 Task: Find the nearby outdoor swimming pool for a refreshing swim in Newyork.
Action: Mouse moved to (168, 58)
Screenshot: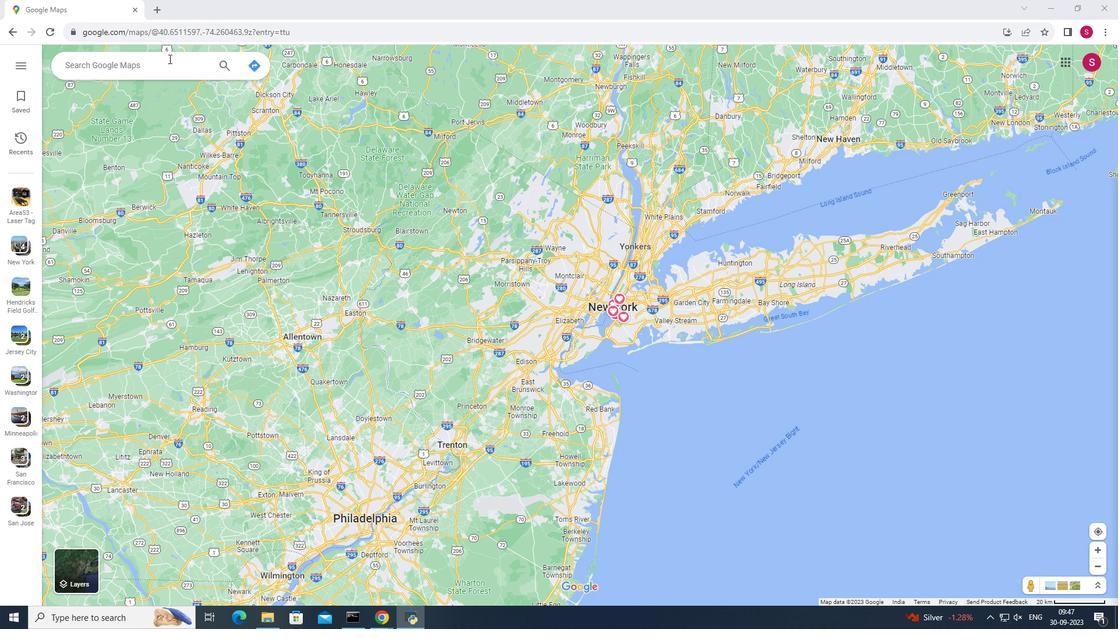 
Action: Mouse pressed left at (168, 58)
Screenshot: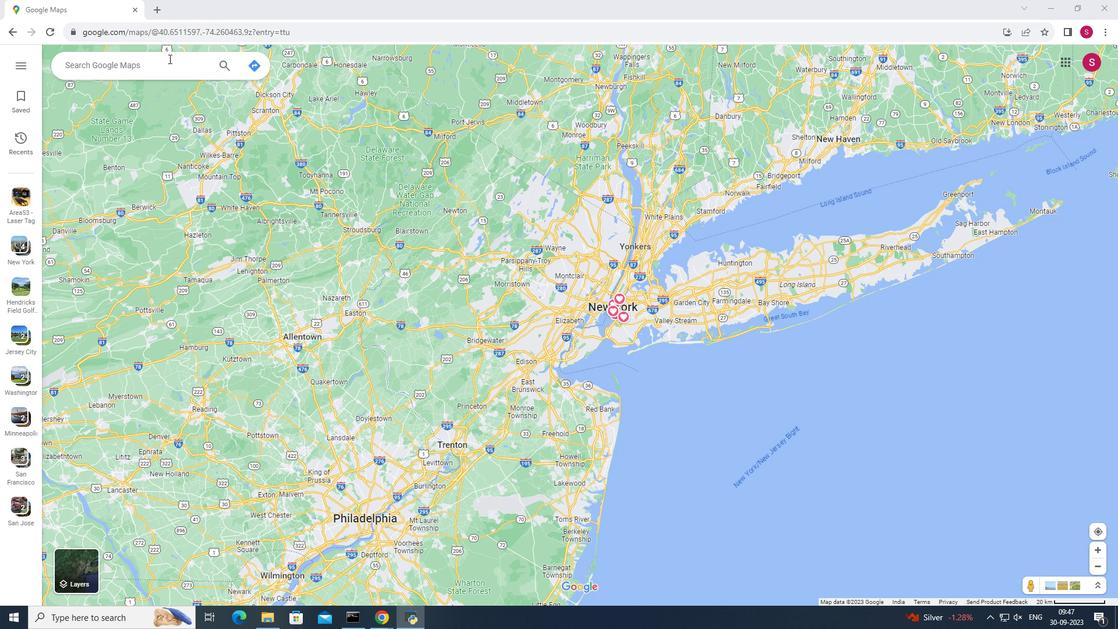 
Action: Key pressed <Key.shift>New<Key.space>york<Key.enter>
Screenshot: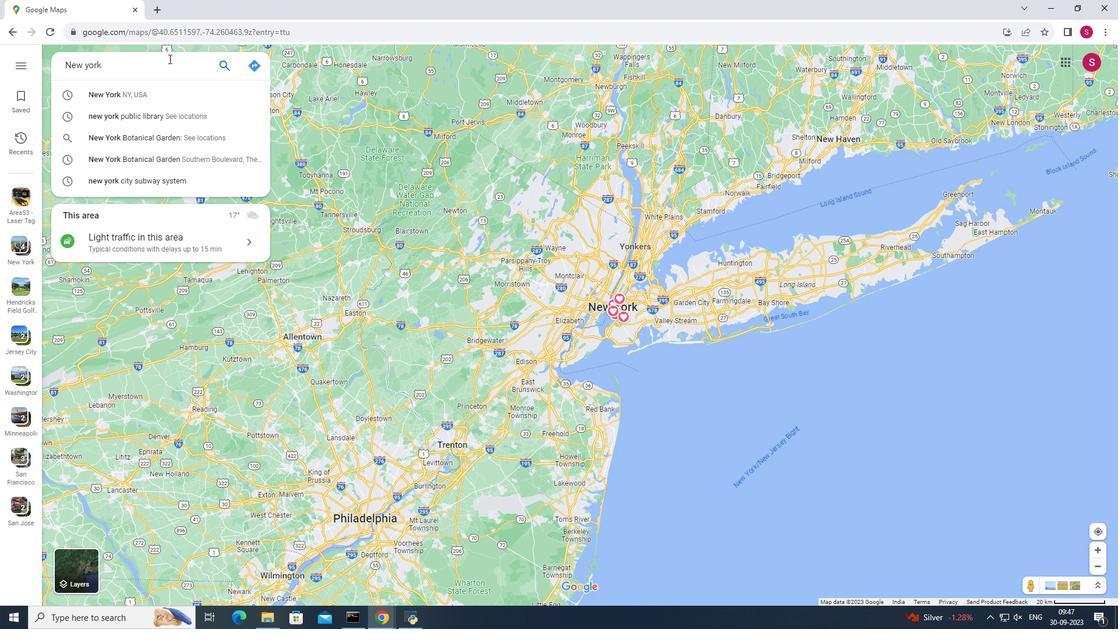 
Action: Mouse moved to (158, 262)
Screenshot: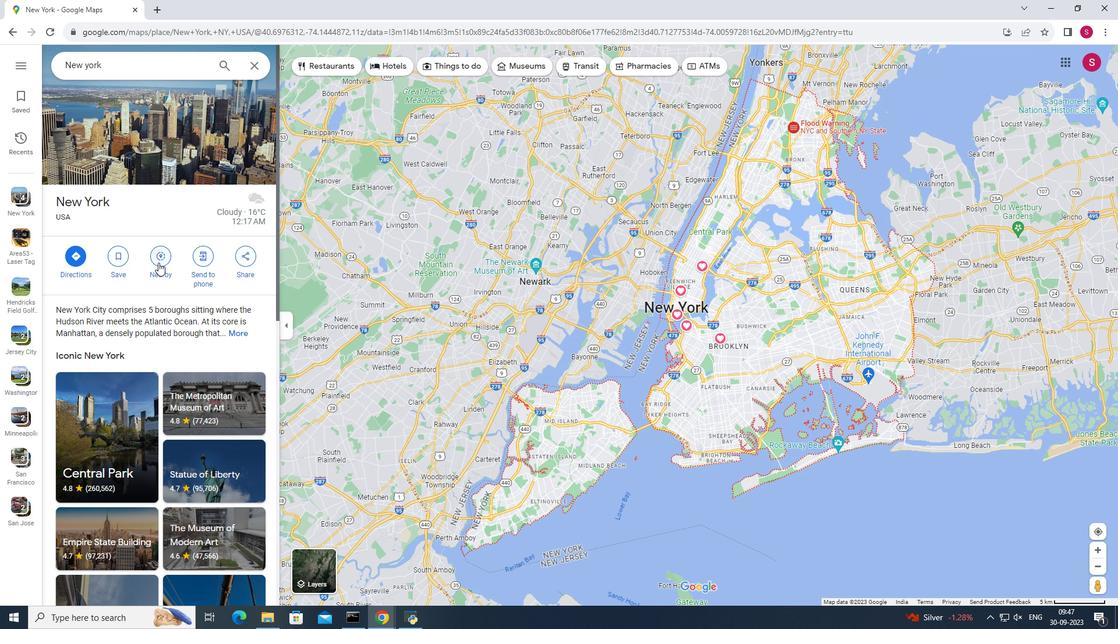 
Action: Mouse pressed left at (158, 262)
Screenshot: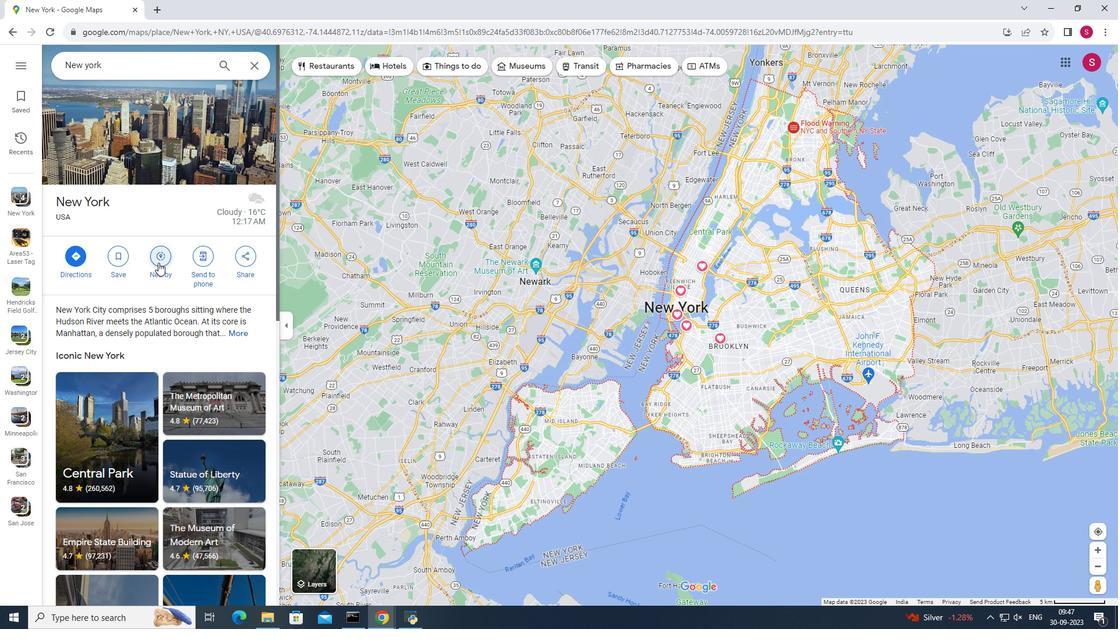 
Action: Key pressed <Key.shift>Outdoor<Key.space><Key.shift><Key.shift><Key.shift><Key.shift>Swimming<Key.space><Key.shift>Pool<Key.enter>
Screenshot: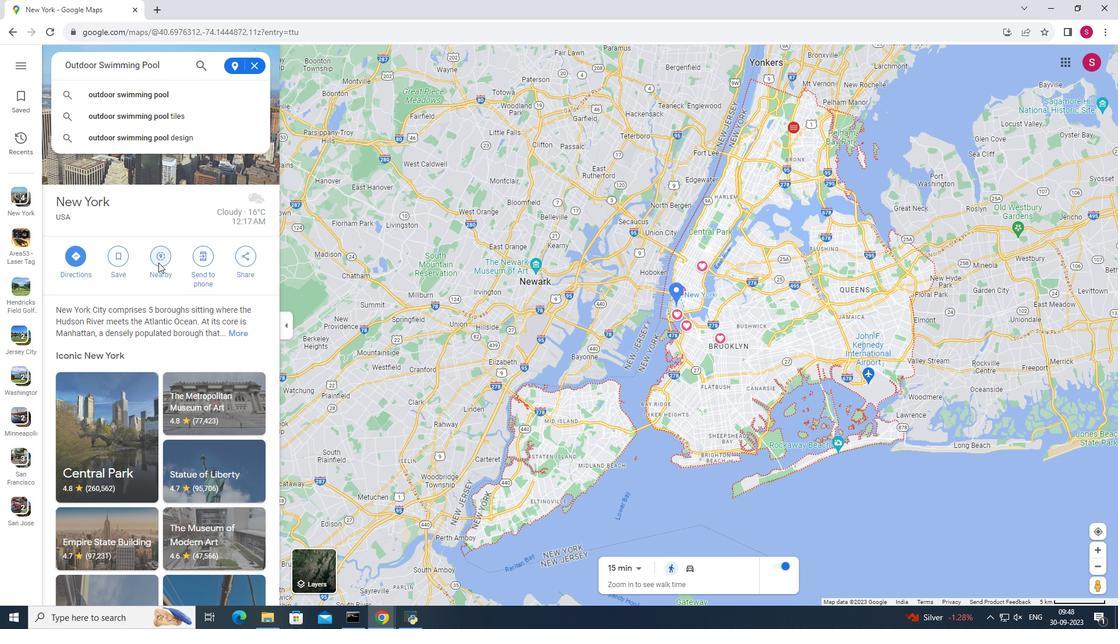 
Action: Mouse moved to (185, 301)
Screenshot: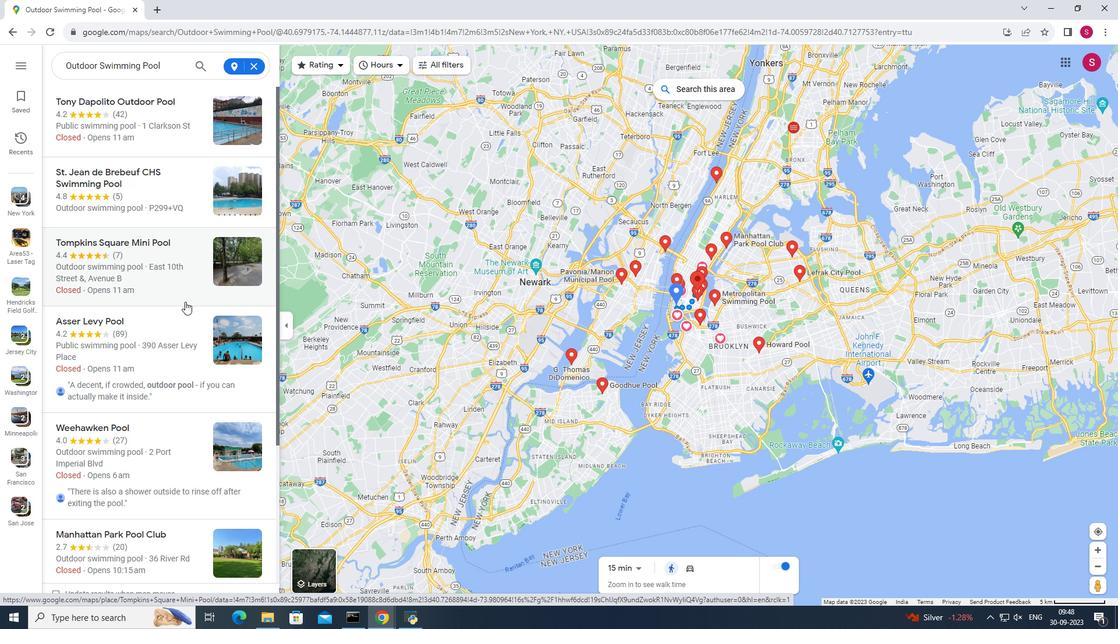 
Action: Mouse scrolled (185, 301) with delta (0, 0)
Screenshot: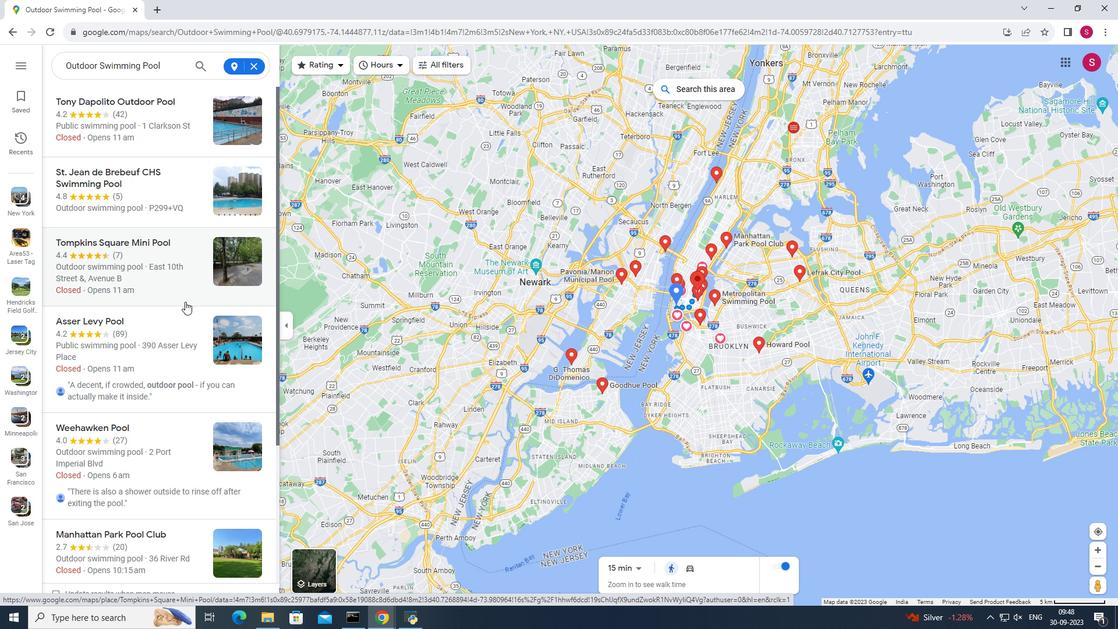 
Action: Mouse scrolled (185, 301) with delta (0, 0)
Screenshot: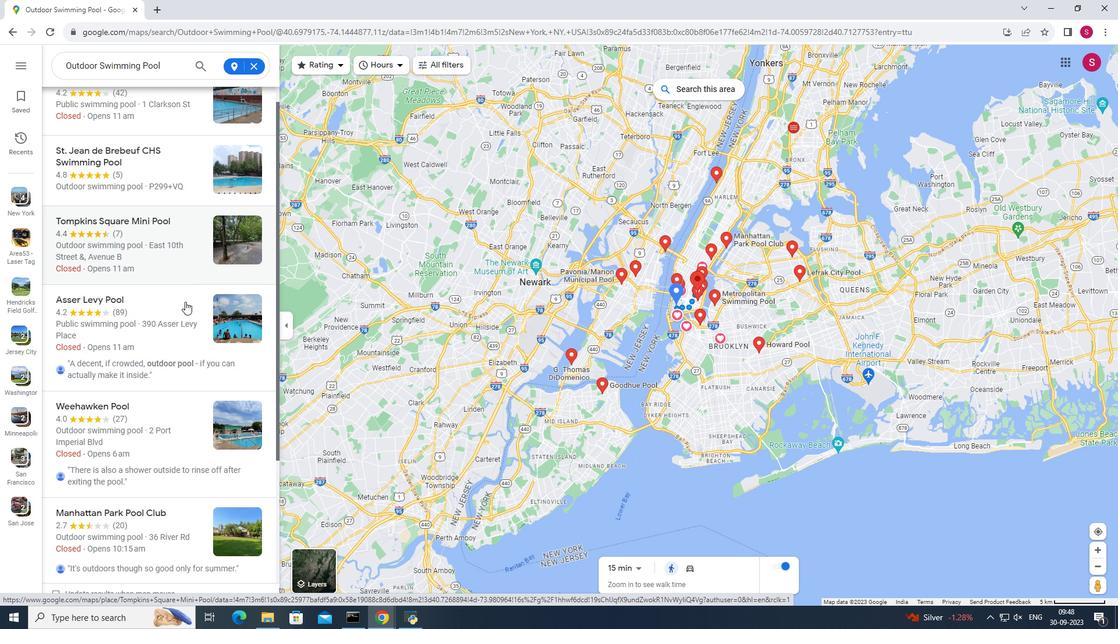 
Action: Mouse scrolled (185, 301) with delta (0, 0)
Screenshot: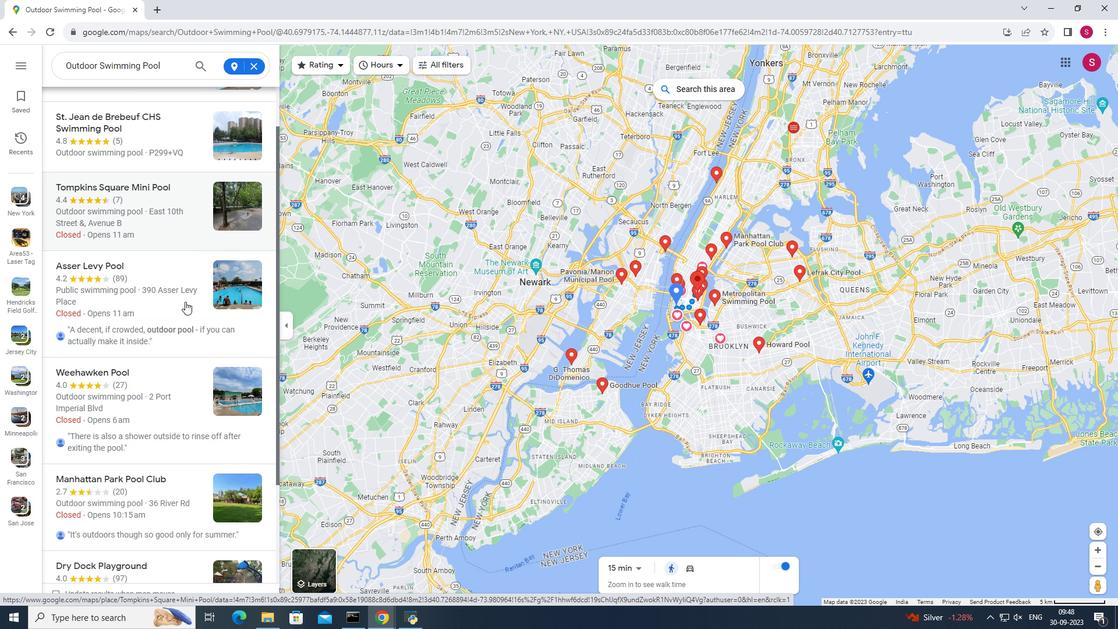 
Action: Mouse scrolled (185, 301) with delta (0, 0)
Screenshot: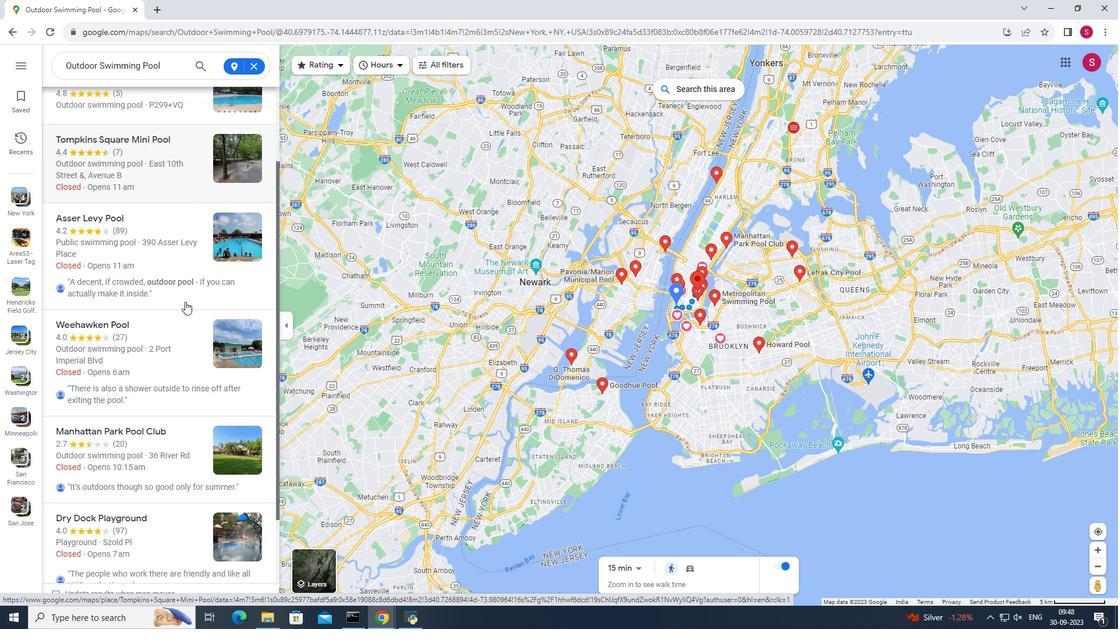 
Action: Mouse scrolled (185, 301) with delta (0, 0)
Screenshot: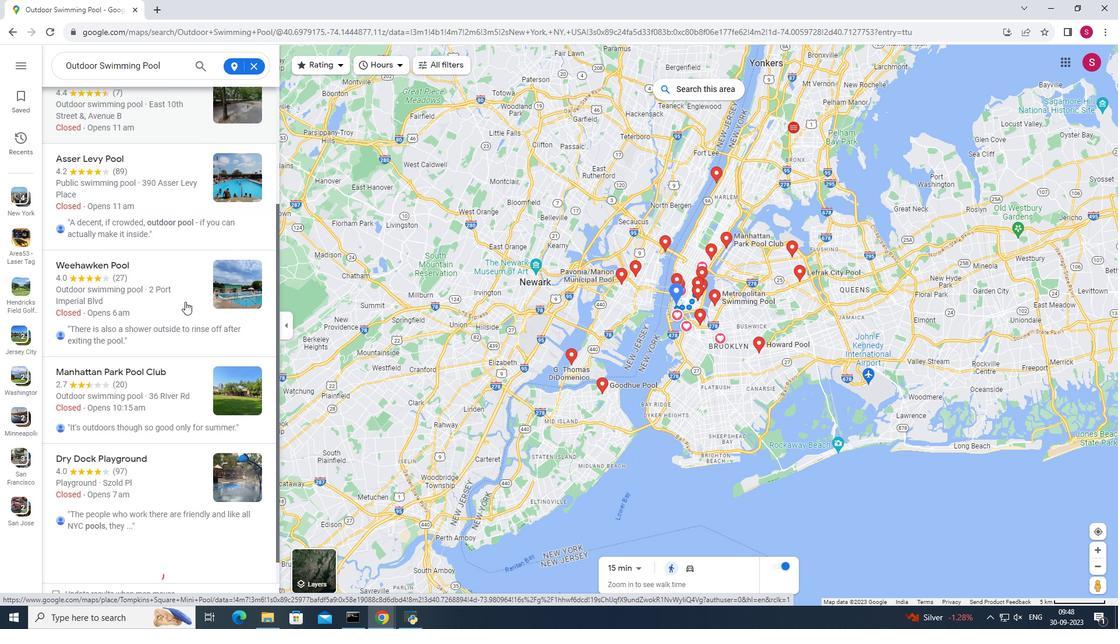 
Action: Mouse scrolled (185, 302) with delta (0, 0)
Screenshot: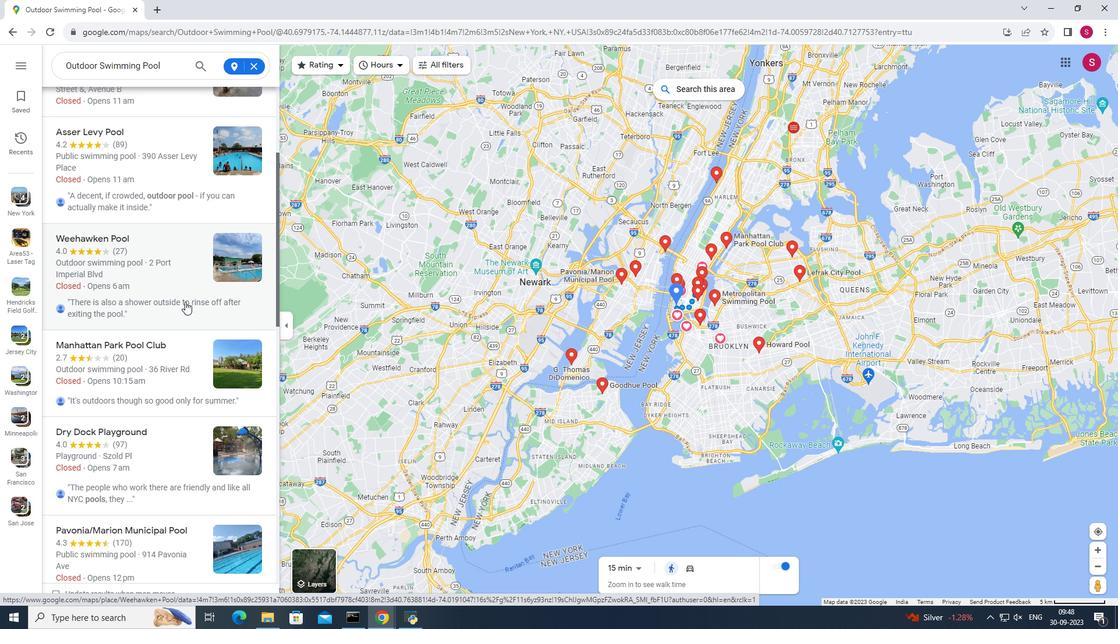 
Action: Mouse scrolled (185, 302) with delta (0, 0)
Screenshot: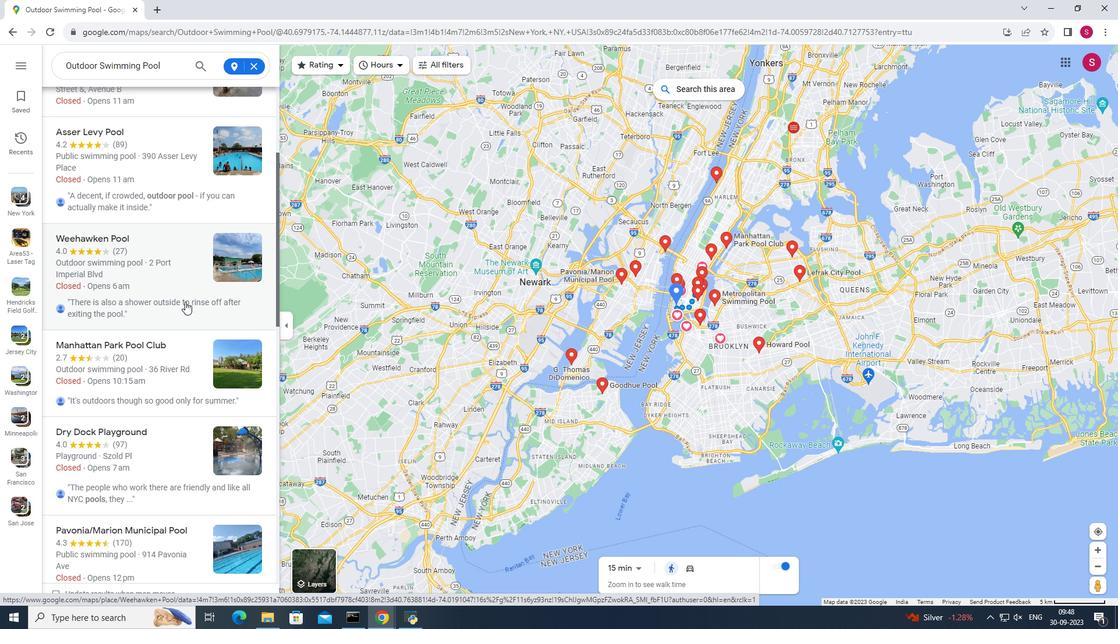 
Action: Mouse scrolled (185, 302) with delta (0, 0)
Screenshot: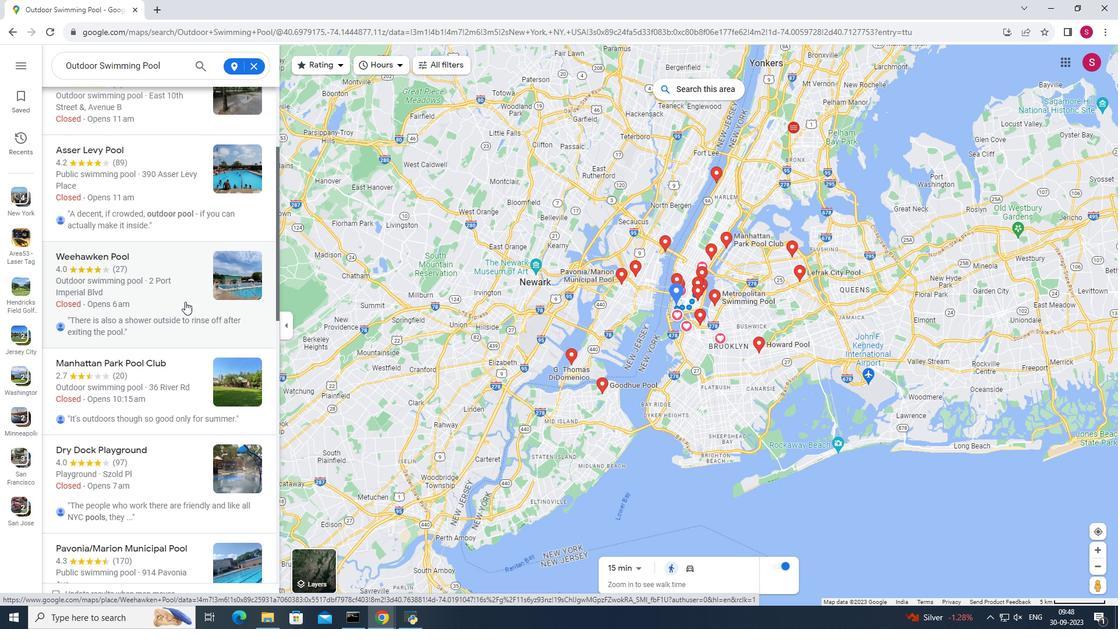 
Action: Mouse scrolled (185, 302) with delta (0, 0)
Screenshot: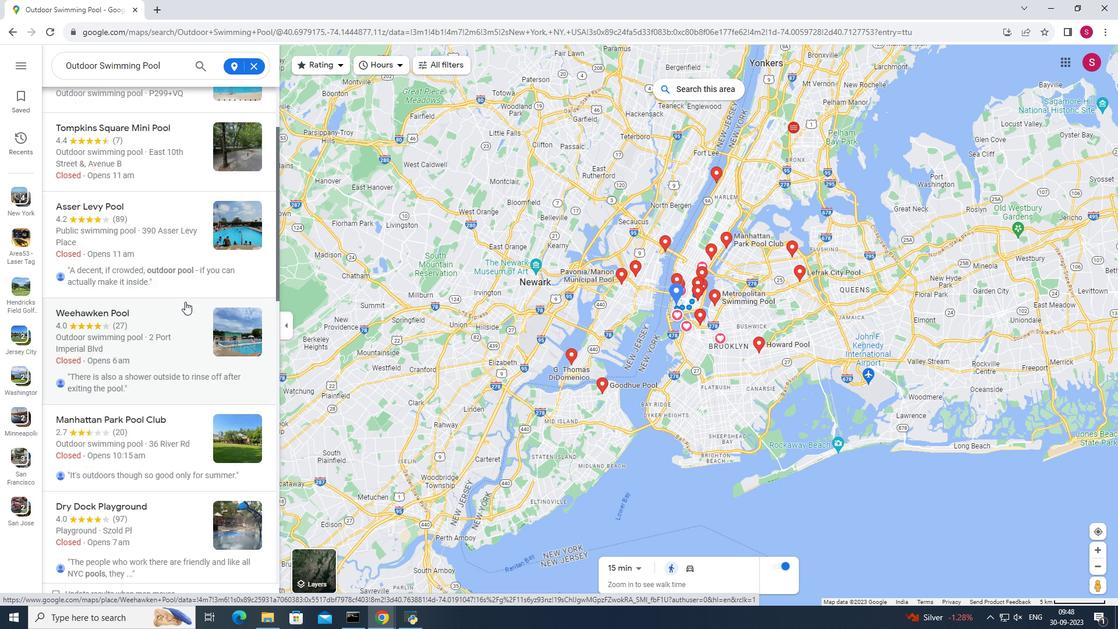 
Action: Mouse scrolled (185, 302) with delta (0, 0)
Screenshot: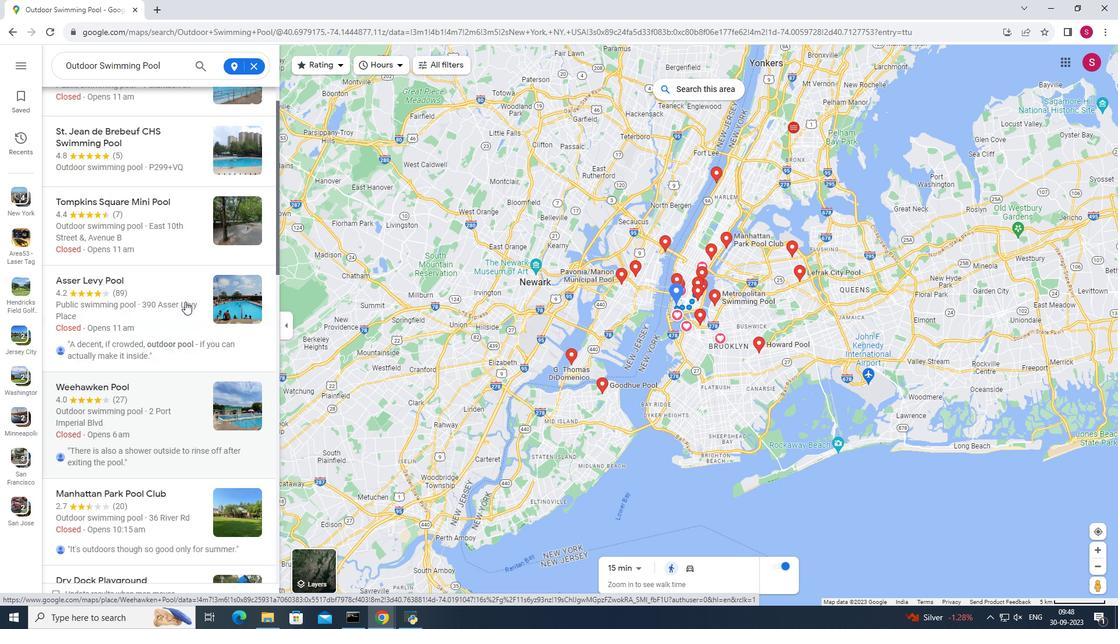 
Action: Mouse moved to (177, 296)
Screenshot: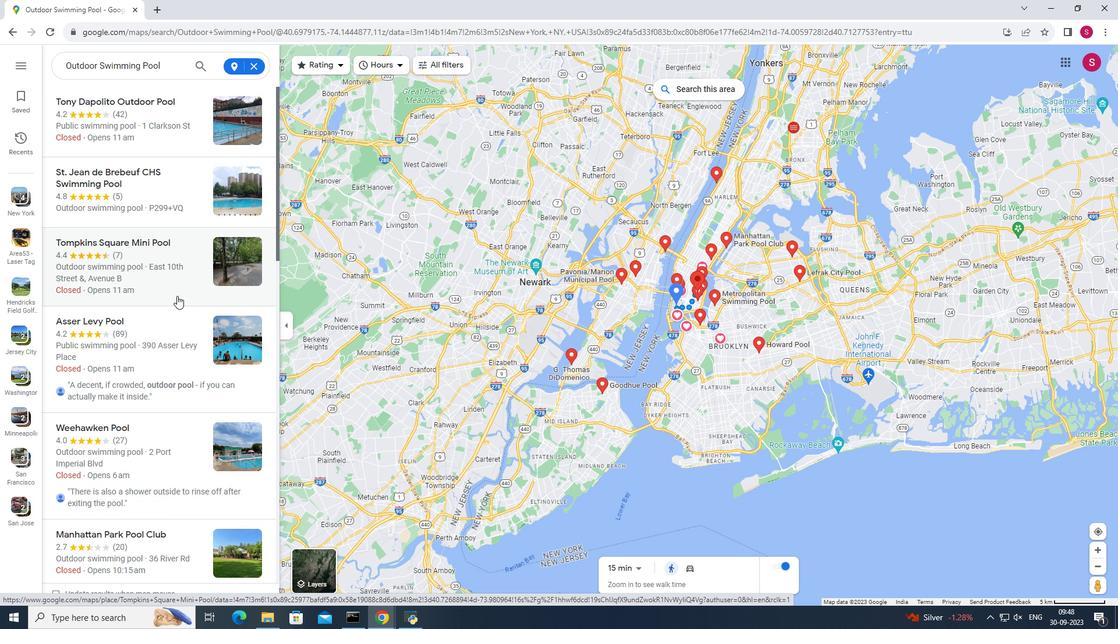 
Action: Mouse scrolled (177, 296) with delta (0, 0)
Screenshot: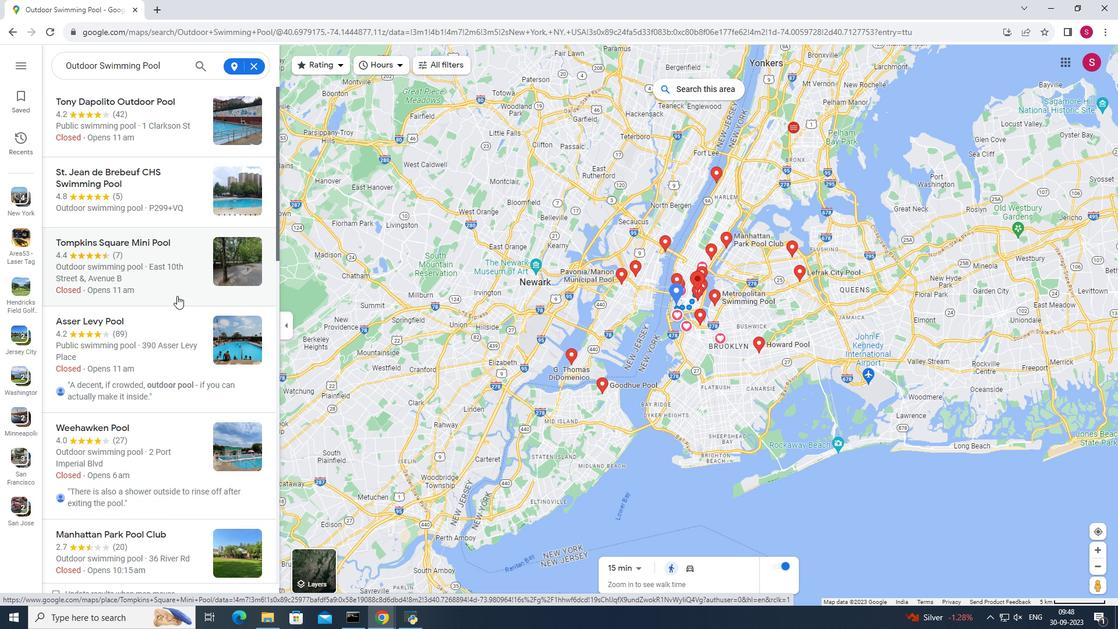 
Action: Mouse scrolled (177, 296) with delta (0, 0)
Screenshot: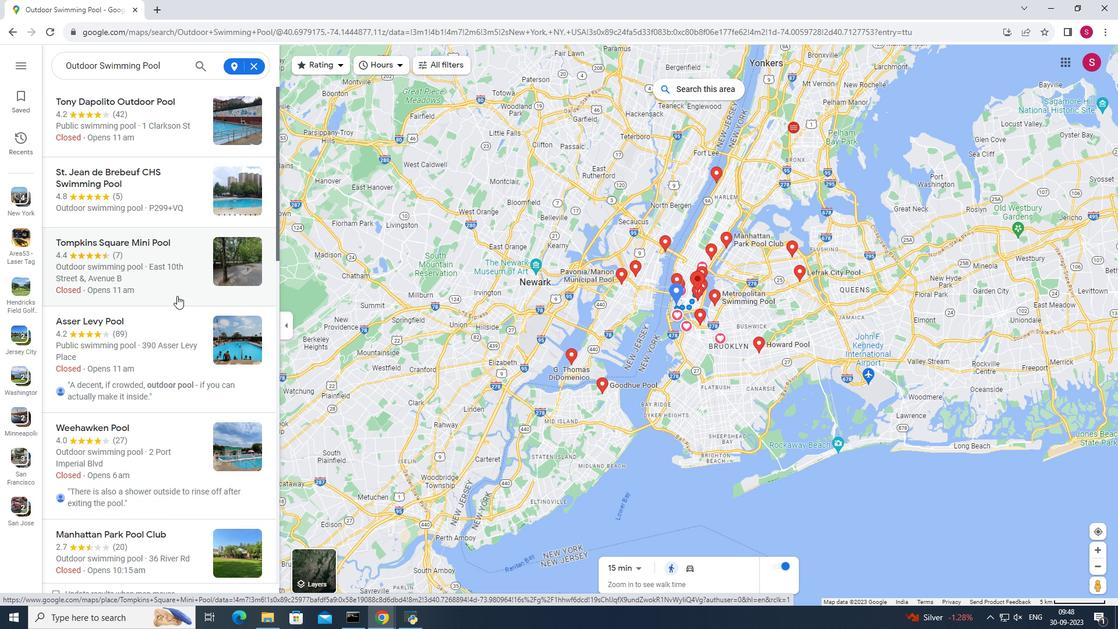 
Action: Mouse scrolled (177, 296) with delta (0, 0)
Screenshot: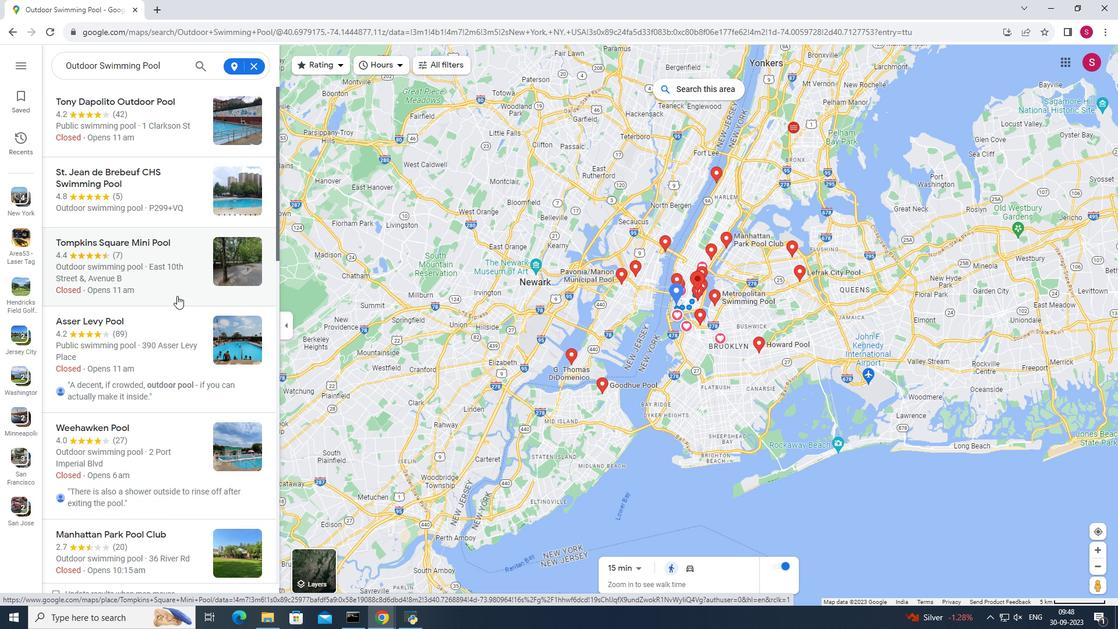 
Action: Mouse scrolled (177, 296) with delta (0, 0)
Screenshot: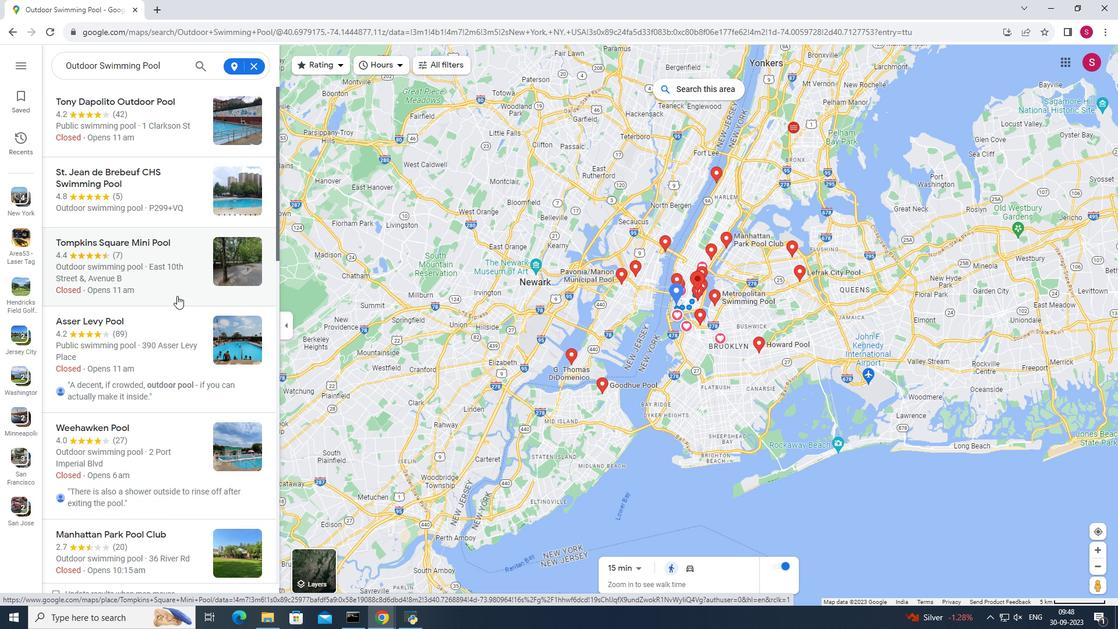 
Action: Mouse scrolled (177, 296) with delta (0, 0)
Screenshot: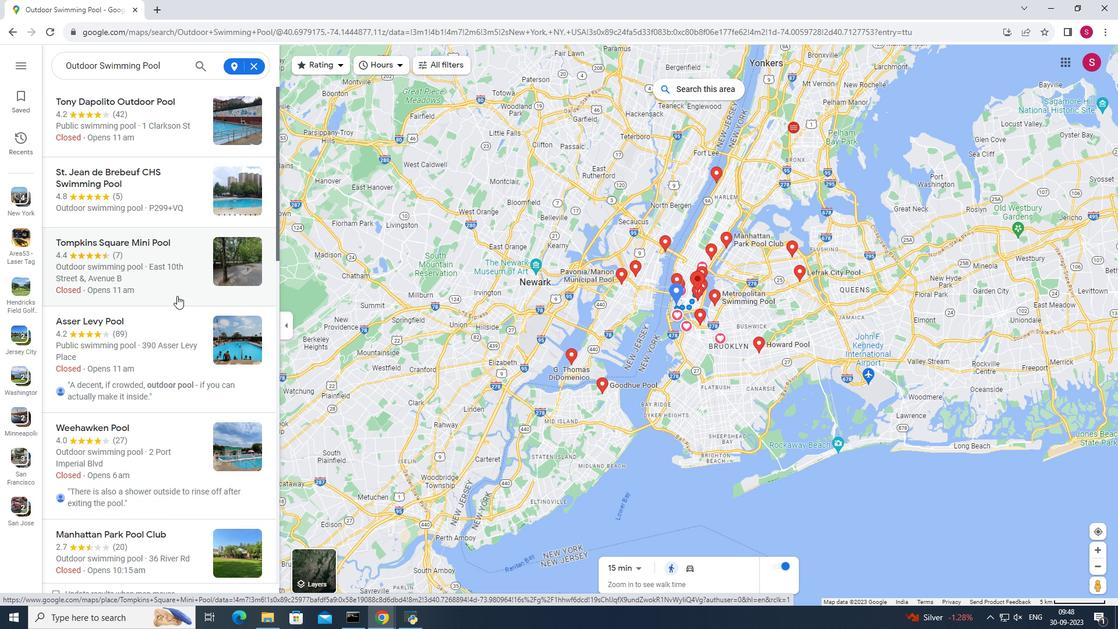 
Action: Mouse moved to (157, 107)
Screenshot: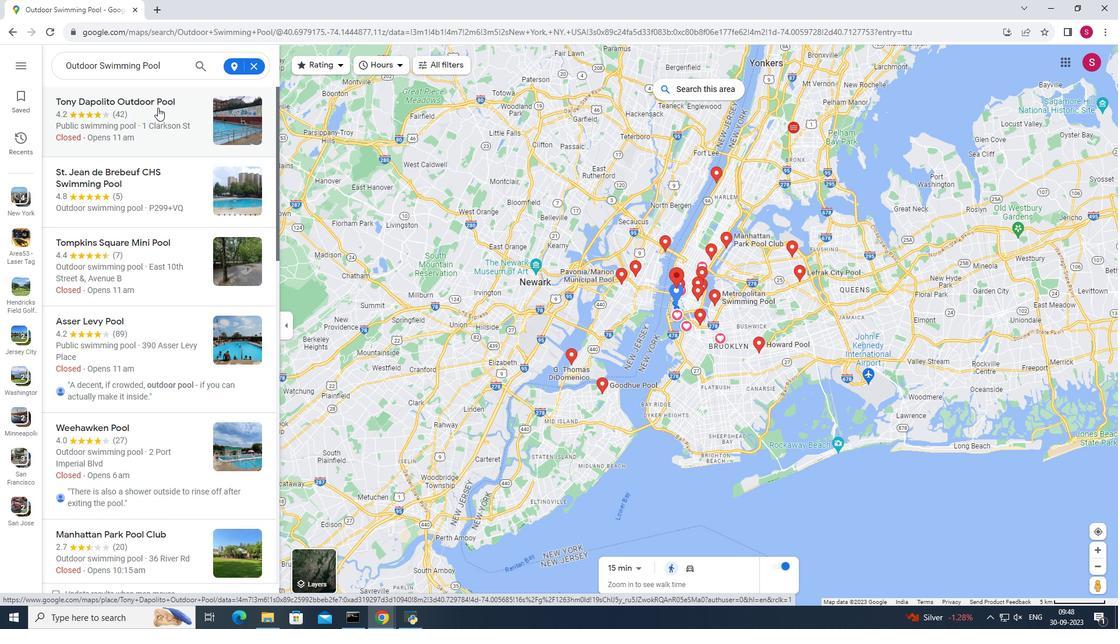 
Action: Mouse pressed left at (157, 107)
Screenshot: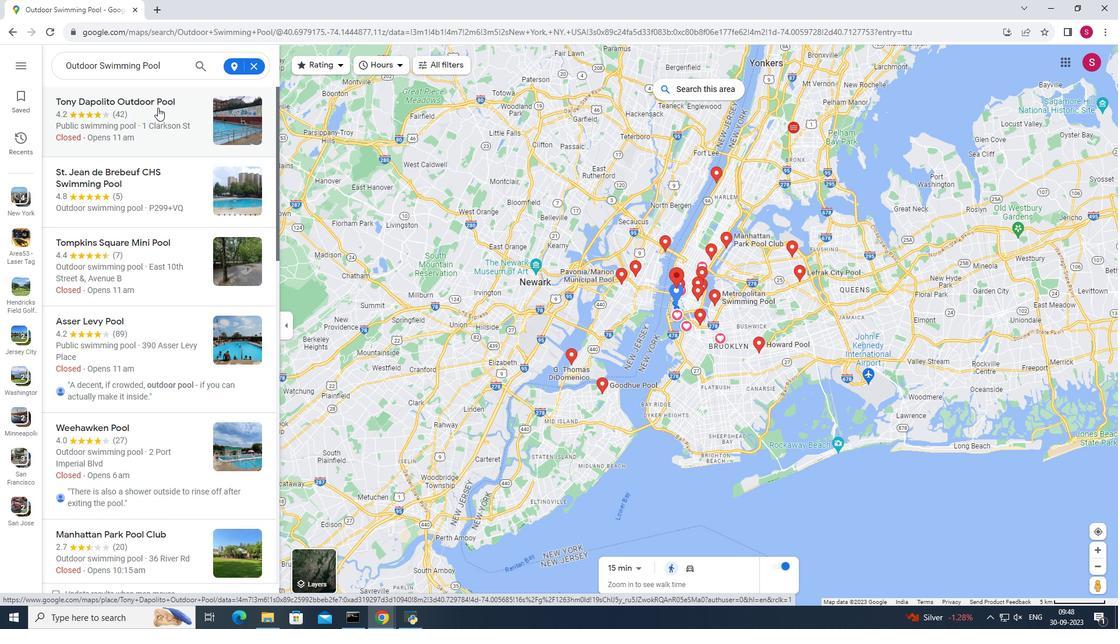 
Action: Mouse moved to (449, 430)
Screenshot: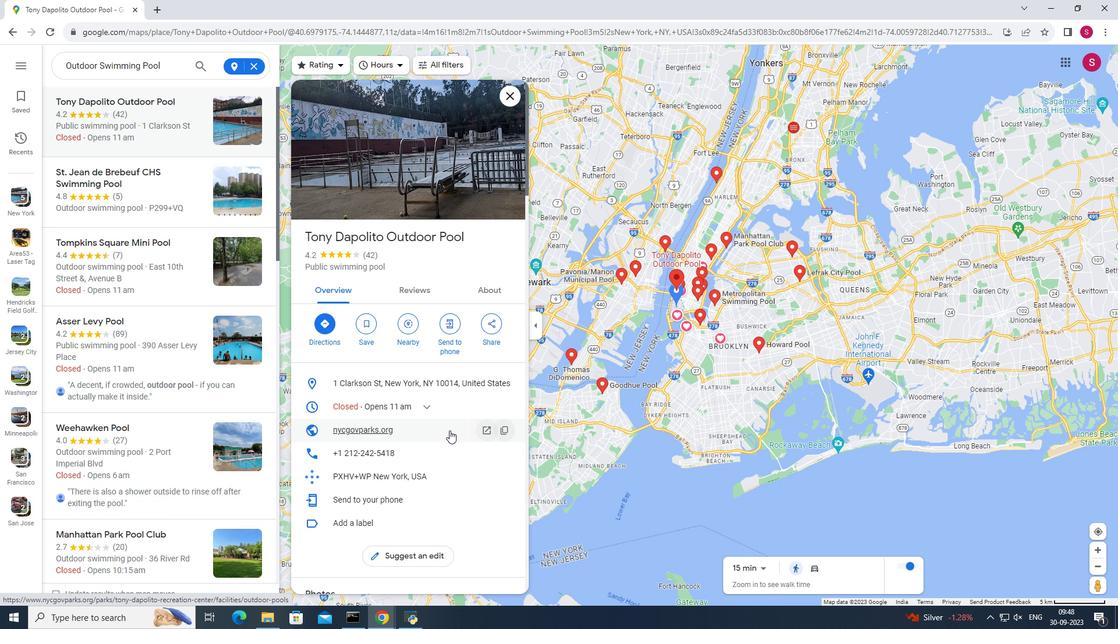 
Action: Mouse scrolled (449, 430) with delta (0, 0)
Screenshot: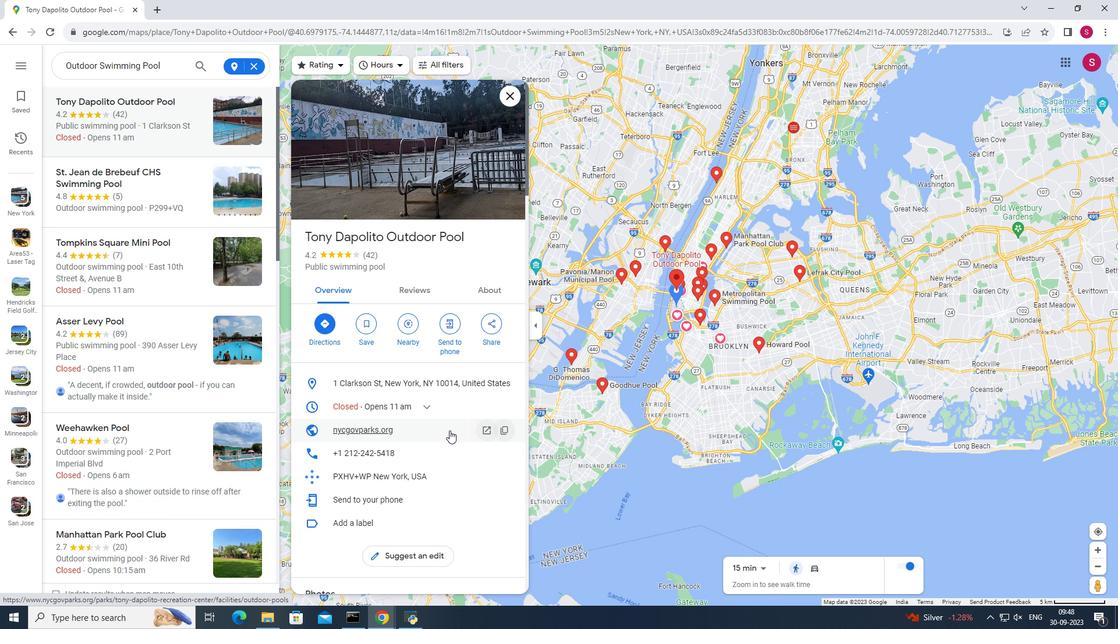 
Action: Mouse scrolled (449, 430) with delta (0, 0)
Screenshot: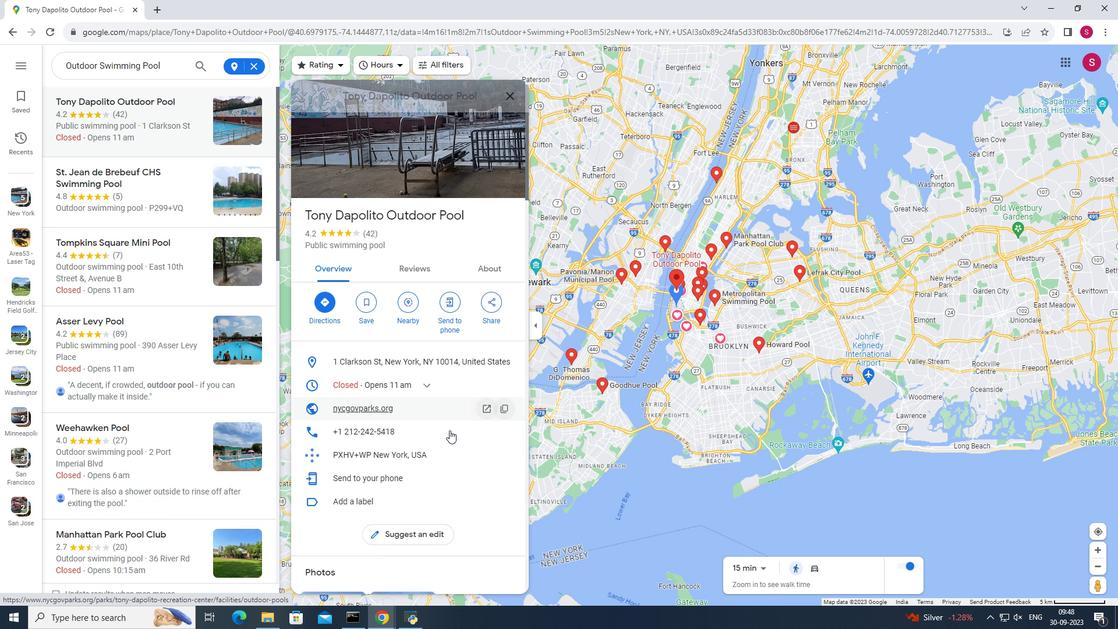 
Action: Mouse scrolled (449, 430) with delta (0, 0)
Screenshot: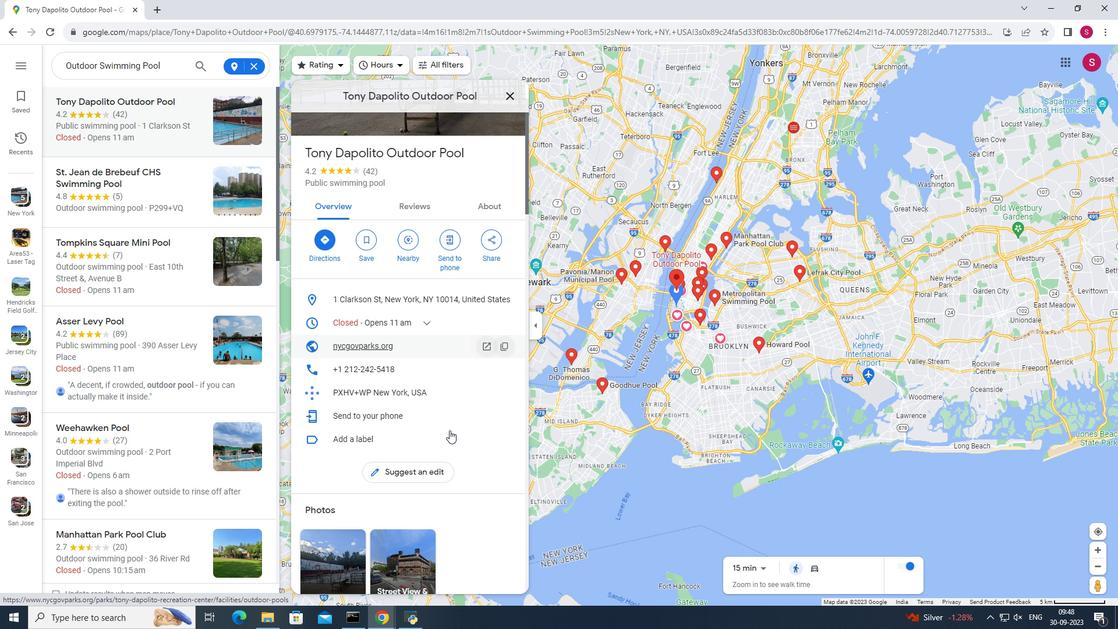 
Action: Mouse scrolled (449, 430) with delta (0, 0)
Screenshot: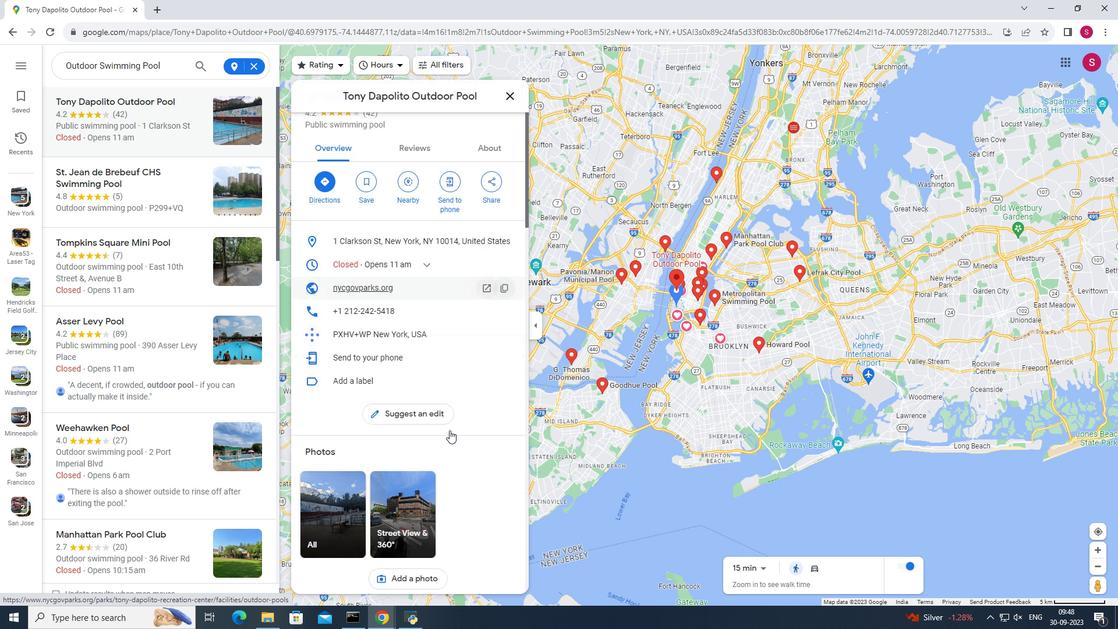 
Action: Mouse scrolled (449, 430) with delta (0, 0)
Screenshot: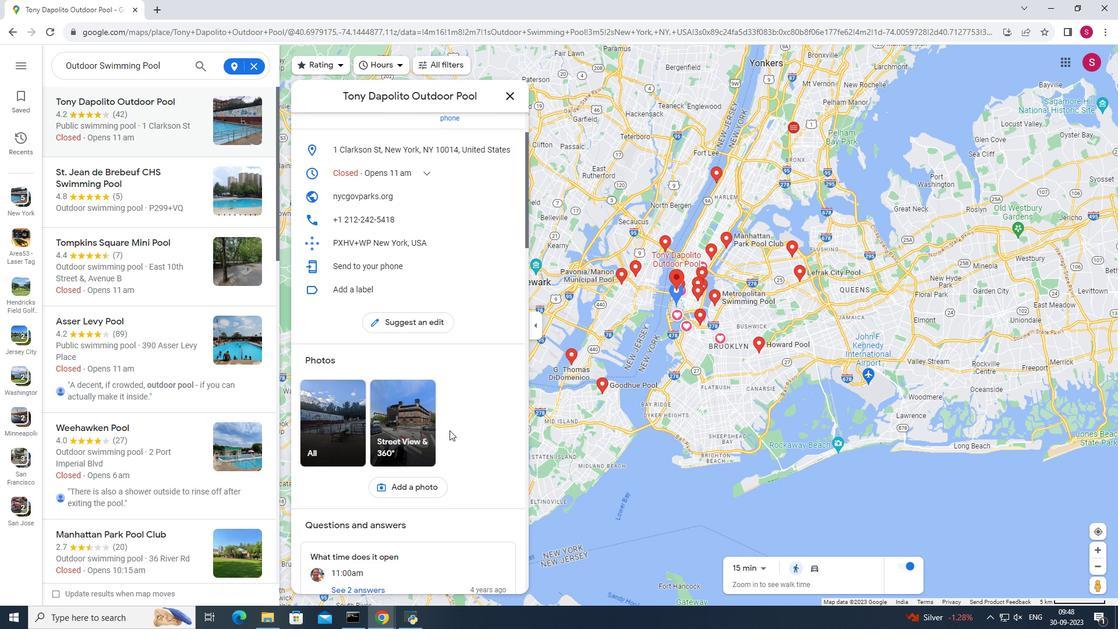 
Action: Mouse scrolled (449, 430) with delta (0, 0)
Screenshot: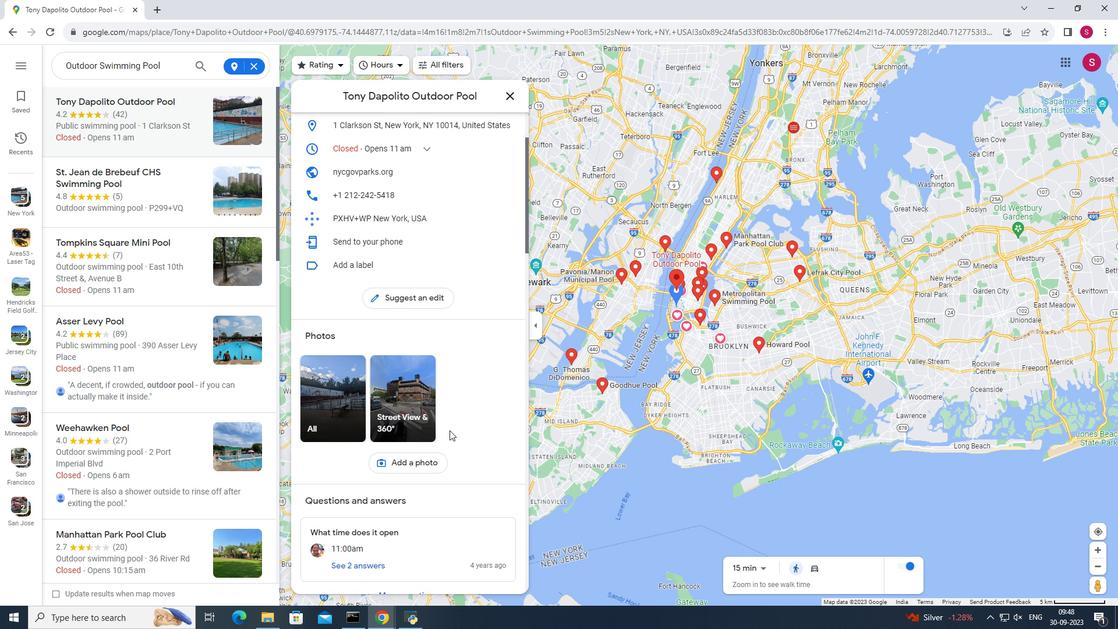 
Action: Mouse scrolled (449, 430) with delta (0, 0)
Screenshot: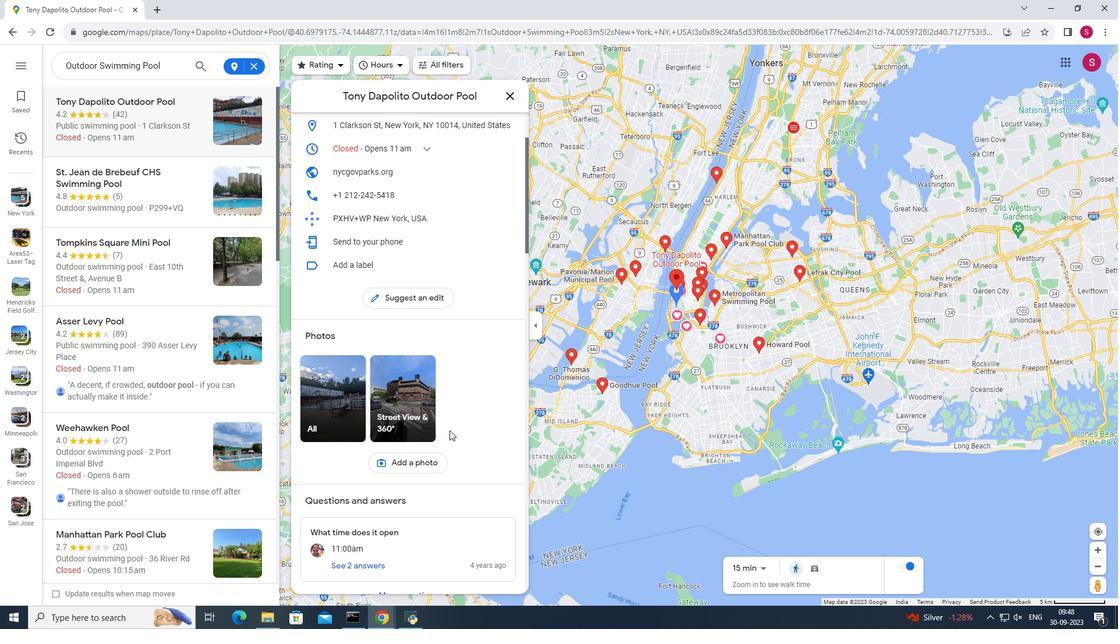
Action: Mouse scrolled (449, 430) with delta (0, 0)
Screenshot: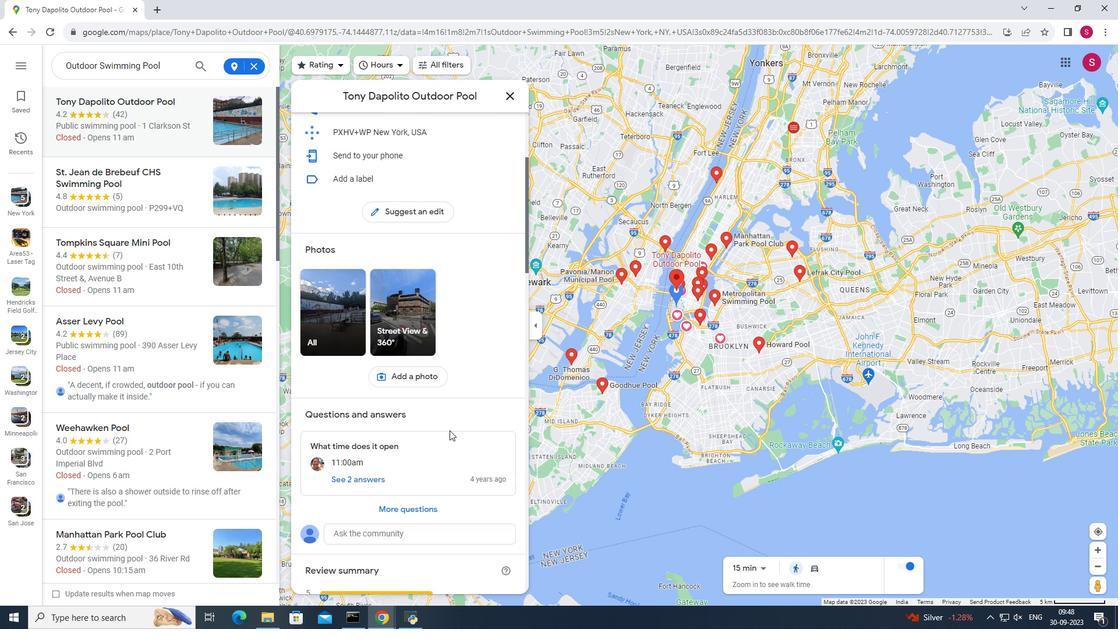 
Action: Mouse scrolled (449, 430) with delta (0, 0)
Screenshot: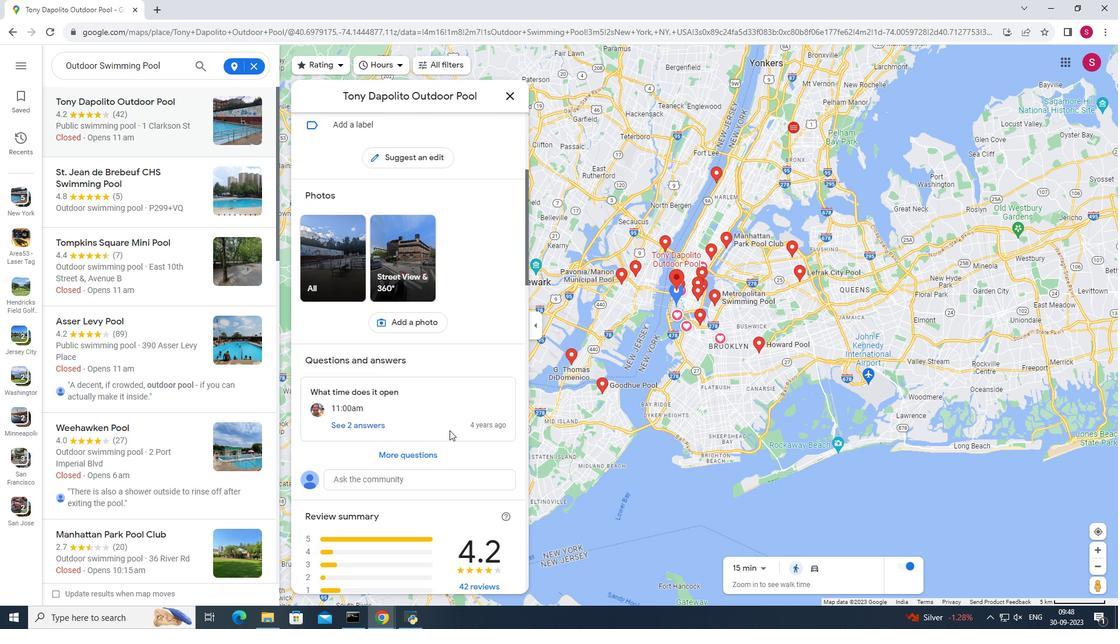 
Action: Mouse scrolled (449, 431) with delta (0, 0)
Screenshot: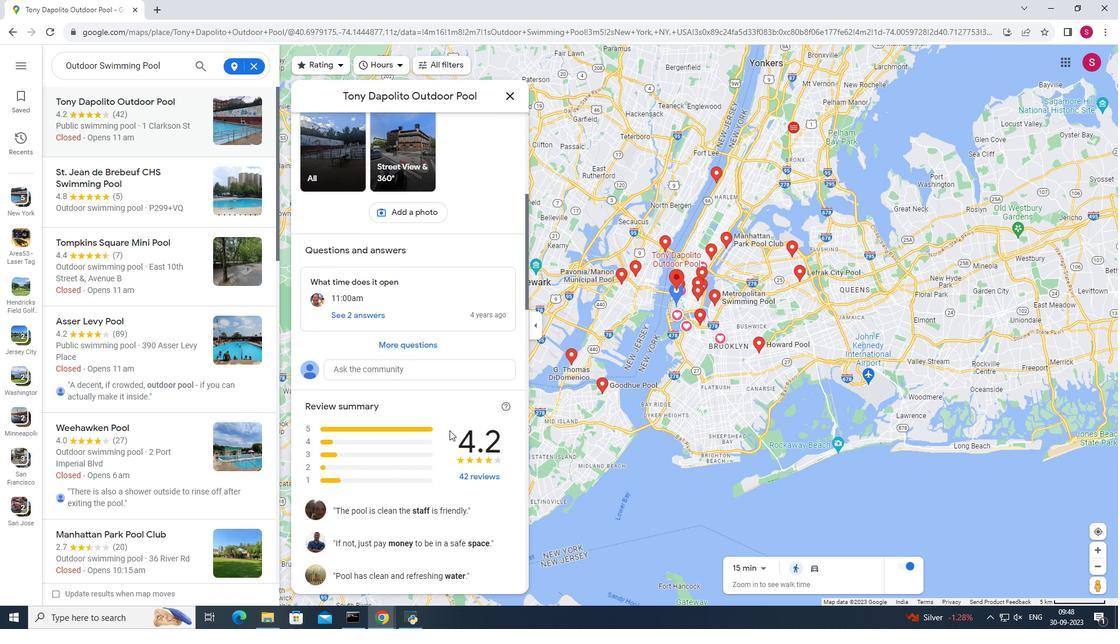 
Action: Mouse scrolled (449, 431) with delta (0, 0)
Screenshot: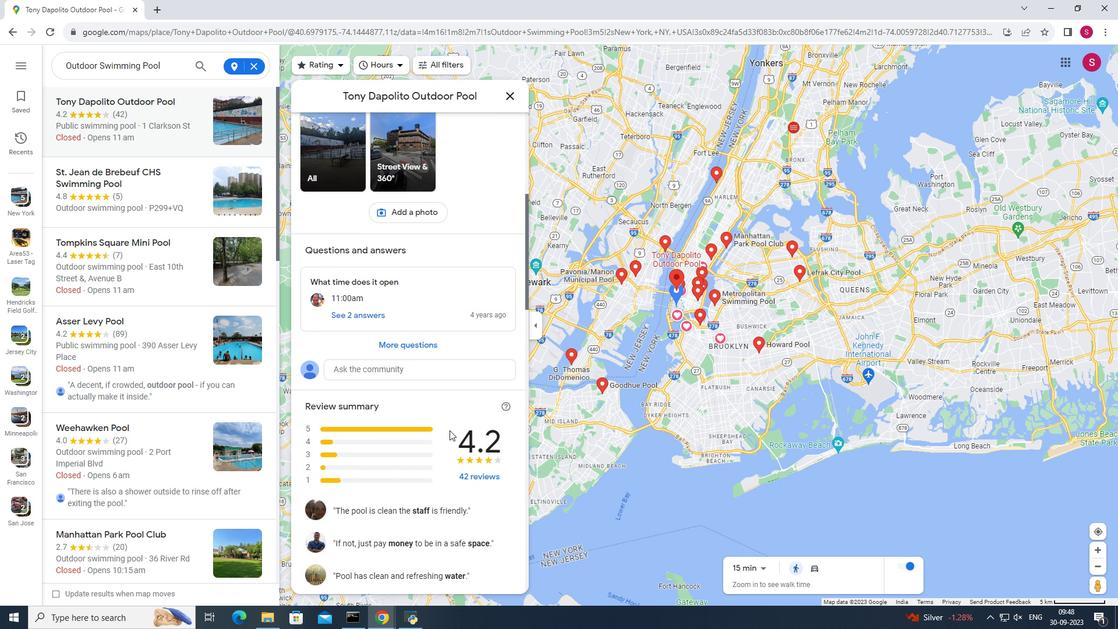 
Action: Mouse scrolled (449, 431) with delta (0, 0)
Screenshot: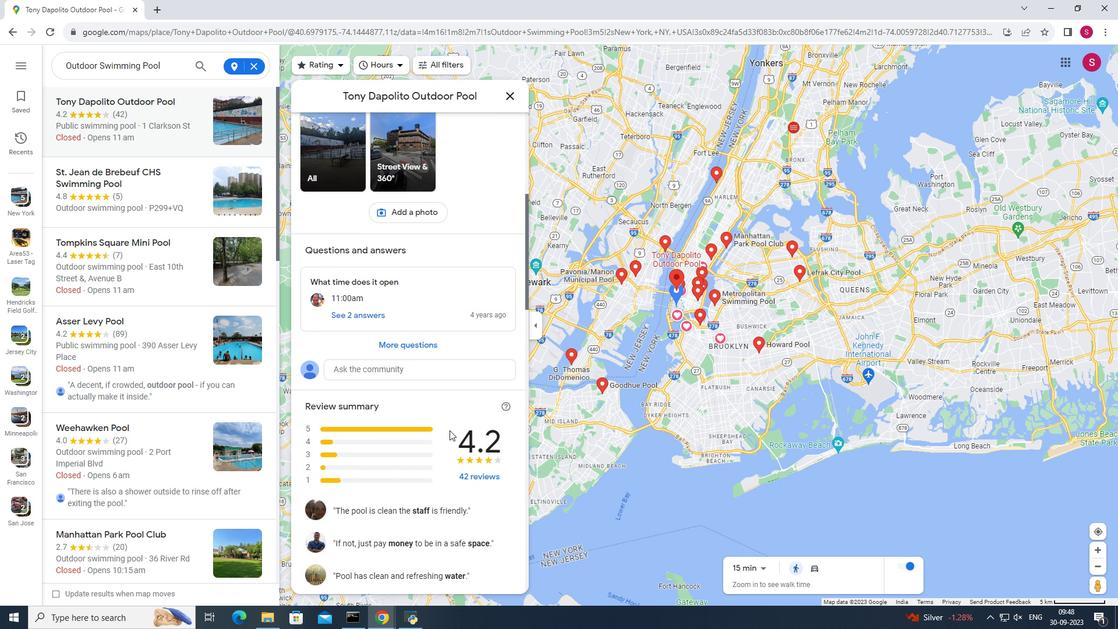 
Action: Mouse scrolled (449, 431) with delta (0, 0)
Screenshot: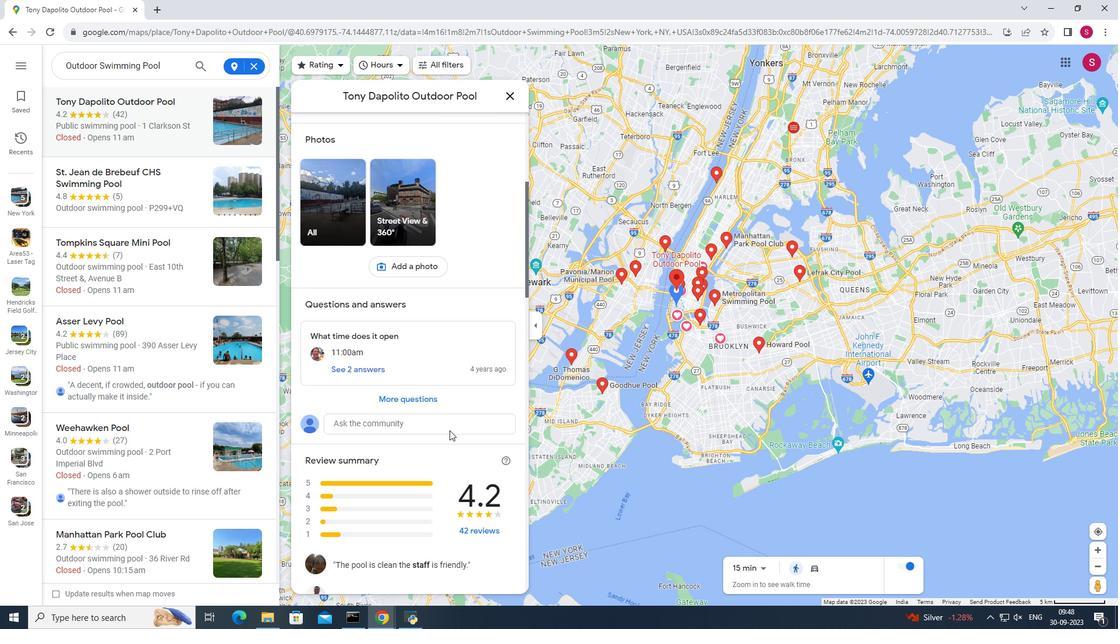
Action: Mouse scrolled (449, 431) with delta (0, 0)
Screenshot: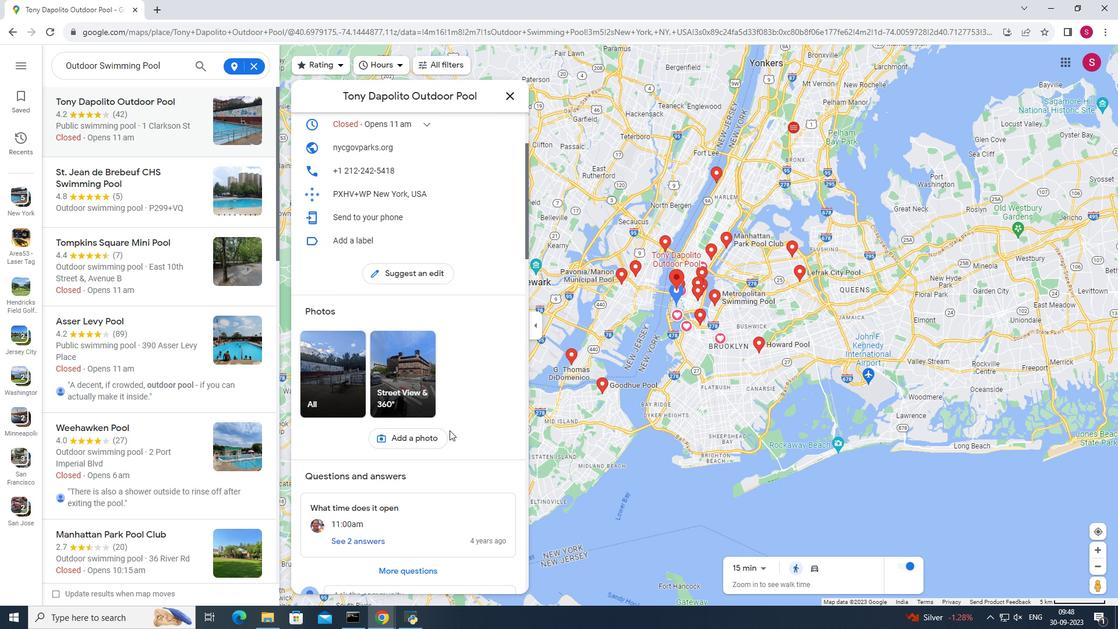 
Action: Mouse scrolled (449, 431) with delta (0, 0)
Screenshot: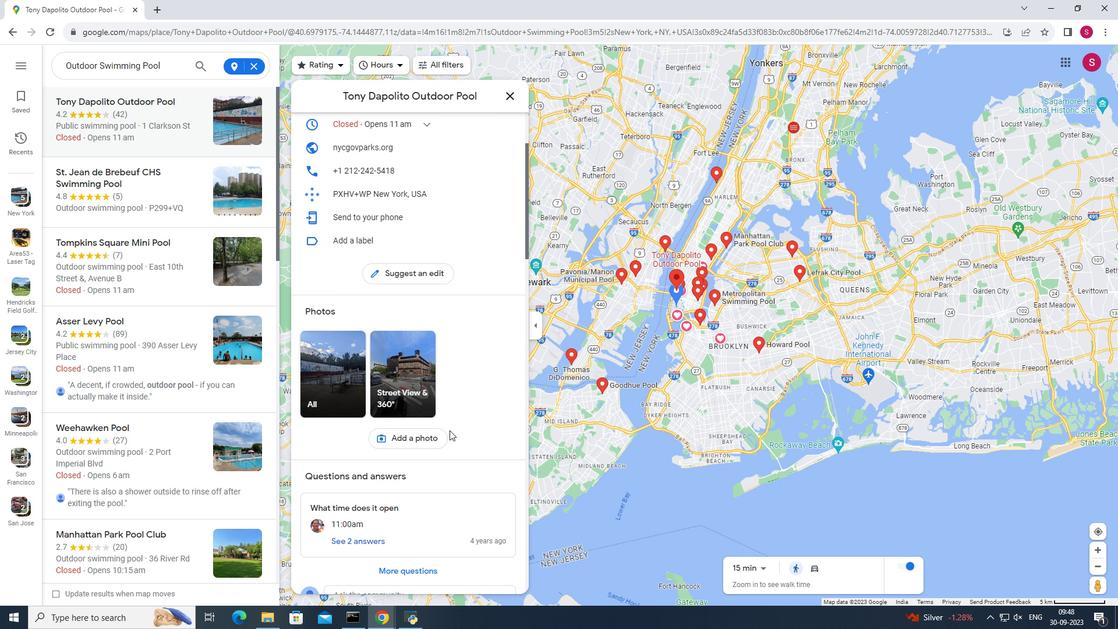 
Action: Mouse scrolled (449, 431) with delta (0, 0)
Screenshot: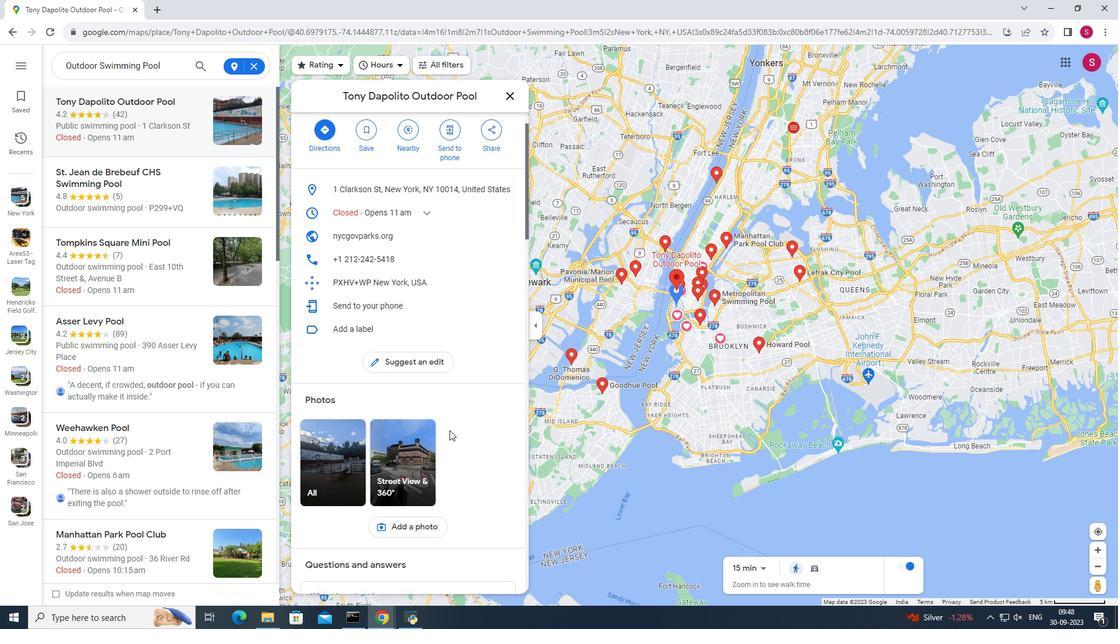 
Action: Mouse scrolled (449, 431) with delta (0, 0)
Screenshot: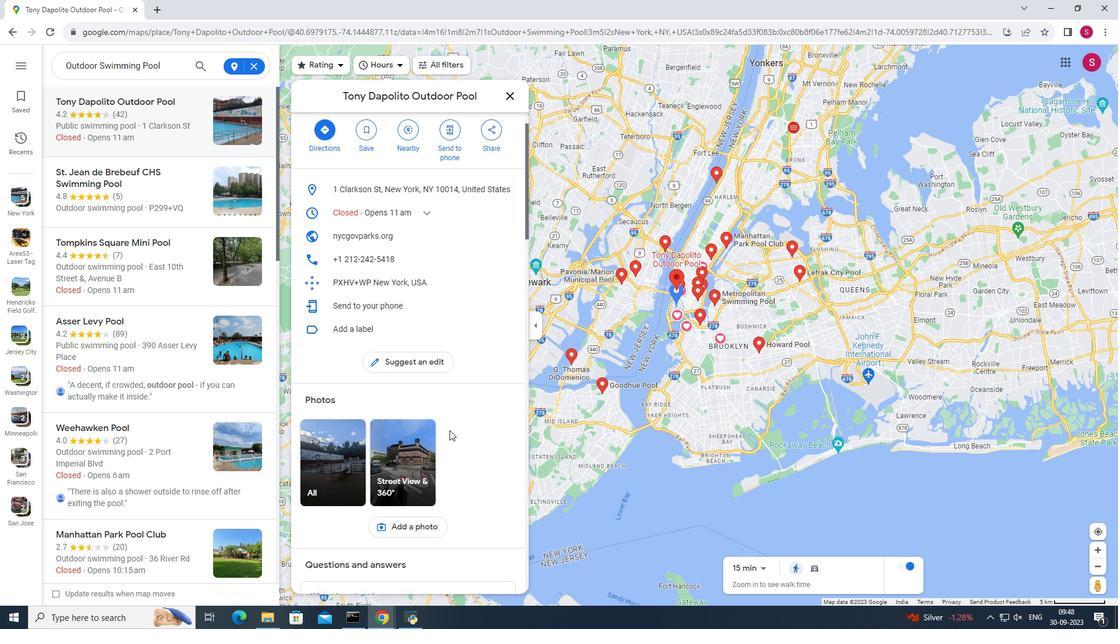 
Action: Mouse scrolled (449, 431) with delta (0, 0)
Screenshot: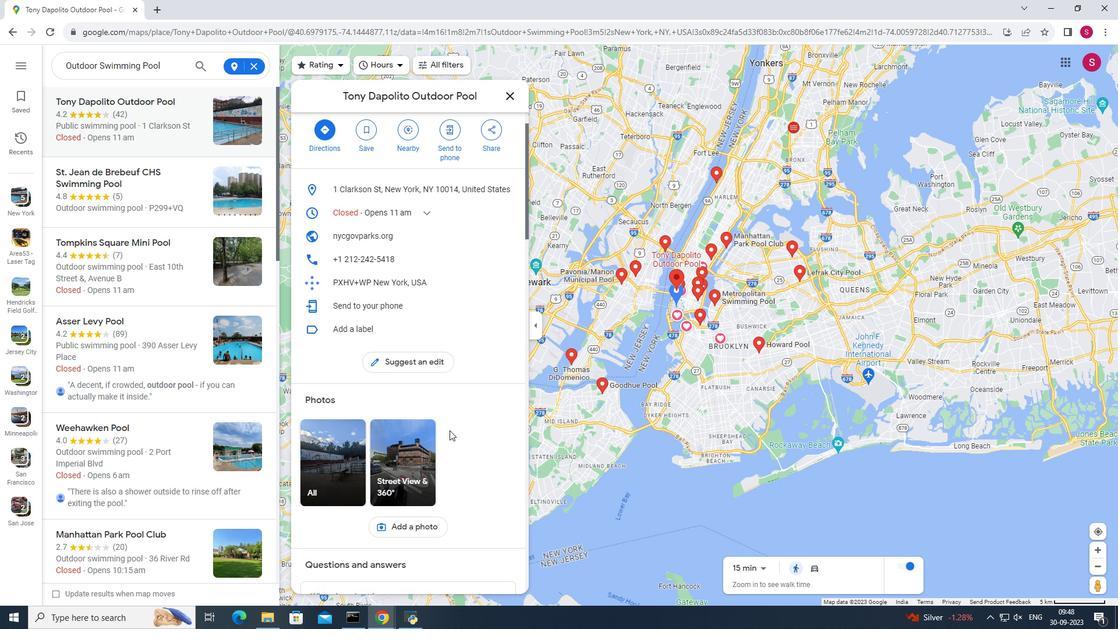 
Action: Mouse scrolled (449, 431) with delta (0, 0)
Screenshot: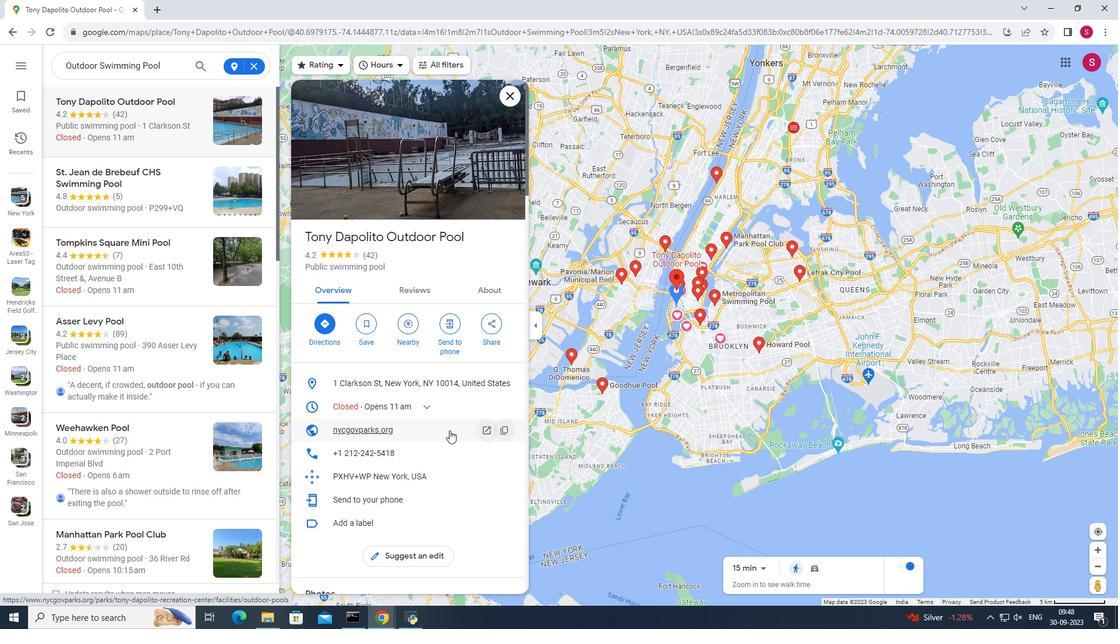 
Action: Mouse moved to (508, 97)
Screenshot: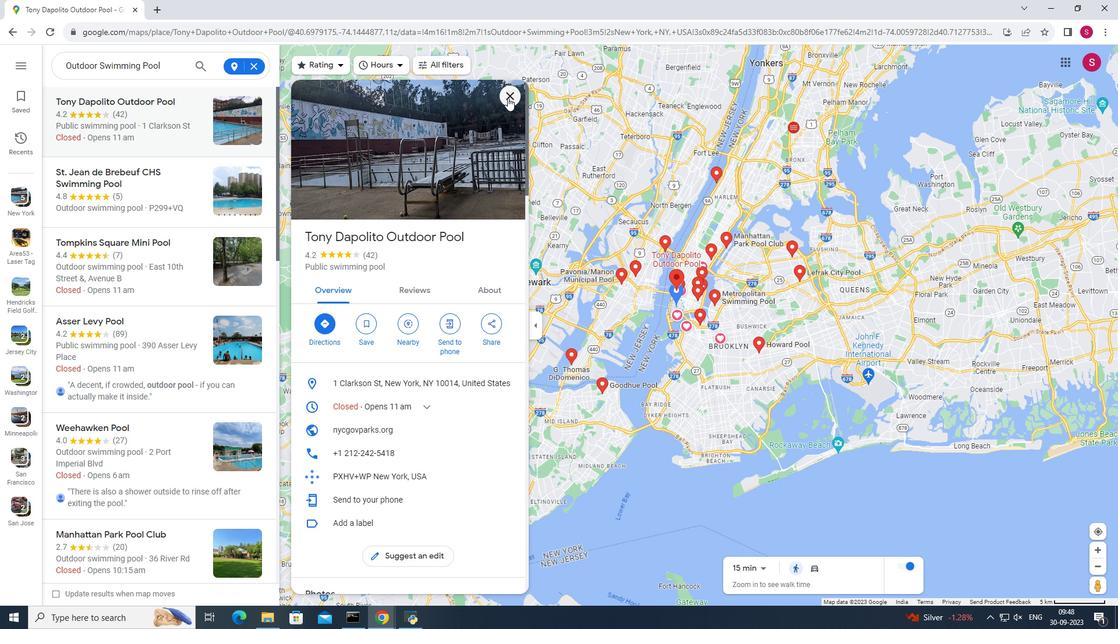 
Action: Mouse pressed left at (508, 97)
Screenshot: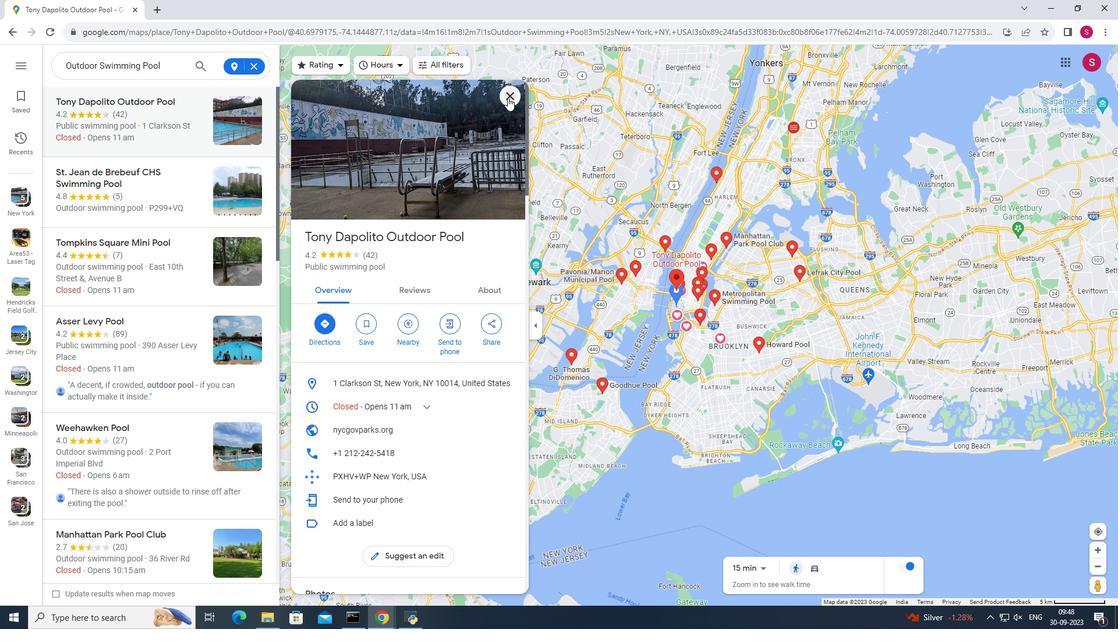
Action: Mouse moved to (163, 178)
Screenshot: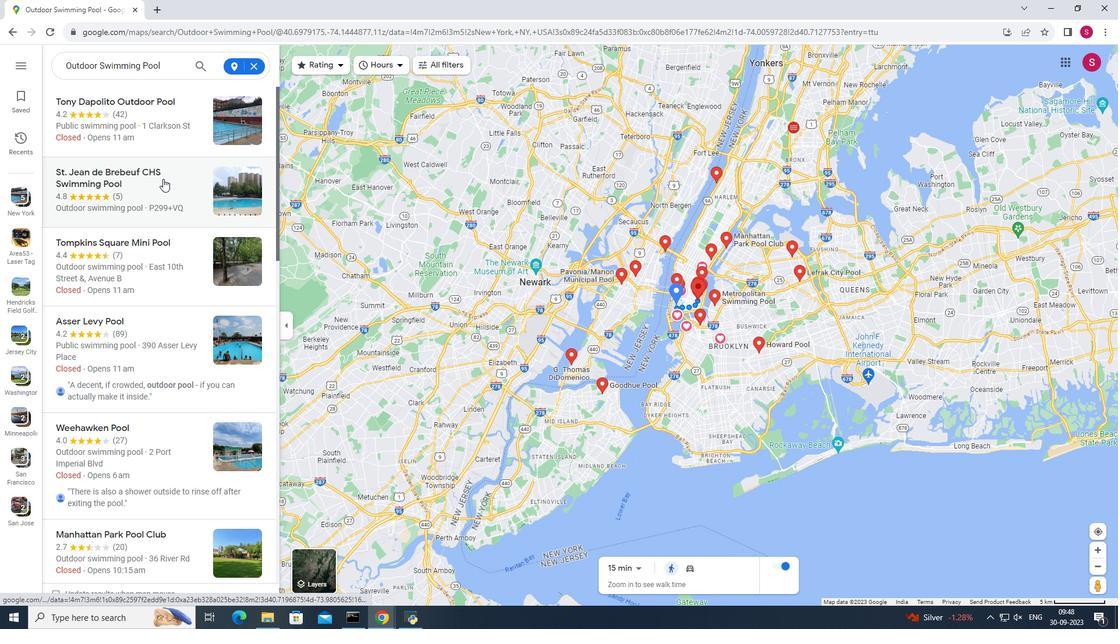 
Action: Mouse pressed left at (163, 178)
Screenshot: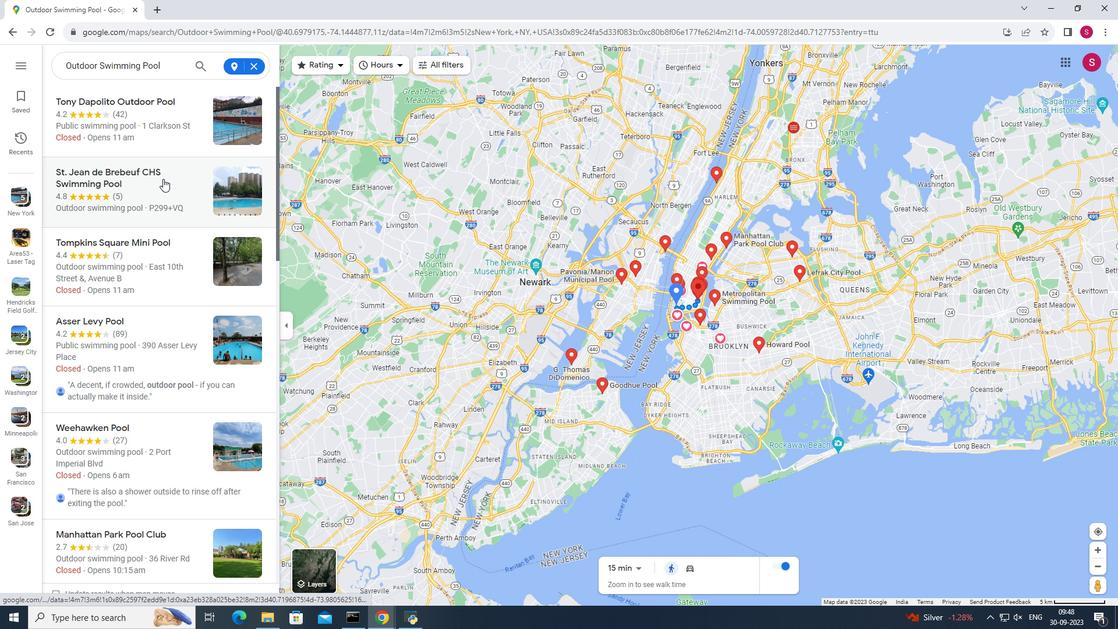 
Action: Mouse moved to (437, 367)
Screenshot: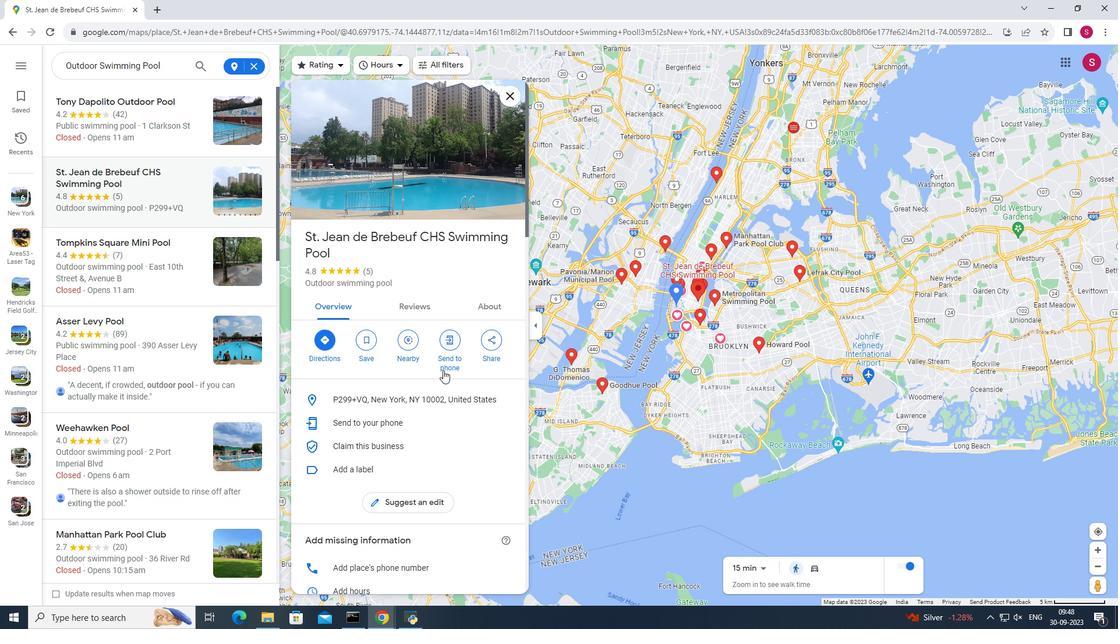 
Action: Mouse scrolled (437, 367) with delta (0, 0)
Screenshot: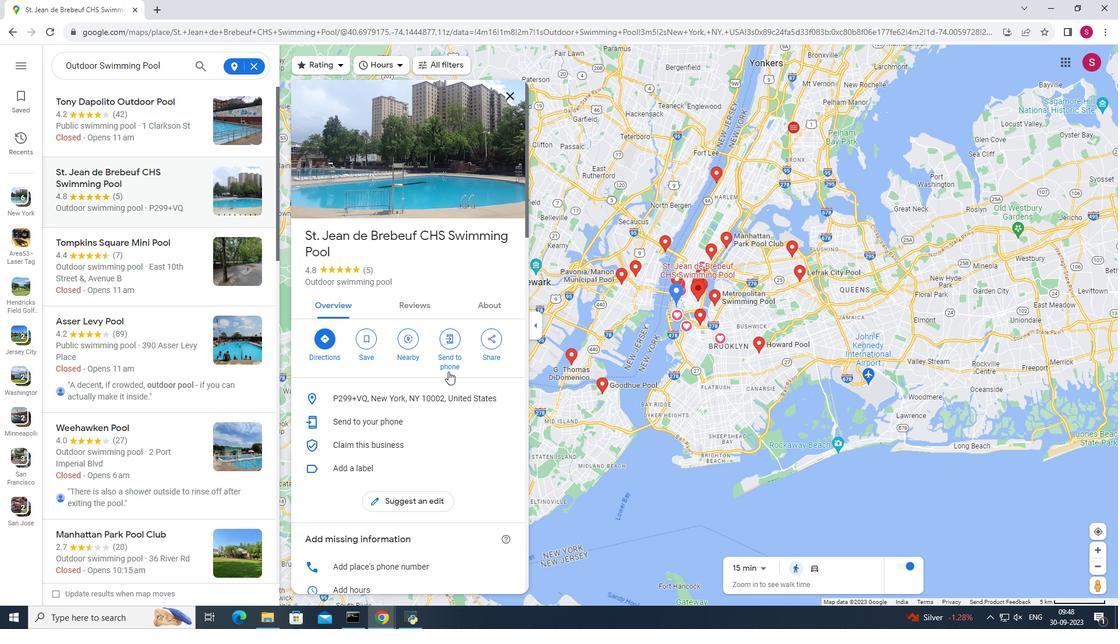 
Action: Mouse moved to (448, 371)
Screenshot: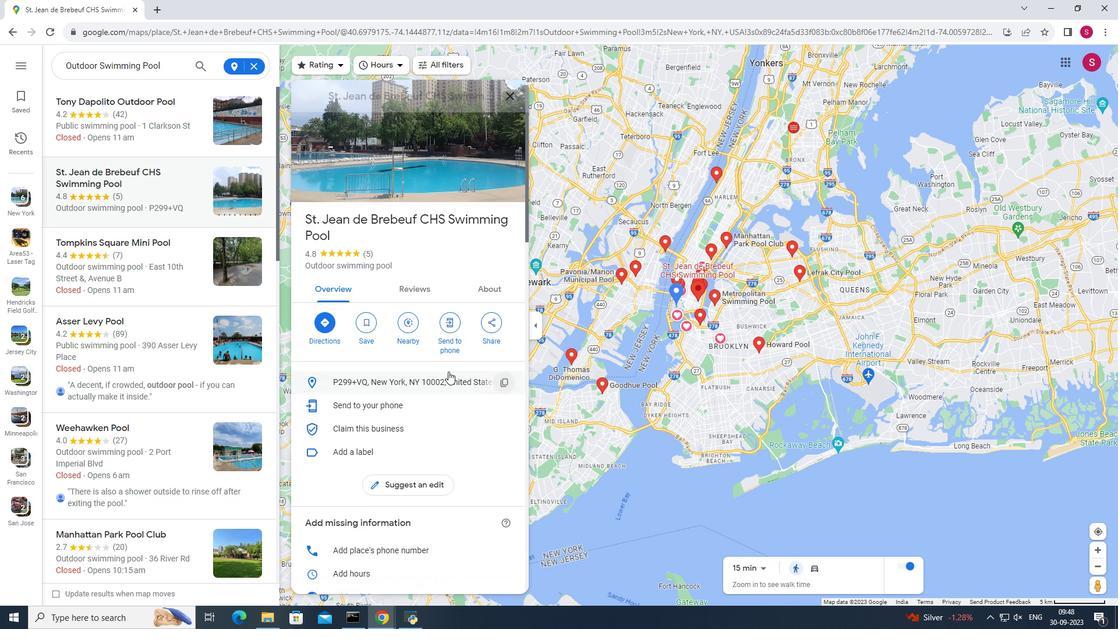 
Action: Mouse scrolled (448, 371) with delta (0, 0)
Screenshot: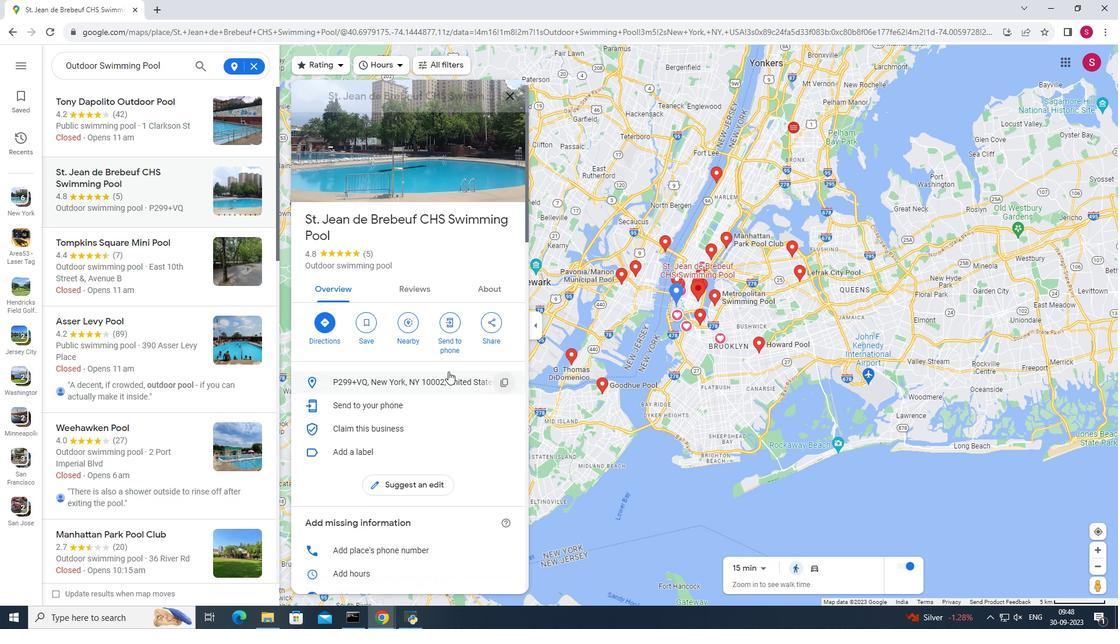 
Action: Mouse moved to (449, 371)
Screenshot: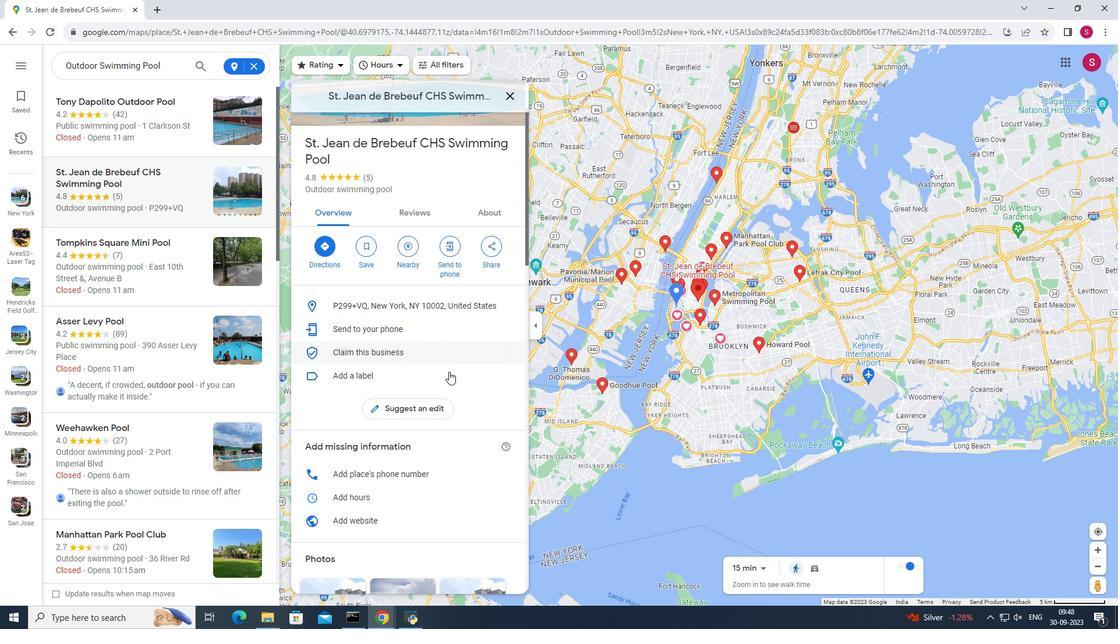 
Action: Mouse scrolled (449, 371) with delta (0, 0)
Screenshot: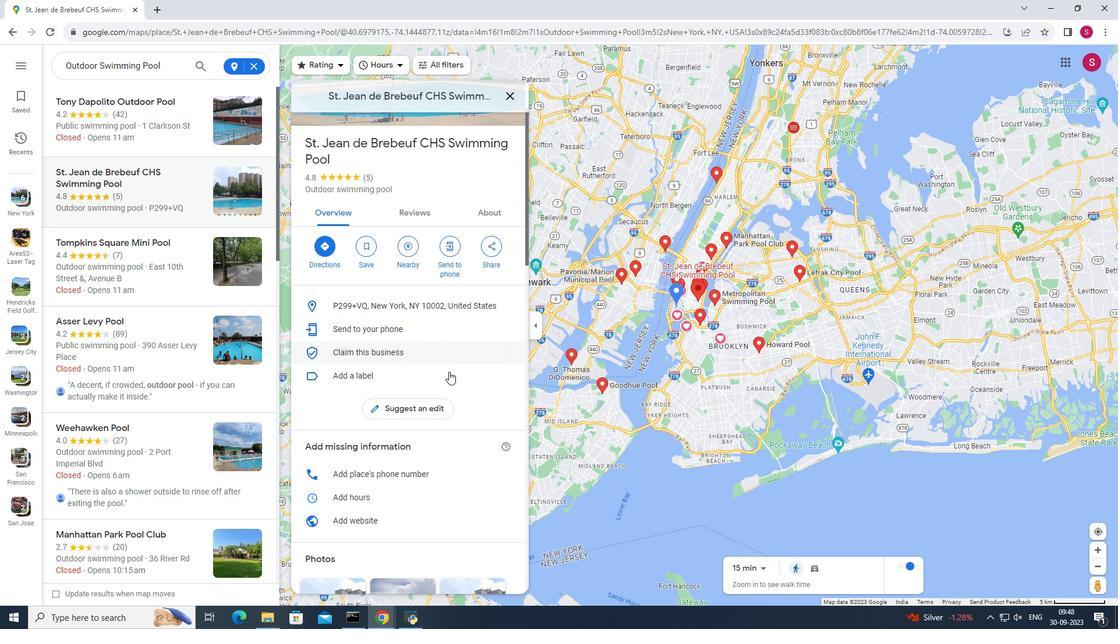 
Action: Mouse moved to (452, 369)
Screenshot: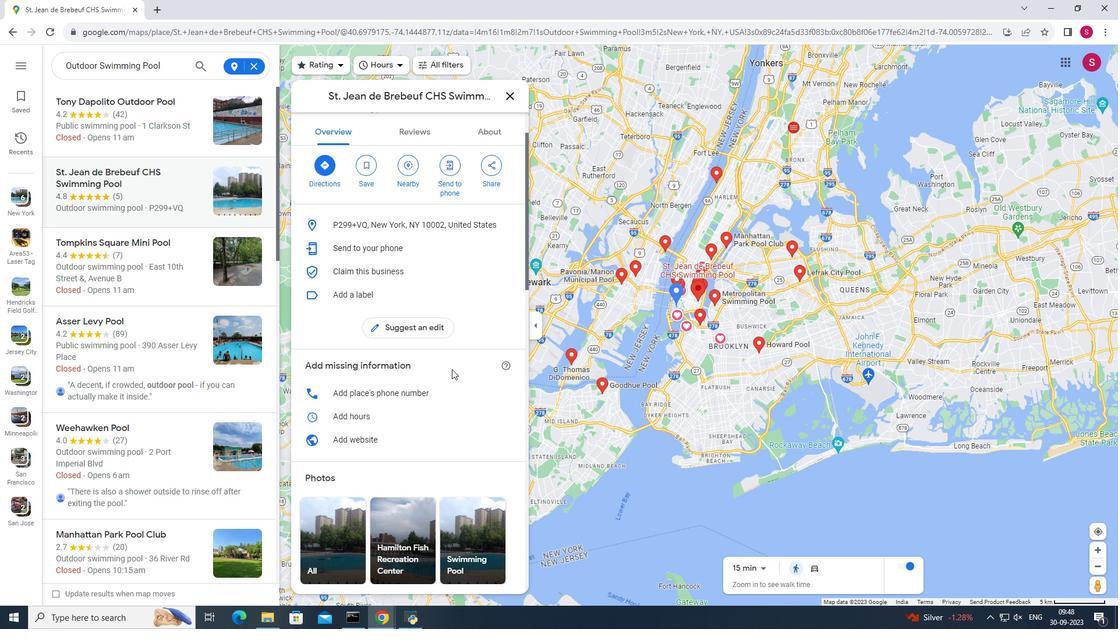 
Action: Mouse scrolled (452, 368) with delta (0, 0)
Screenshot: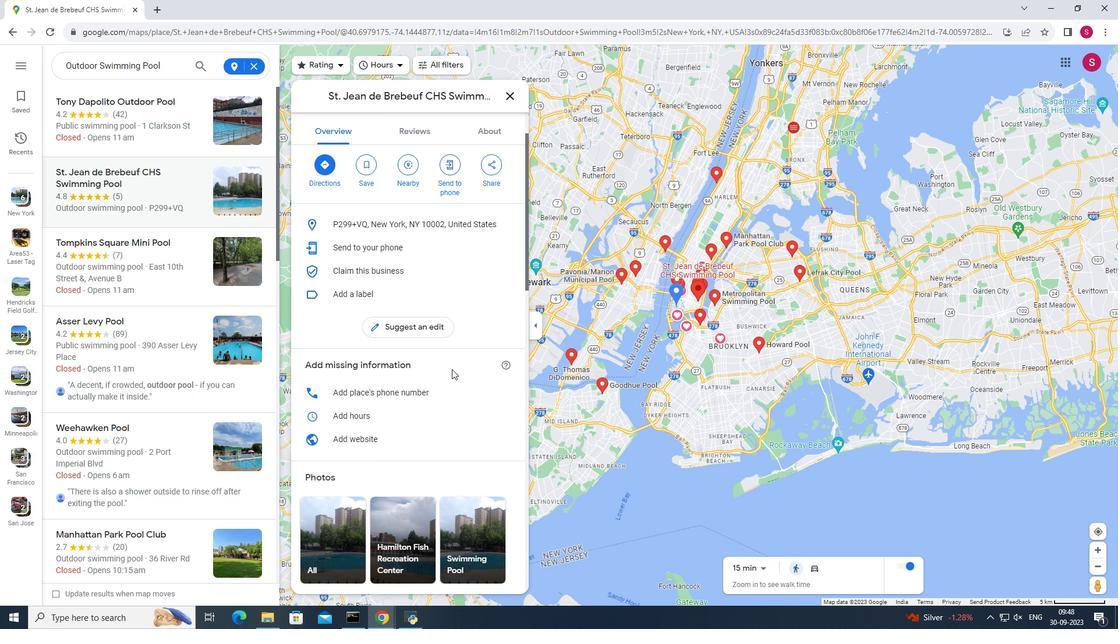 
Action: Mouse scrolled (452, 368) with delta (0, 0)
Screenshot: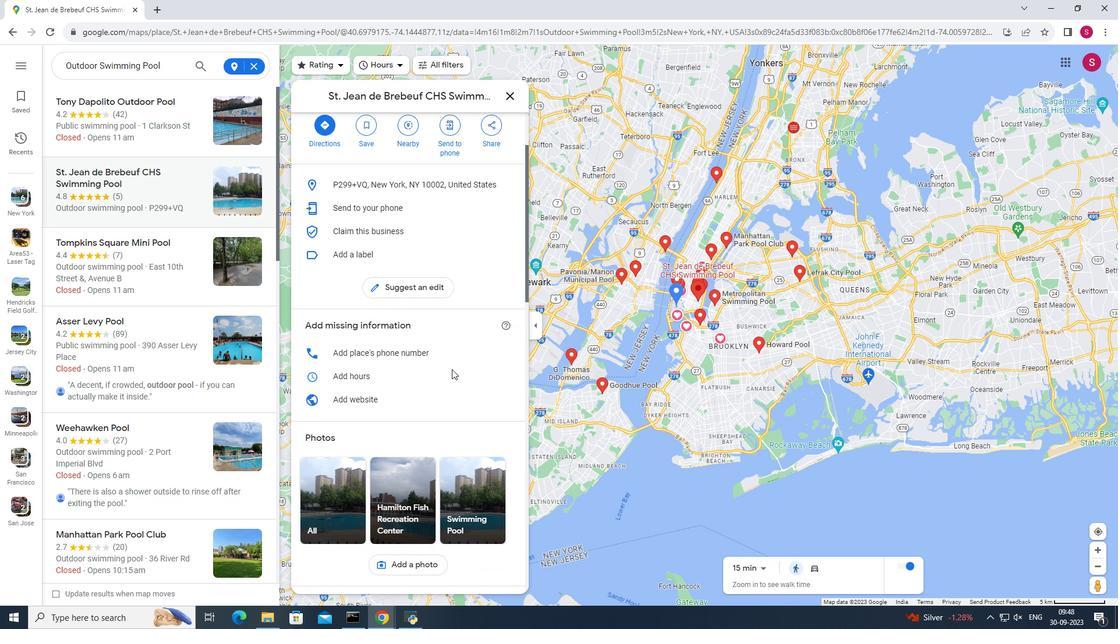 
Action: Mouse scrolled (452, 368) with delta (0, 0)
Screenshot: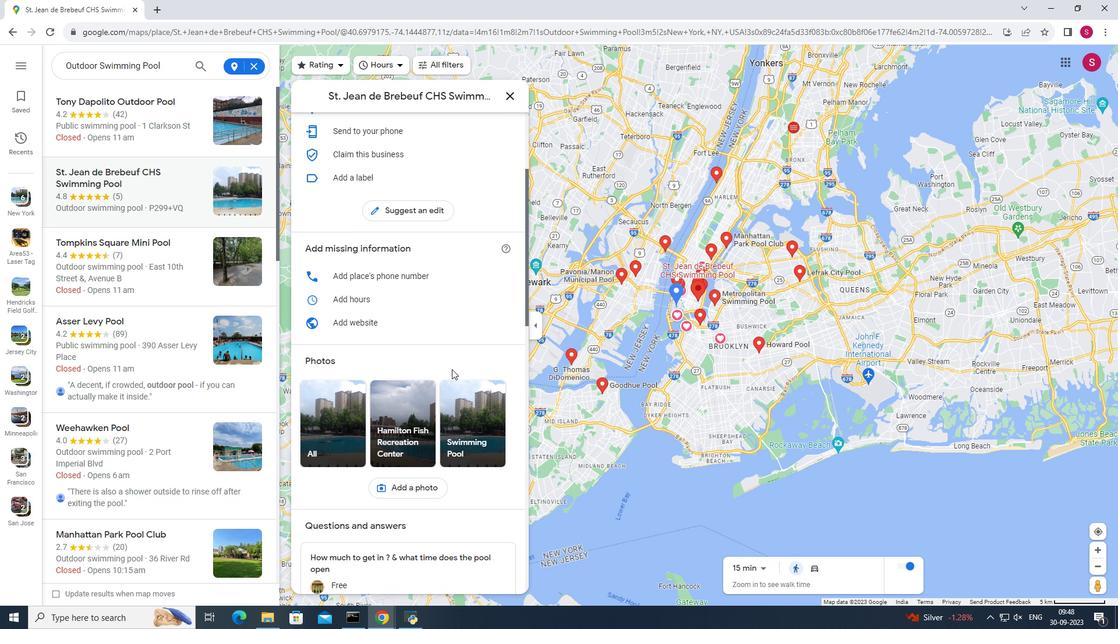 
Action: Mouse scrolled (452, 368) with delta (0, 0)
Screenshot: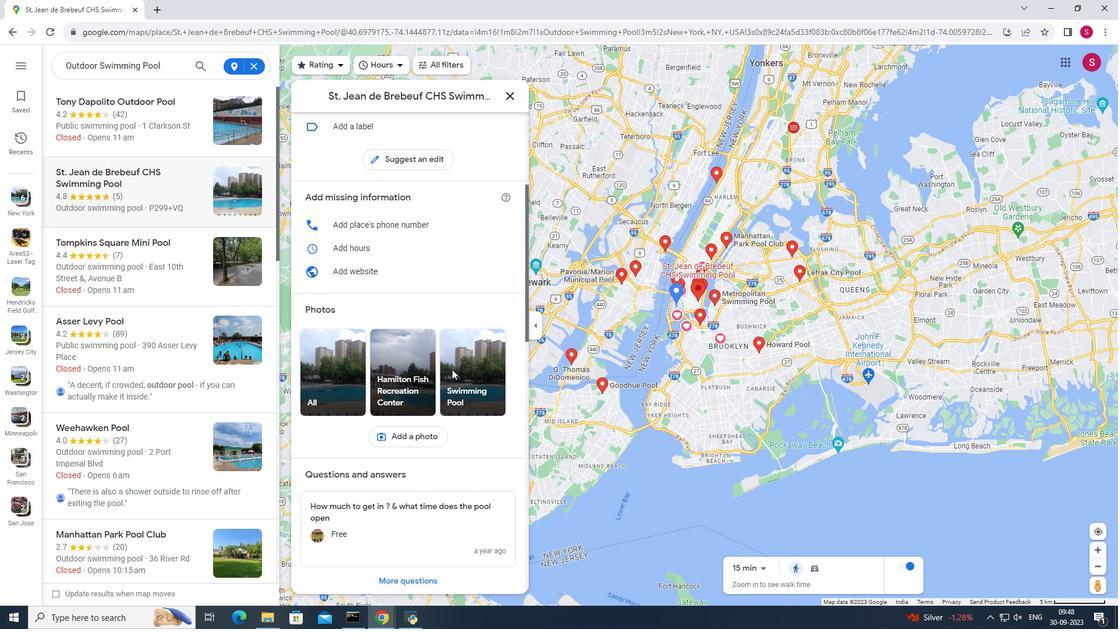 
Action: Mouse moved to (452, 369)
Screenshot: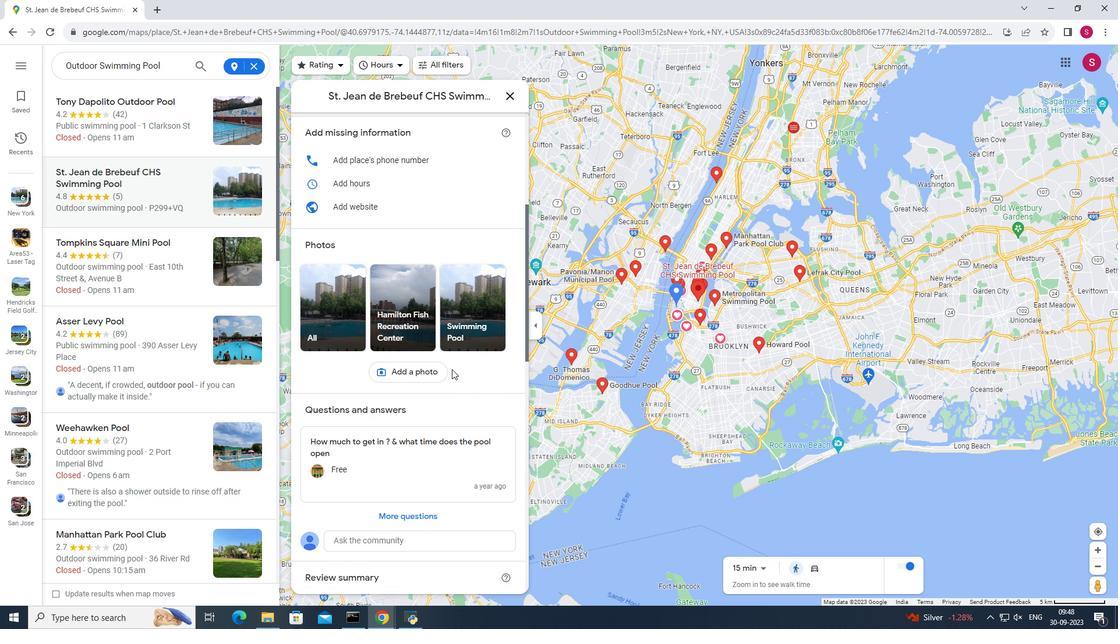 
Action: Mouse scrolled (452, 368) with delta (0, 0)
Screenshot: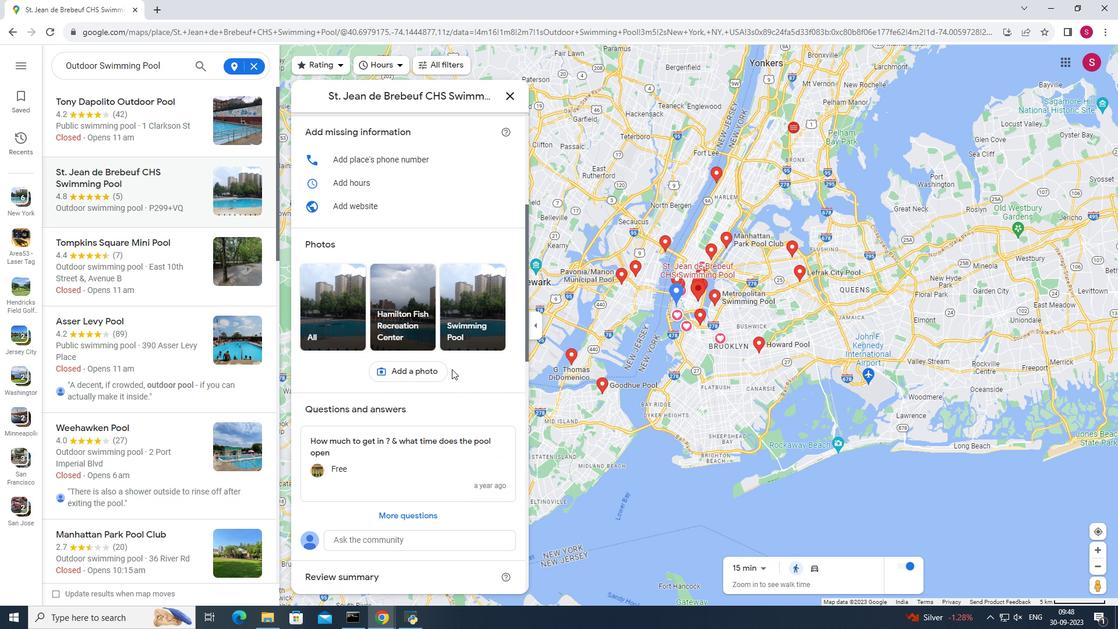 
Action: Mouse scrolled (452, 368) with delta (0, 0)
Screenshot: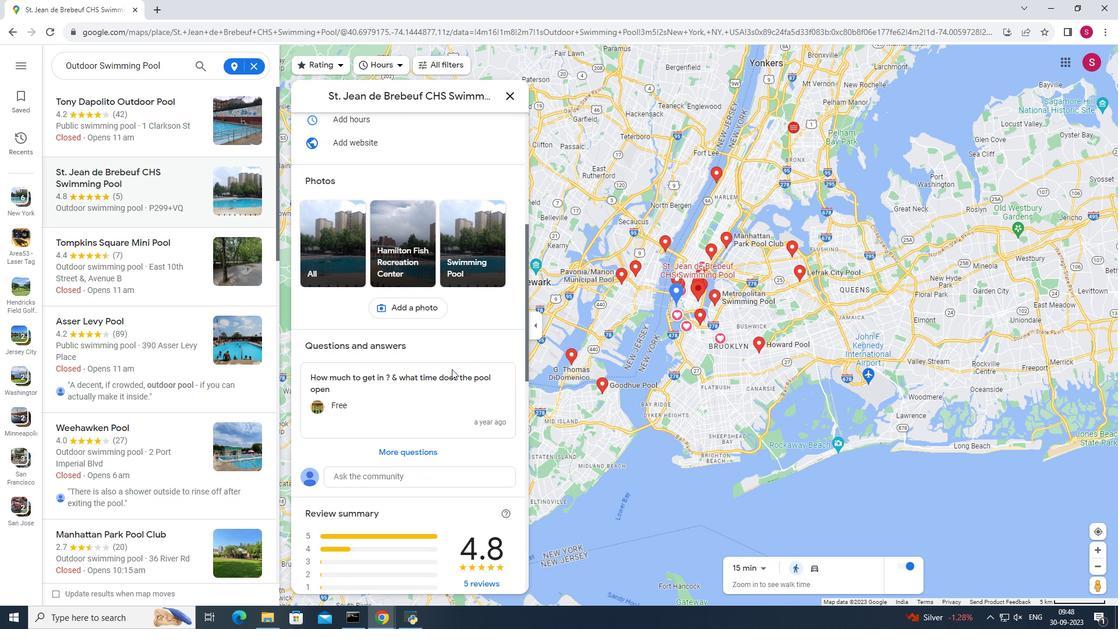 
Action: Mouse moved to (452, 368)
Screenshot: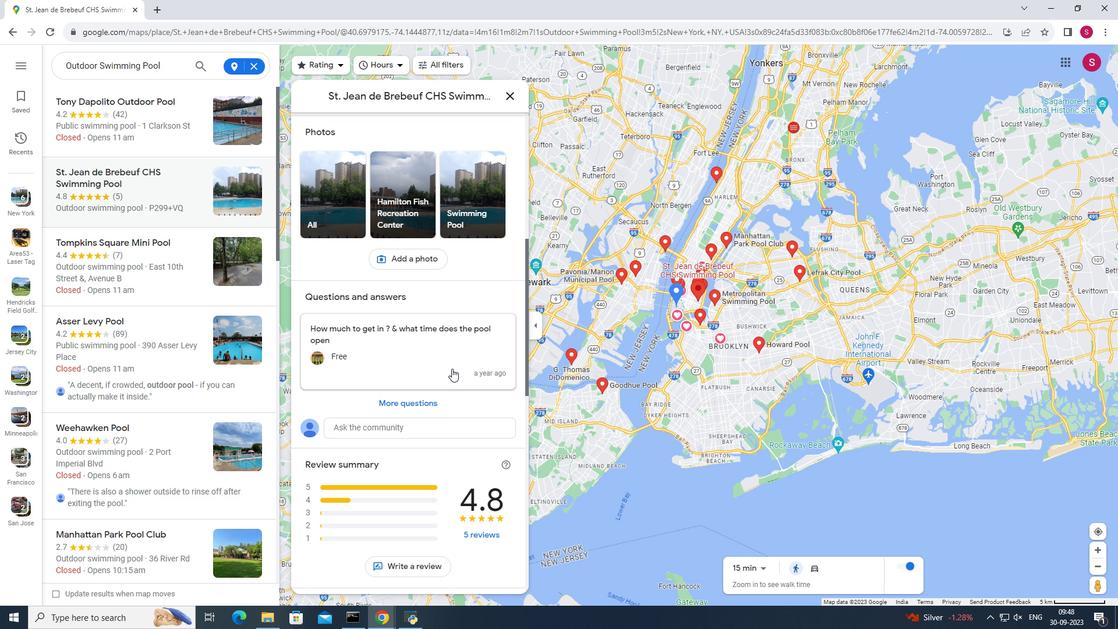 
Action: Mouse scrolled (452, 369) with delta (0, 0)
Screenshot: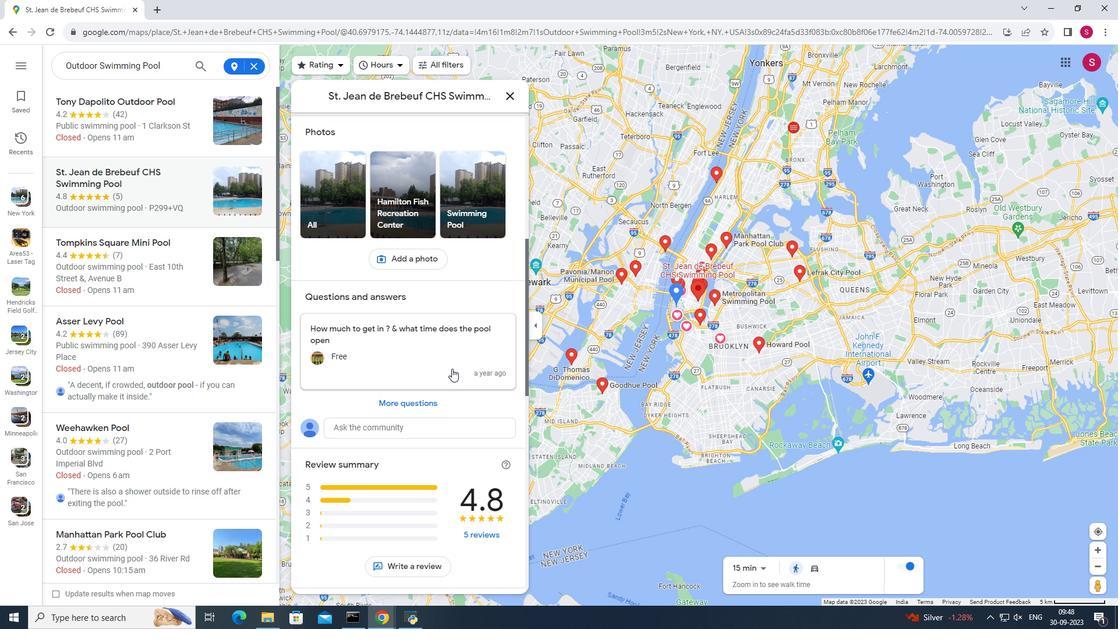 
Action: Mouse scrolled (452, 369) with delta (0, 0)
Screenshot: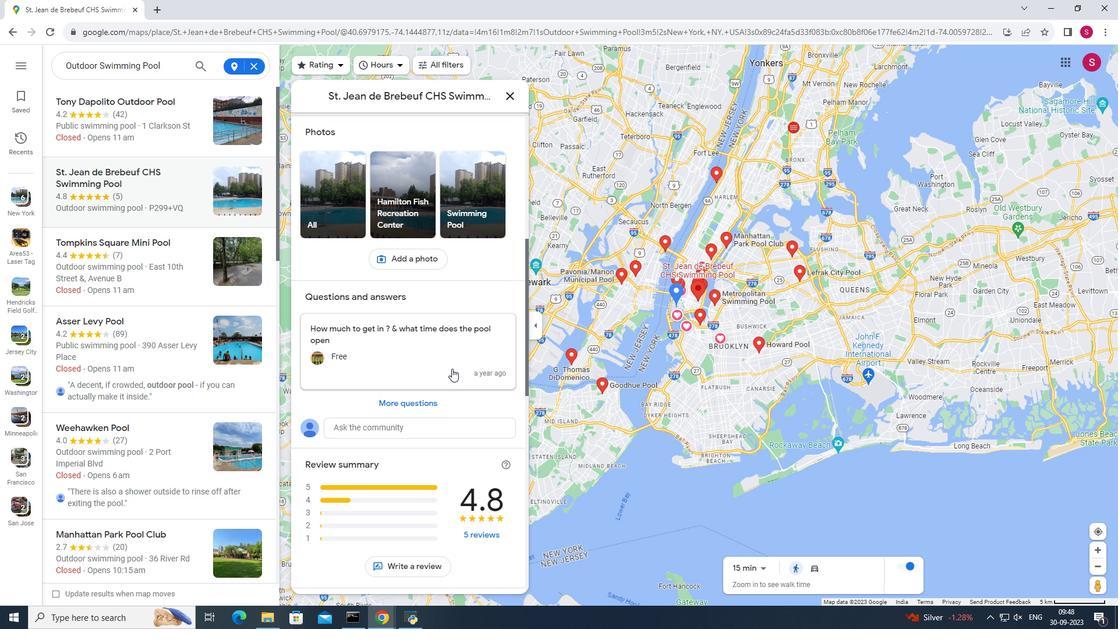 
Action: Mouse scrolled (452, 369) with delta (0, 0)
Screenshot: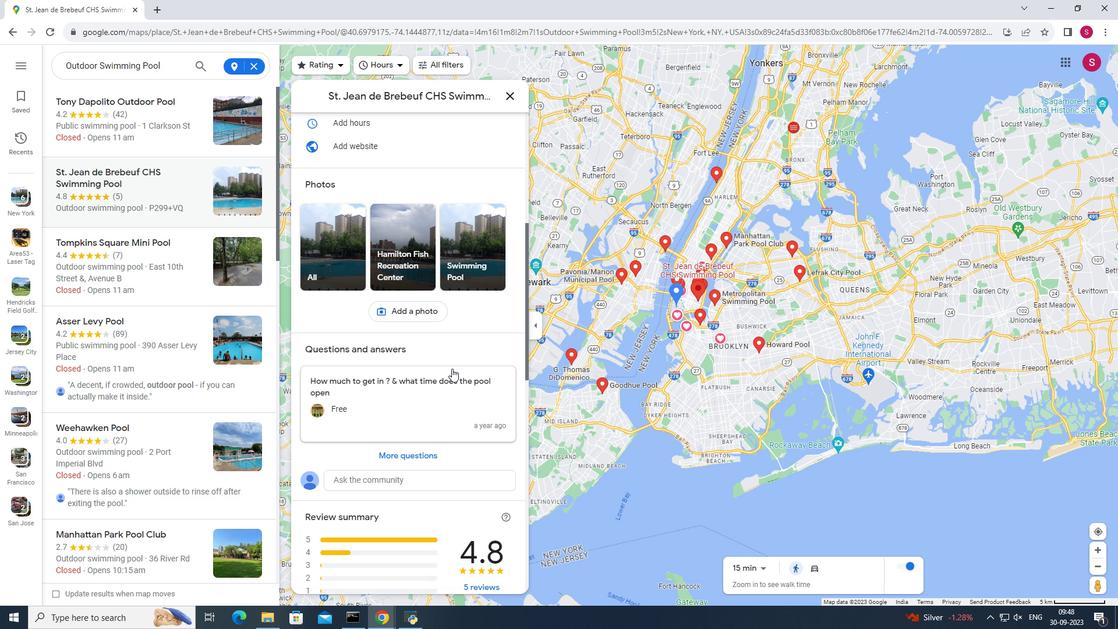 
Action: Mouse moved to (452, 367)
Screenshot: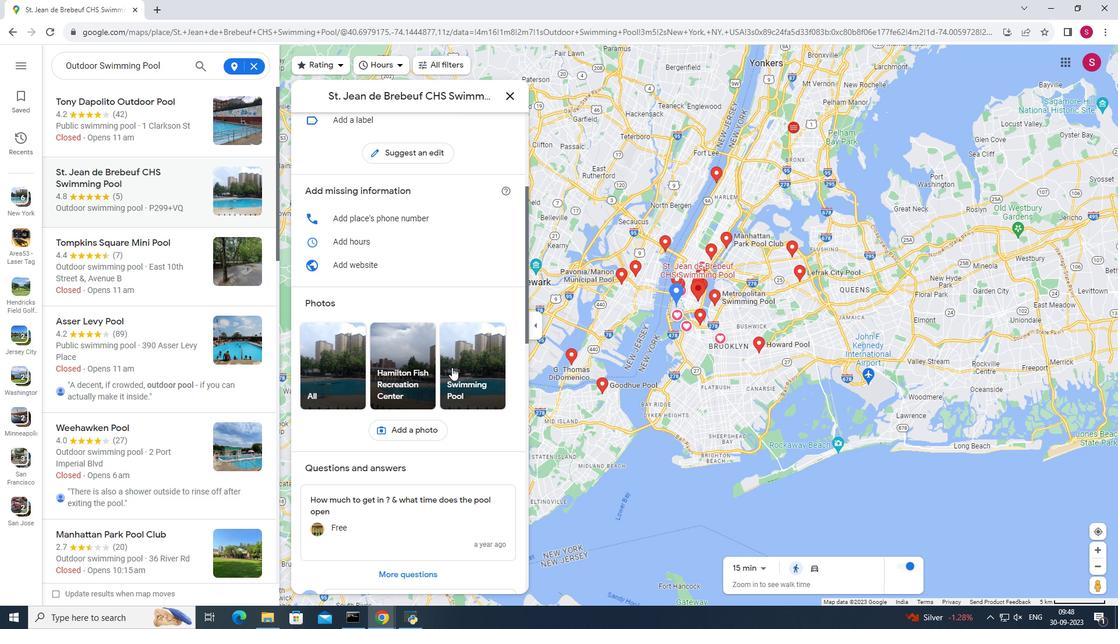 
Action: Mouse scrolled (452, 368) with delta (0, 0)
Screenshot: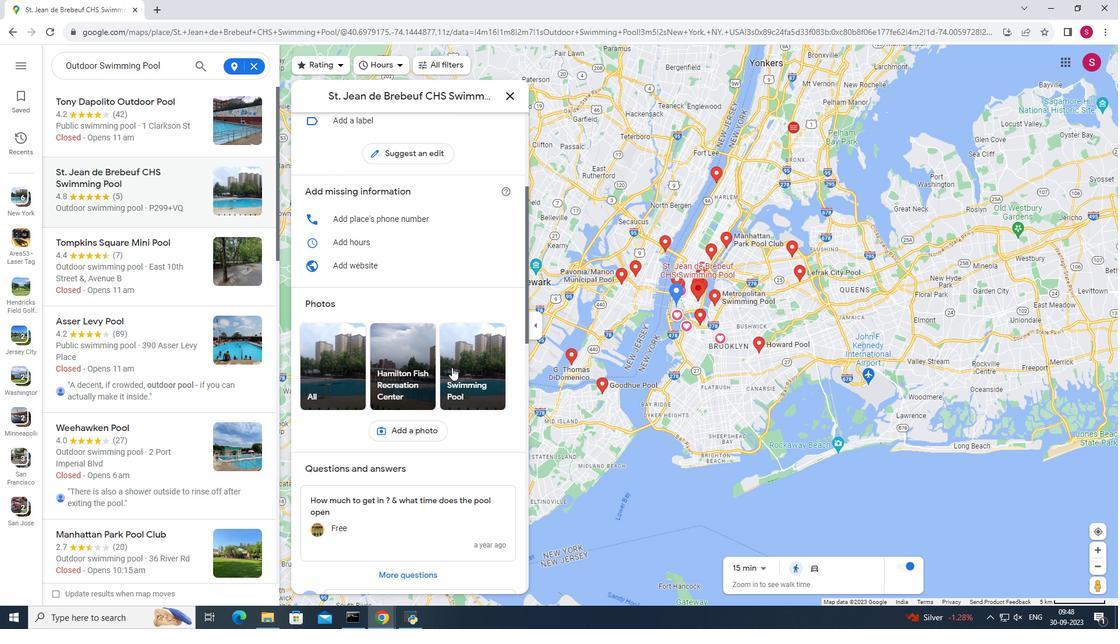 
Action: Mouse scrolled (452, 368) with delta (0, 0)
Screenshot: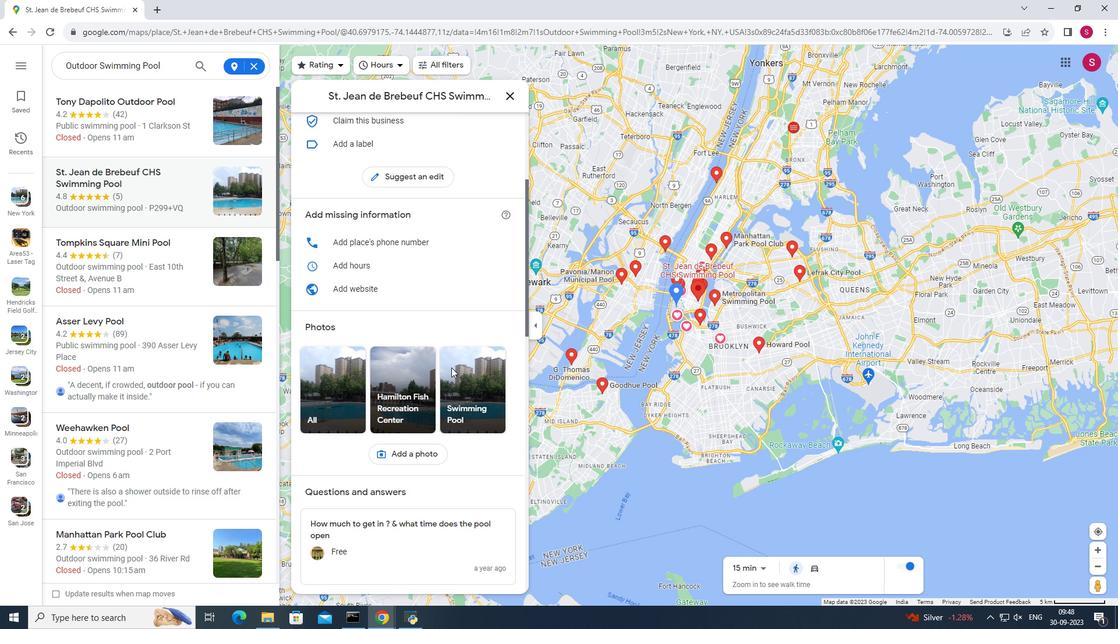 
Action: Mouse scrolled (452, 368) with delta (0, 0)
Screenshot: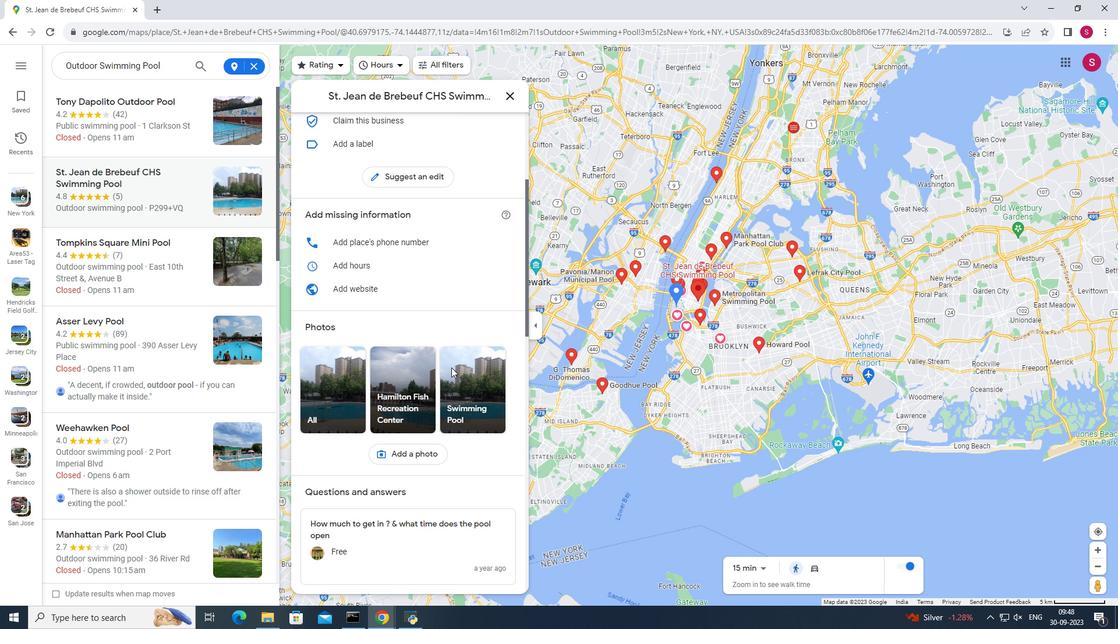 
Action: Mouse scrolled (452, 368) with delta (0, 0)
Screenshot: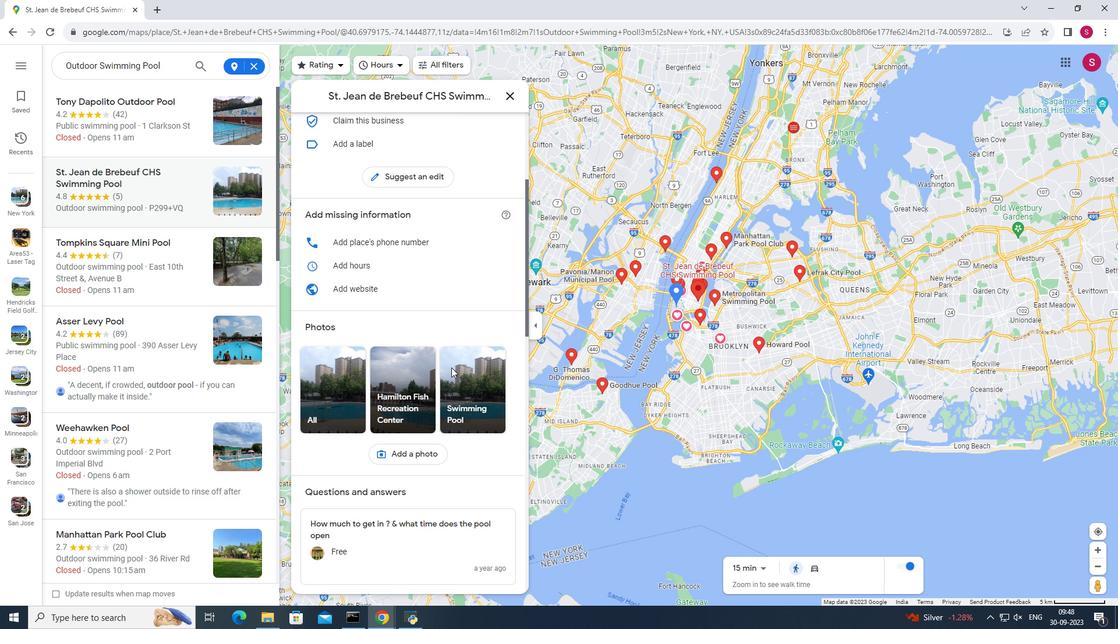 
Action: Mouse moved to (451, 367)
Screenshot: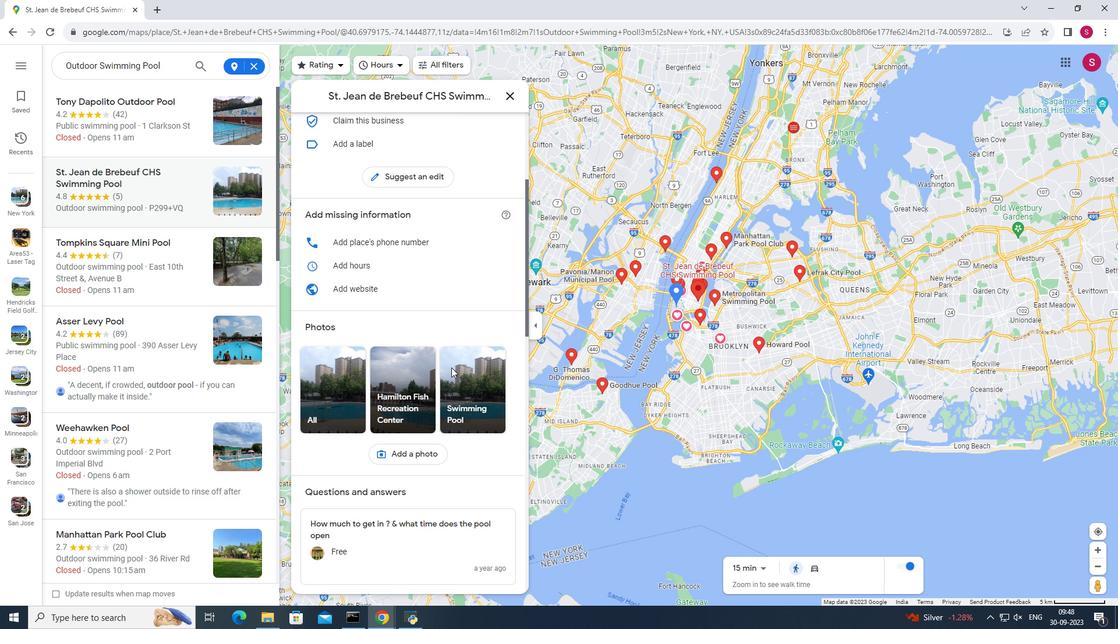 
Action: Mouse scrolled (451, 368) with delta (0, 0)
Screenshot: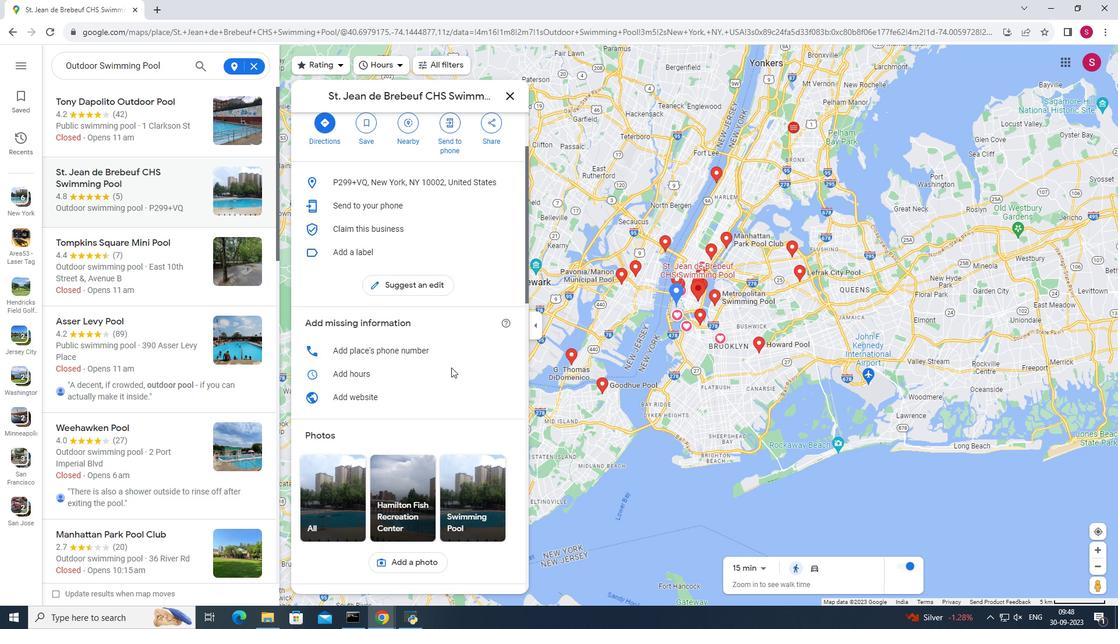 
Action: Mouse scrolled (451, 368) with delta (0, 0)
Screenshot: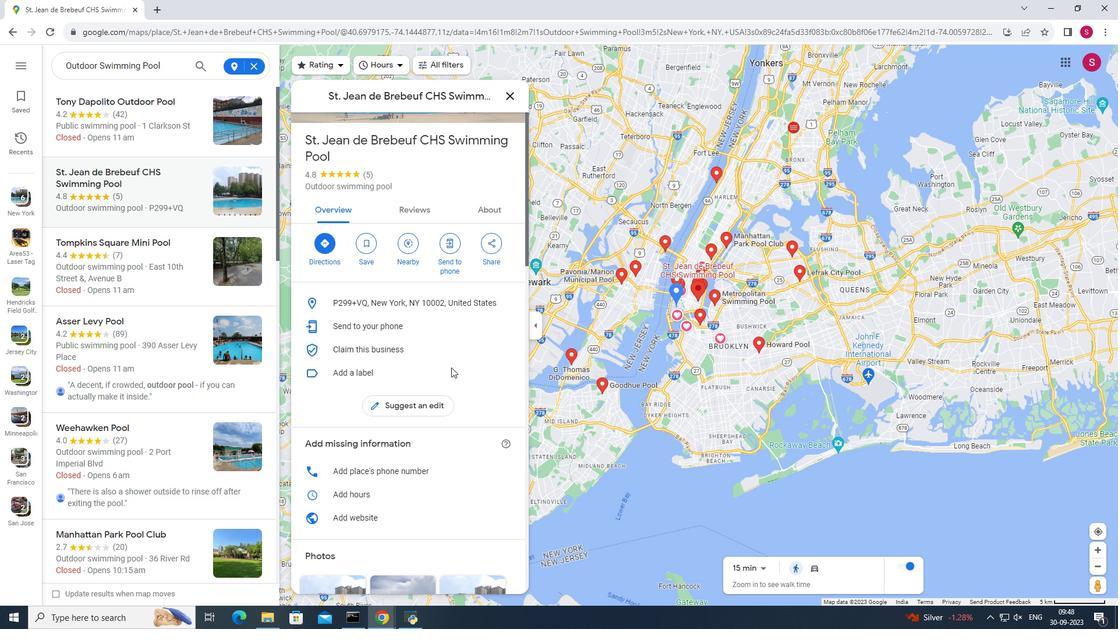 
Action: Mouse moved to (484, 306)
Screenshot: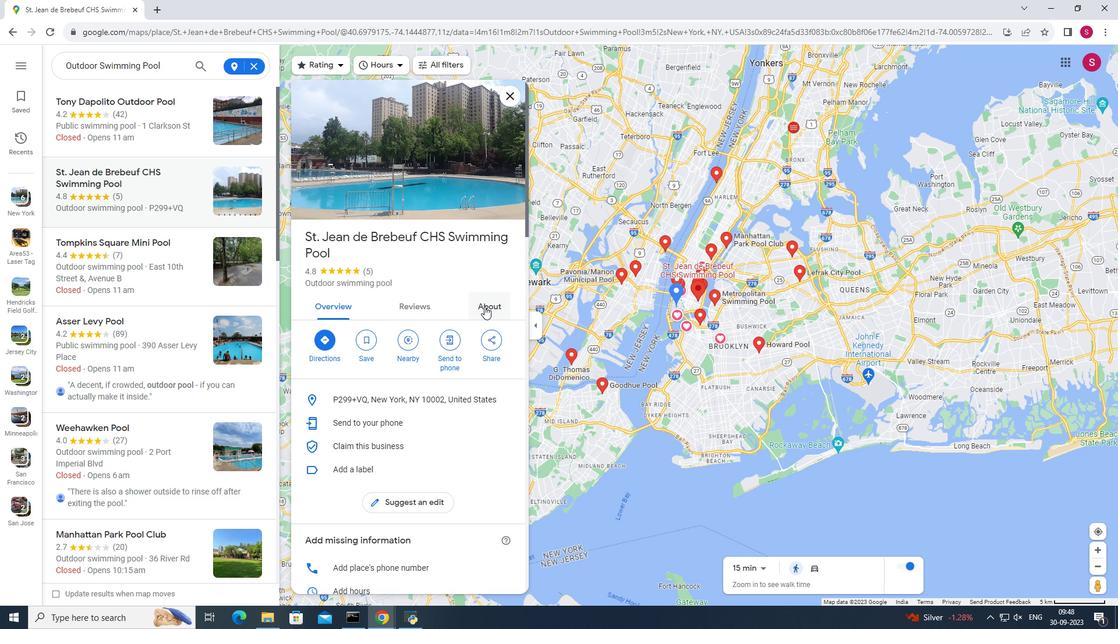 
Action: Mouse pressed left at (484, 306)
Screenshot: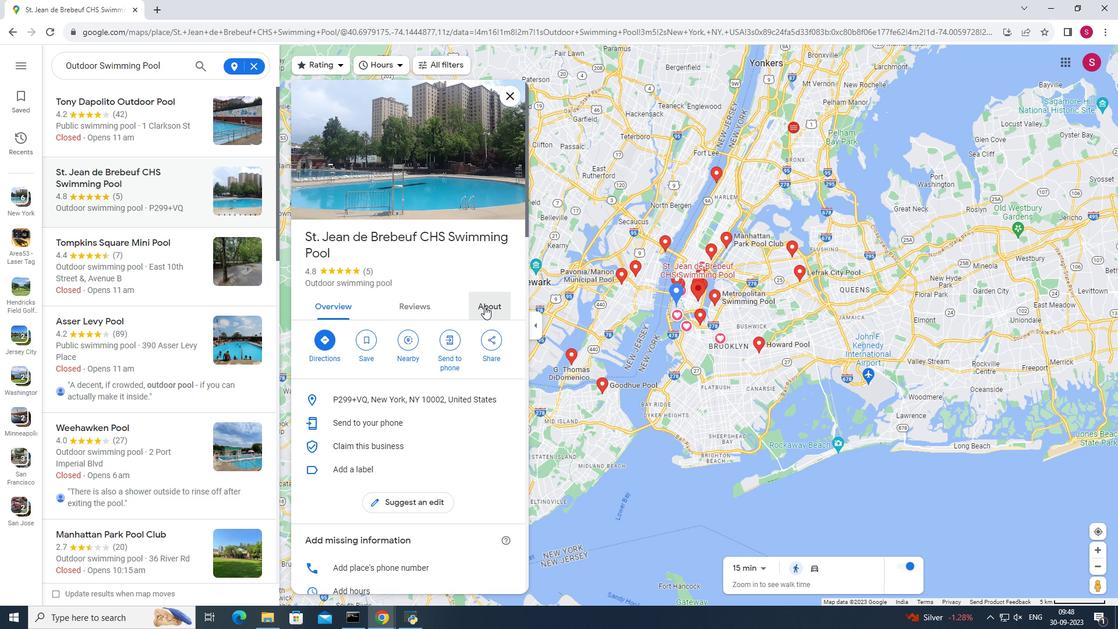 
Action: Mouse moved to (513, 103)
Screenshot: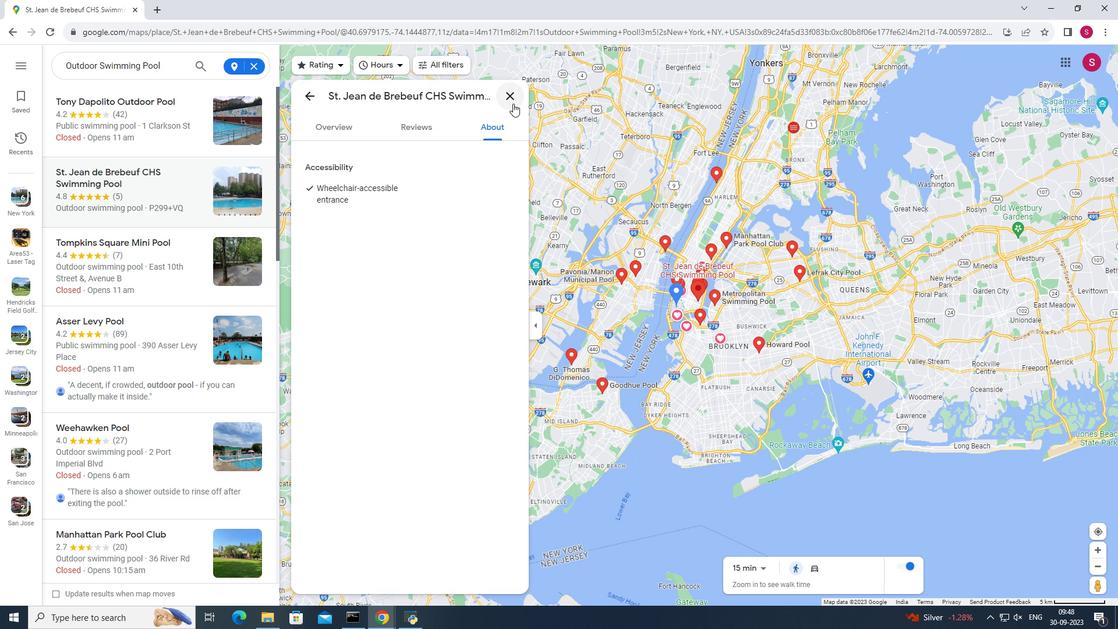 
Action: Mouse pressed left at (513, 103)
Screenshot: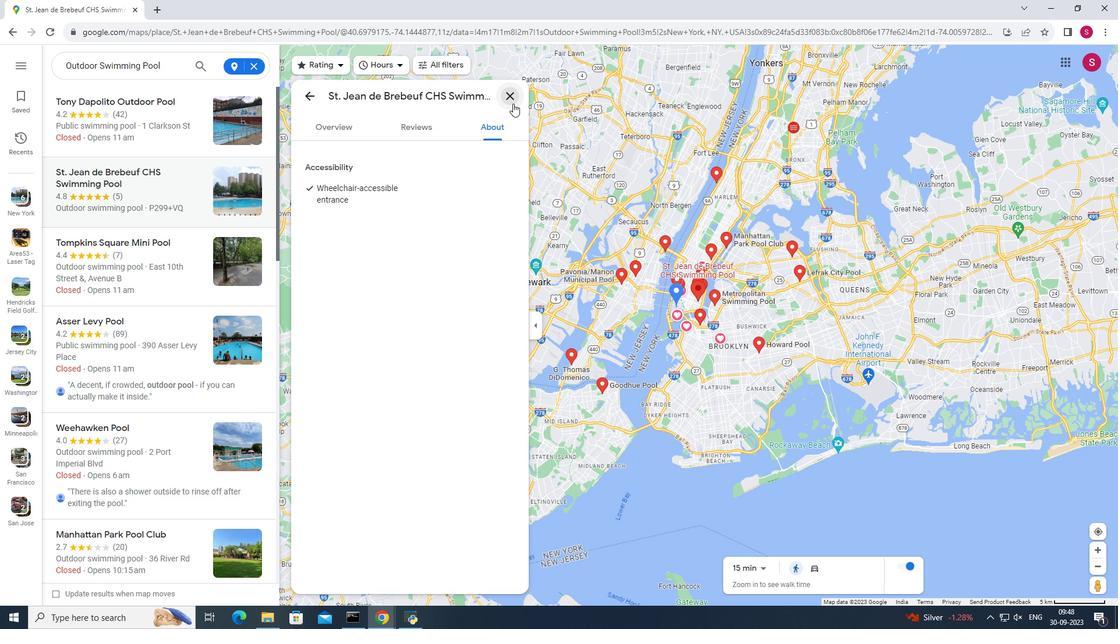 
Action: Mouse moved to (156, 266)
Screenshot: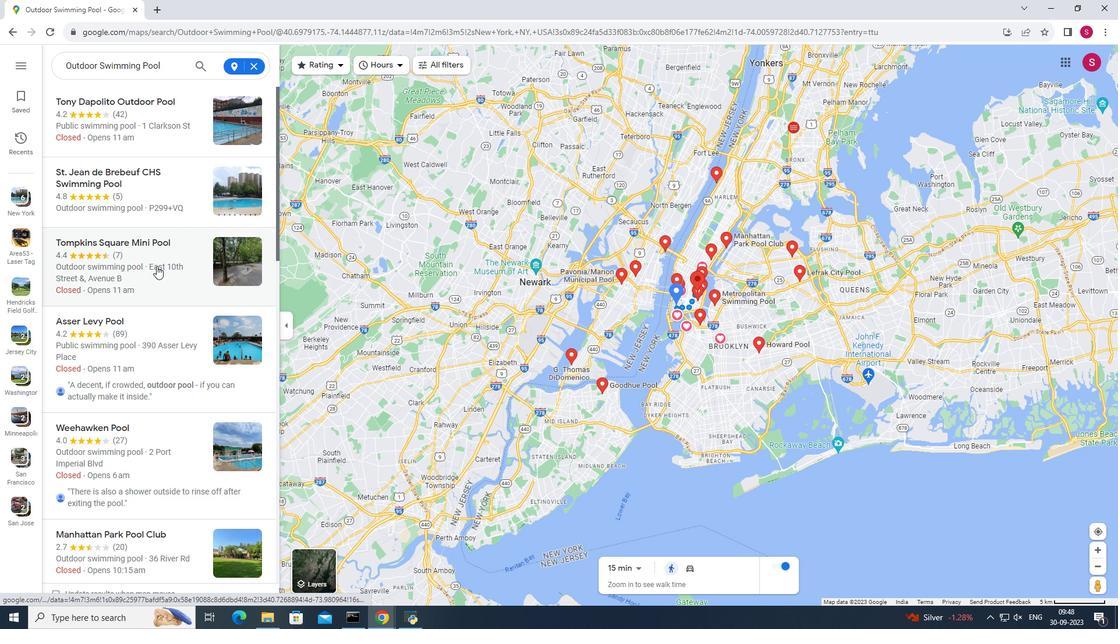 
Action: Mouse pressed left at (156, 266)
Screenshot: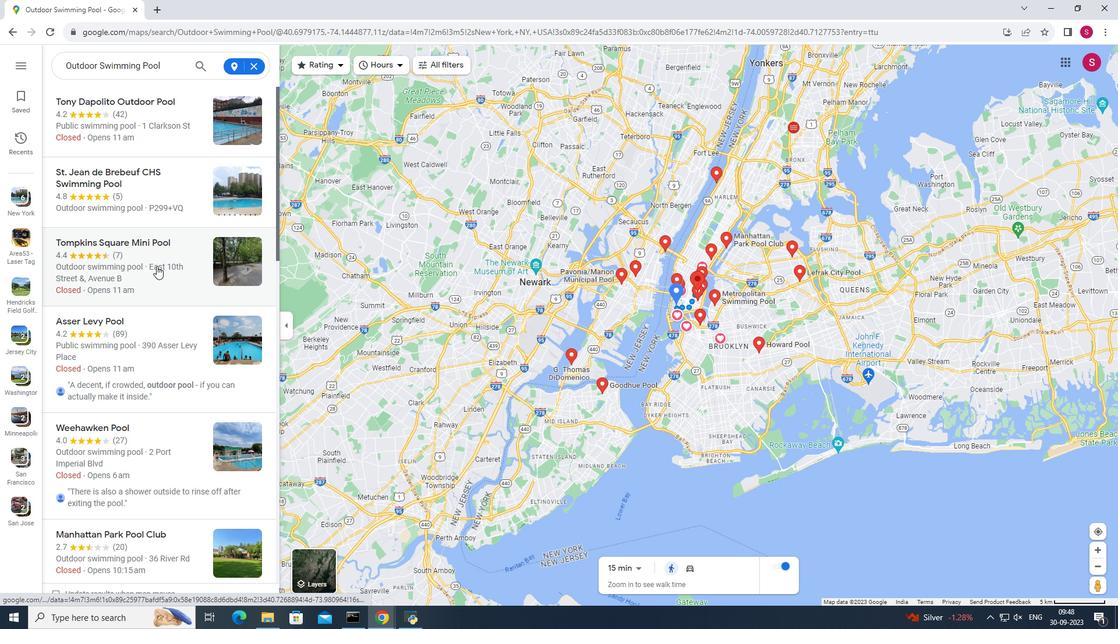 
Action: Mouse moved to (460, 443)
Screenshot: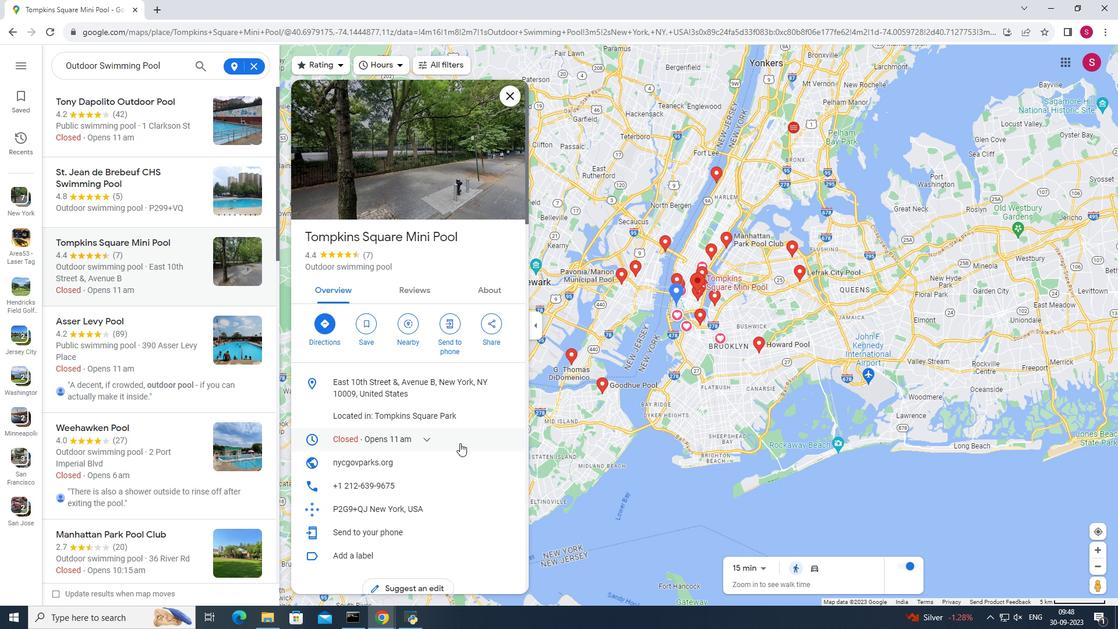 
Action: Mouse scrolled (460, 442) with delta (0, 0)
Screenshot: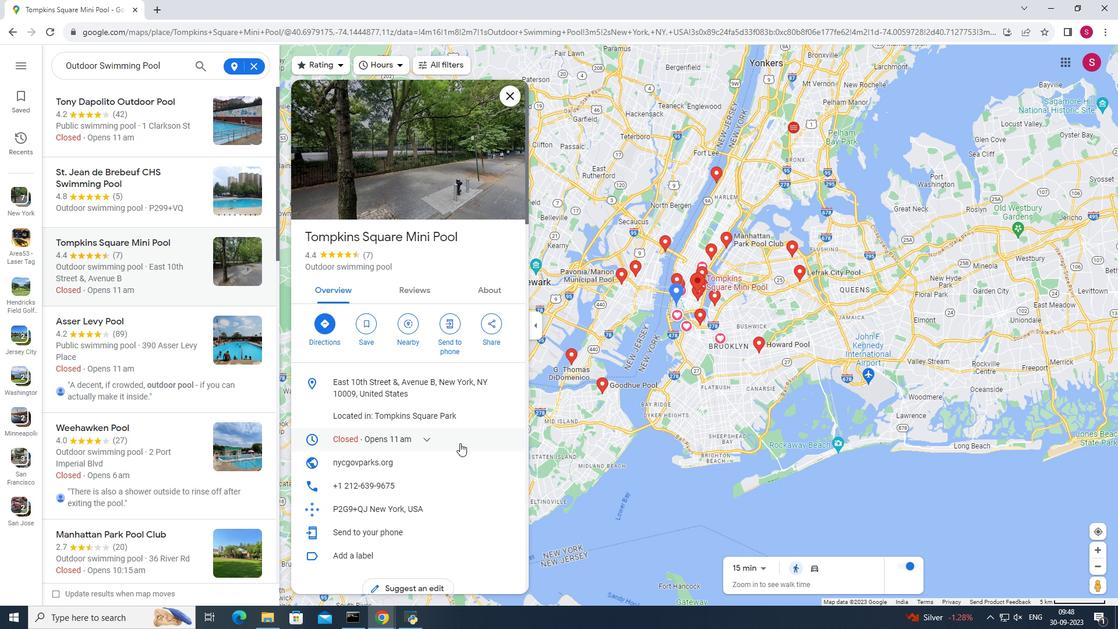 
Action: Mouse scrolled (460, 442) with delta (0, 0)
Screenshot: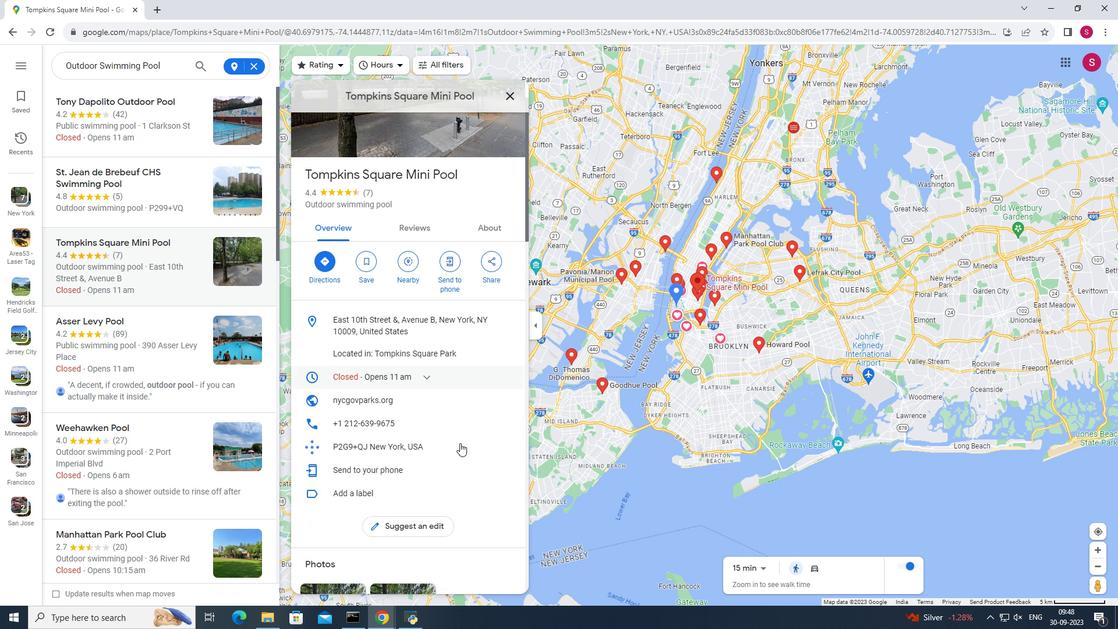 
Action: Mouse scrolled (460, 442) with delta (0, 0)
Screenshot: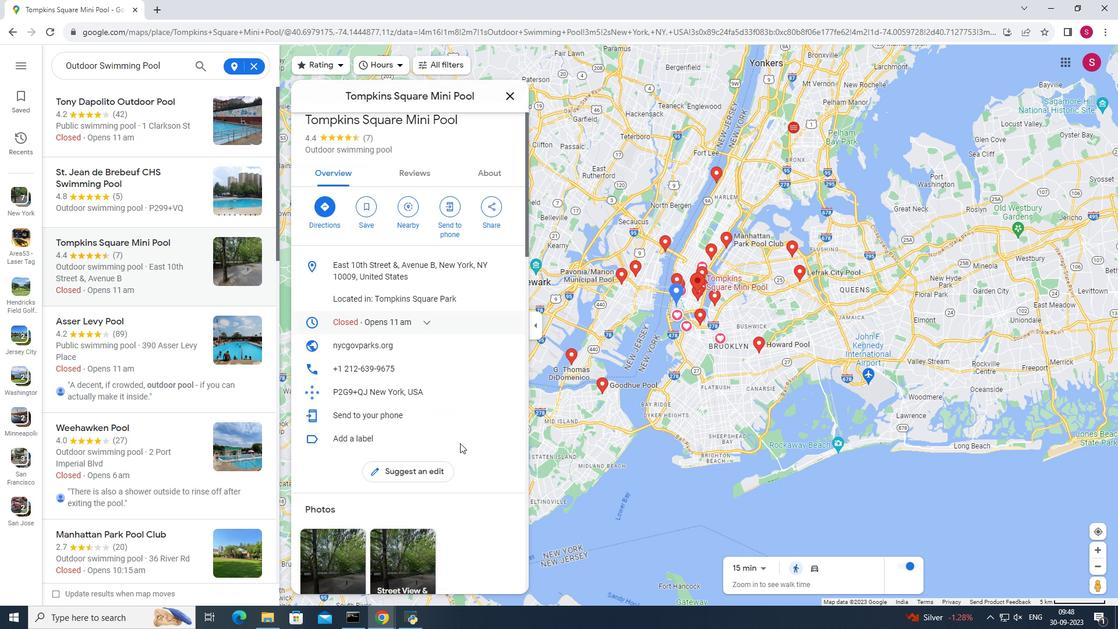 
Action: Mouse scrolled (460, 442) with delta (0, 0)
Screenshot: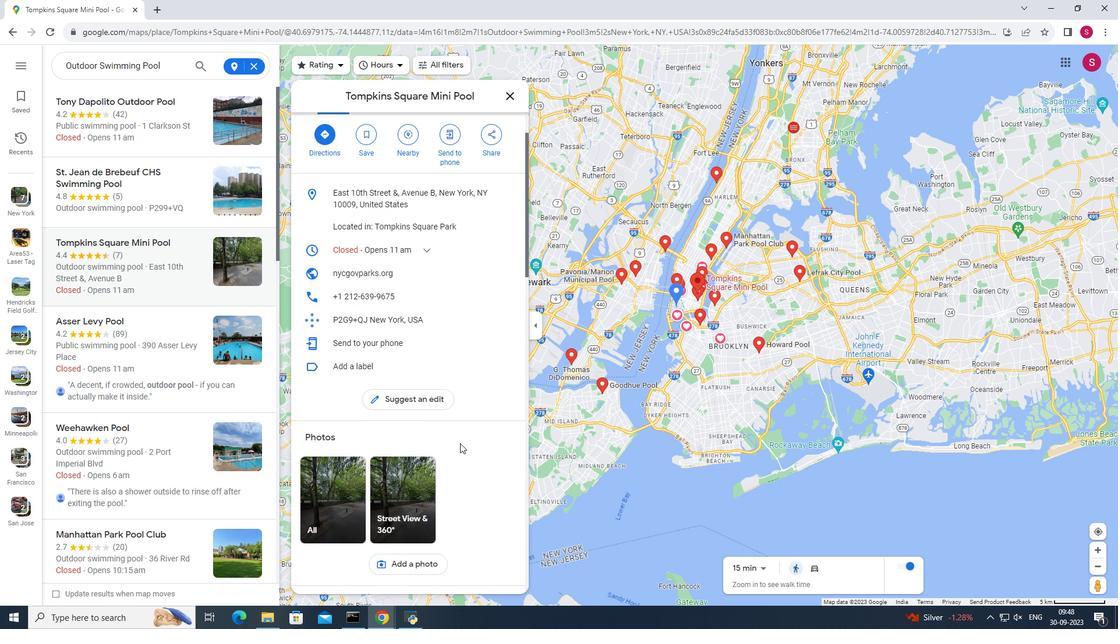 
Action: Mouse scrolled (460, 442) with delta (0, 0)
Screenshot: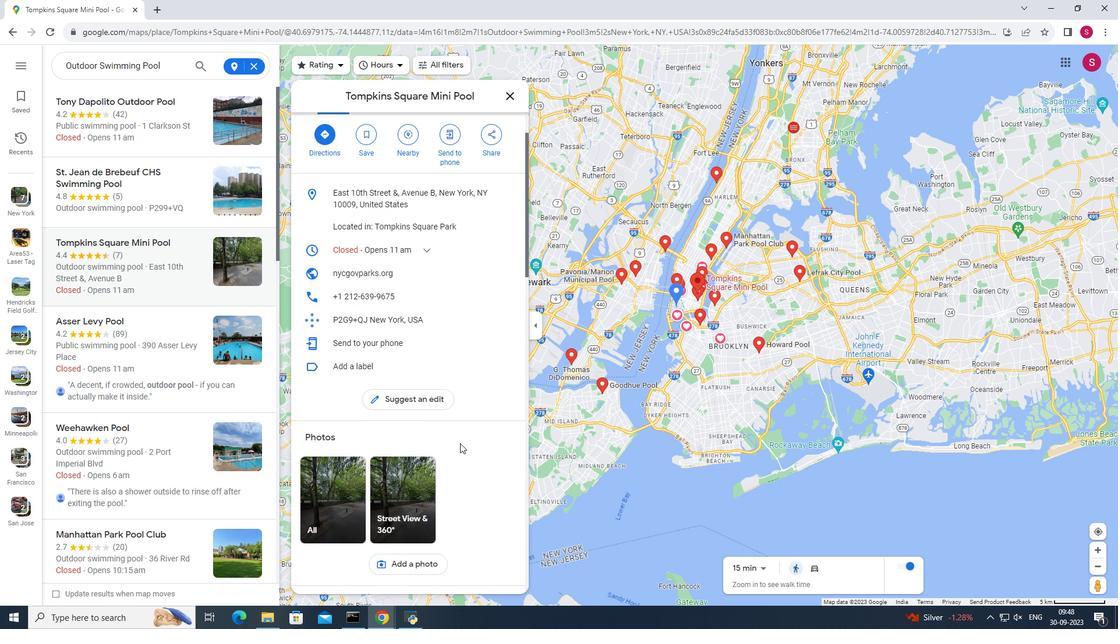 
Action: Mouse scrolled (460, 442) with delta (0, 0)
Screenshot: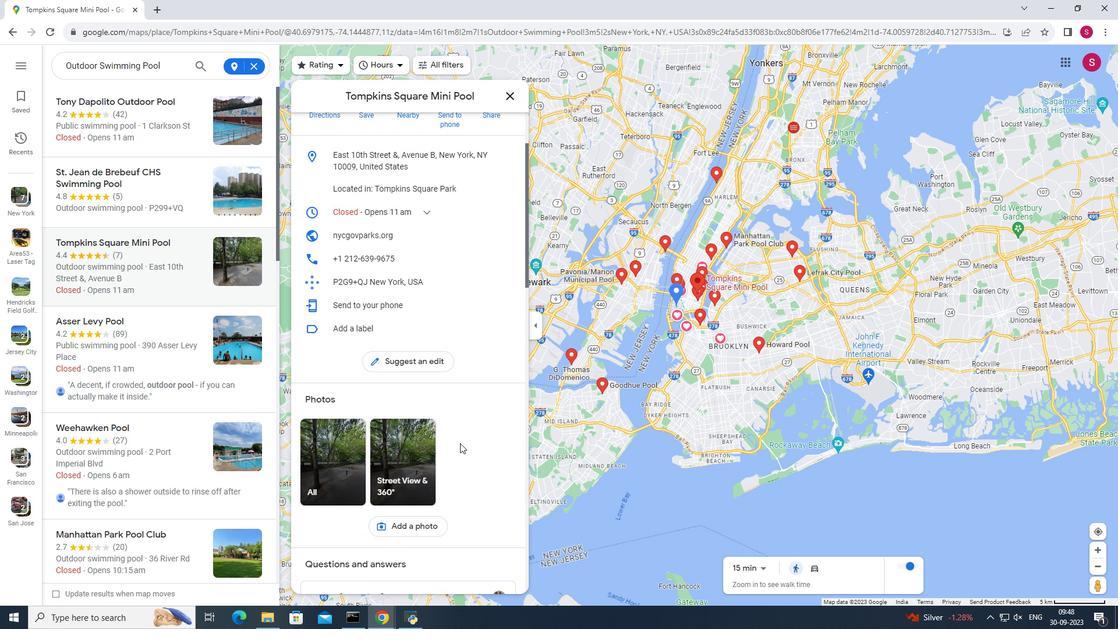 
Action: Mouse scrolled (460, 442) with delta (0, 0)
Screenshot: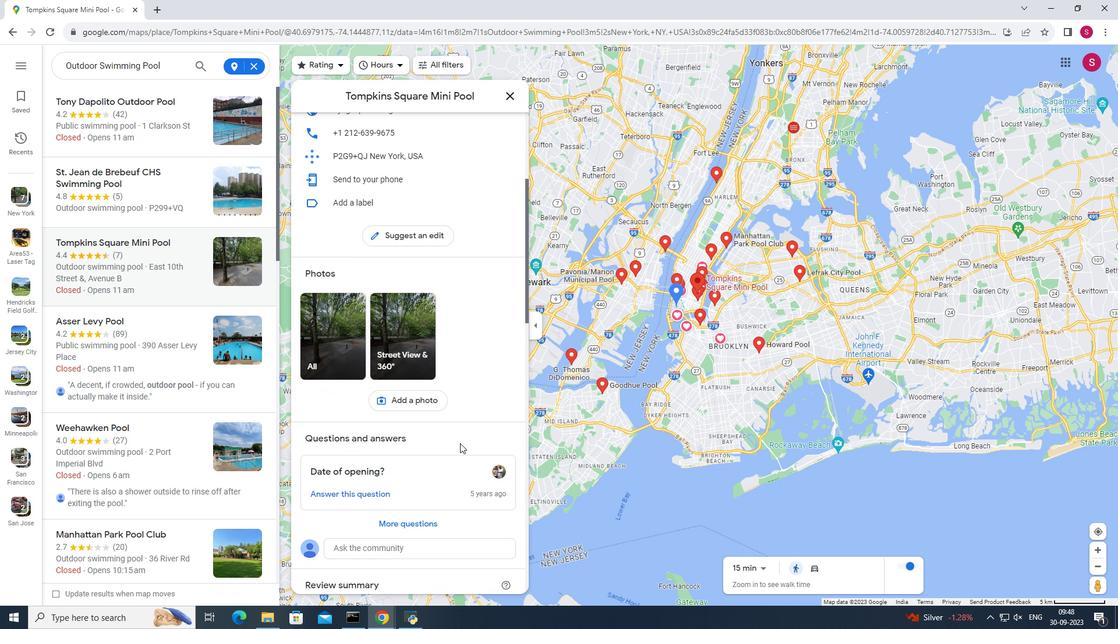 
Action: Mouse scrolled (460, 442) with delta (0, 0)
Screenshot: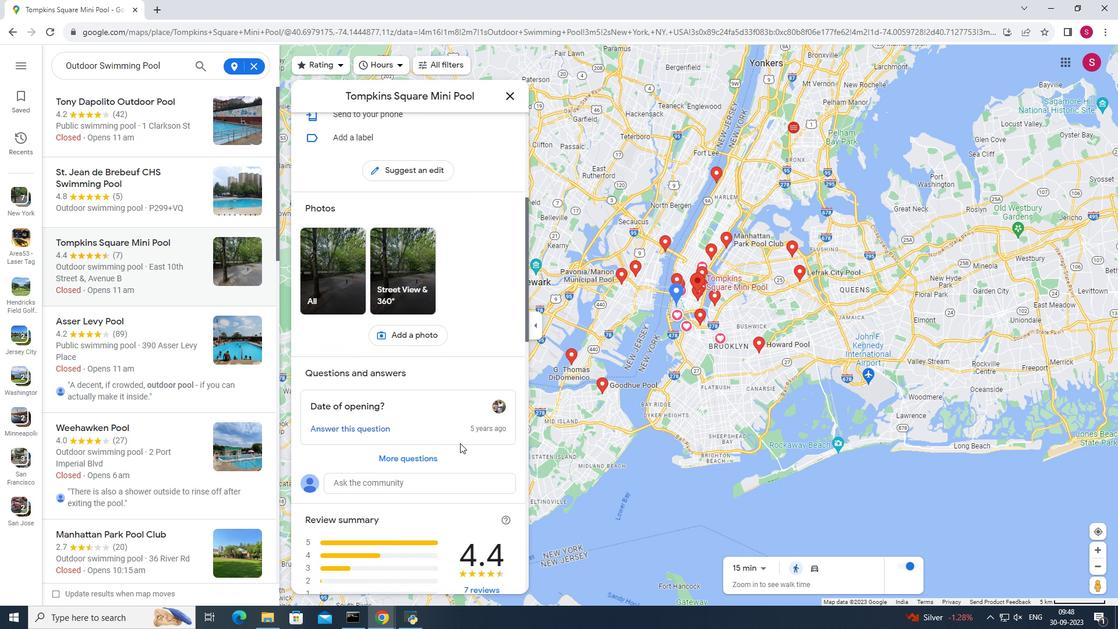 
Action: Mouse scrolled (460, 442) with delta (0, 0)
Screenshot: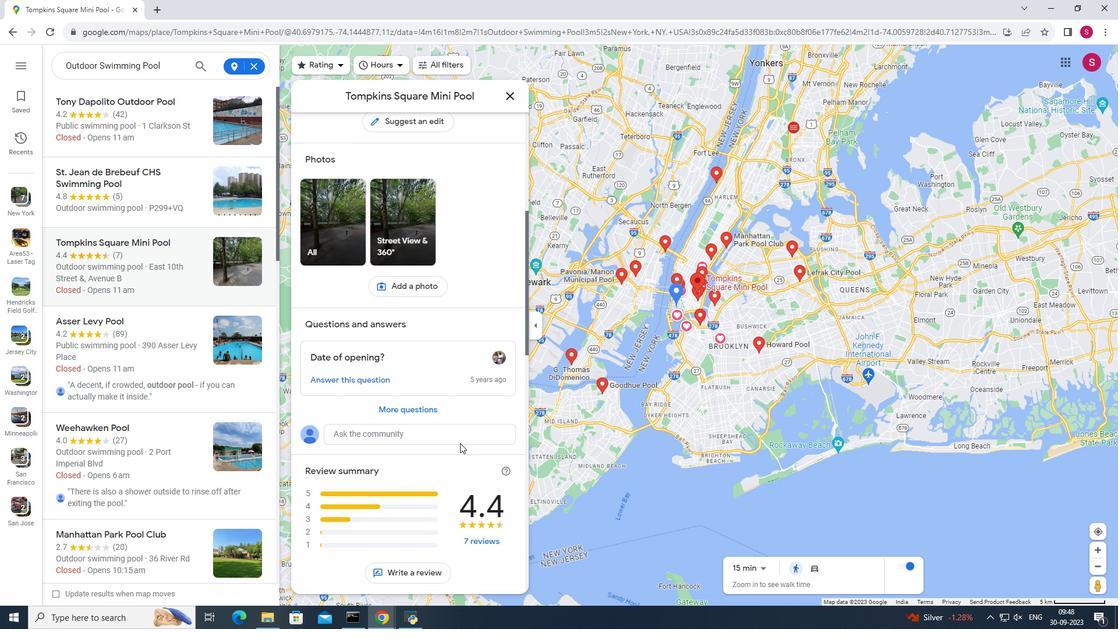 
Action: Mouse scrolled (460, 442) with delta (0, 0)
Screenshot: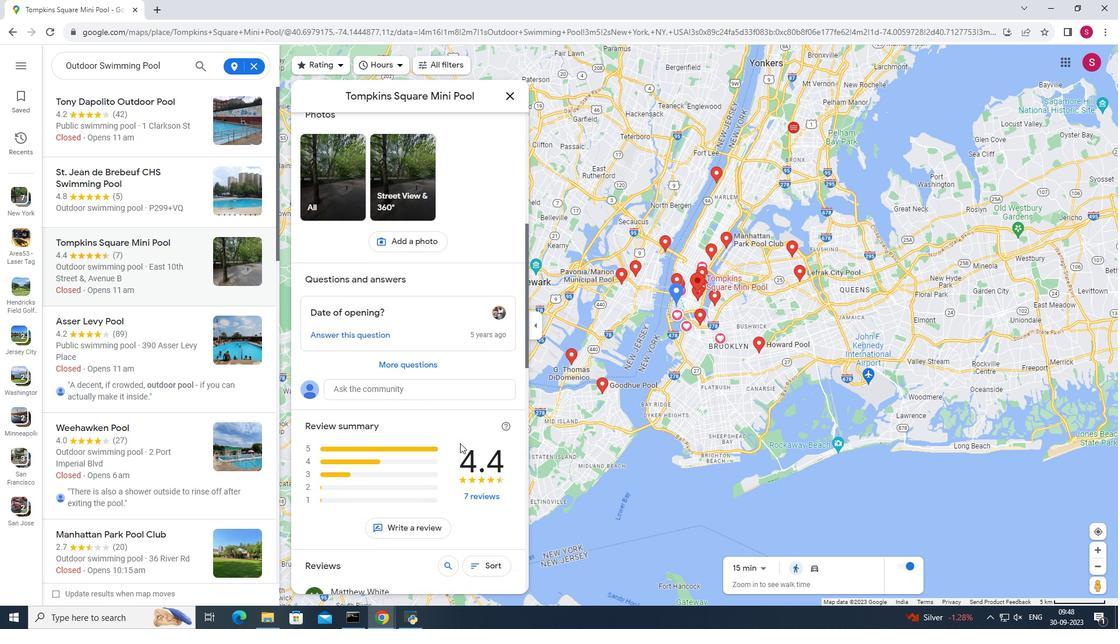 
Action: Mouse scrolled (460, 442) with delta (0, 0)
Screenshot: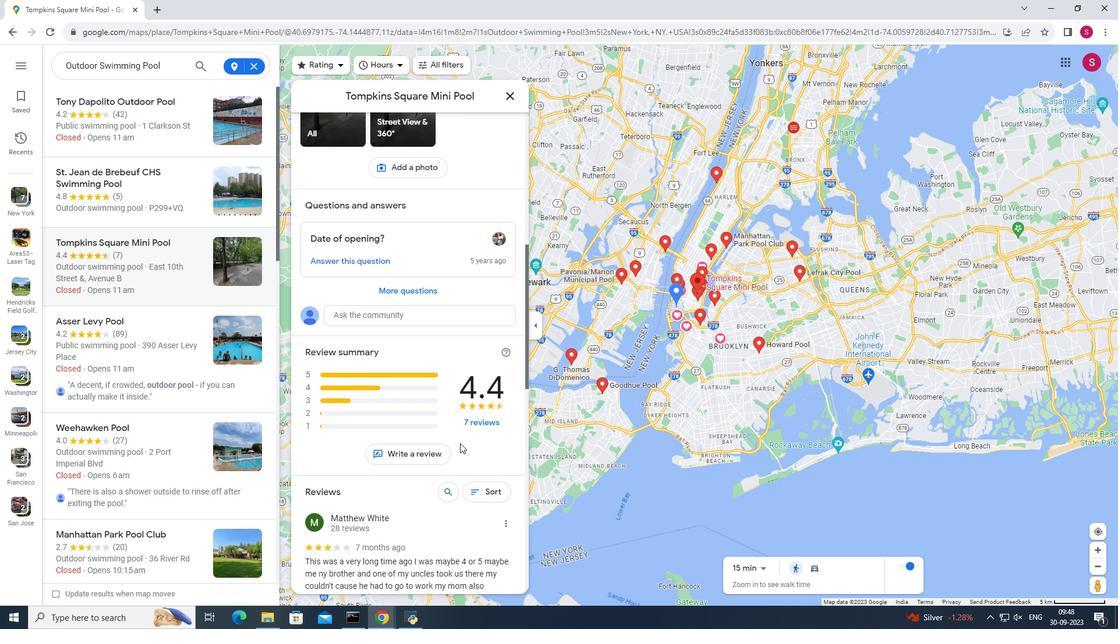 
Action: Mouse scrolled (460, 444) with delta (0, 0)
Screenshot: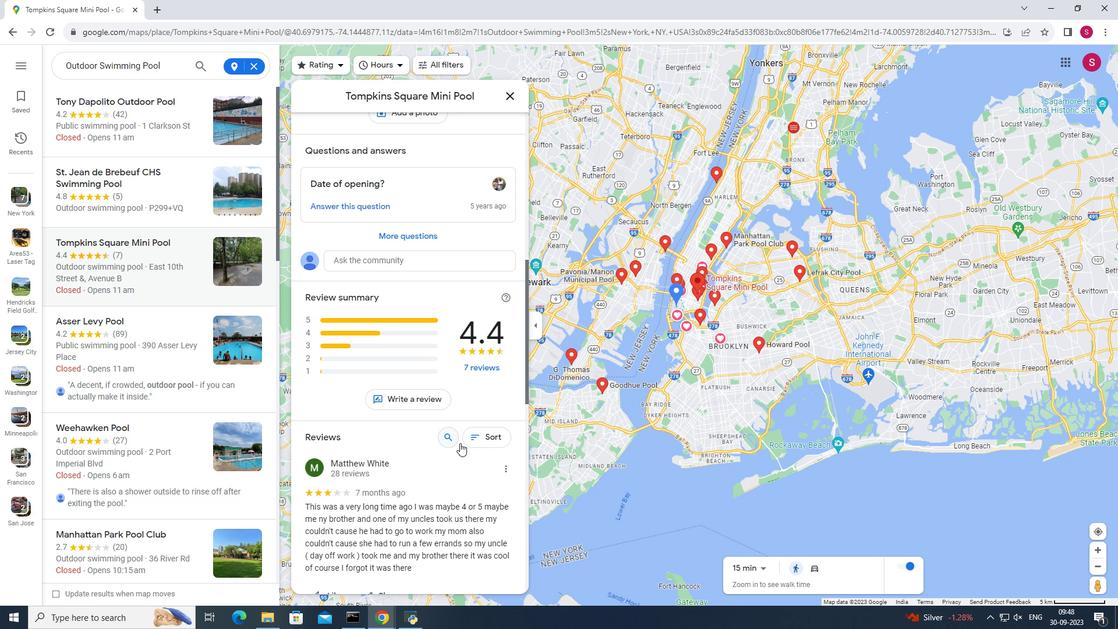 
Action: Mouse scrolled (460, 444) with delta (0, 0)
Screenshot: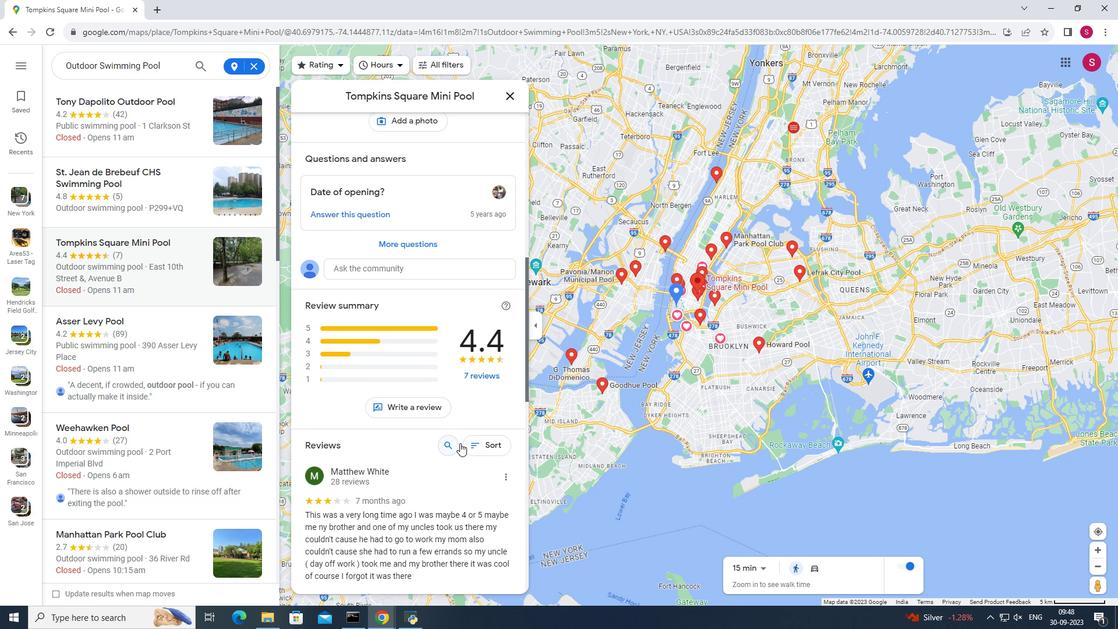 
Action: Mouse scrolled (460, 444) with delta (0, 0)
Screenshot: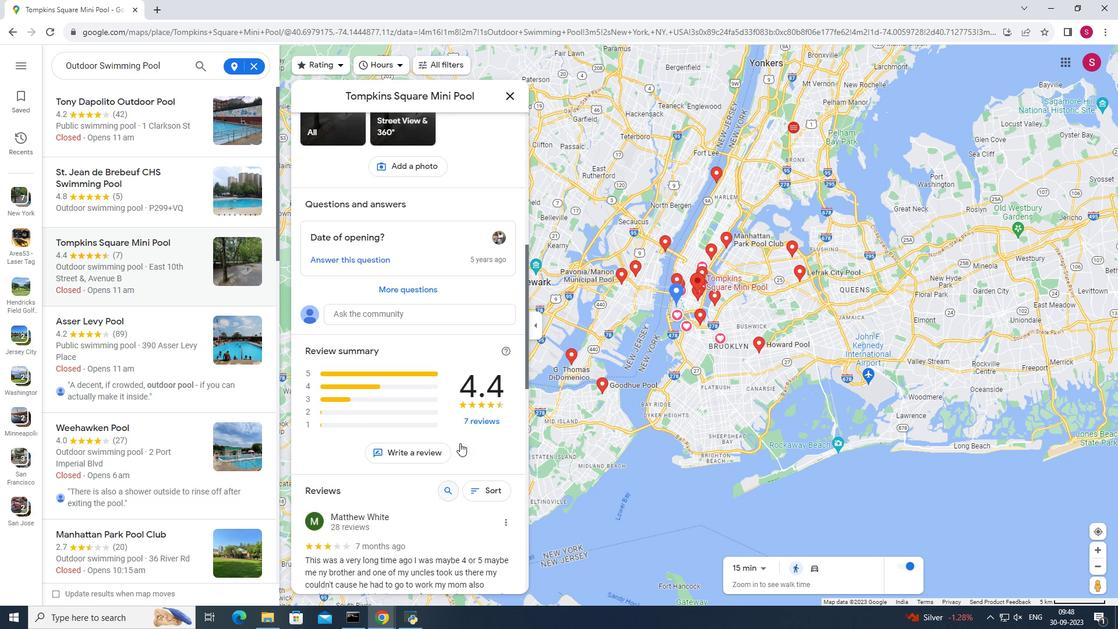 
Action: Mouse scrolled (460, 444) with delta (0, 0)
Screenshot: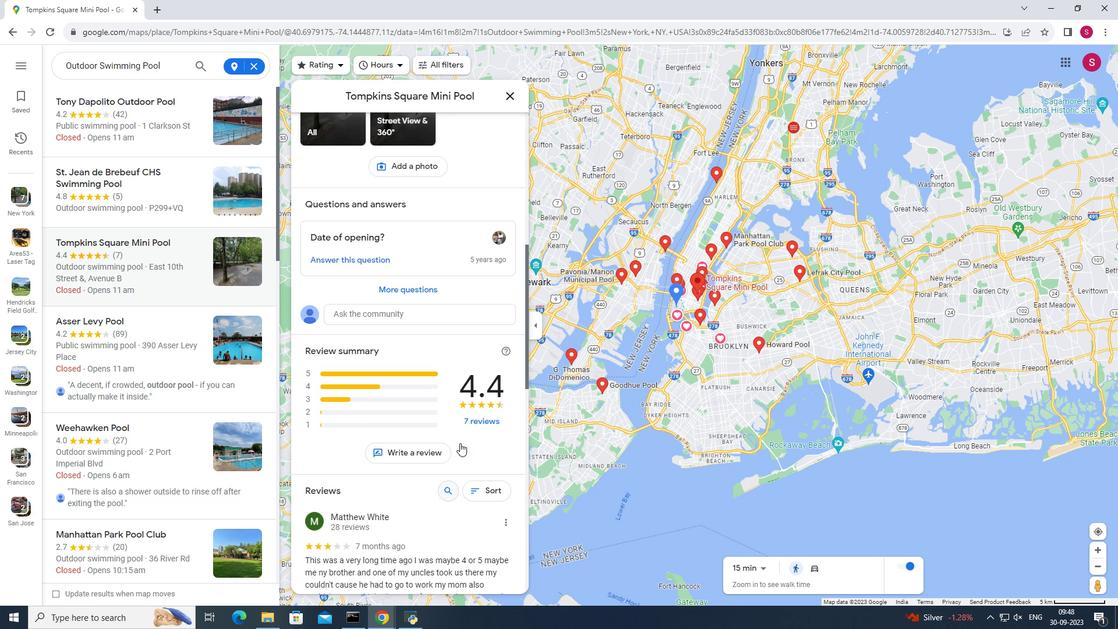 
Action: Mouse scrolled (460, 444) with delta (0, 0)
Screenshot: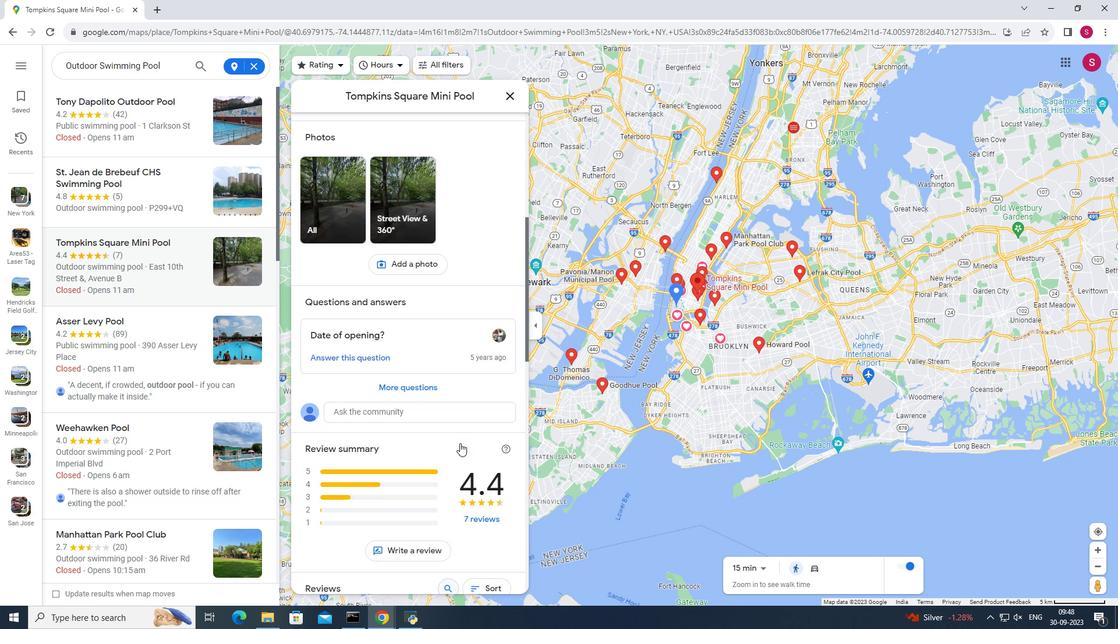 
Action: Mouse scrolled (460, 444) with delta (0, 0)
Screenshot: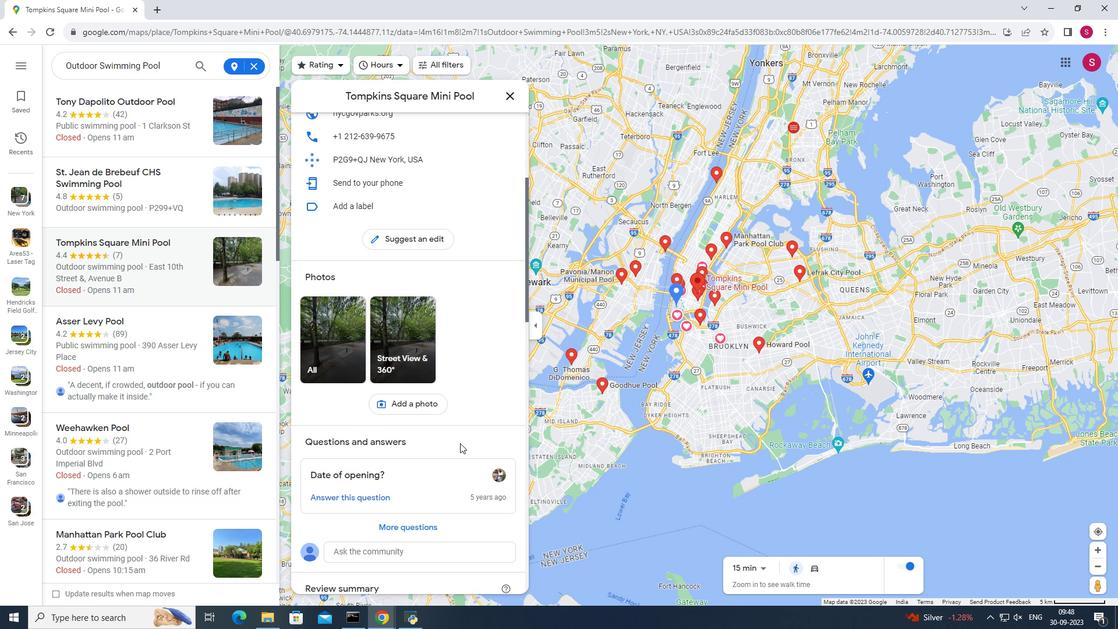 
Action: Mouse scrolled (460, 444) with delta (0, 0)
Screenshot: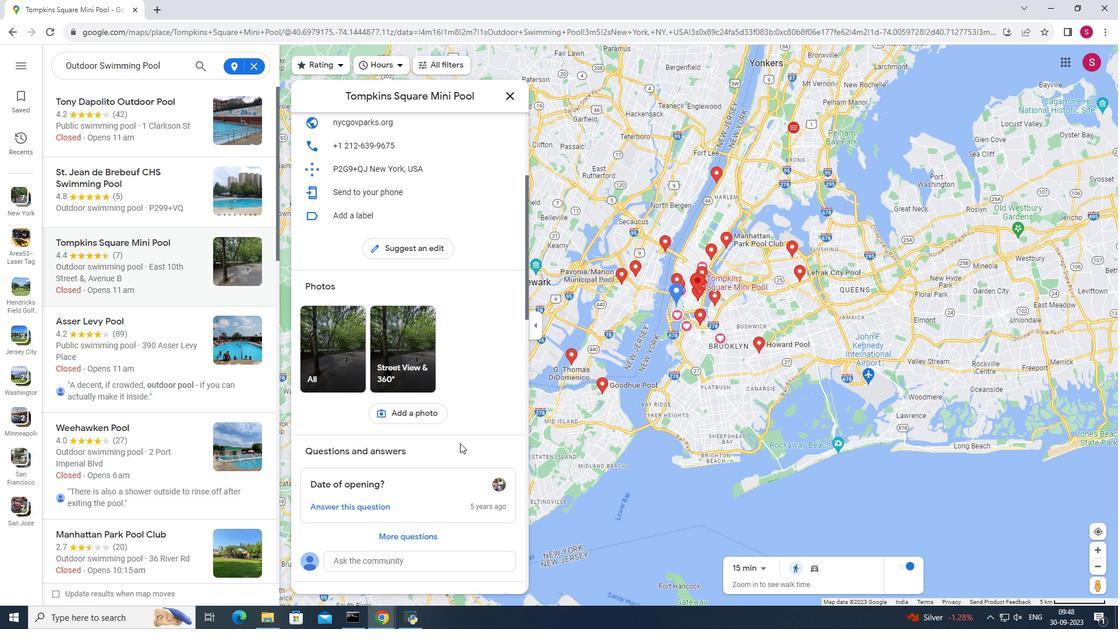 
Action: Mouse scrolled (460, 444) with delta (0, 0)
Screenshot: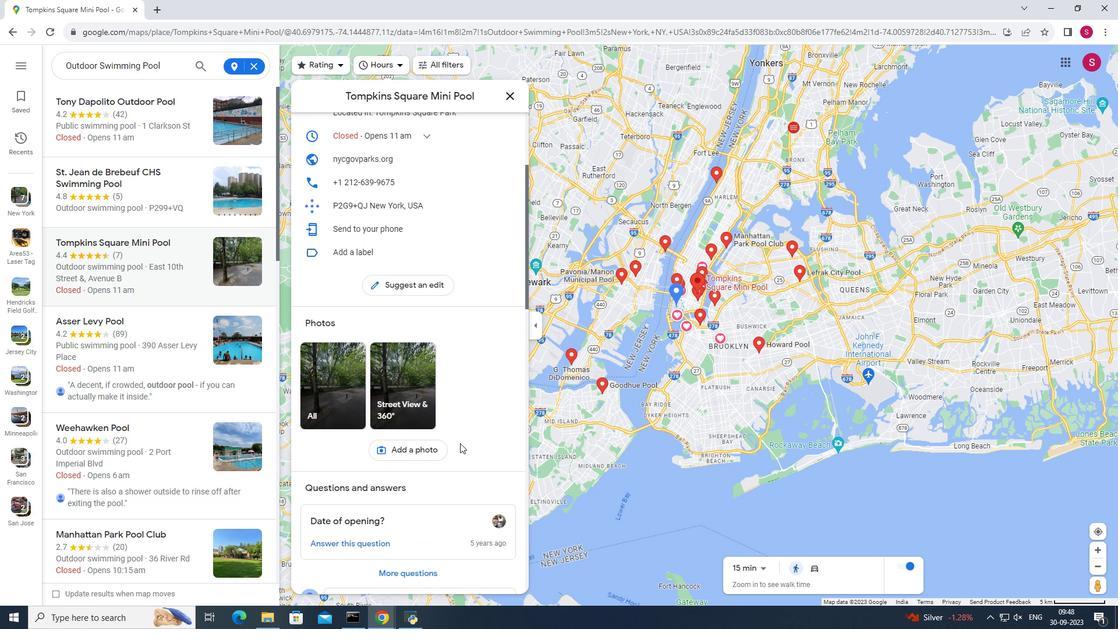 
Action: Mouse scrolled (460, 444) with delta (0, 0)
Screenshot: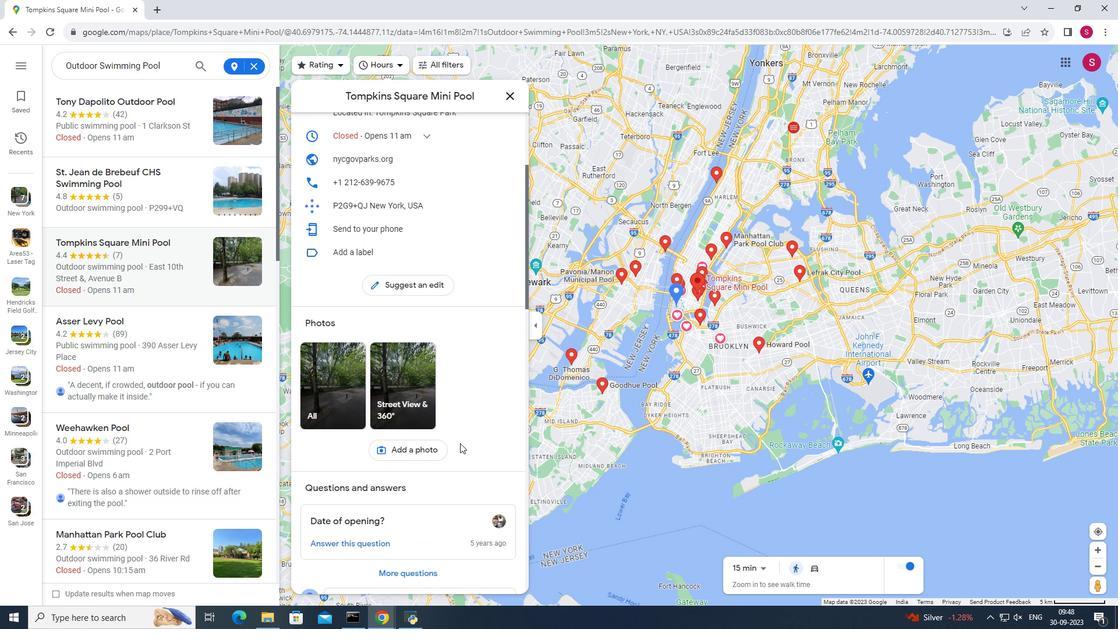 
Action: Mouse scrolled (460, 444) with delta (0, 0)
Screenshot: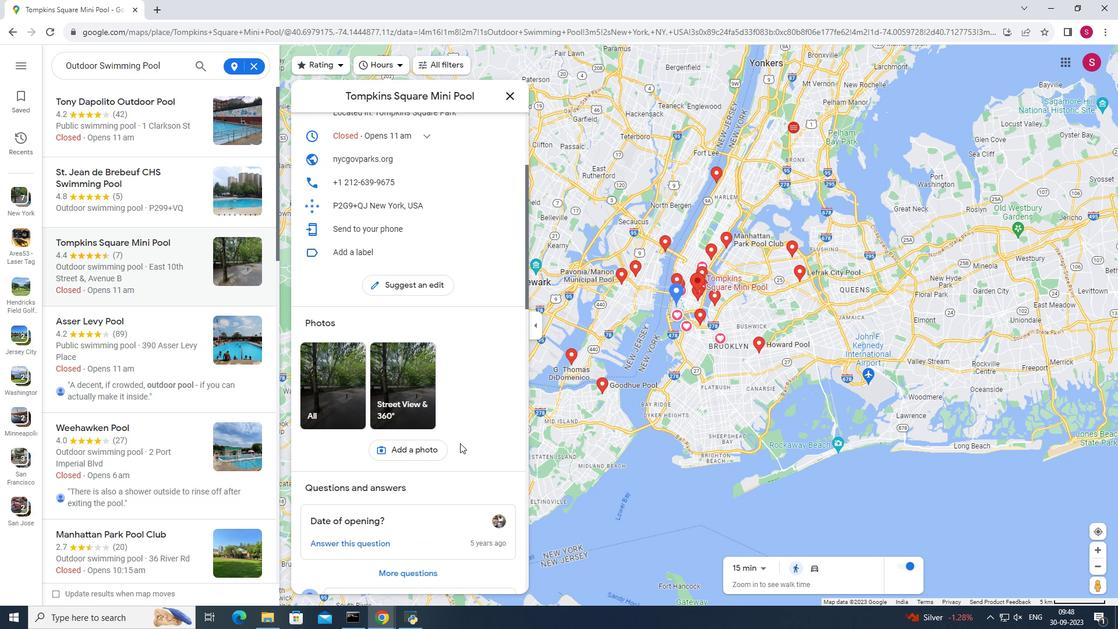 
Action: Mouse moved to (410, 231)
Screenshot: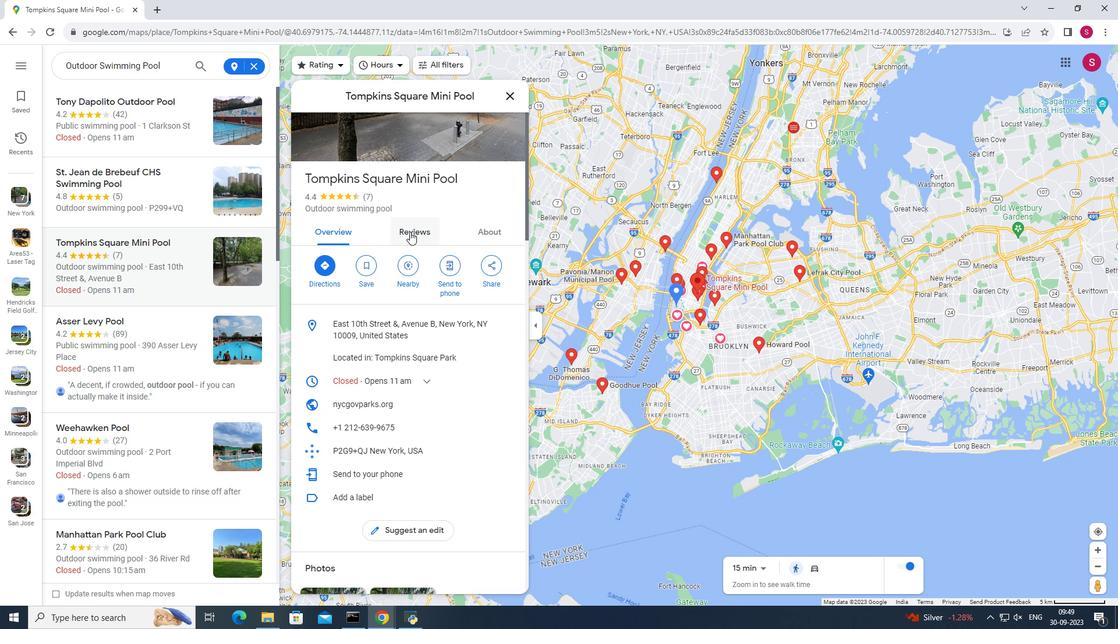 
Action: Mouse pressed left at (410, 231)
Screenshot: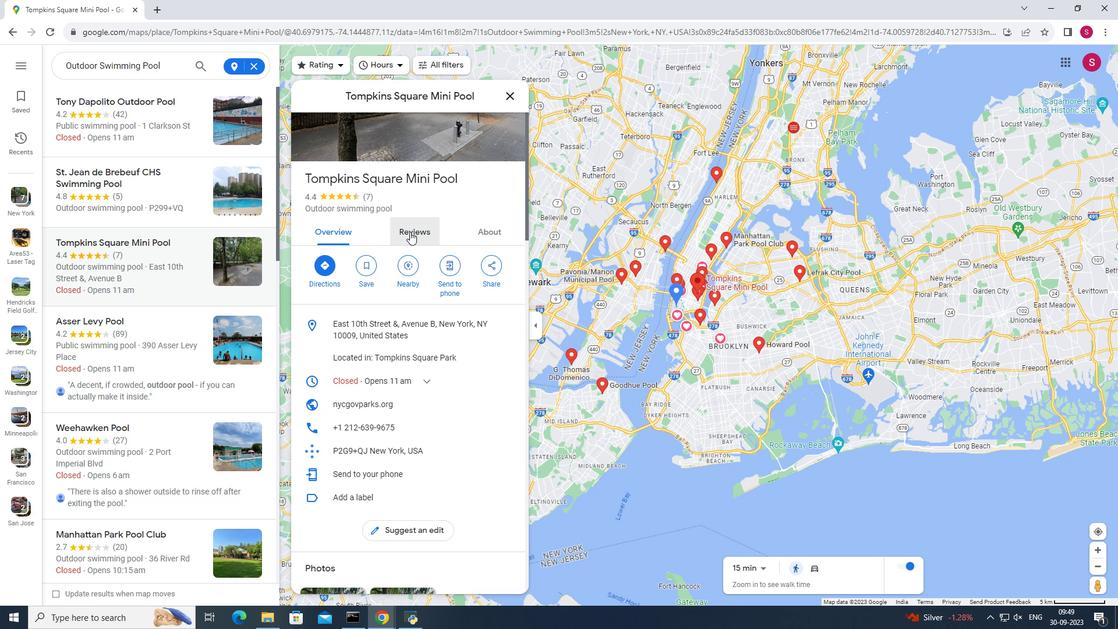 
Action: Mouse moved to (436, 362)
Screenshot: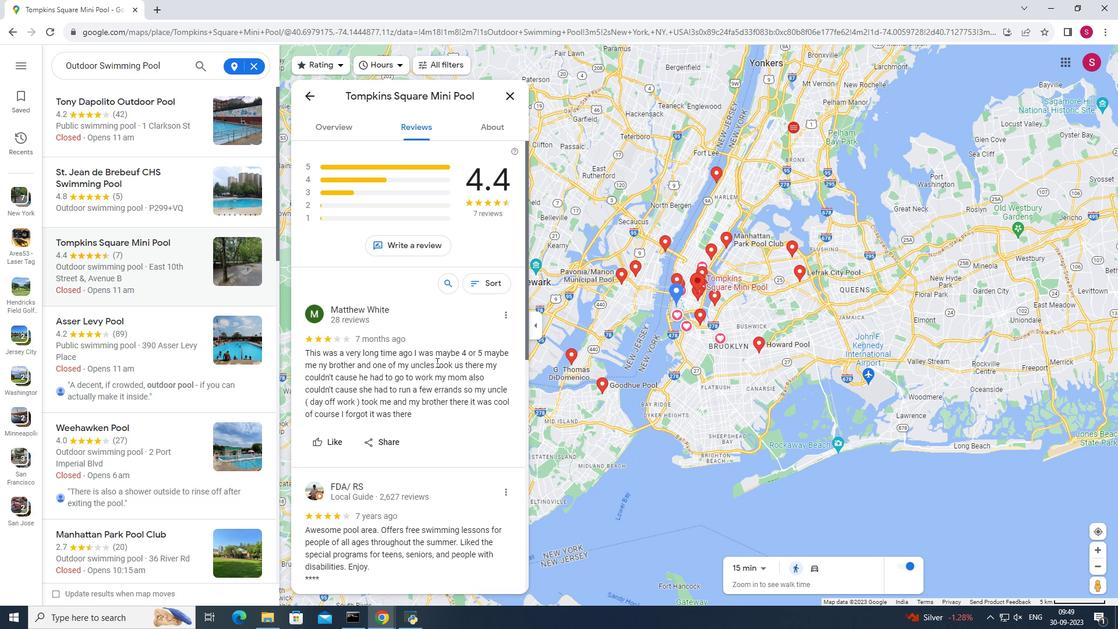 
Action: Mouse scrolled (436, 361) with delta (0, 0)
Screenshot: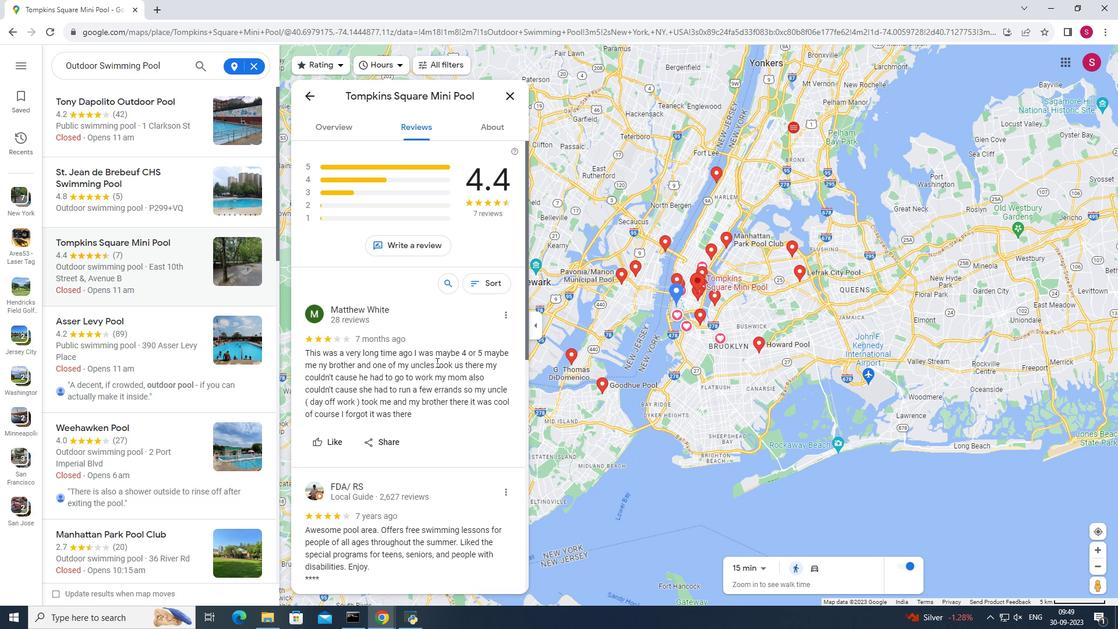 
Action: Mouse scrolled (436, 361) with delta (0, 0)
Screenshot: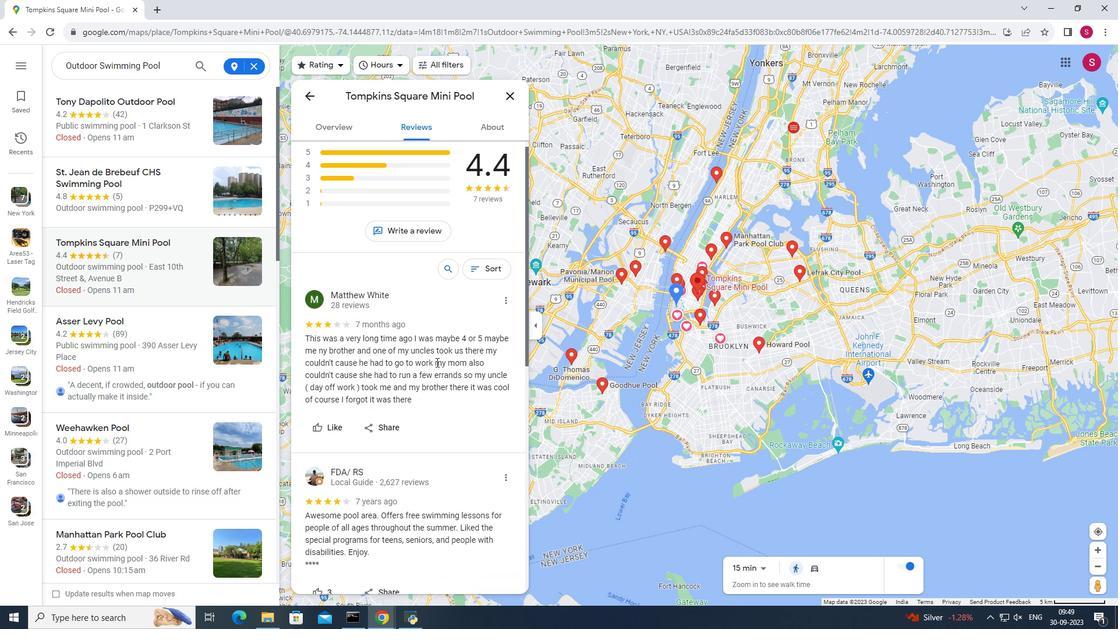 
Action: Mouse scrolled (436, 361) with delta (0, 0)
Screenshot: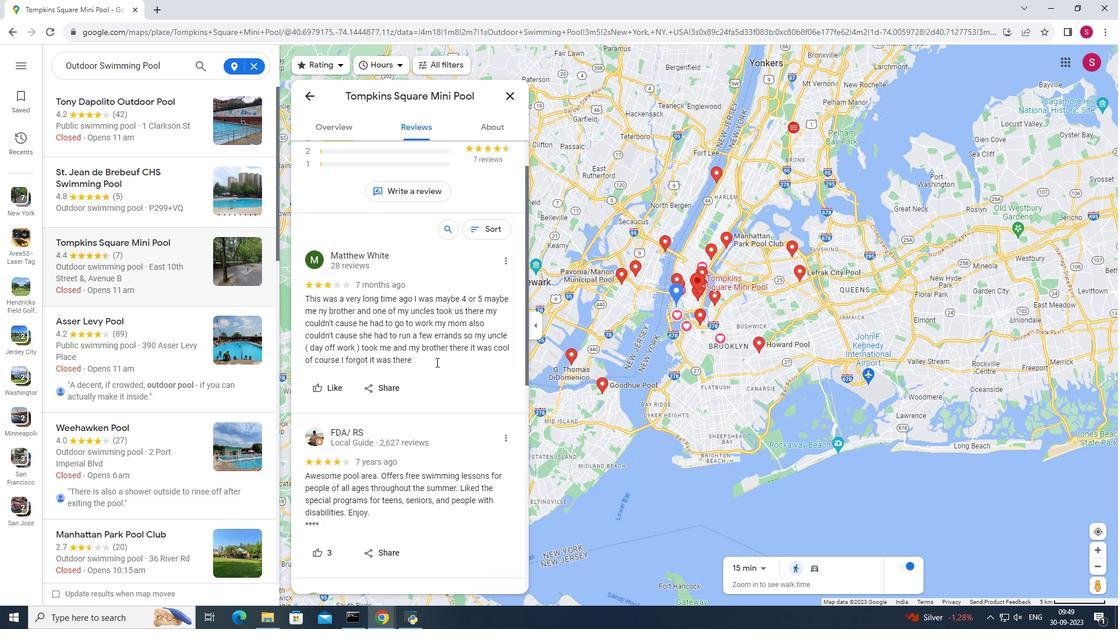 
Action: Mouse scrolled (436, 363) with delta (0, 0)
Screenshot: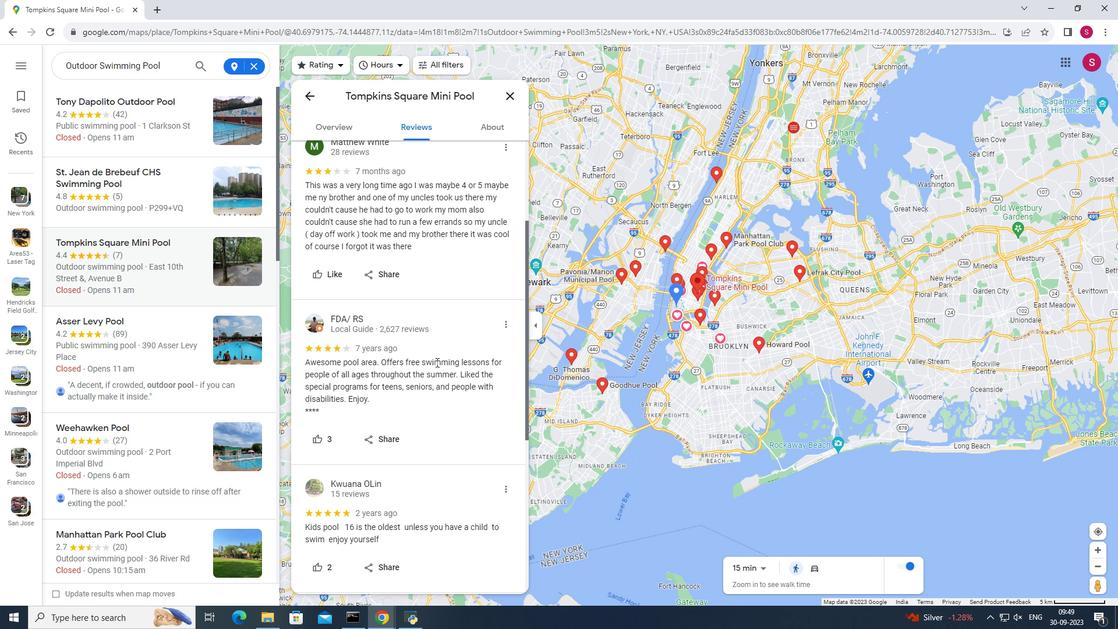 
Action: Mouse scrolled (436, 363) with delta (0, 0)
Screenshot: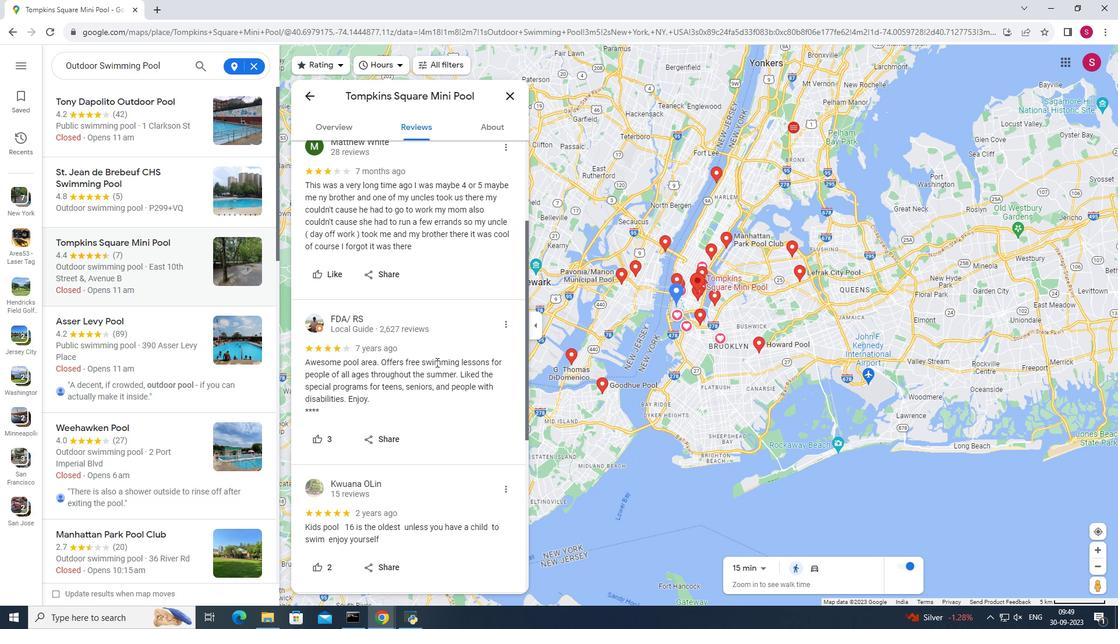 
Action: Mouse scrolled (436, 363) with delta (0, 0)
Screenshot: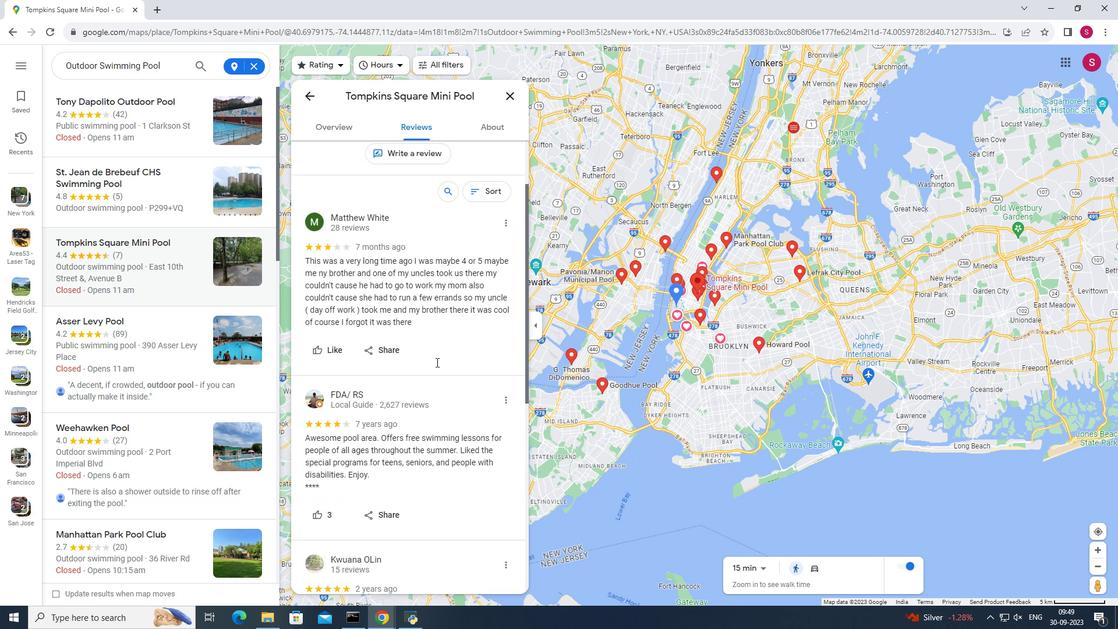 
Action: Mouse scrolled (436, 363) with delta (0, 0)
Screenshot: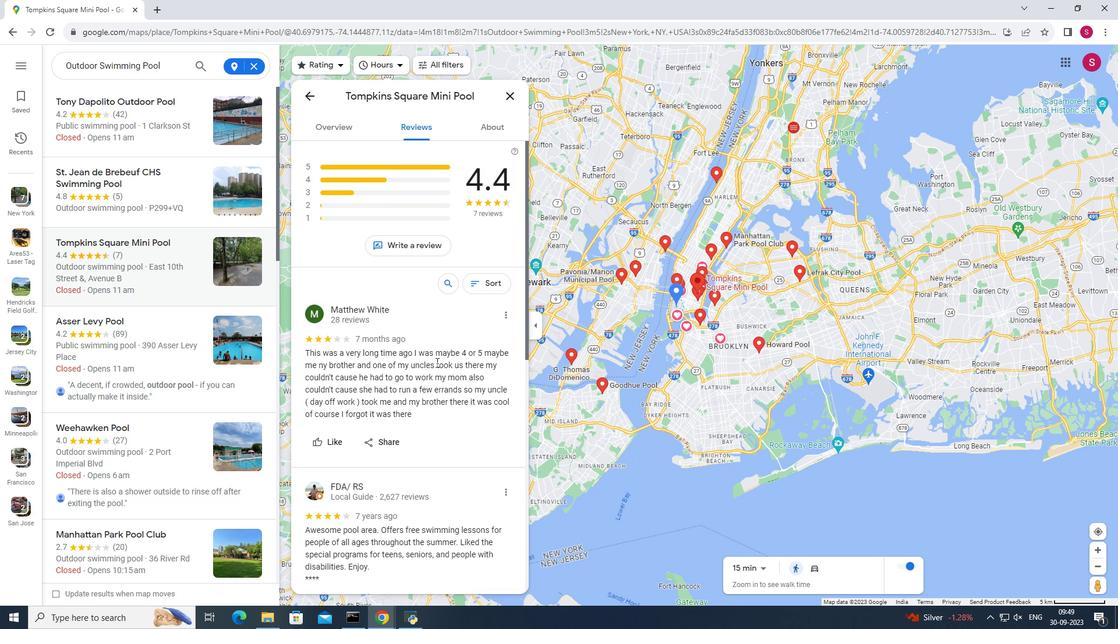 
Action: Mouse scrolled (436, 363) with delta (0, 0)
Screenshot: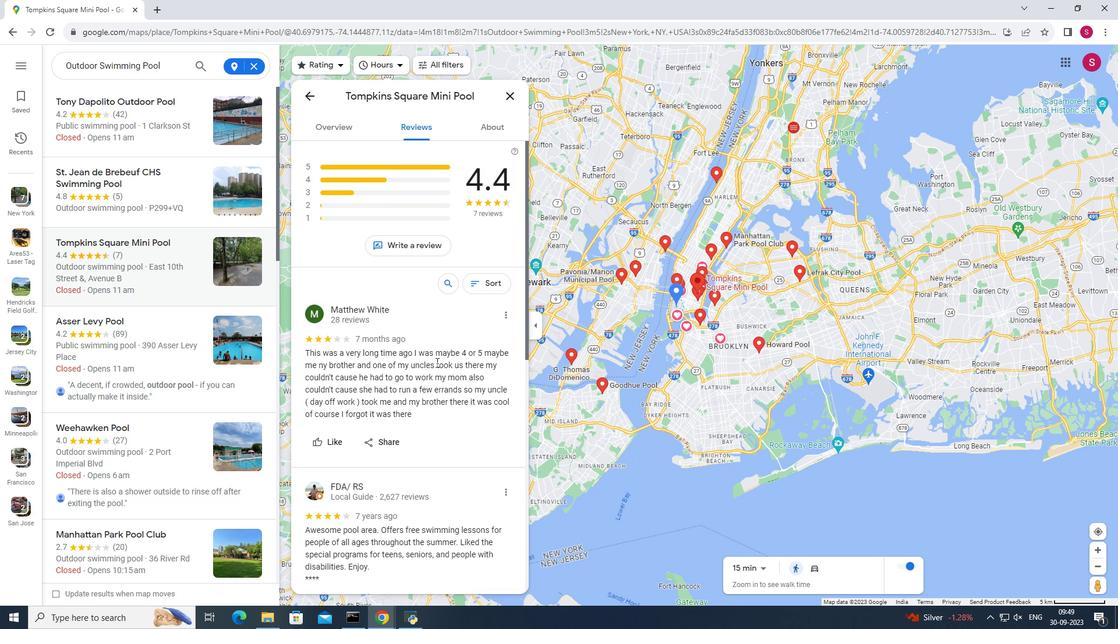 
Action: Mouse scrolled (436, 363) with delta (0, 0)
Screenshot: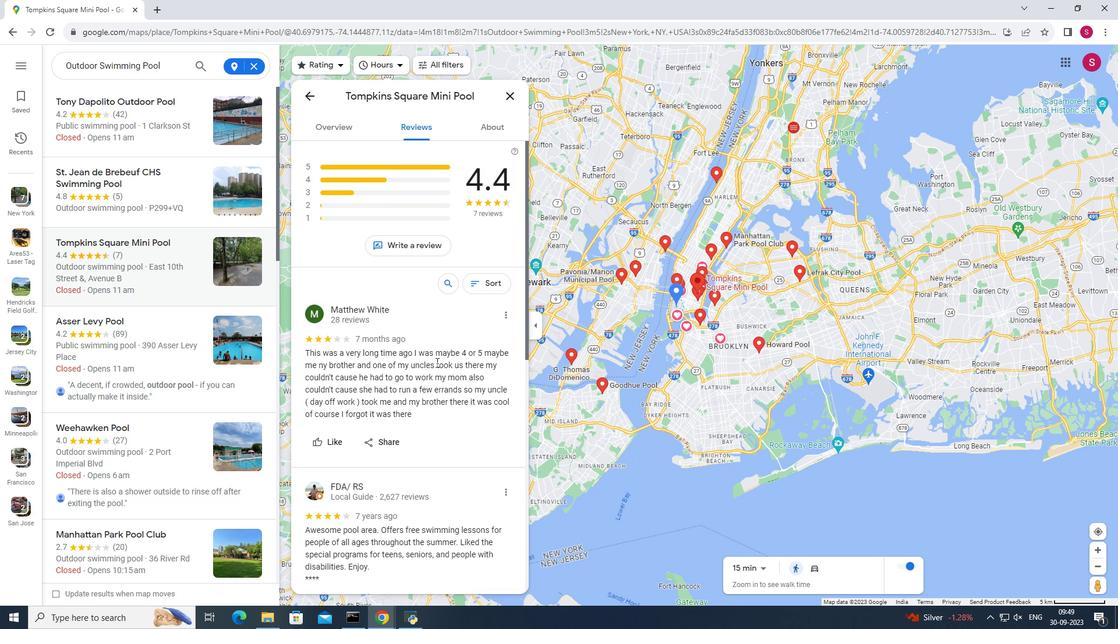 
Action: Mouse scrolled (436, 363) with delta (0, 0)
Screenshot: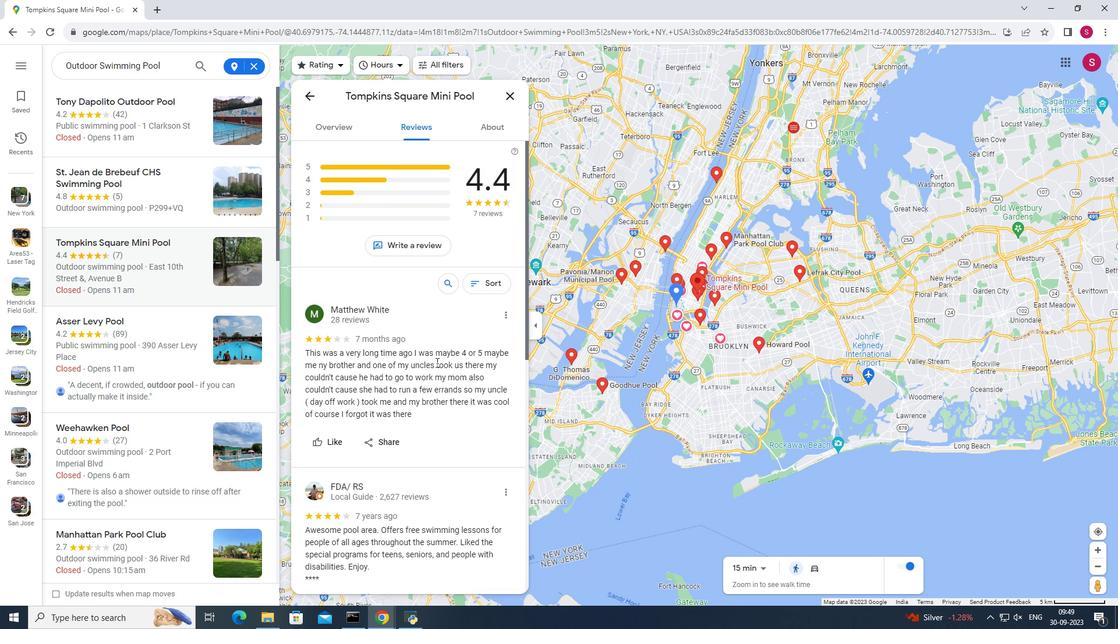 
Action: Mouse moved to (492, 121)
Screenshot: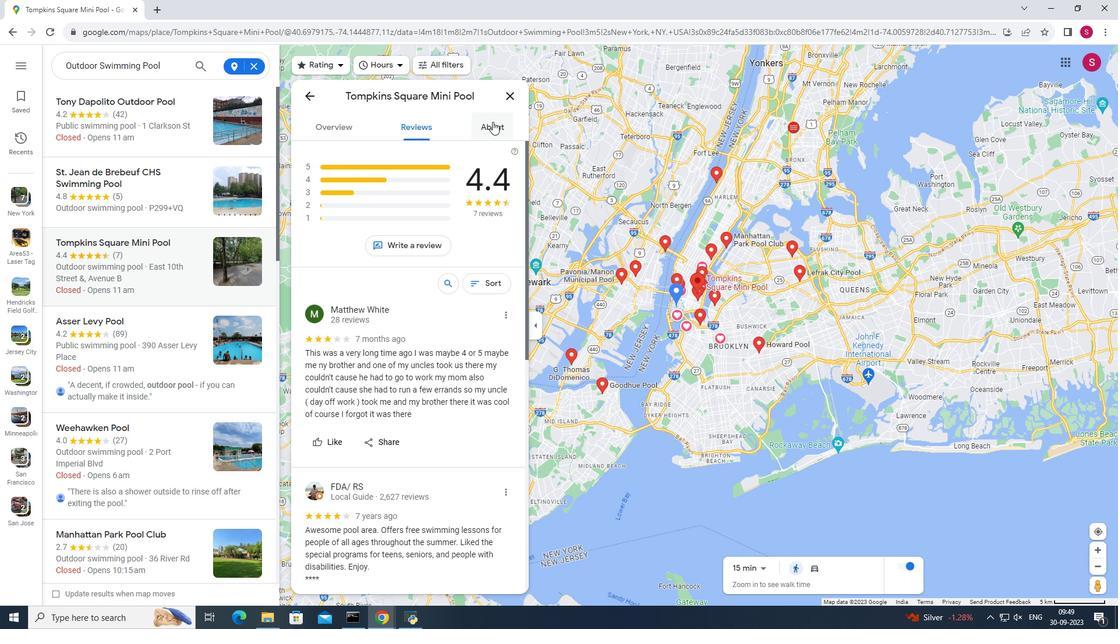 
Action: Mouse pressed left at (492, 121)
Screenshot: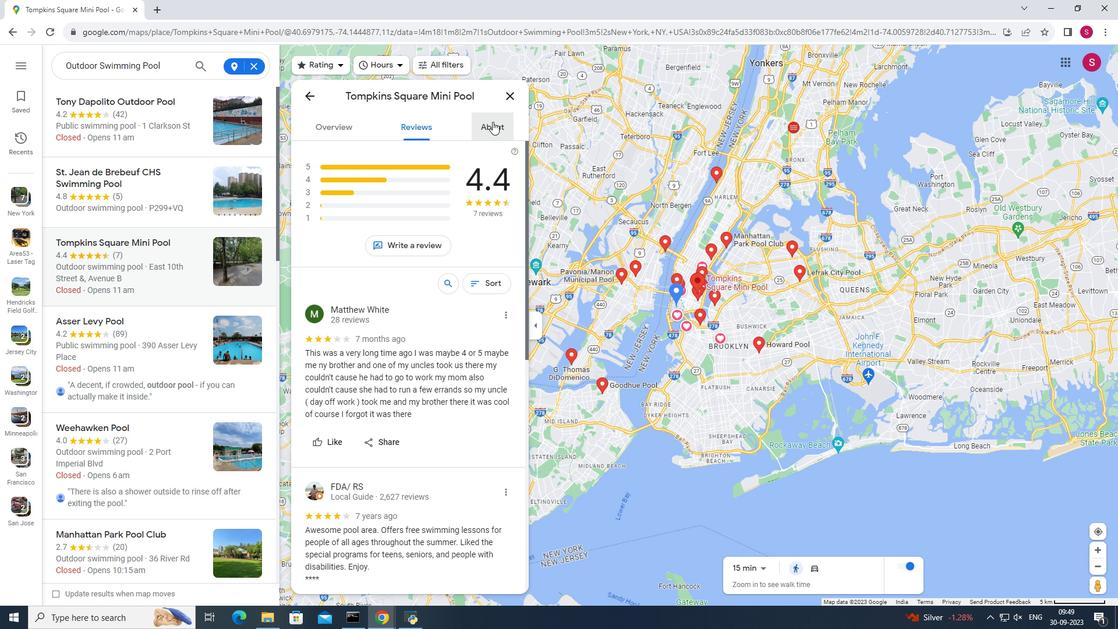 
Action: Mouse moved to (512, 97)
Screenshot: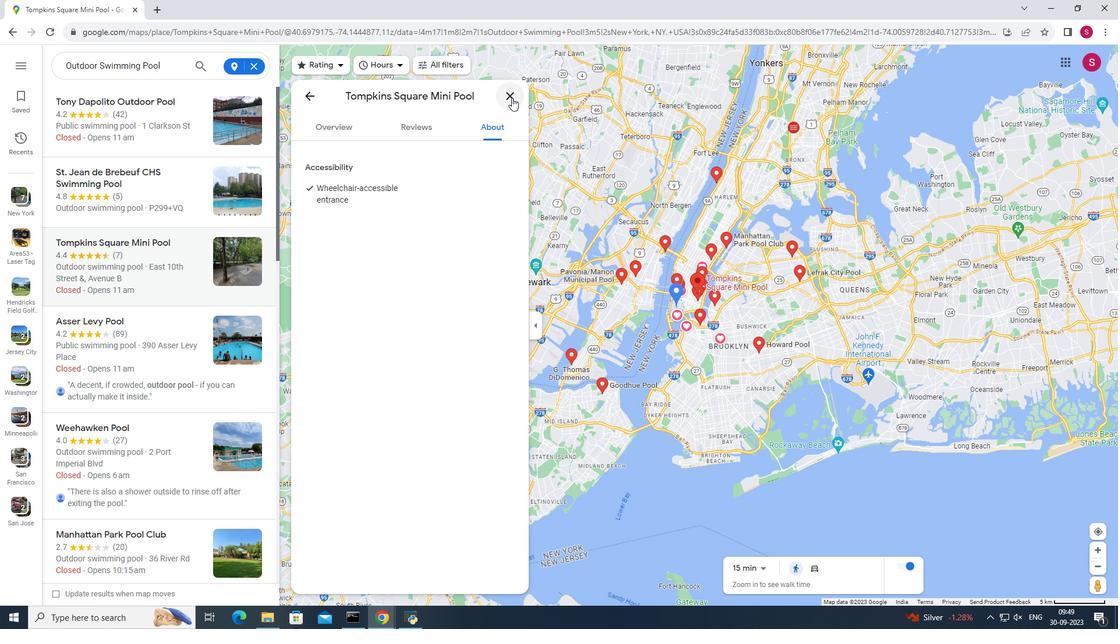 
Action: Mouse pressed left at (512, 97)
Screenshot: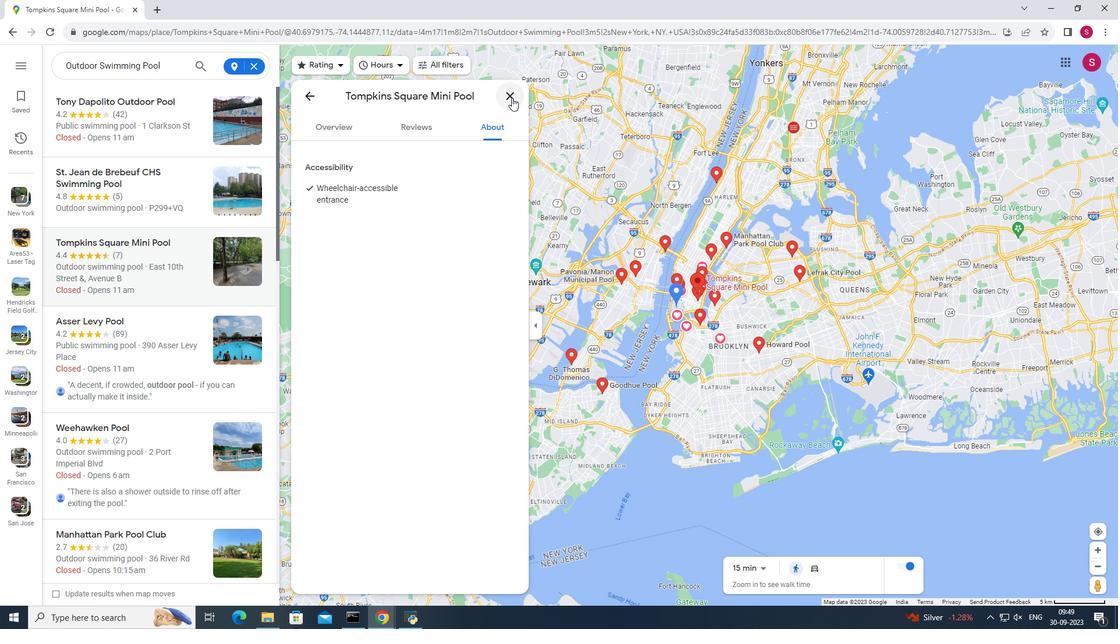 
Action: Mouse moved to (242, 290)
Screenshot: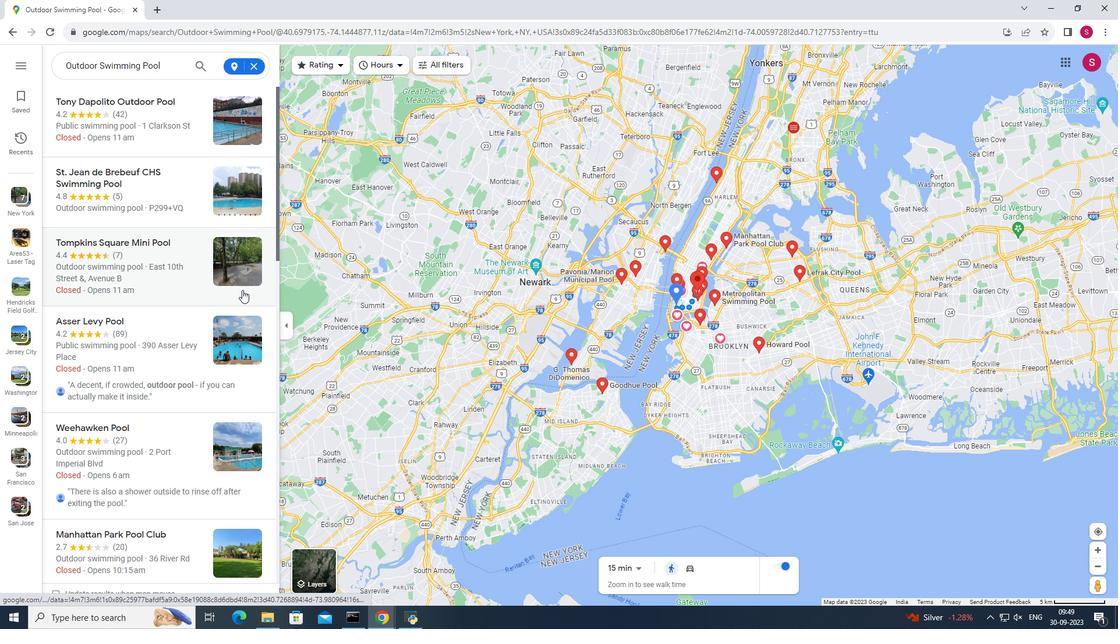 
Action: Mouse scrolled (242, 289) with delta (0, 0)
Screenshot: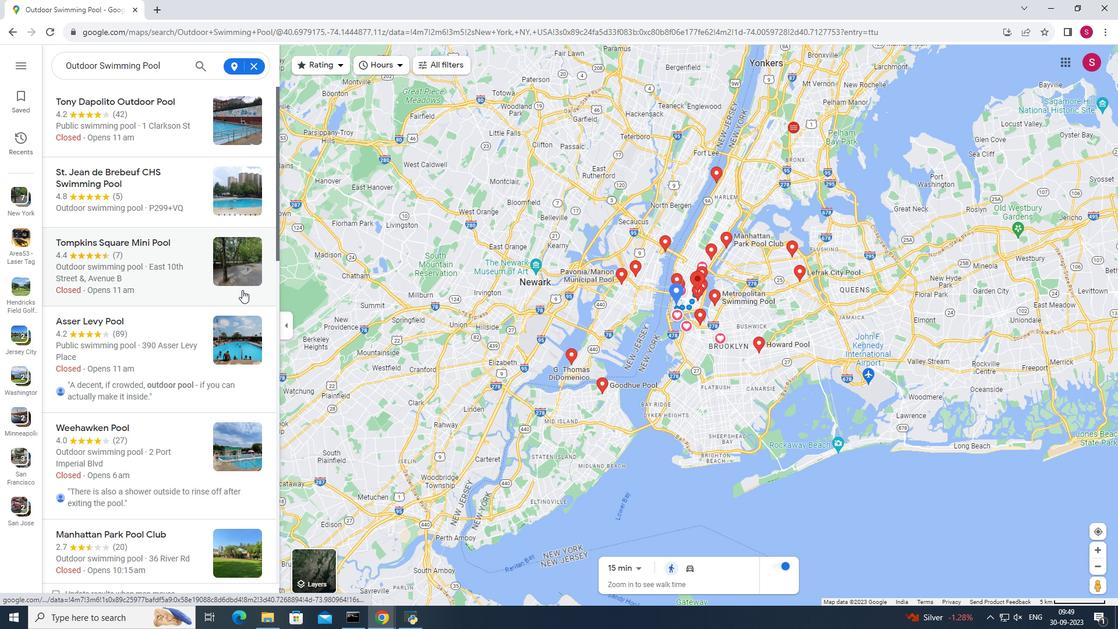 
Action: Mouse scrolled (242, 289) with delta (0, 0)
Screenshot: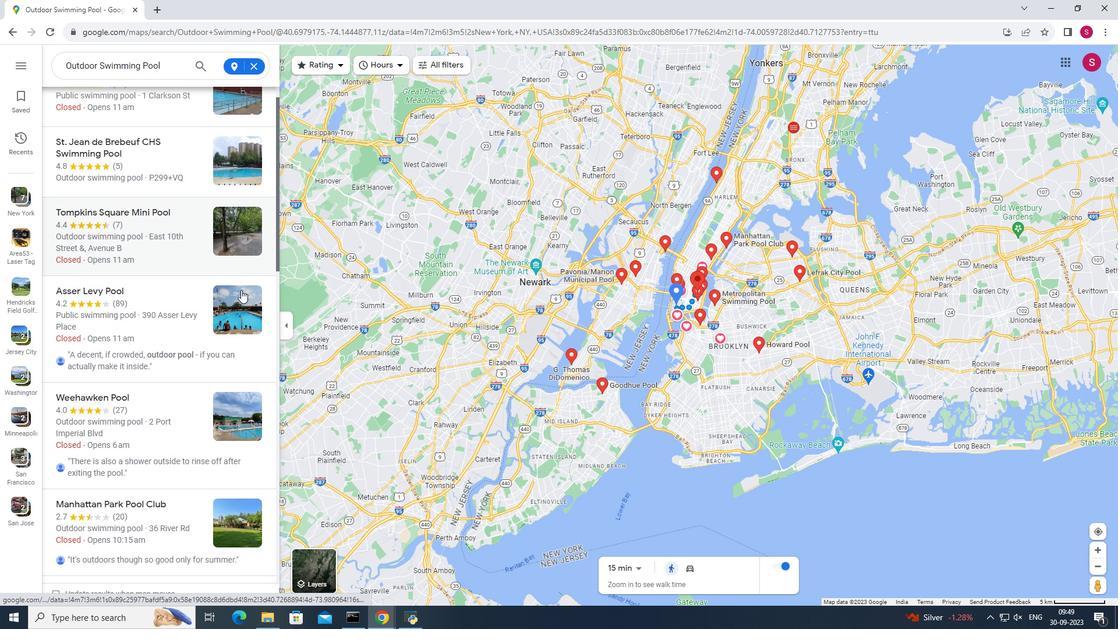 
Action: Mouse moved to (182, 224)
Screenshot: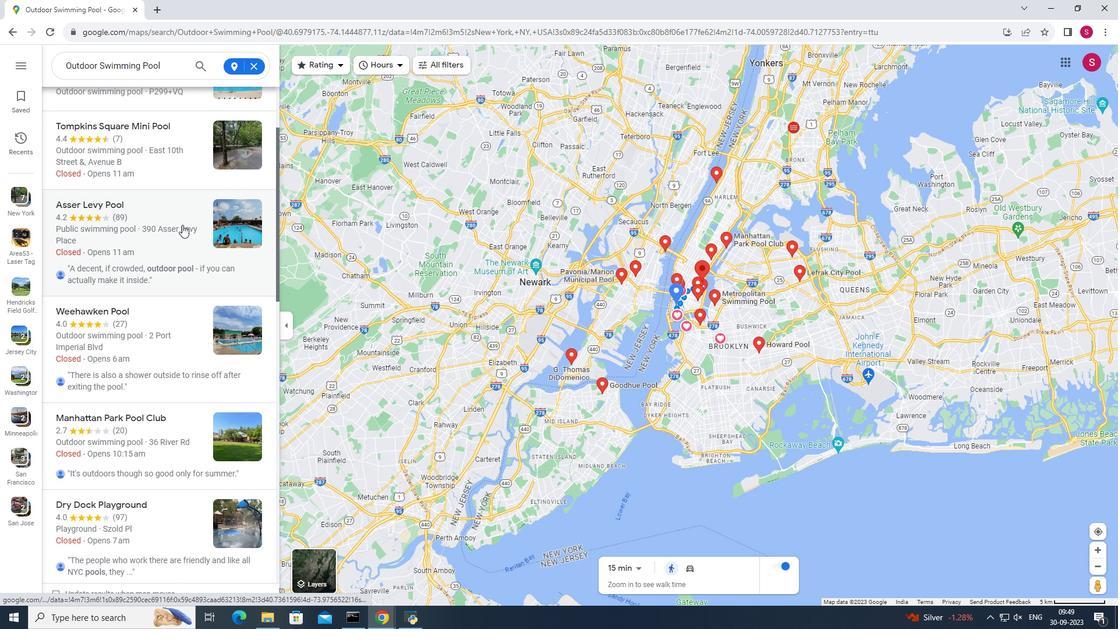 
Action: Mouse pressed left at (182, 224)
Screenshot: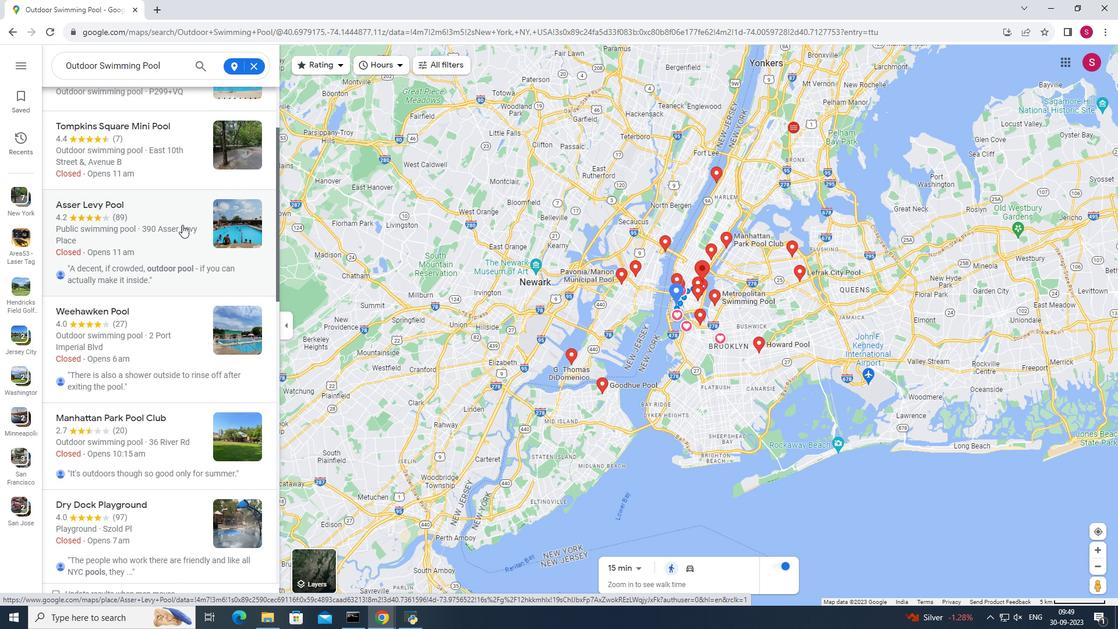 
Action: Mouse moved to (458, 265)
Screenshot: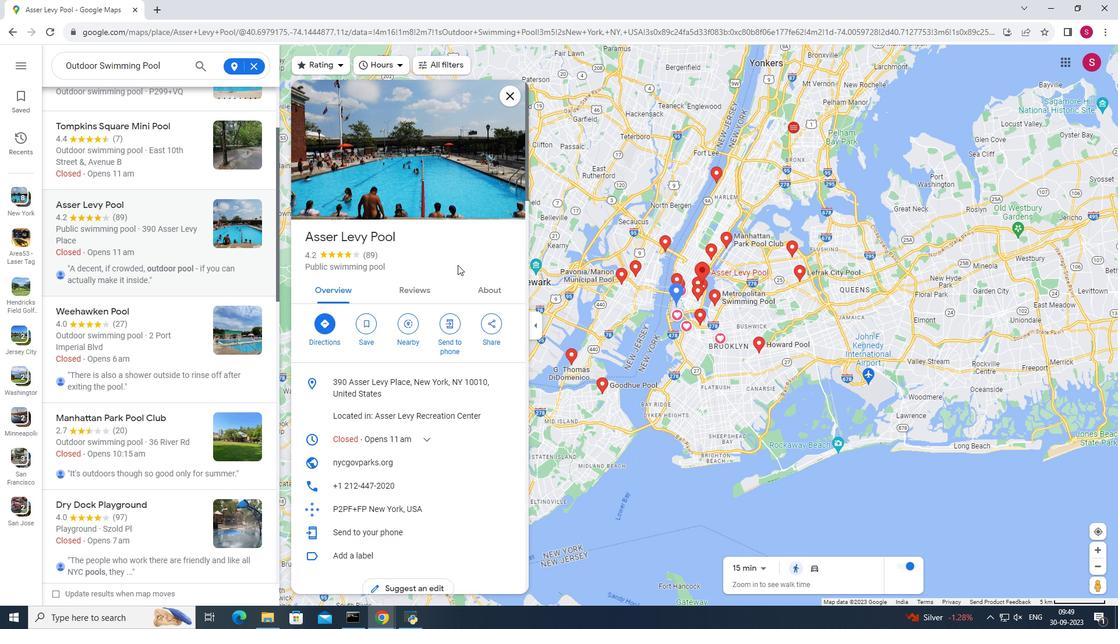 
Action: Mouse scrolled (458, 264) with delta (0, 0)
Screenshot: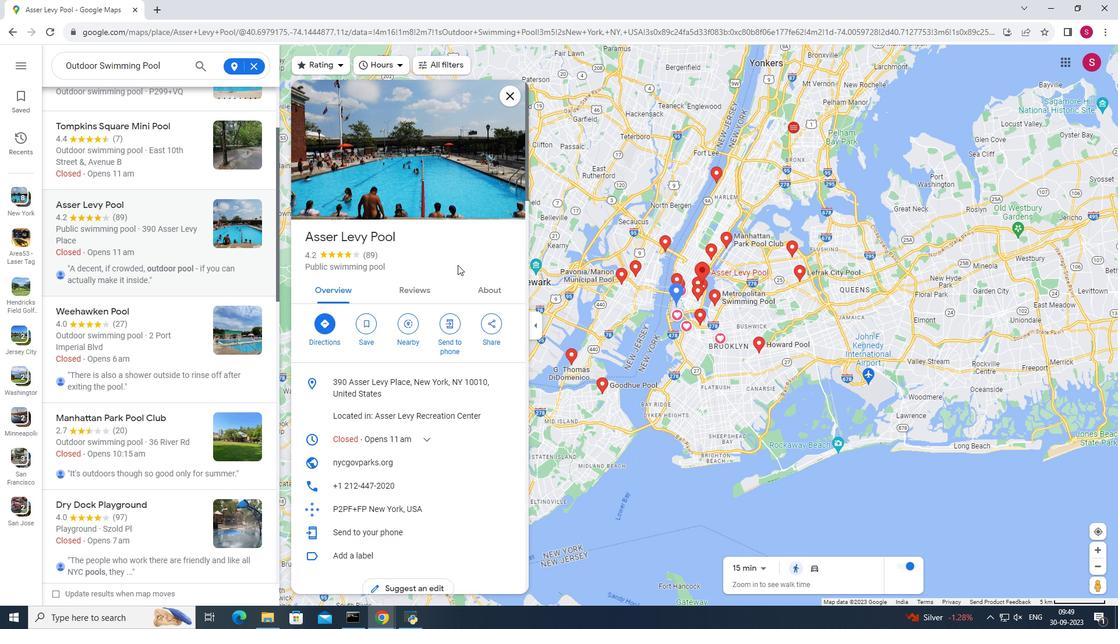 
Action: Mouse scrolled (458, 264) with delta (0, 0)
Screenshot: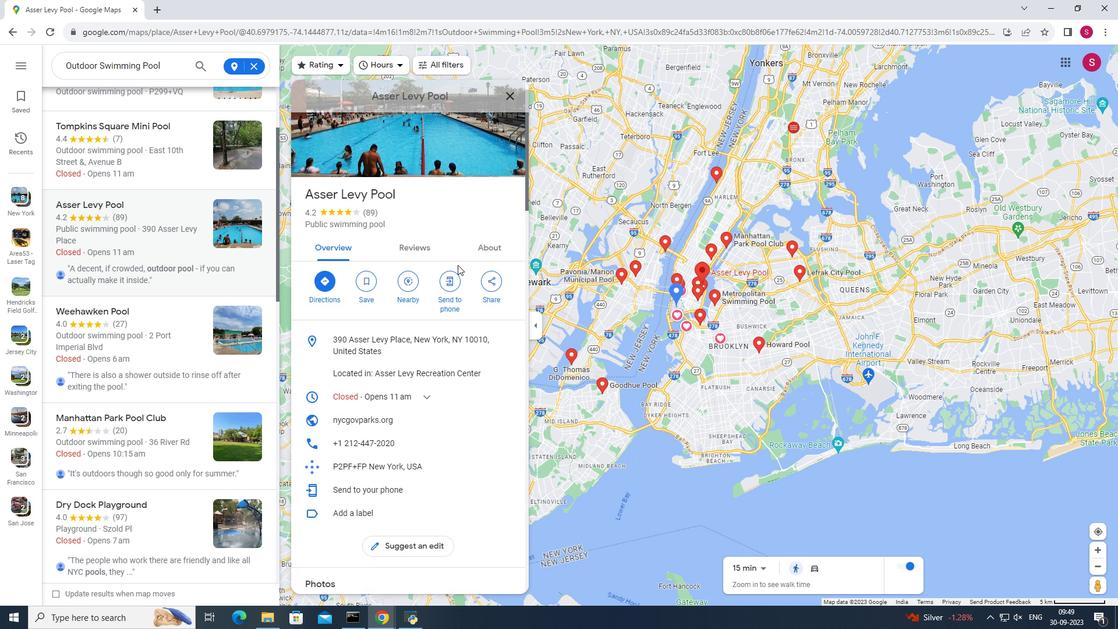 
Action: Mouse scrolled (458, 264) with delta (0, 0)
Screenshot: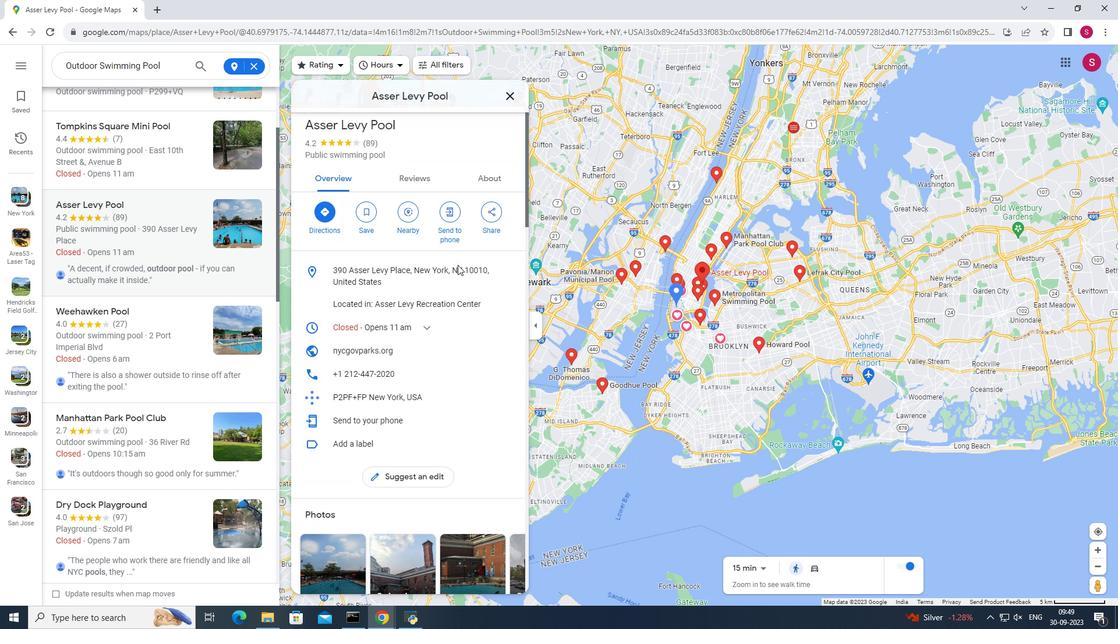 
Action: Mouse scrolled (458, 264) with delta (0, 0)
Screenshot: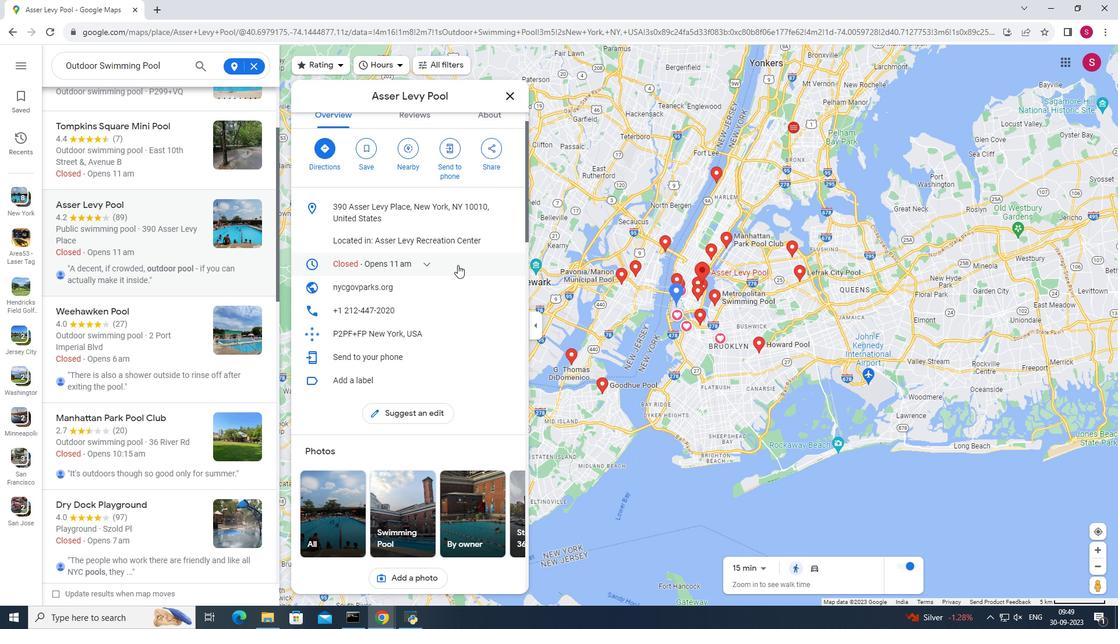 
Action: Mouse scrolled (458, 264) with delta (0, 0)
Screenshot: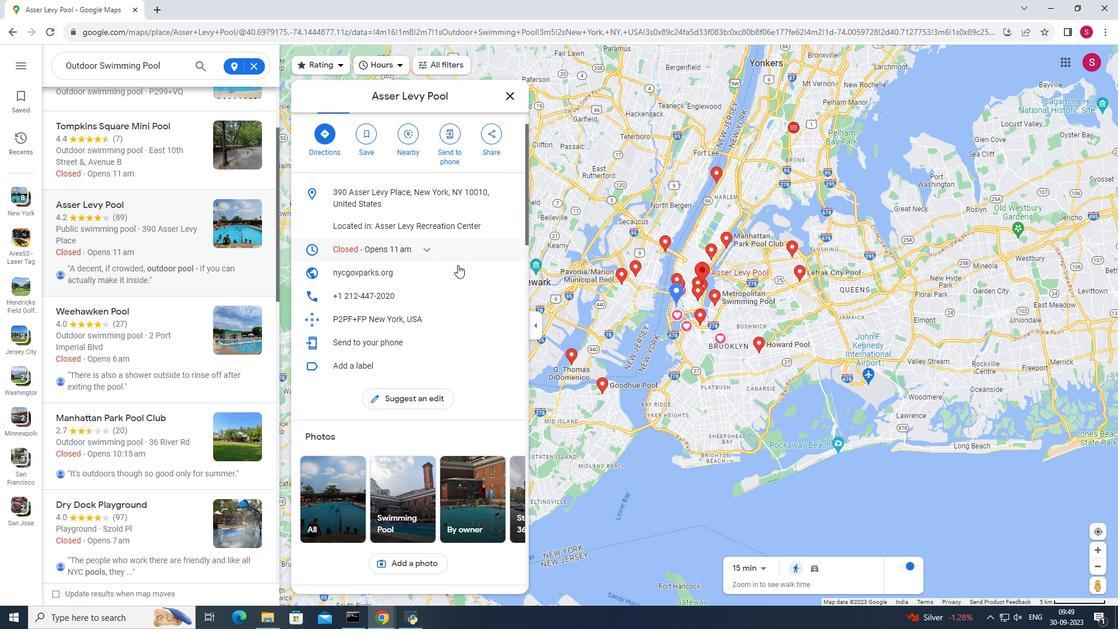 
Action: Mouse scrolled (458, 264) with delta (0, 0)
Screenshot: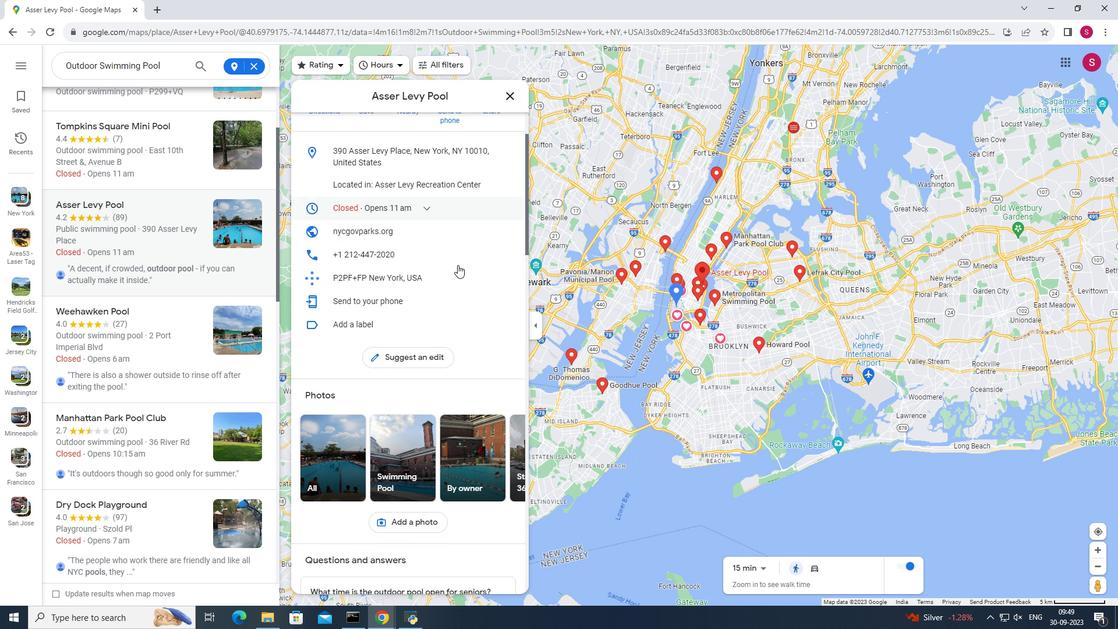 
Action: Mouse scrolled (458, 264) with delta (0, 0)
Screenshot: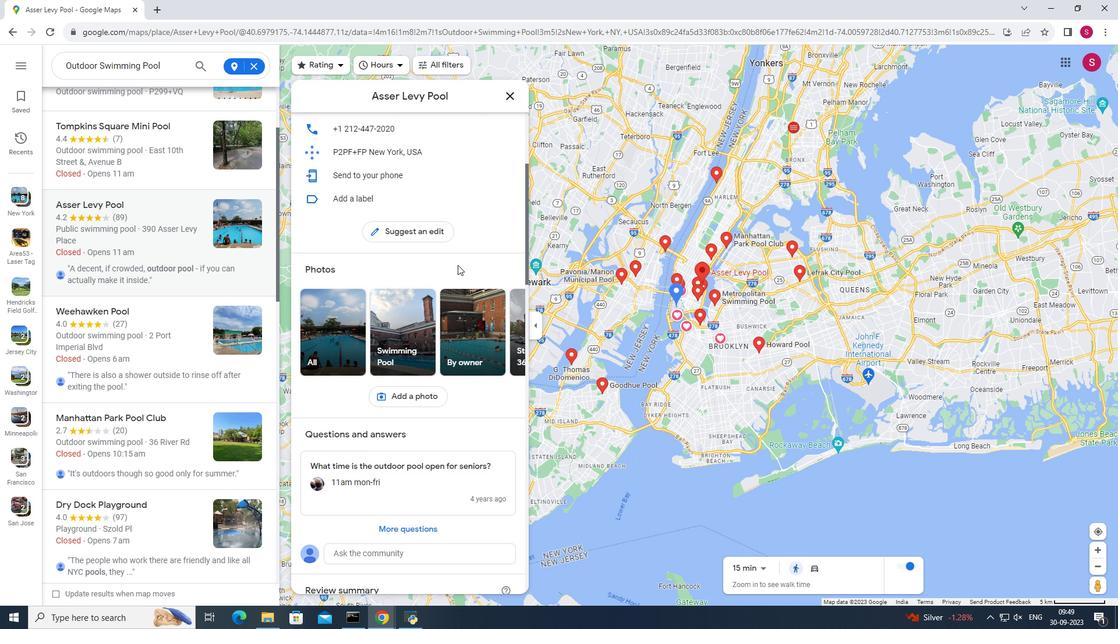 
Action: Mouse moved to (458, 266)
Screenshot: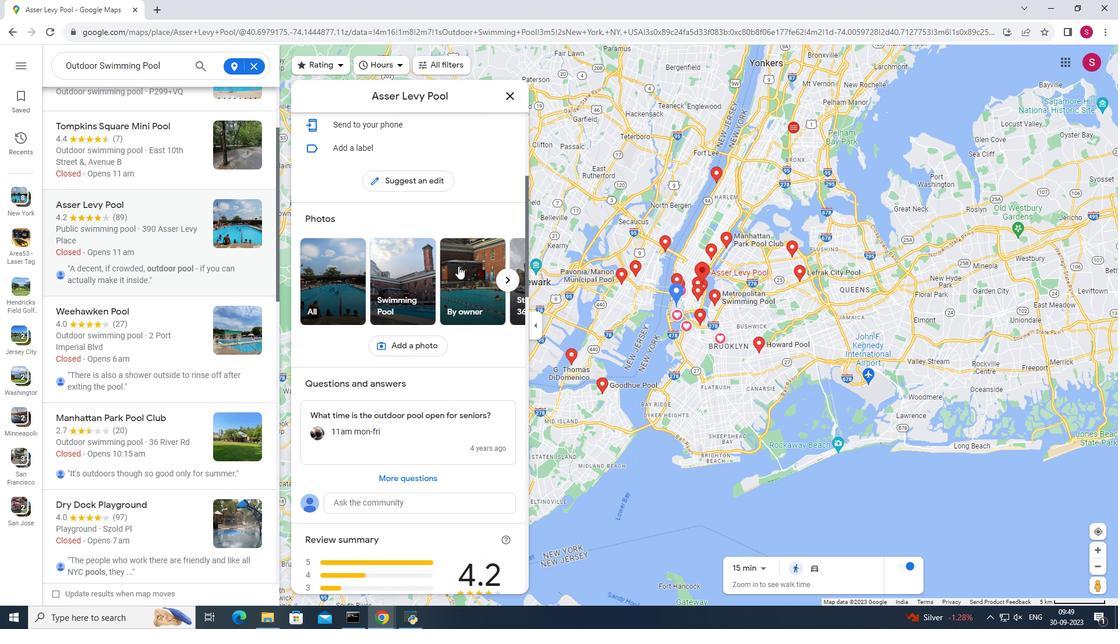 
Action: Mouse scrolled (458, 265) with delta (0, 0)
Screenshot: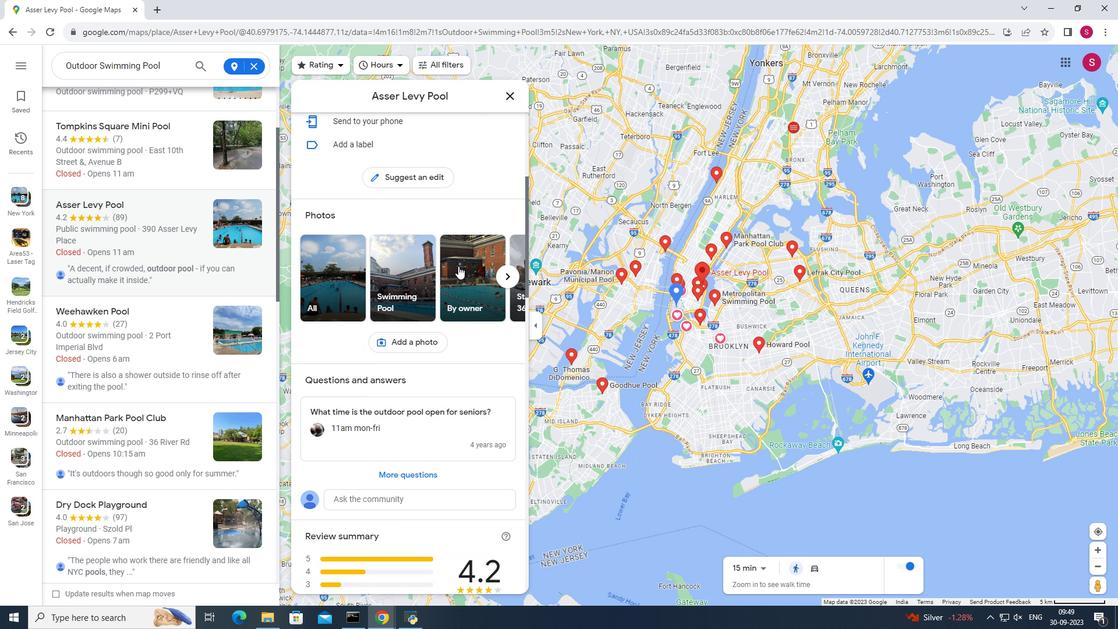 
Action: Mouse scrolled (458, 265) with delta (0, 0)
Screenshot: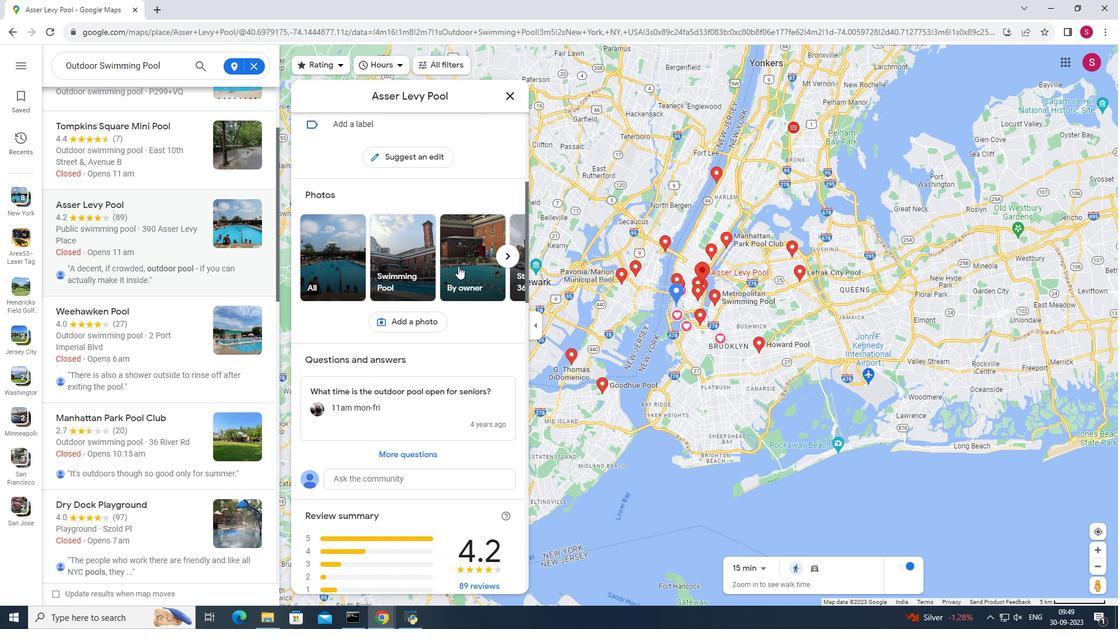 
Action: Mouse scrolled (458, 265) with delta (0, 0)
Screenshot: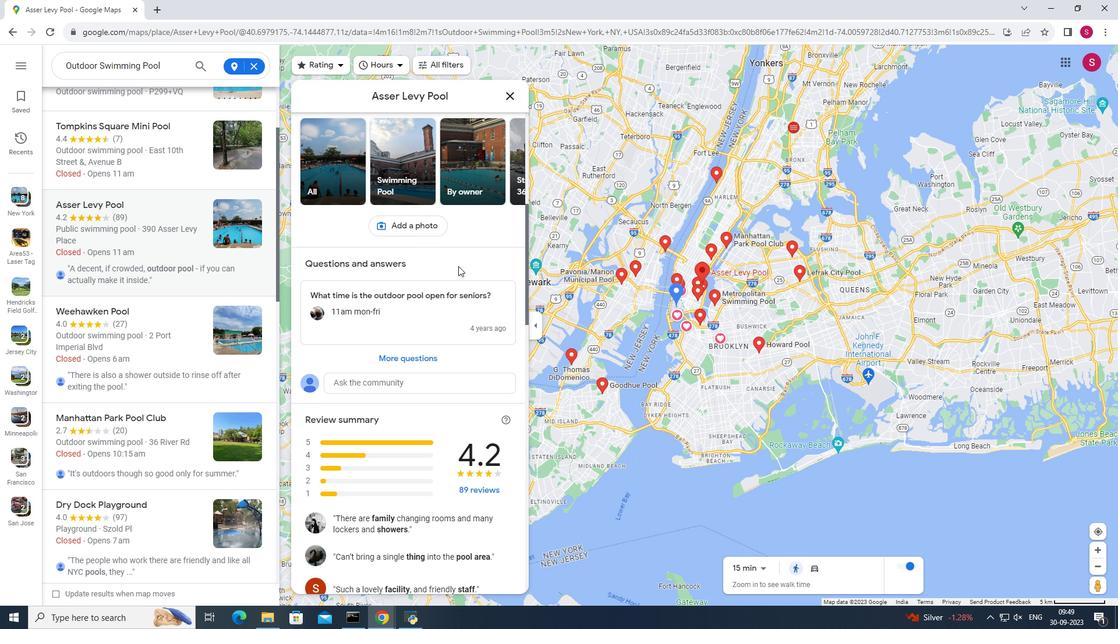 
Action: Mouse scrolled (458, 265) with delta (0, 0)
Screenshot: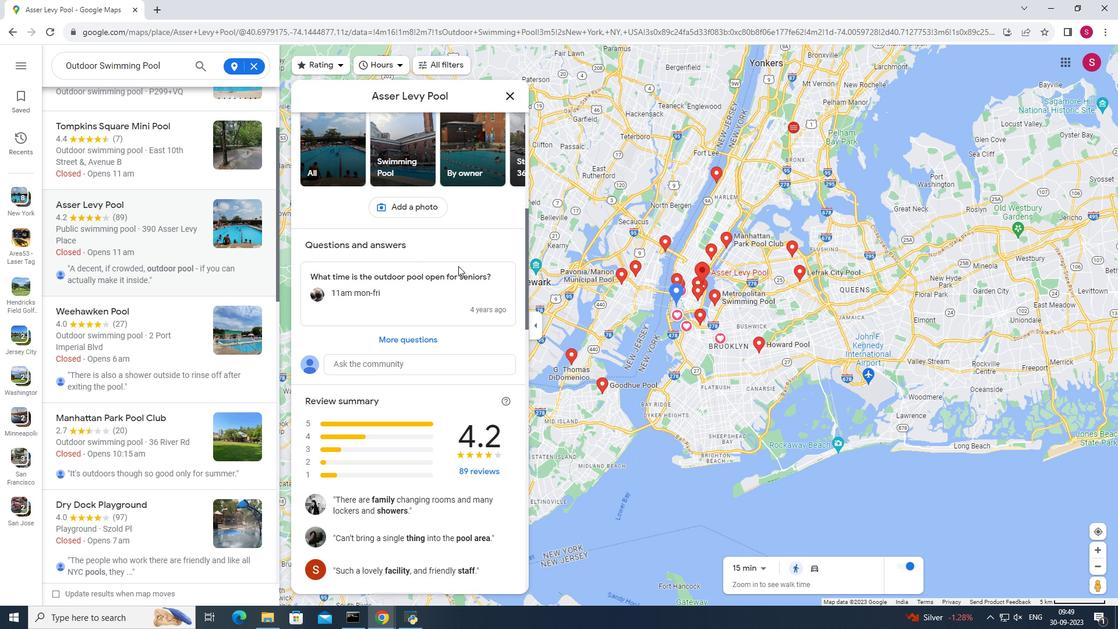 
Action: Mouse scrolled (458, 265) with delta (0, 0)
Screenshot: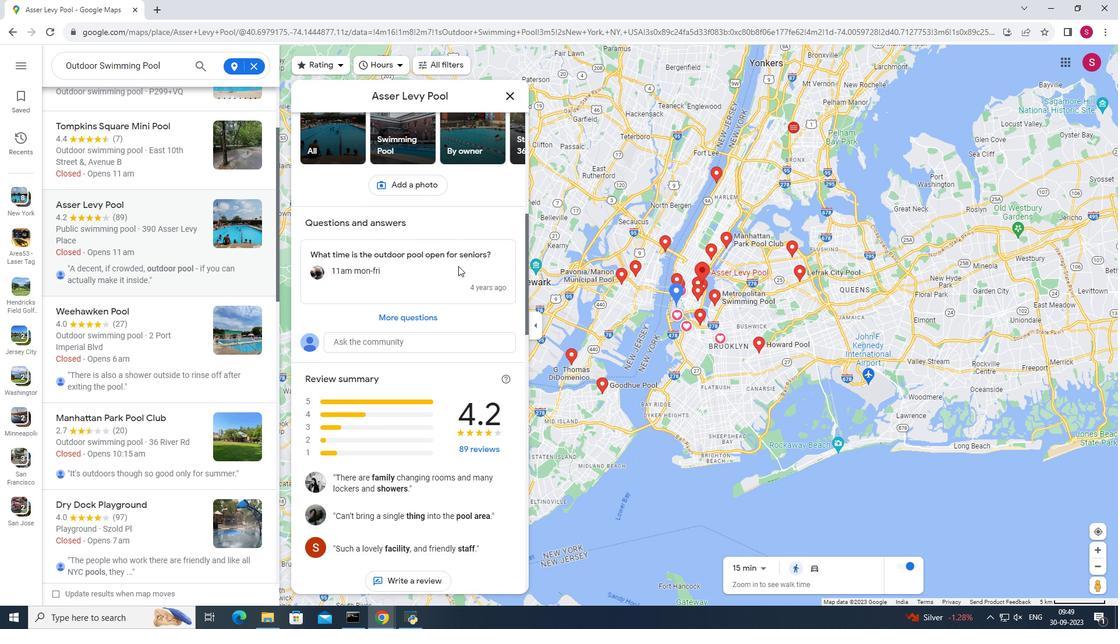 
Action: Mouse scrolled (458, 266) with delta (0, 0)
Screenshot: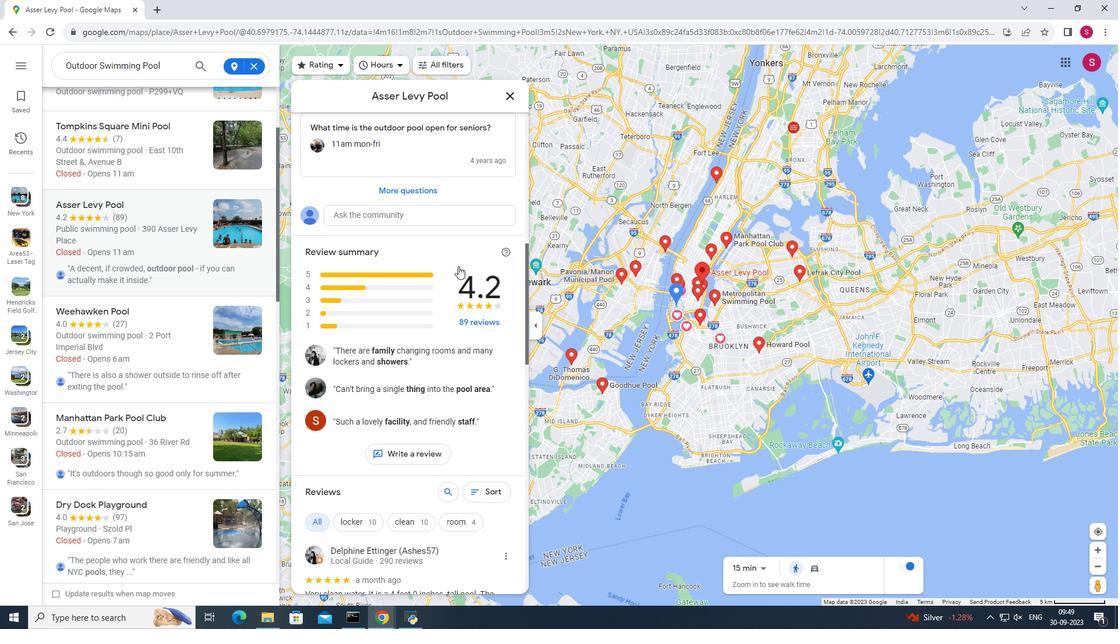 
Action: Mouse scrolled (458, 266) with delta (0, 0)
Screenshot: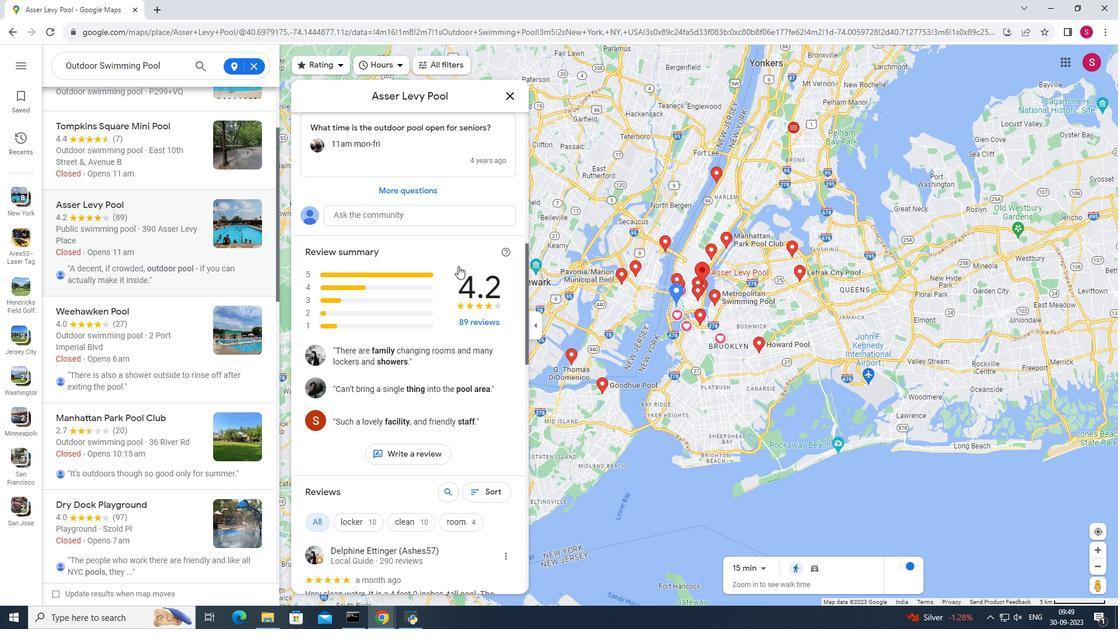 
Action: Mouse scrolled (458, 266) with delta (0, 0)
Screenshot: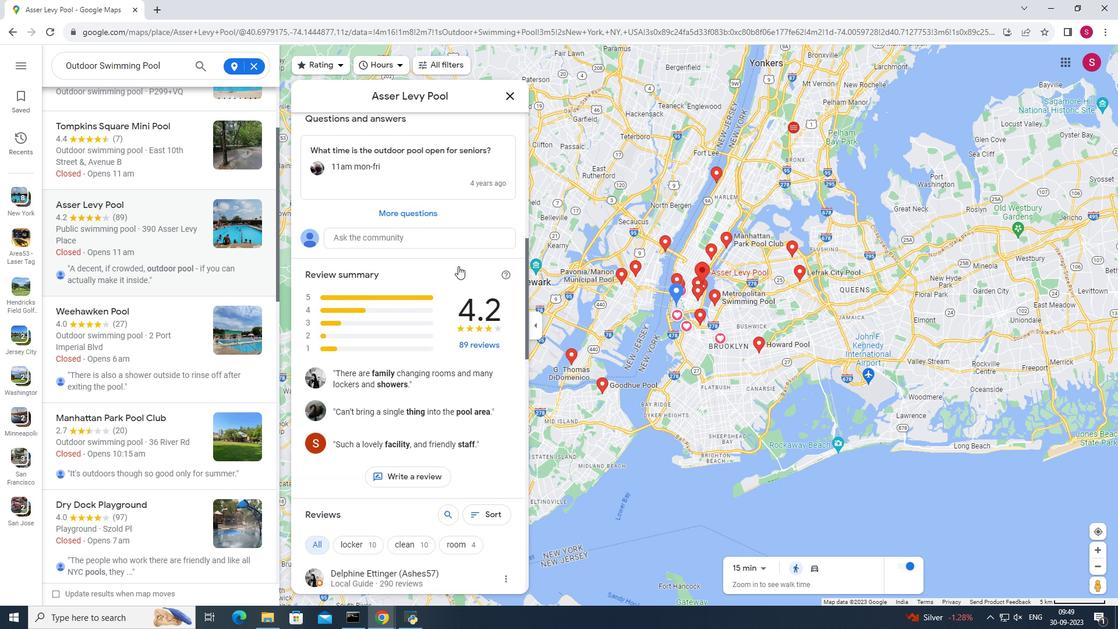 
Action: Mouse scrolled (458, 266) with delta (0, 0)
Screenshot: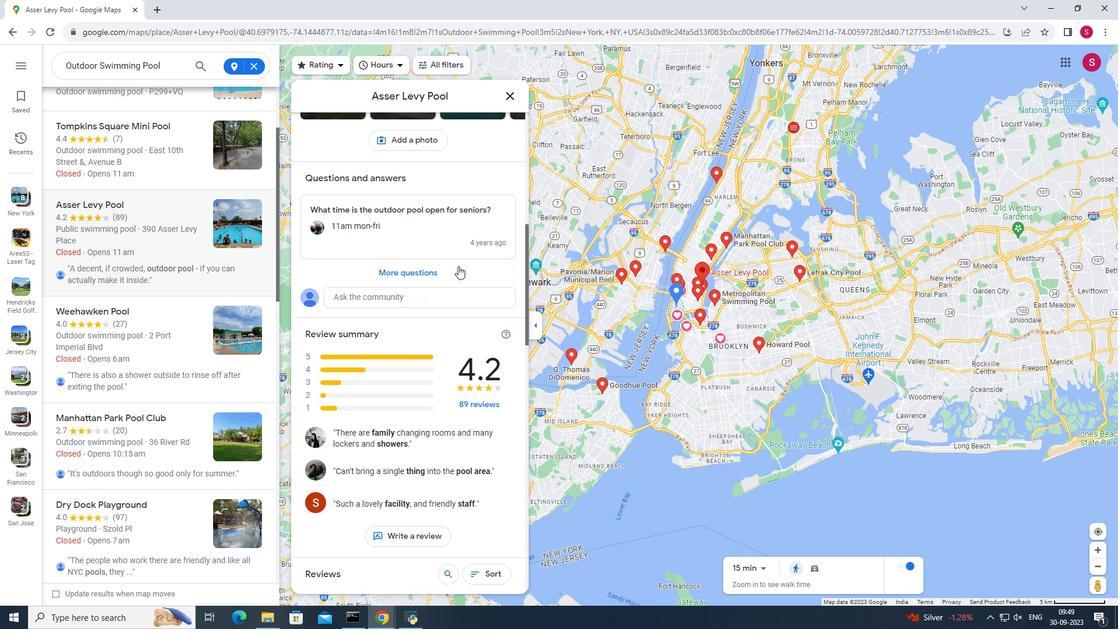 
Action: Mouse scrolled (458, 266) with delta (0, 0)
Screenshot: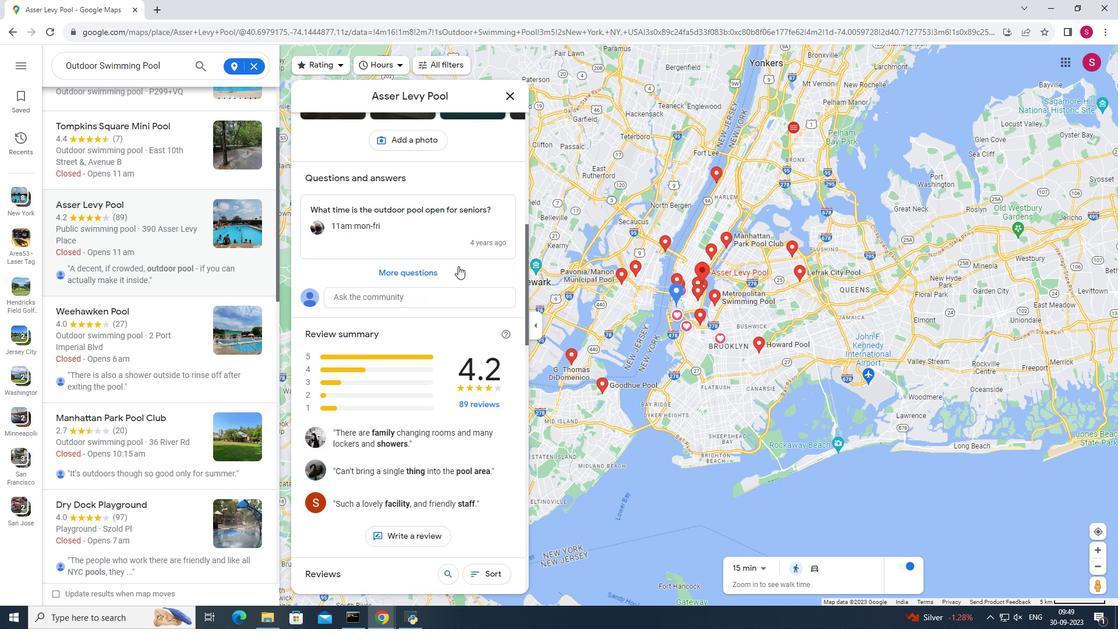 
Action: Mouse scrolled (458, 266) with delta (0, 0)
Screenshot: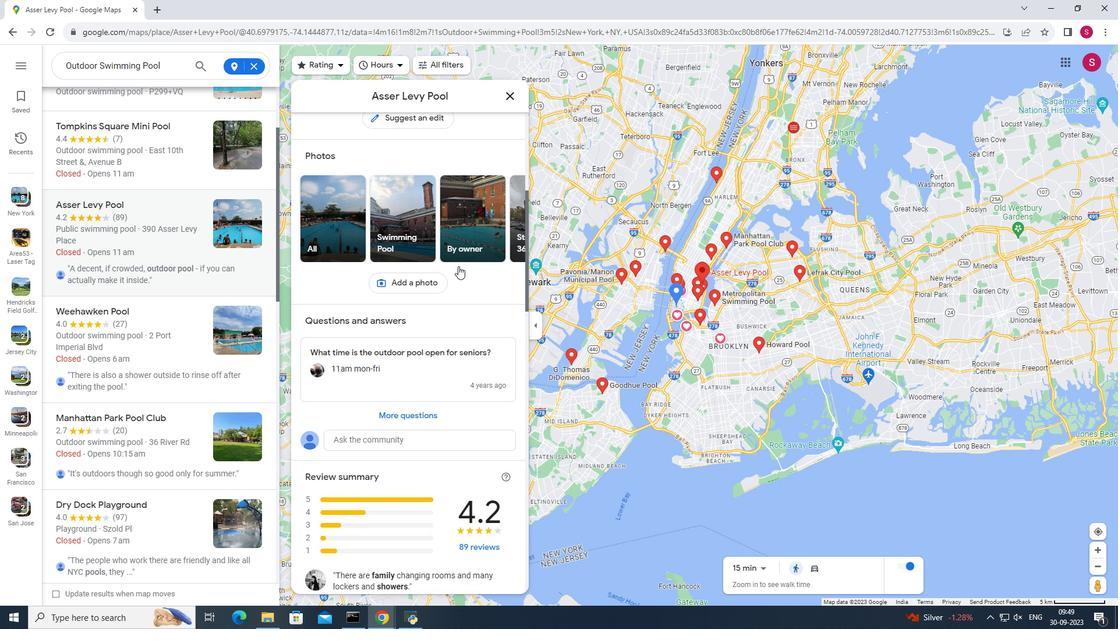 
Action: Mouse scrolled (458, 266) with delta (0, 0)
Screenshot: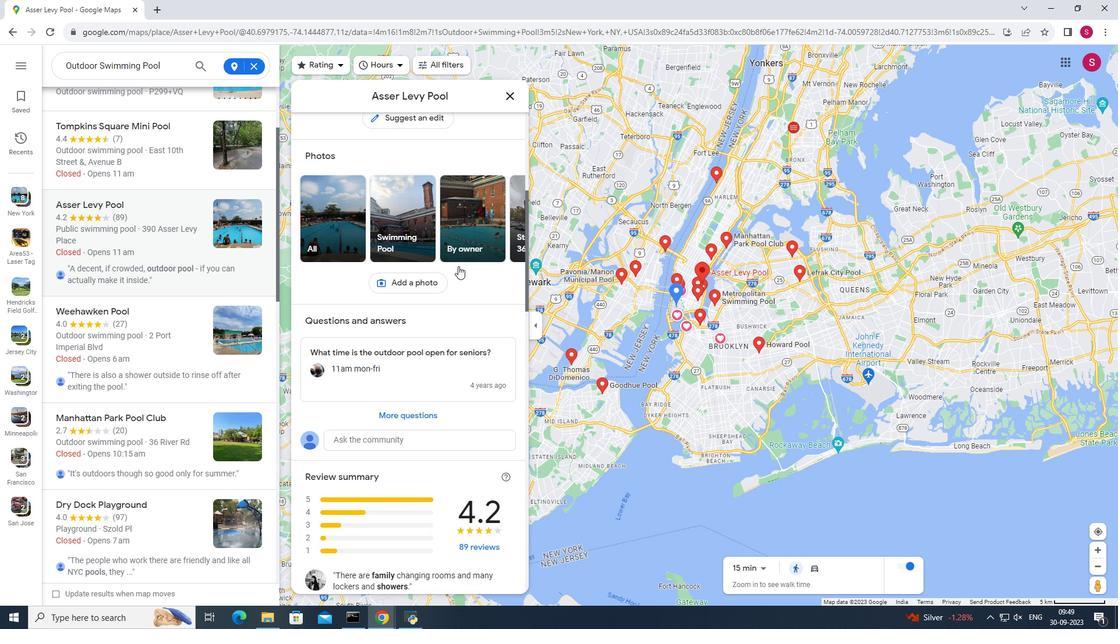 
Action: Mouse scrolled (458, 266) with delta (0, 0)
Screenshot: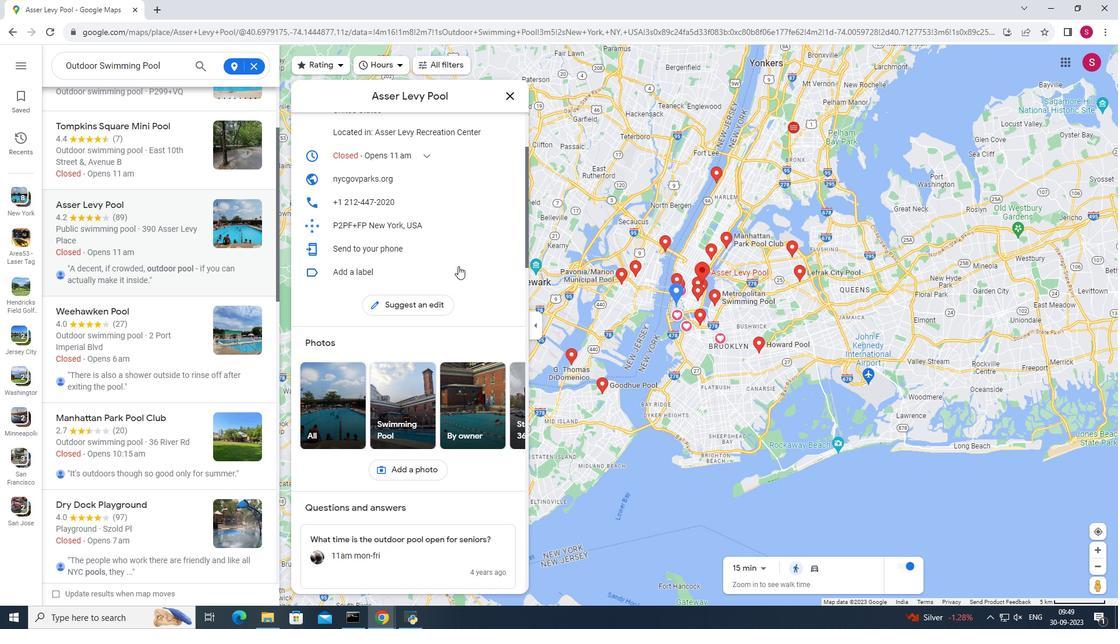 
Action: Mouse scrolled (458, 266) with delta (0, 0)
Screenshot: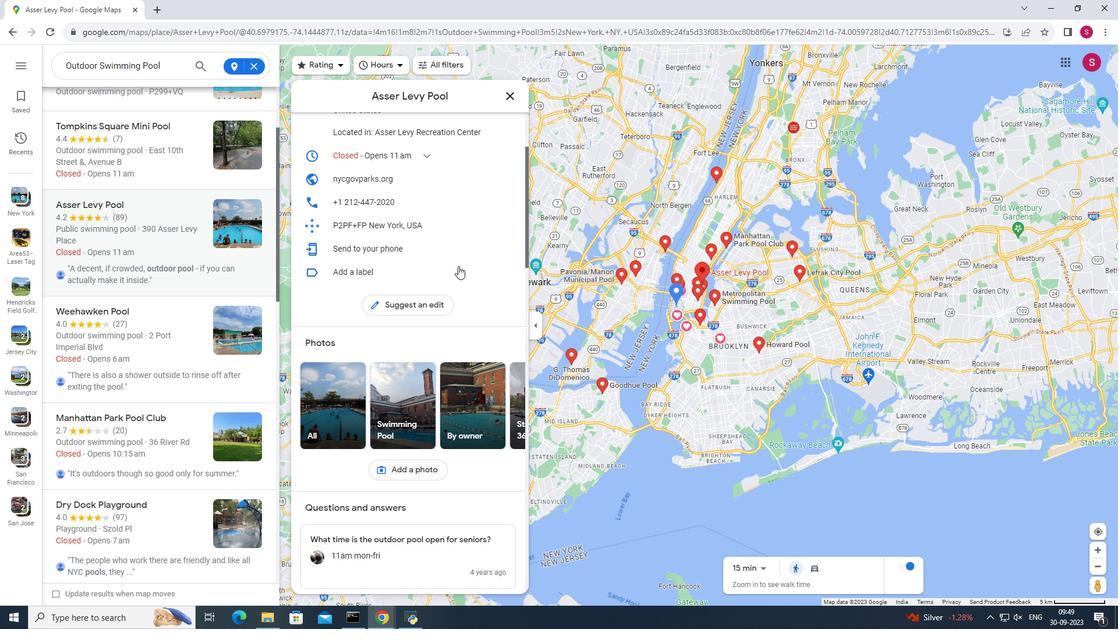 
Action: Mouse scrolled (458, 266) with delta (0, 0)
Screenshot: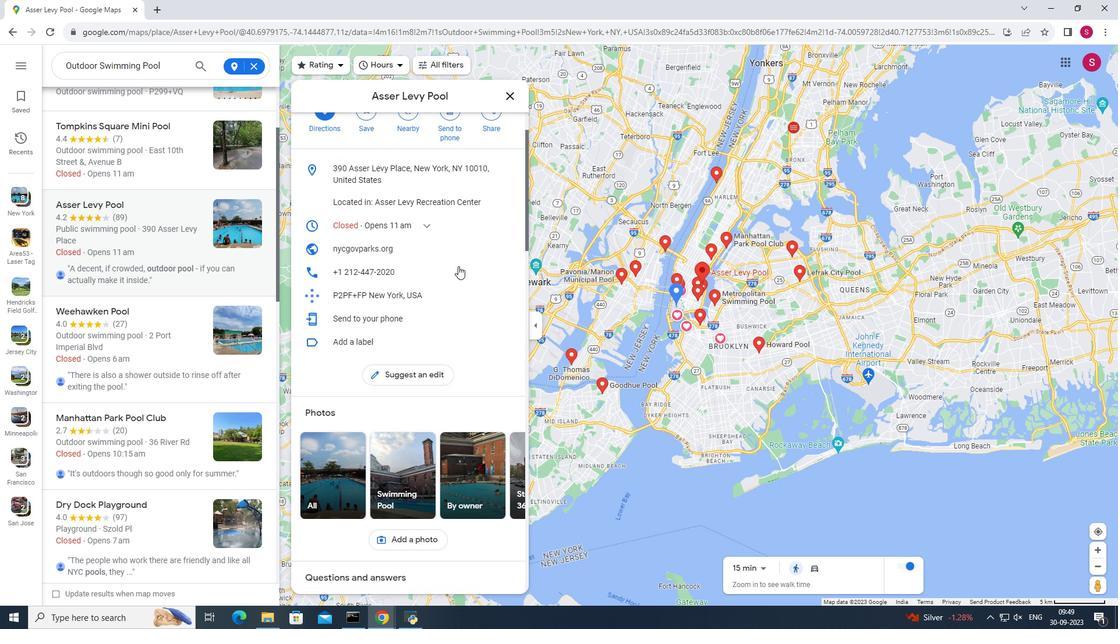 
Action: Mouse scrolled (458, 266) with delta (0, 0)
Screenshot: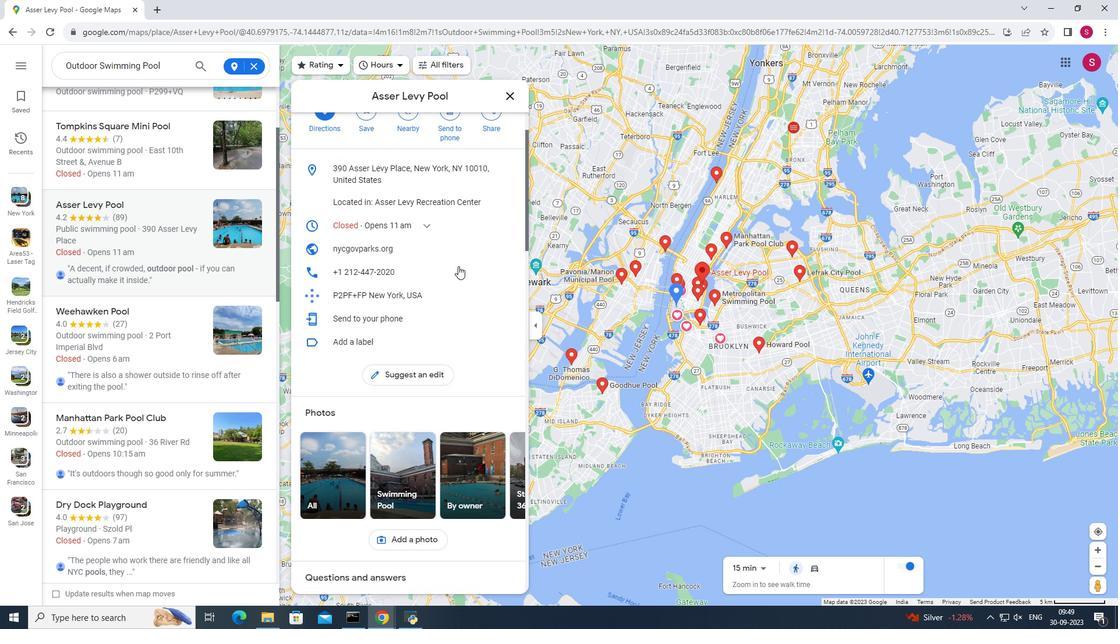 
Action: Mouse scrolled (458, 266) with delta (0, 0)
Screenshot: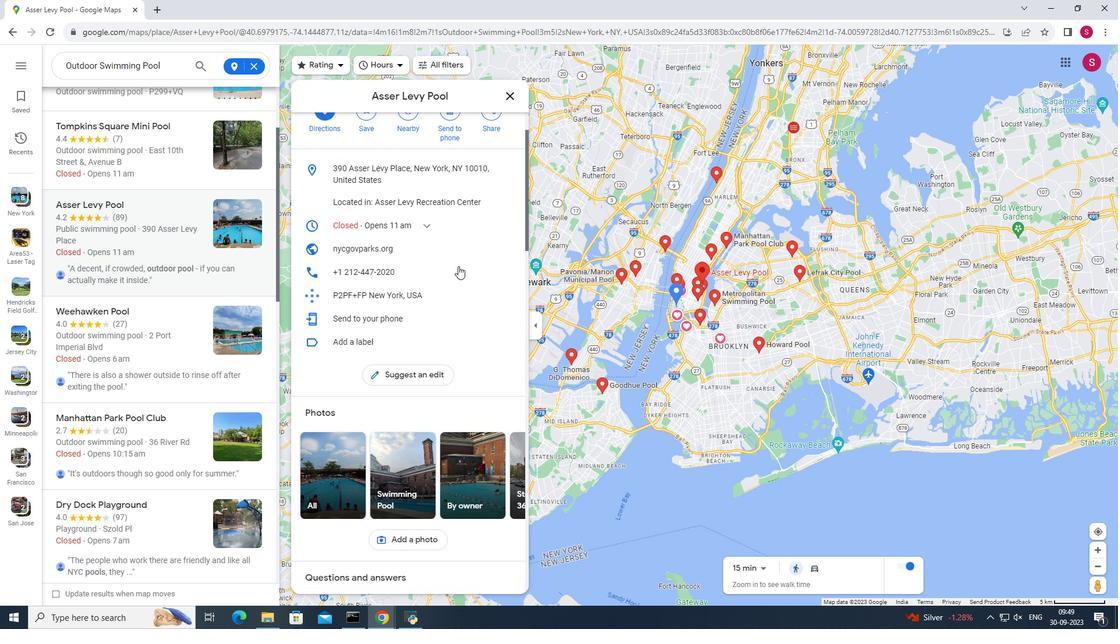 
Action: Mouse scrolled (458, 266) with delta (0, 0)
Screenshot: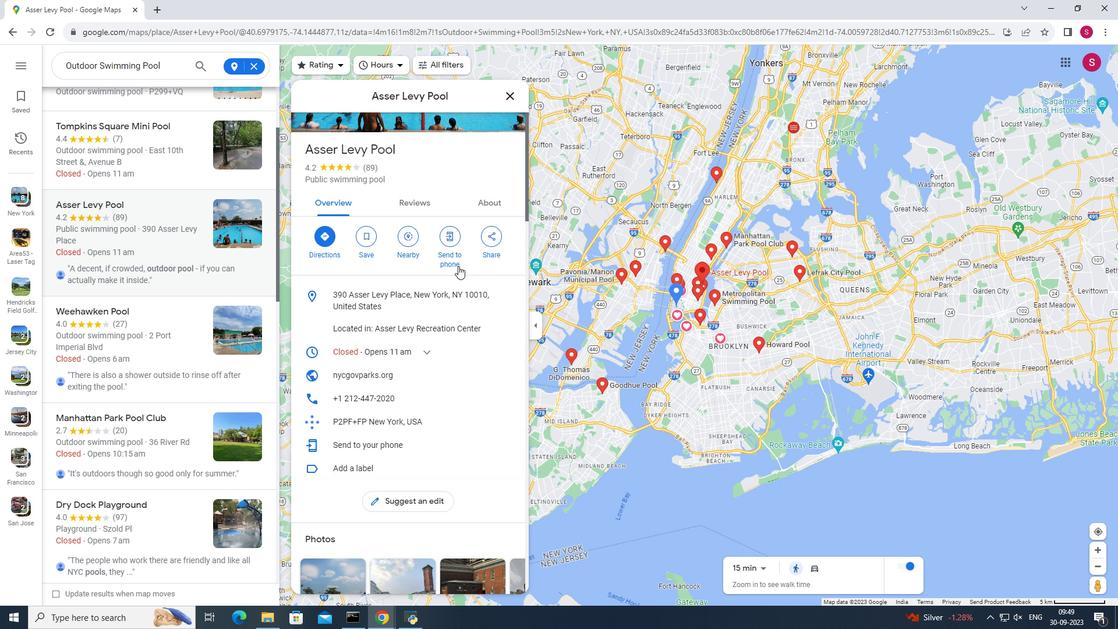 
Action: Mouse scrolled (458, 266) with delta (0, 0)
Screenshot: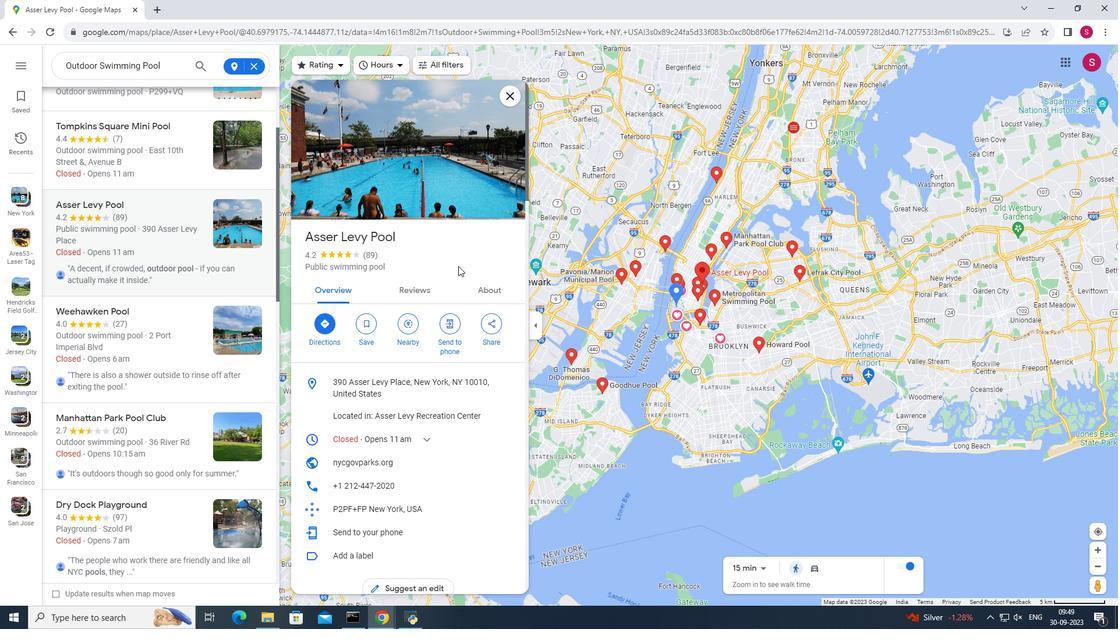 
Action: Mouse scrolled (458, 266) with delta (0, 0)
Screenshot: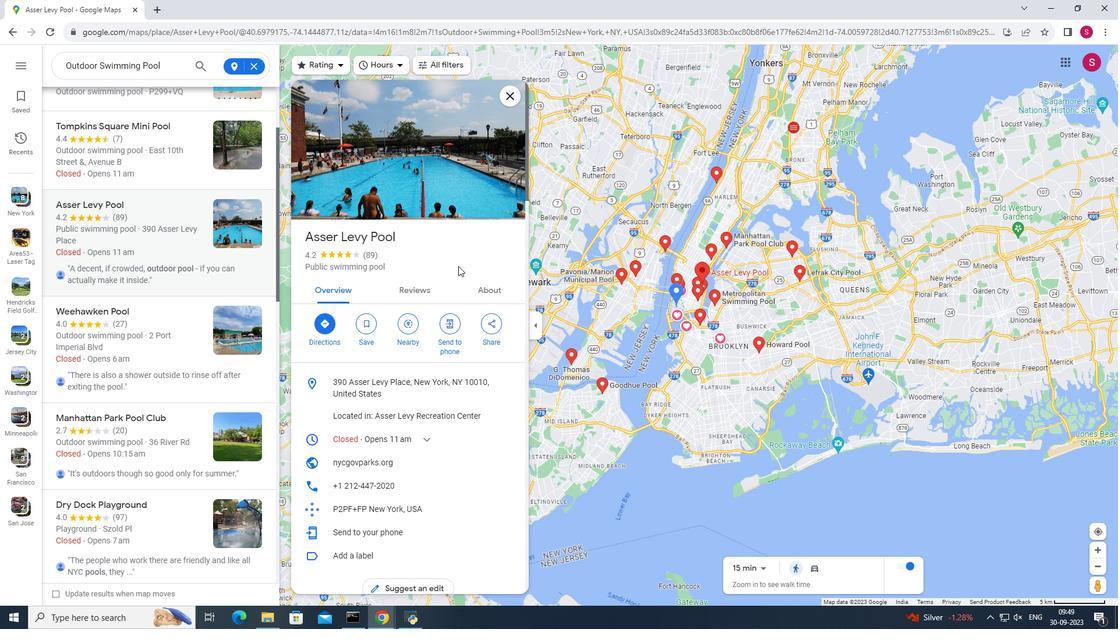 
Action: Mouse scrolled (458, 266) with delta (0, 0)
Screenshot: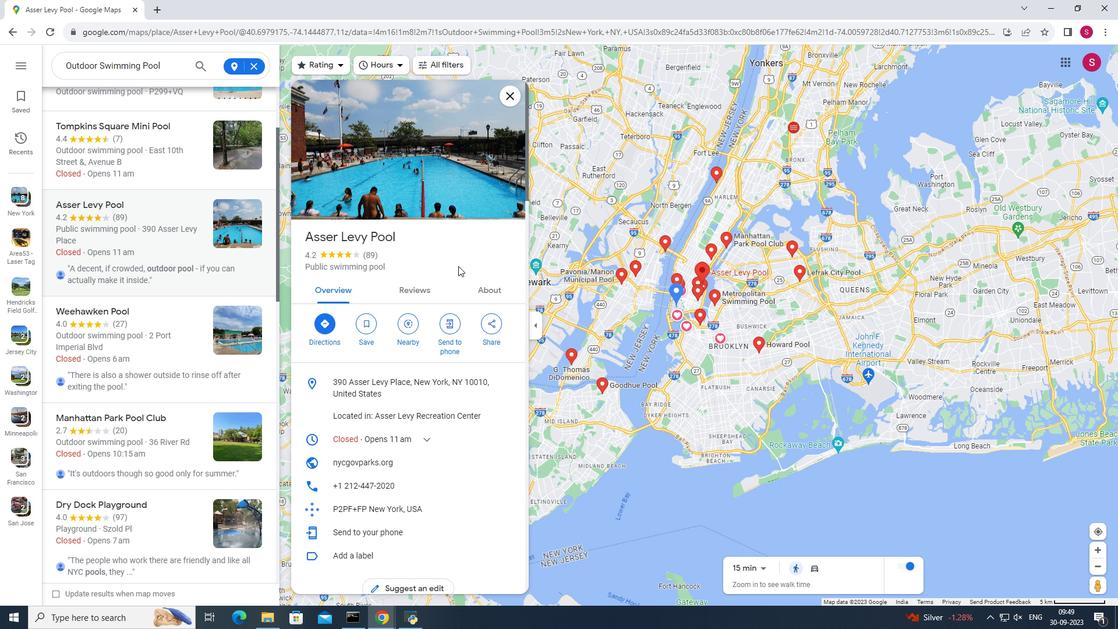 
Action: Mouse scrolled (458, 266) with delta (0, 0)
Screenshot: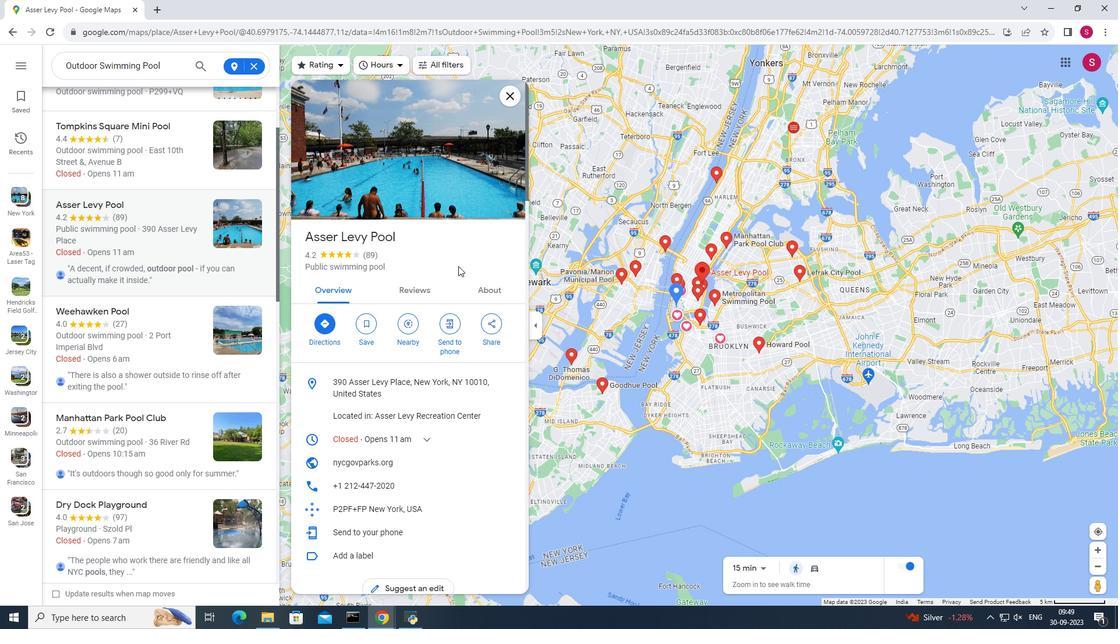 
Action: Mouse moved to (420, 294)
Screenshot: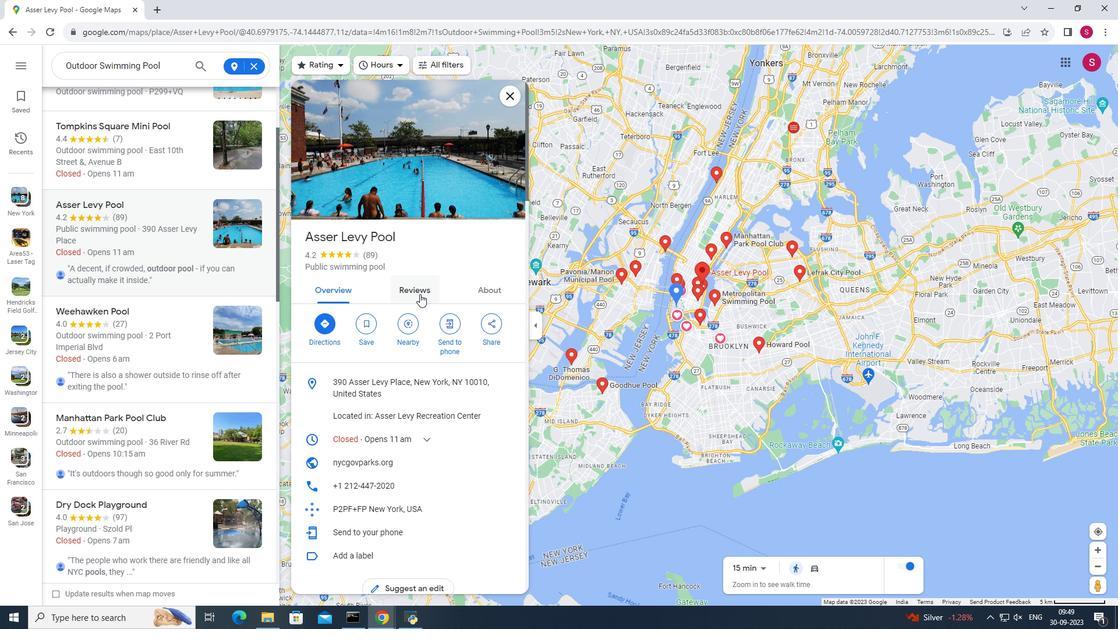 
Action: Mouse pressed left at (420, 294)
Screenshot: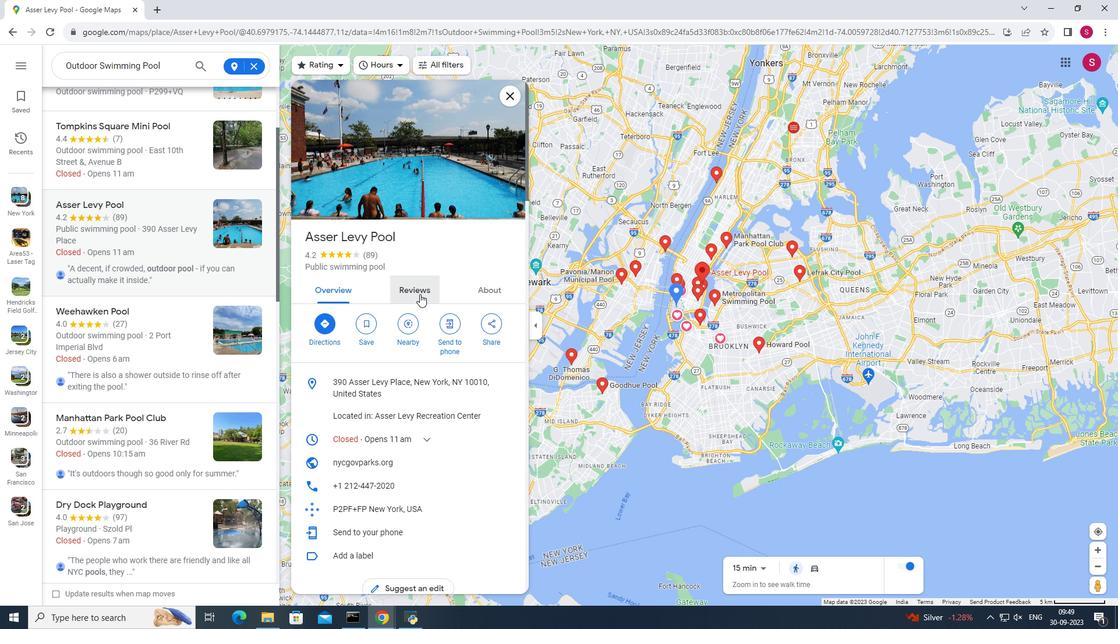 
Action: Mouse pressed left at (420, 294)
Screenshot: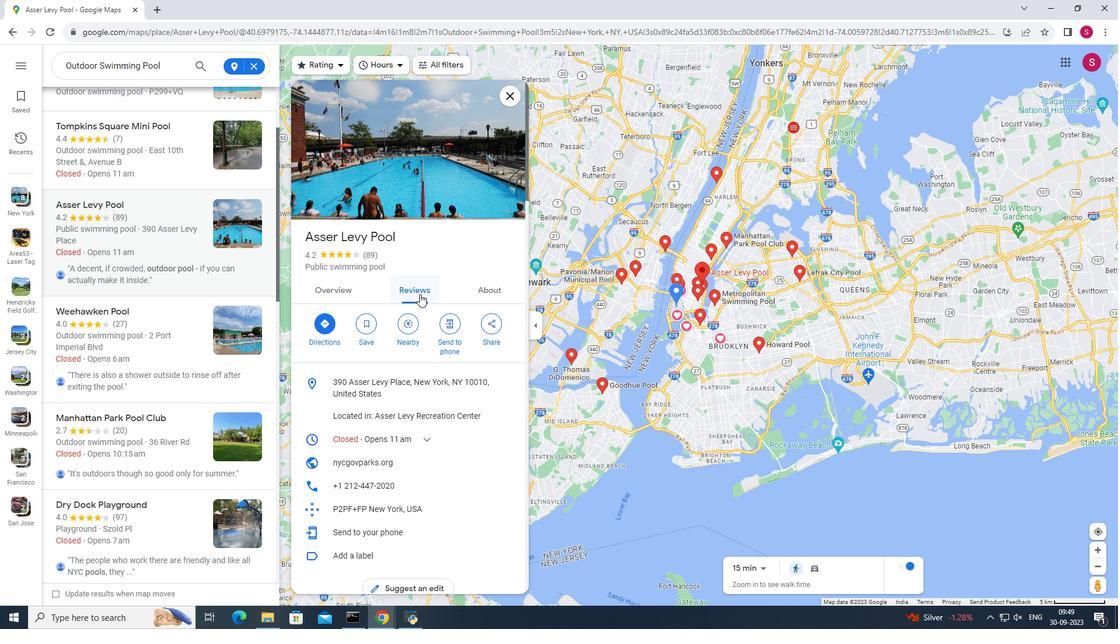 
Action: Mouse moved to (509, 95)
Screenshot: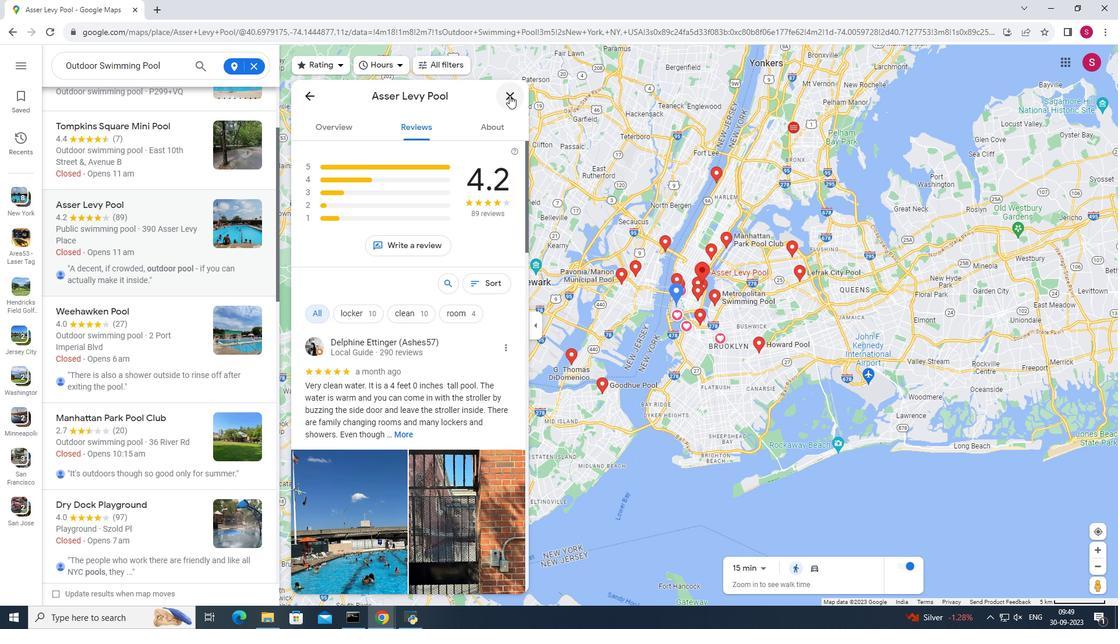 
Action: Mouse pressed left at (509, 95)
Screenshot: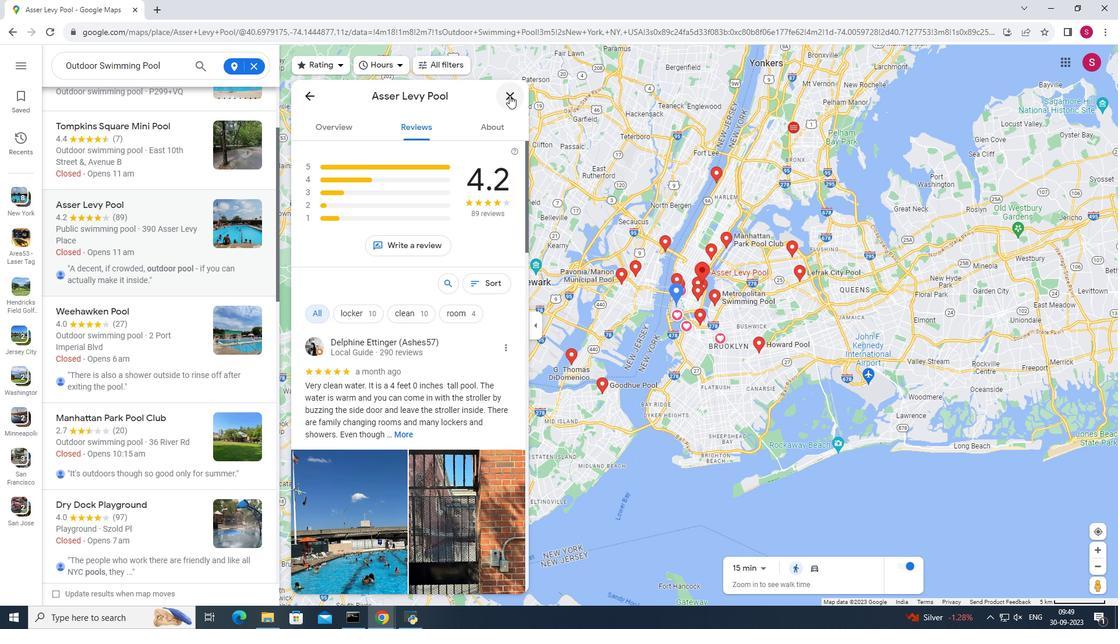 
Action: Mouse moved to (172, 314)
Screenshot: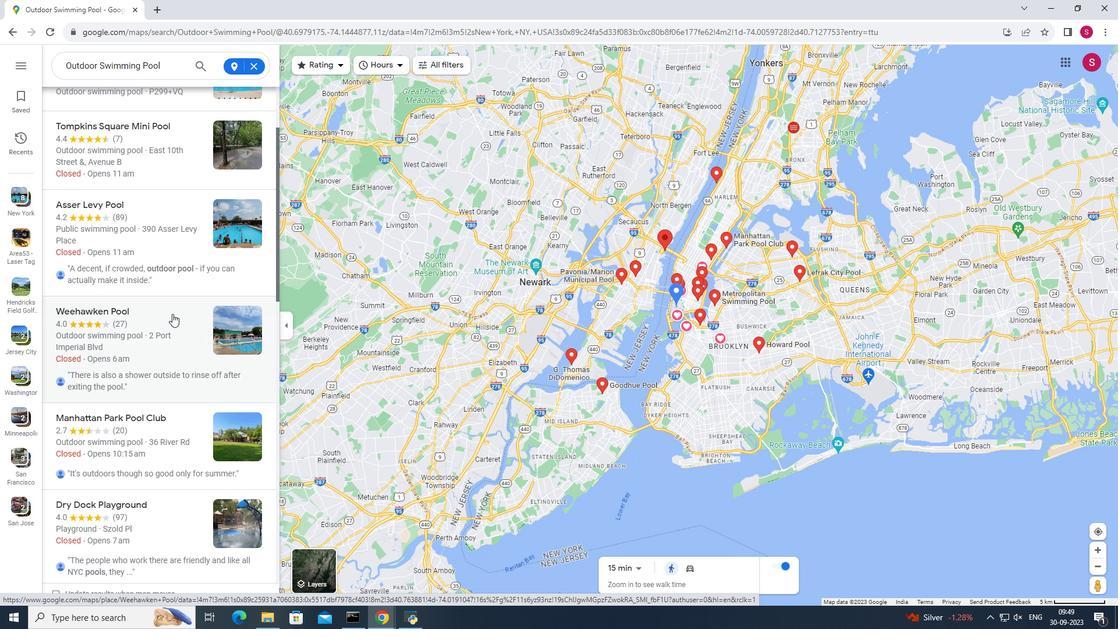 
Action: Mouse scrolled (172, 313) with delta (0, 0)
Screenshot: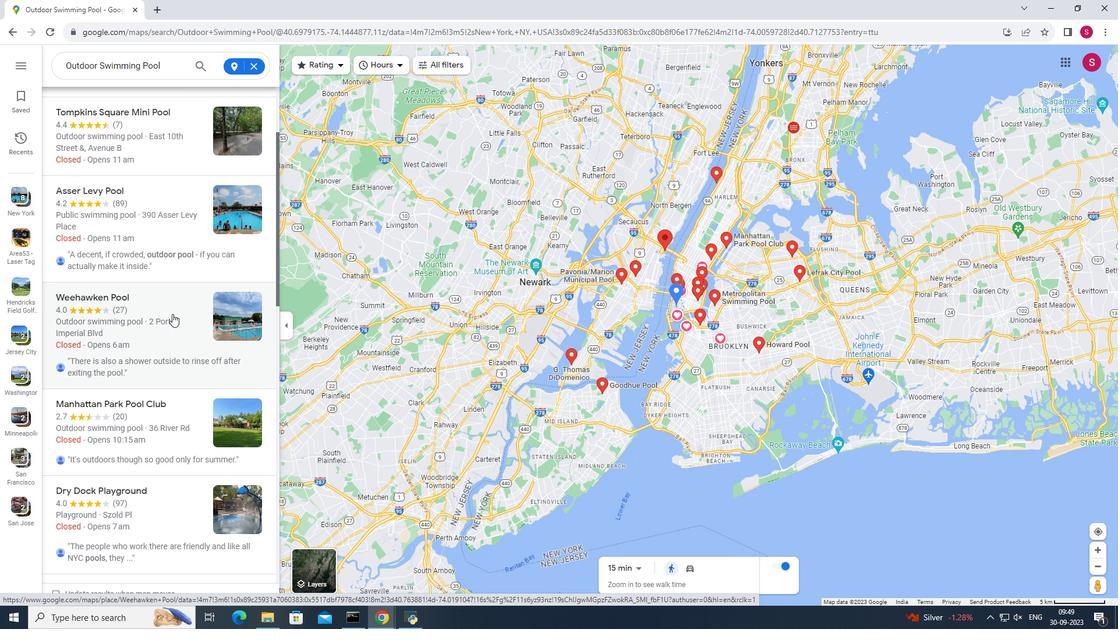
Action: Mouse scrolled (172, 313) with delta (0, 0)
Screenshot: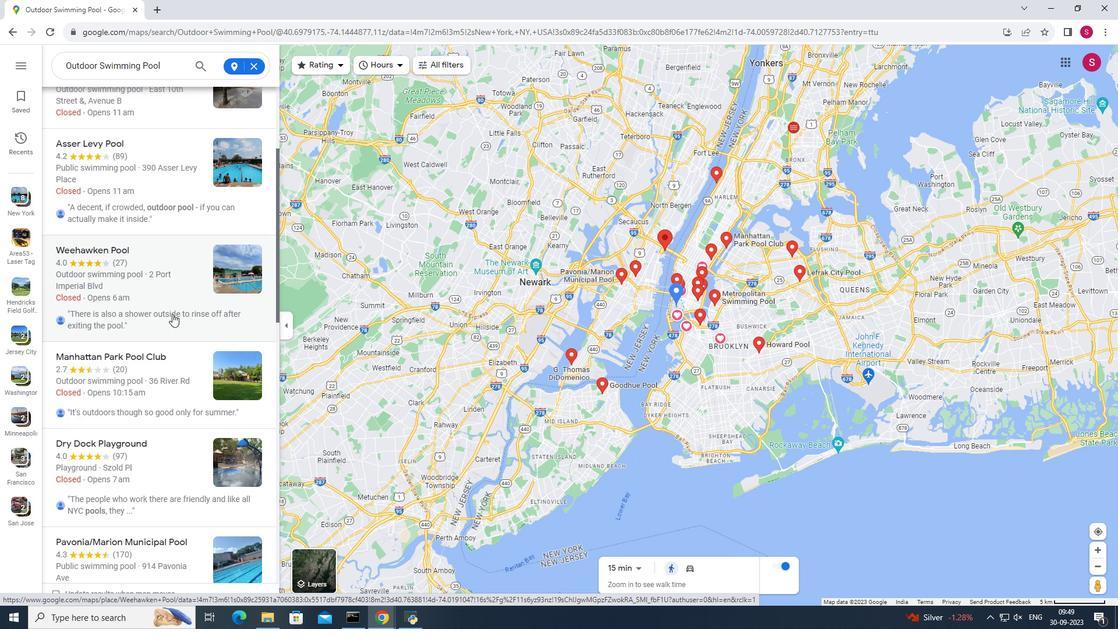 
Action: Mouse scrolled (172, 313) with delta (0, 0)
Screenshot: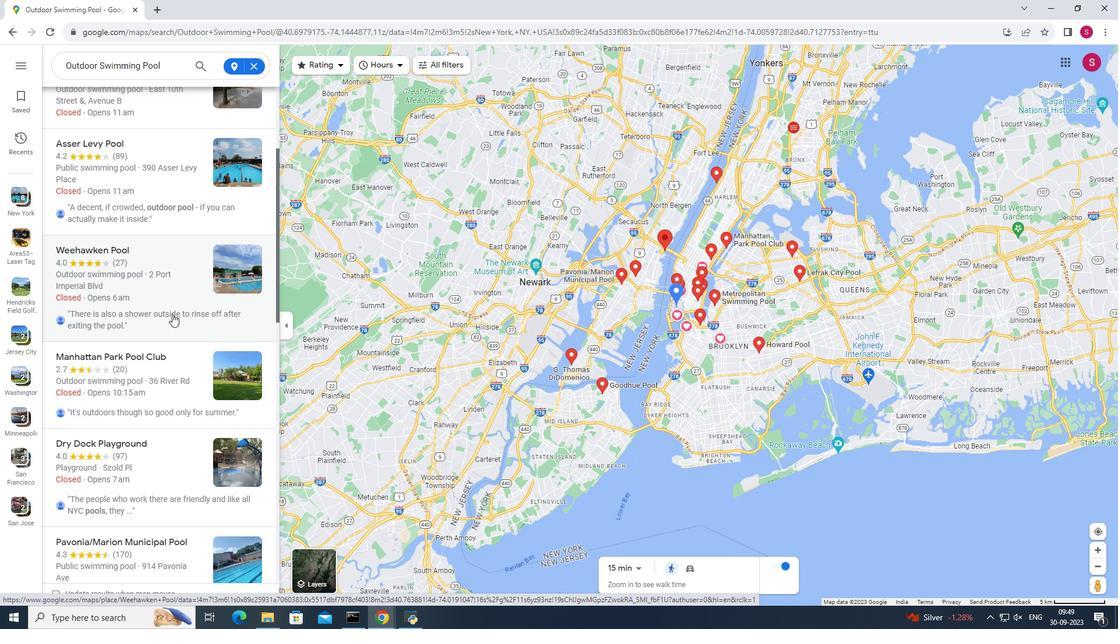 
Action: Mouse scrolled (172, 313) with delta (0, 0)
Screenshot: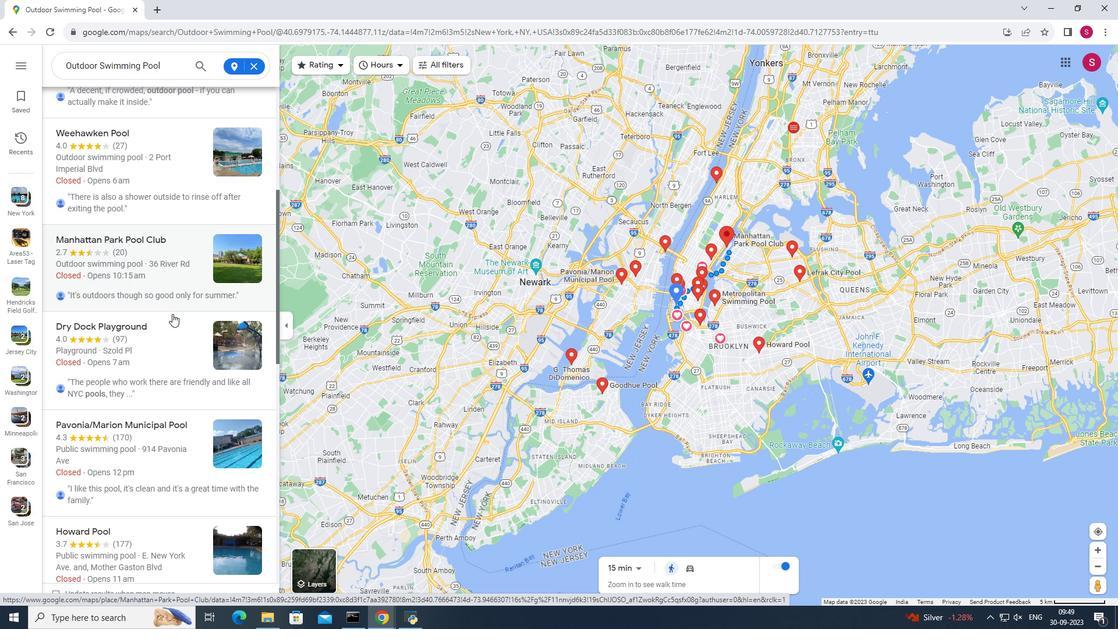 
Action: Mouse scrolled (172, 313) with delta (0, 0)
Screenshot: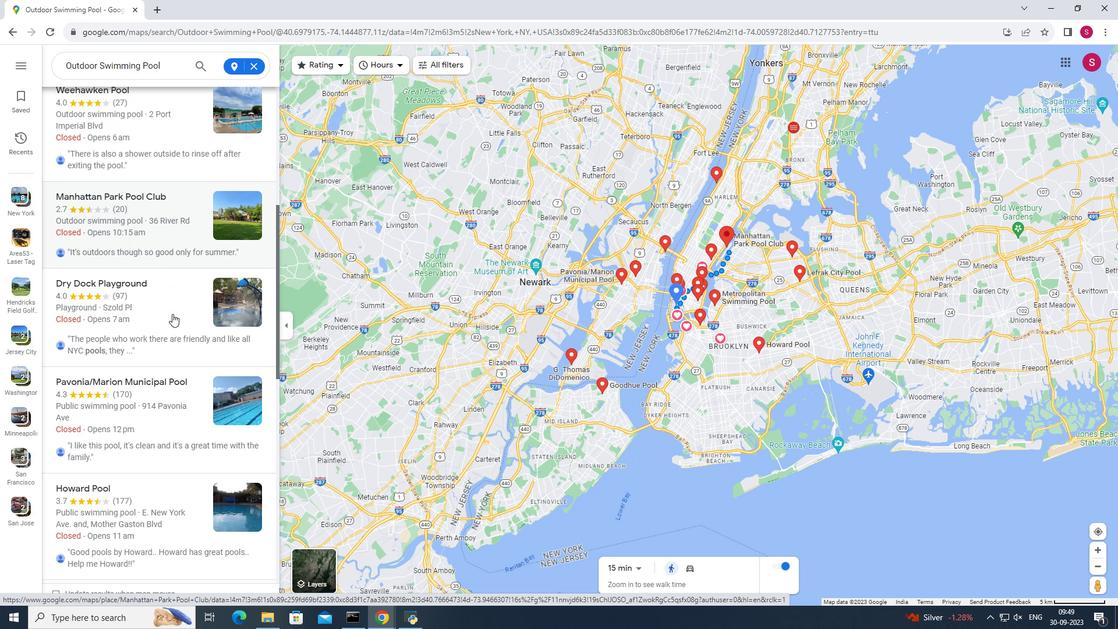 
Action: Mouse moved to (161, 336)
Screenshot: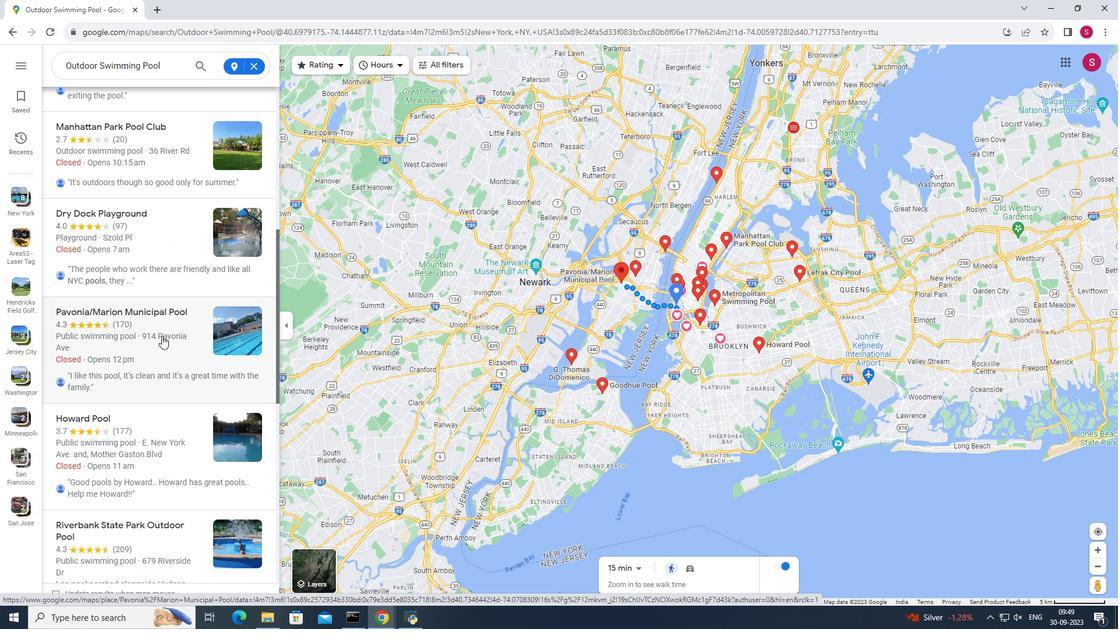 
Action: Mouse scrolled (161, 335) with delta (0, 0)
Screenshot: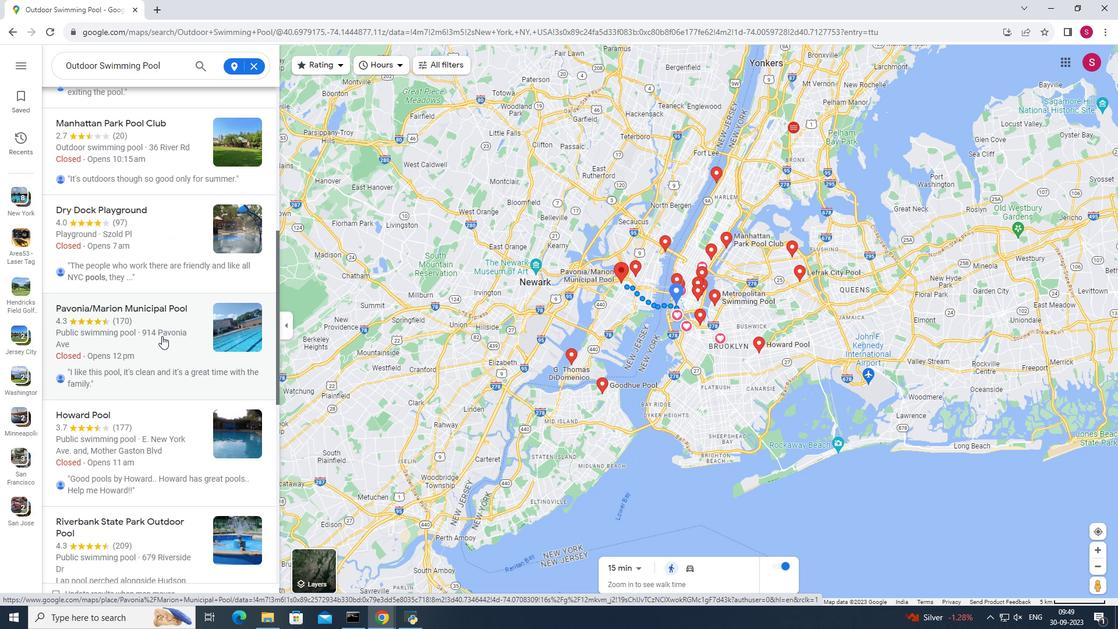 
Action: Mouse moved to (165, 390)
Screenshot: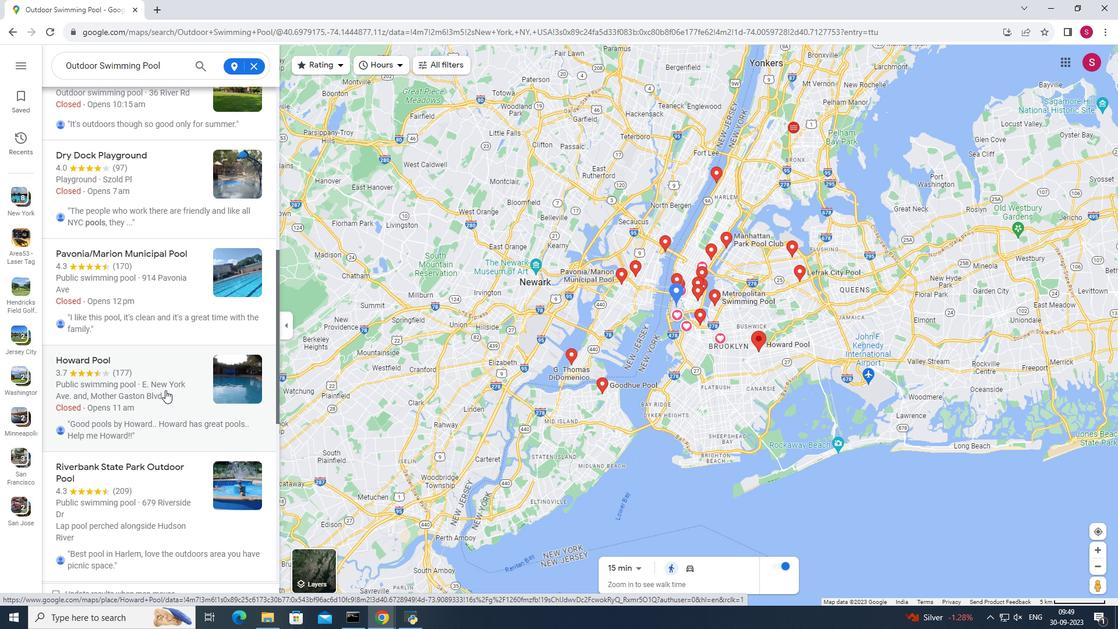 
Action: Mouse pressed left at (165, 390)
Screenshot: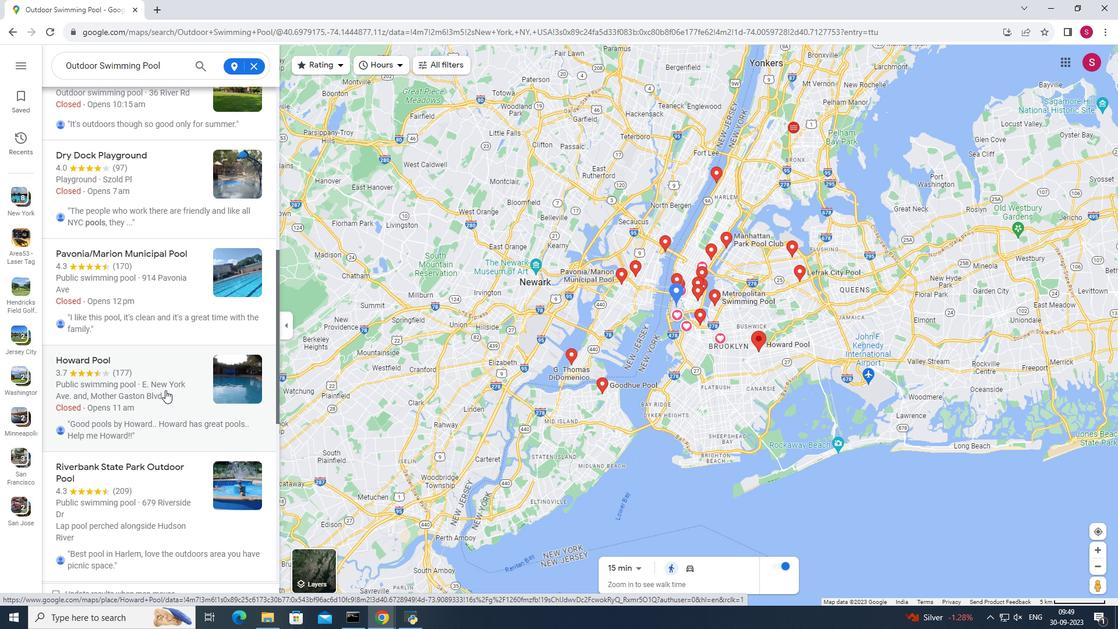 
Action: Mouse moved to (451, 417)
Screenshot: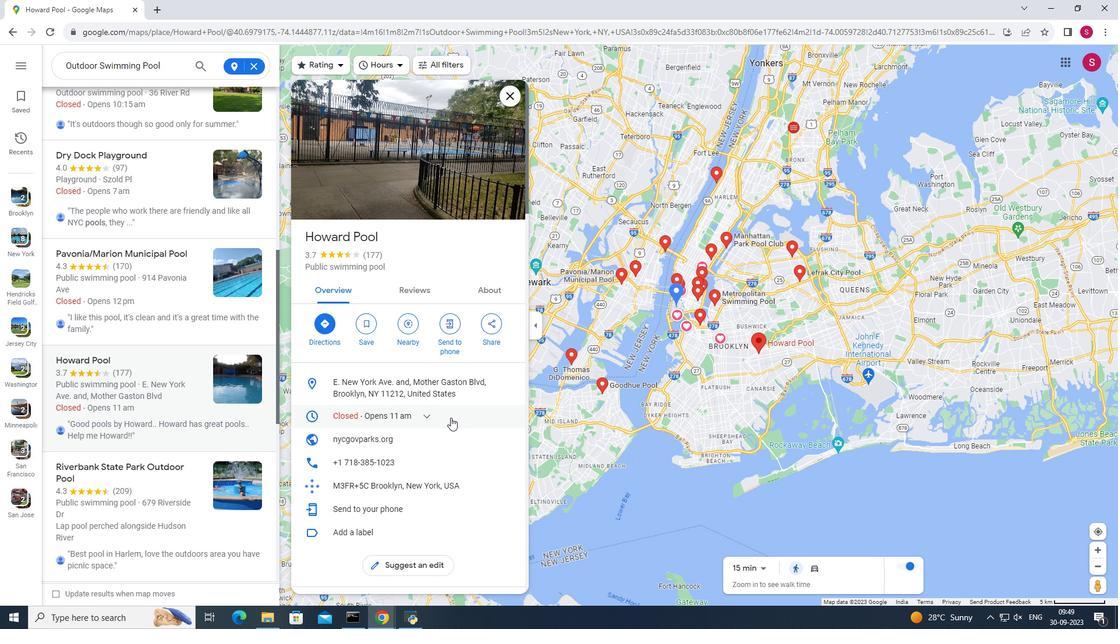 
Action: Mouse scrolled (451, 417) with delta (0, 0)
Screenshot: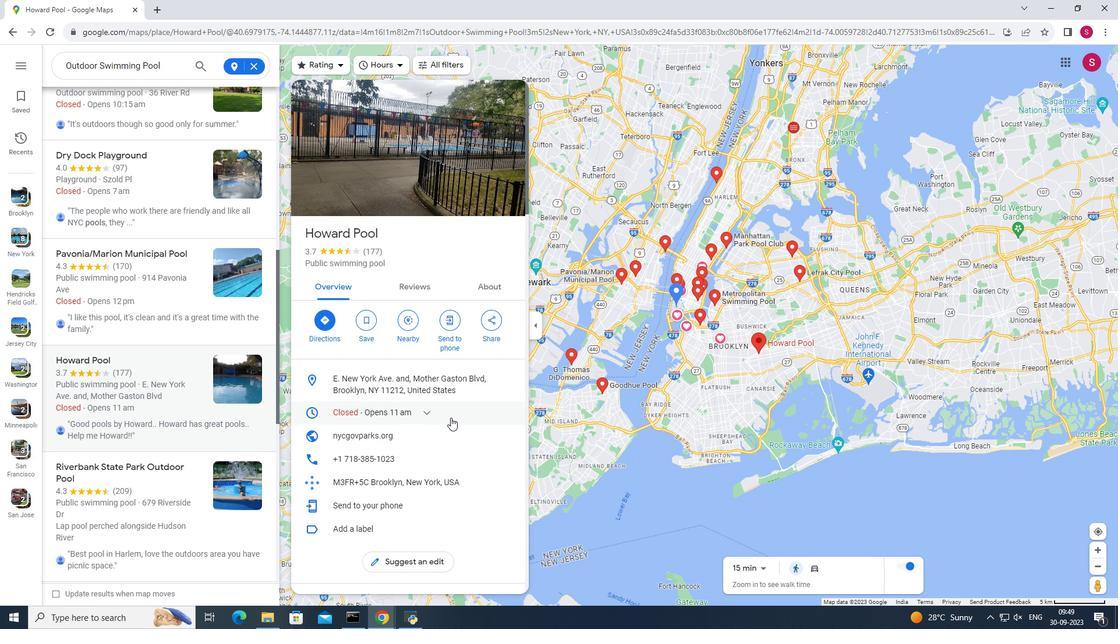 
Action: Mouse scrolled (451, 417) with delta (0, 0)
Screenshot: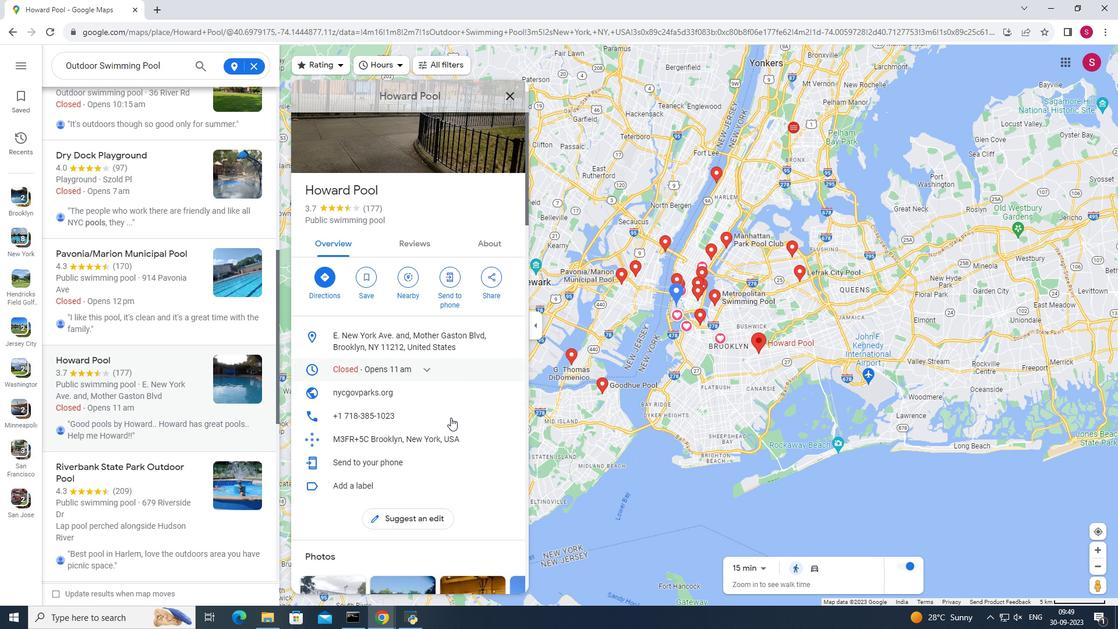 
Action: Mouse scrolled (451, 417) with delta (0, 0)
Screenshot: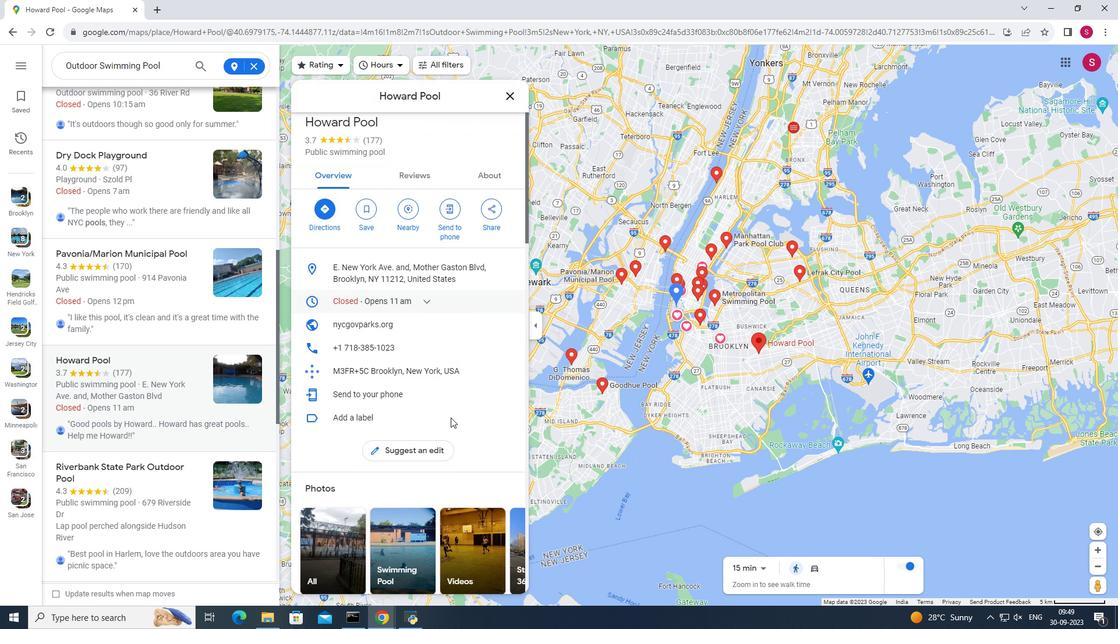 
Action: Mouse scrolled (451, 417) with delta (0, 0)
Screenshot: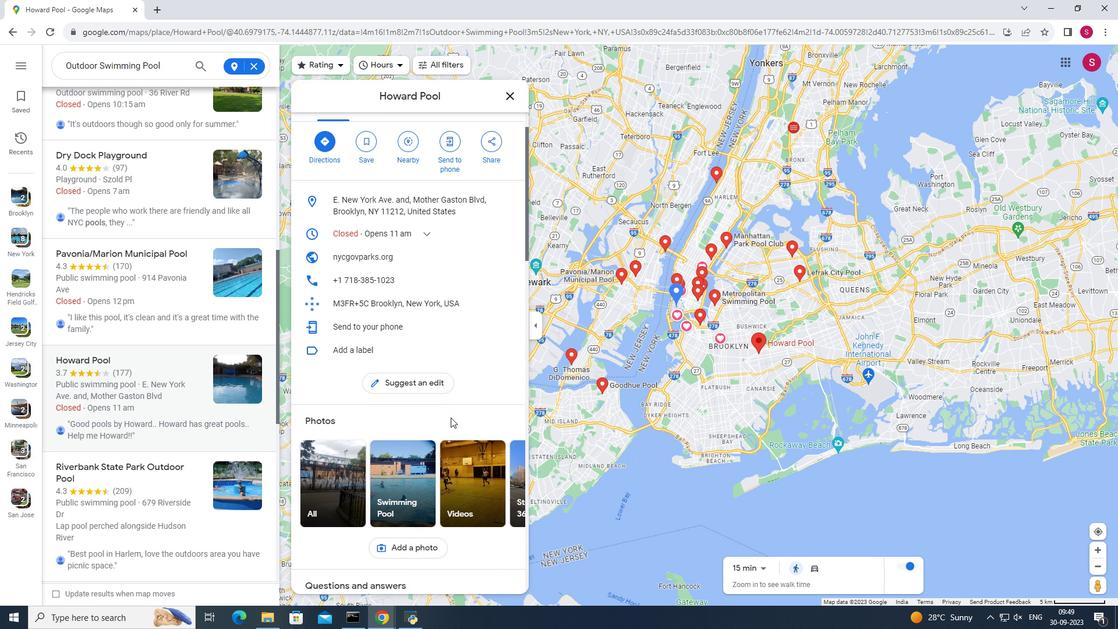 
Action: Mouse scrolled (451, 417) with delta (0, 0)
Screenshot: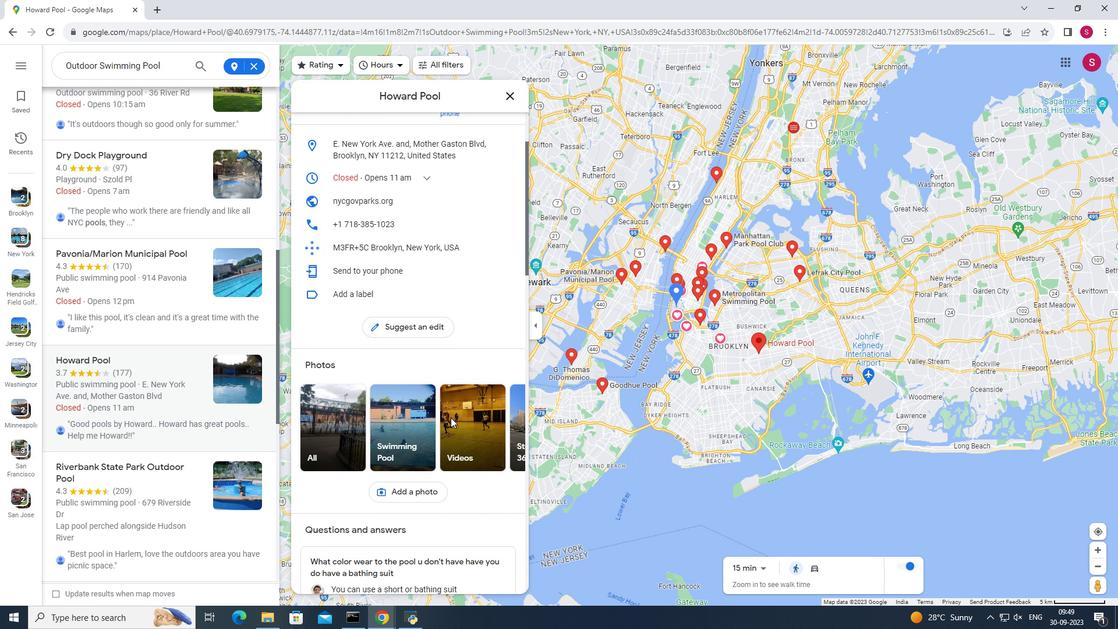 
Action: Mouse moved to (469, 417)
Screenshot: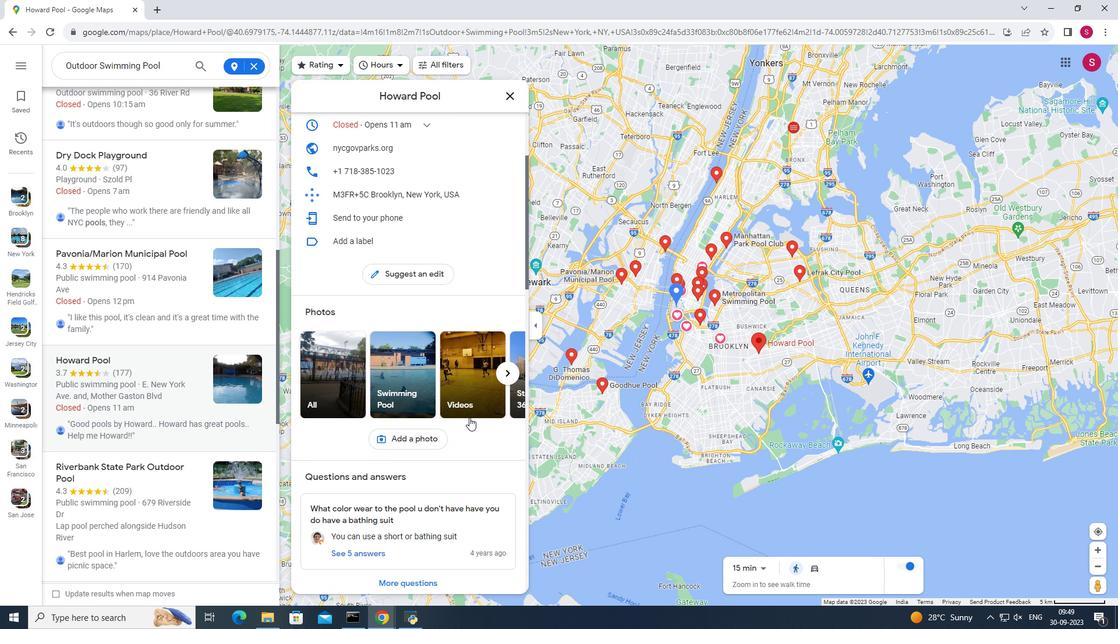 
Action: Mouse scrolled (469, 417) with delta (0, 0)
Screenshot: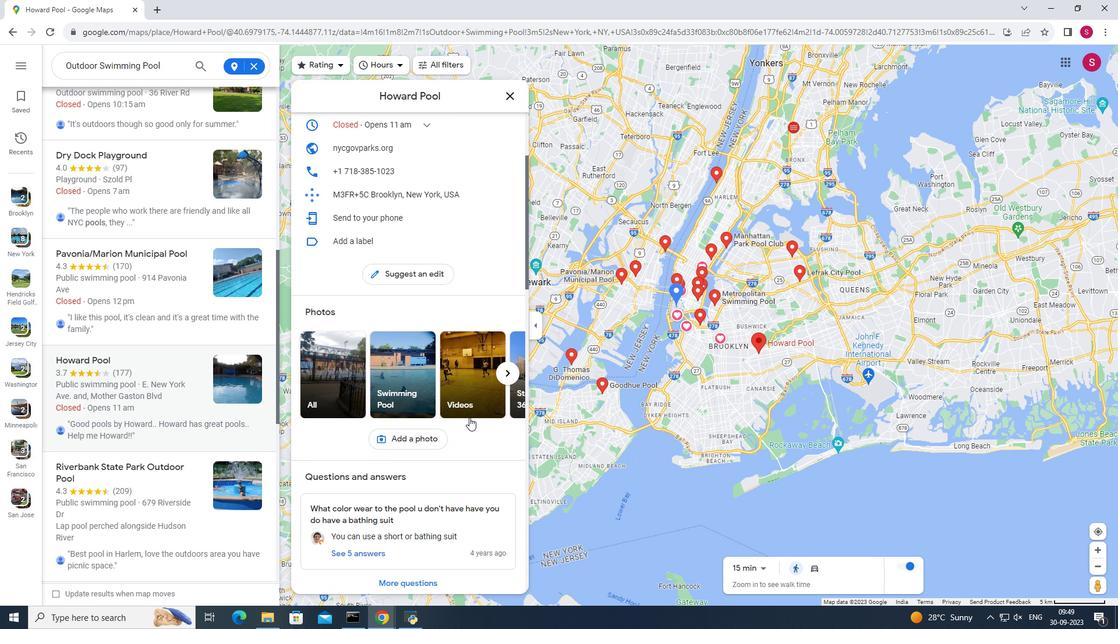 
Action: Mouse scrolled (469, 417) with delta (0, 0)
Screenshot: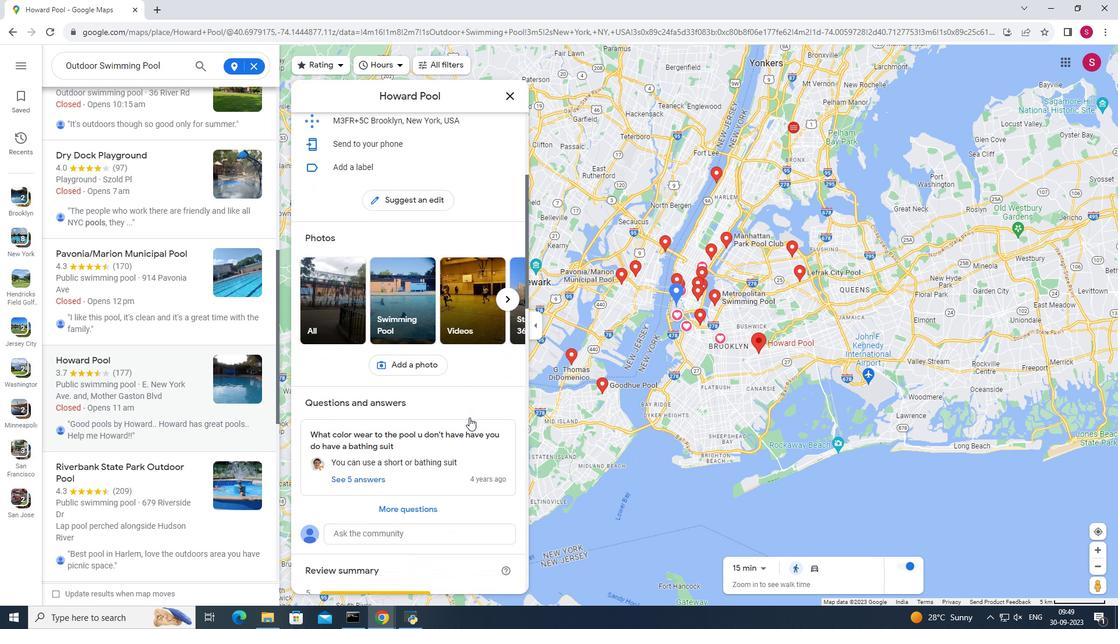 
Action: Mouse scrolled (469, 417) with delta (0, 0)
Screenshot: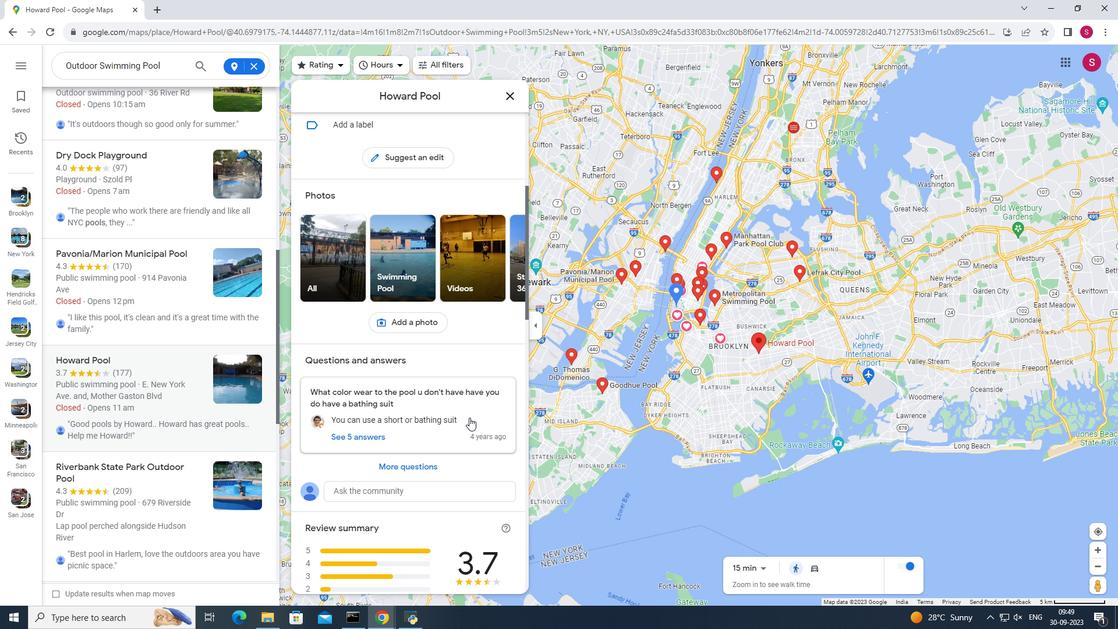 
Action: Mouse scrolled (469, 417) with delta (0, 0)
Screenshot: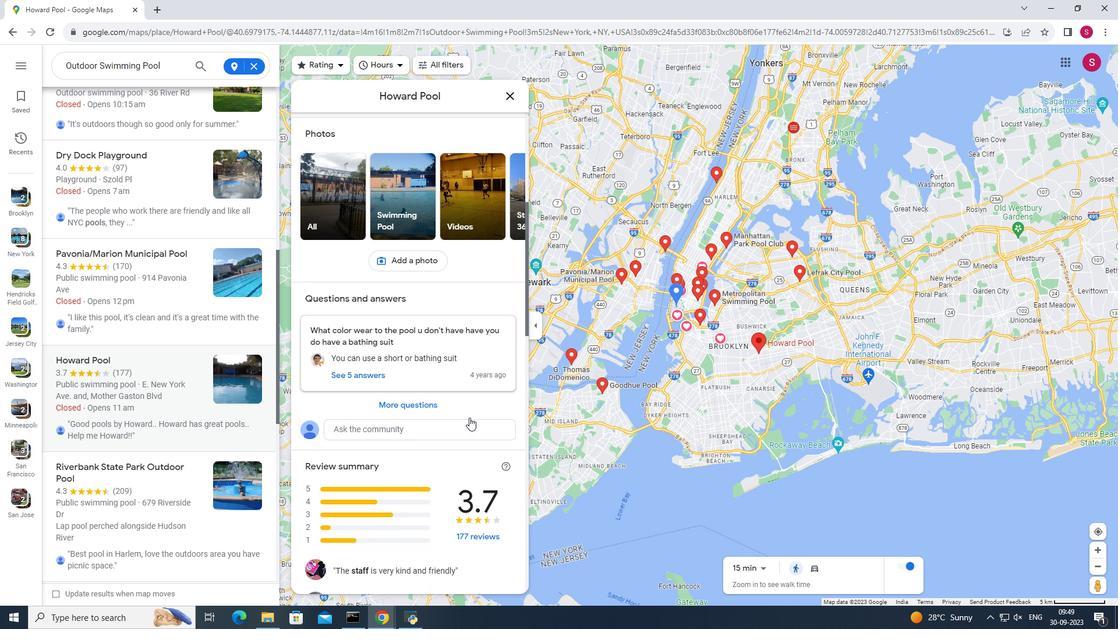
Action: Mouse scrolled (469, 417) with delta (0, 0)
Screenshot: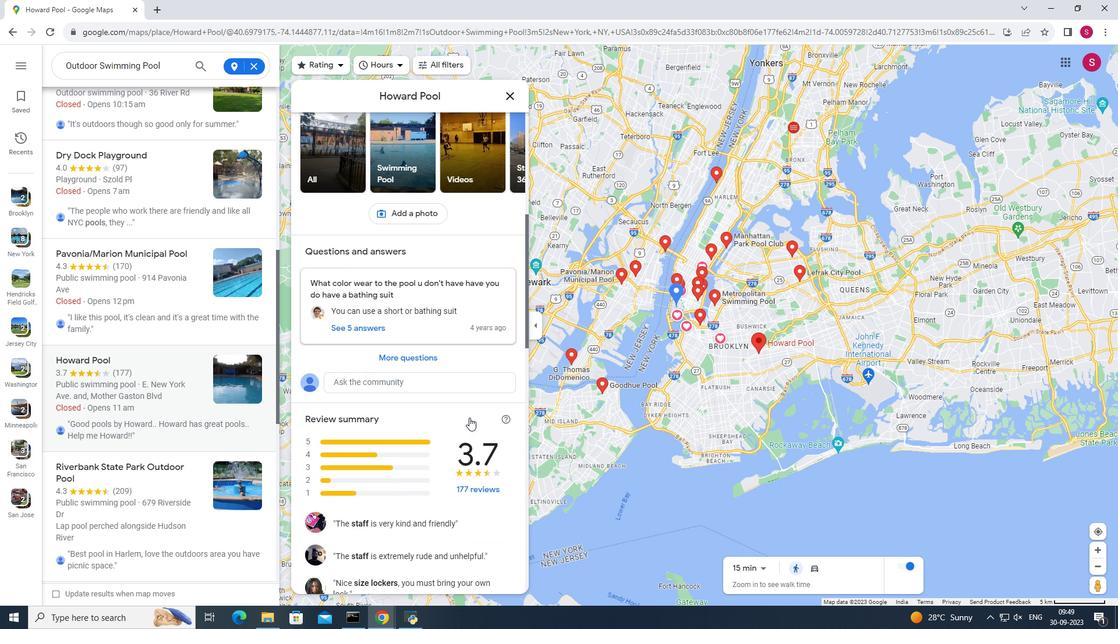 
Action: Mouse scrolled (469, 417) with delta (0, 0)
Screenshot: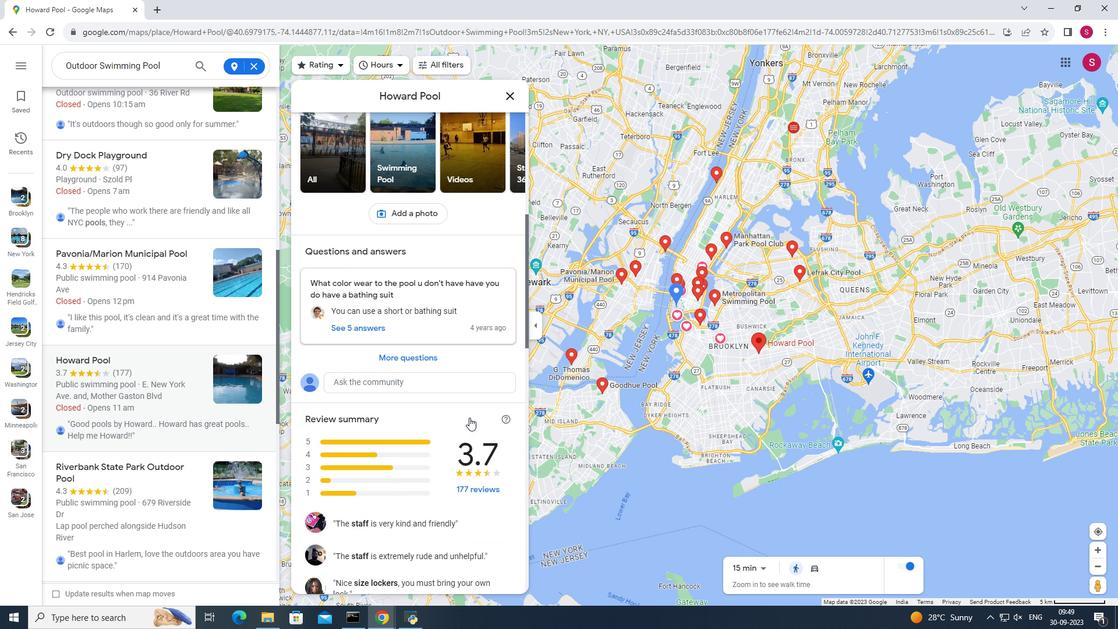 
Action: Mouse scrolled (469, 417) with delta (0, 0)
Screenshot: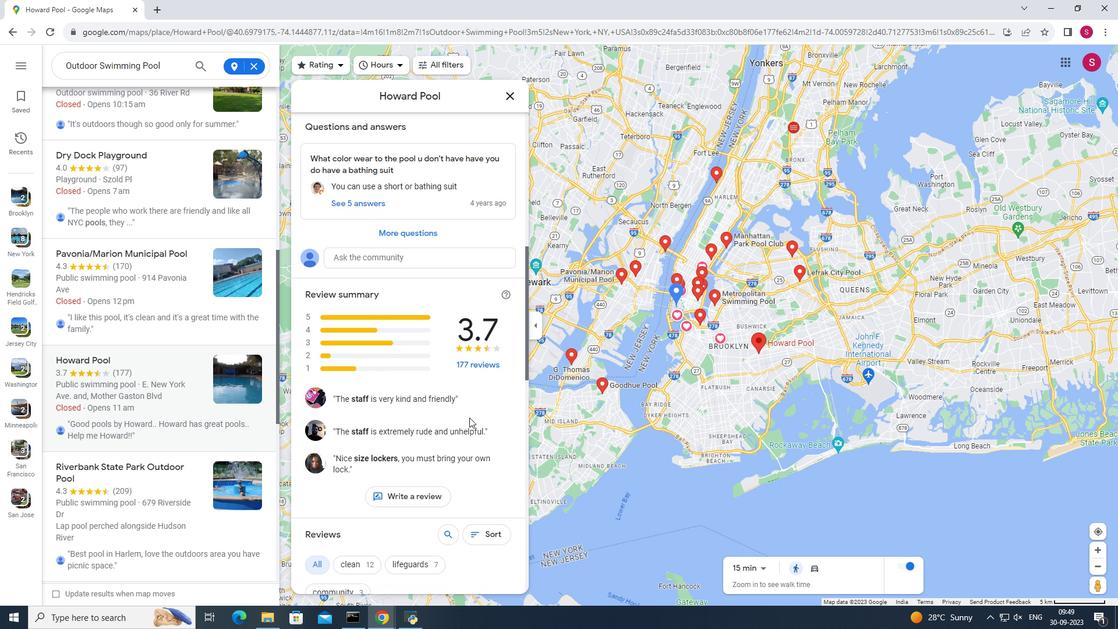 
Action: Mouse scrolled (469, 417) with delta (0, 0)
Screenshot: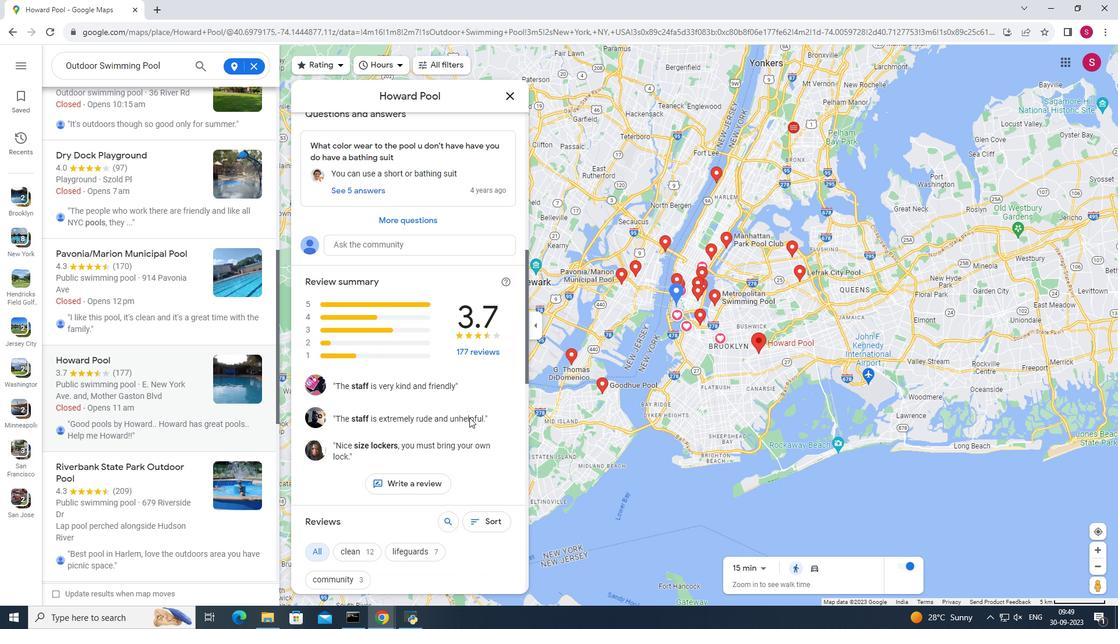 
Action: Mouse scrolled (469, 417) with delta (0, 0)
Screenshot: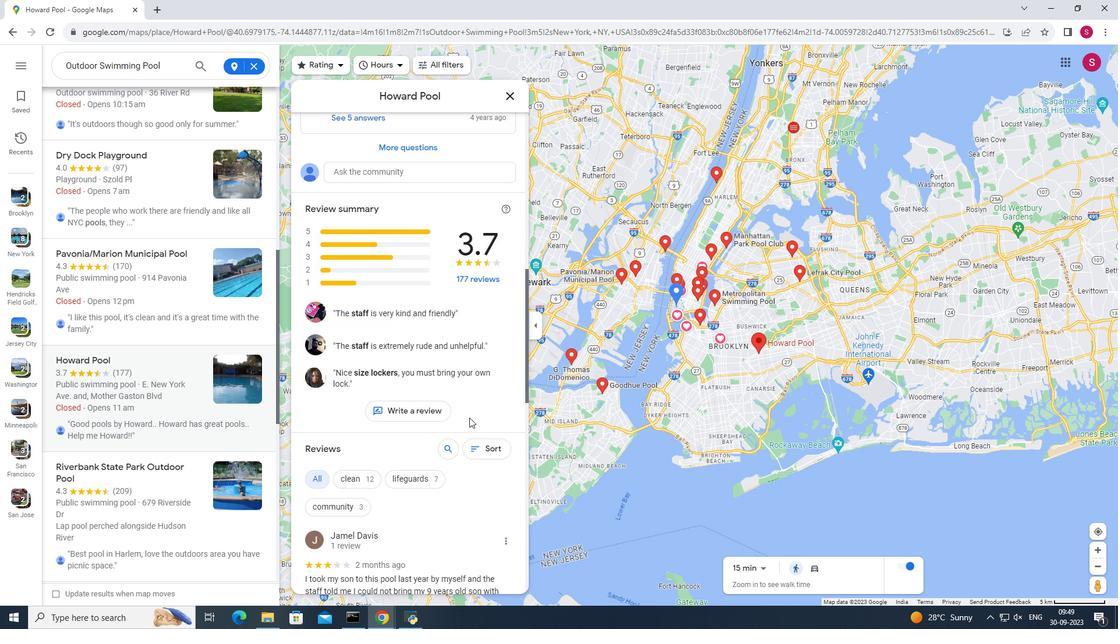 
Action: Mouse scrolled (469, 418) with delta (0, 0)
Screenshot: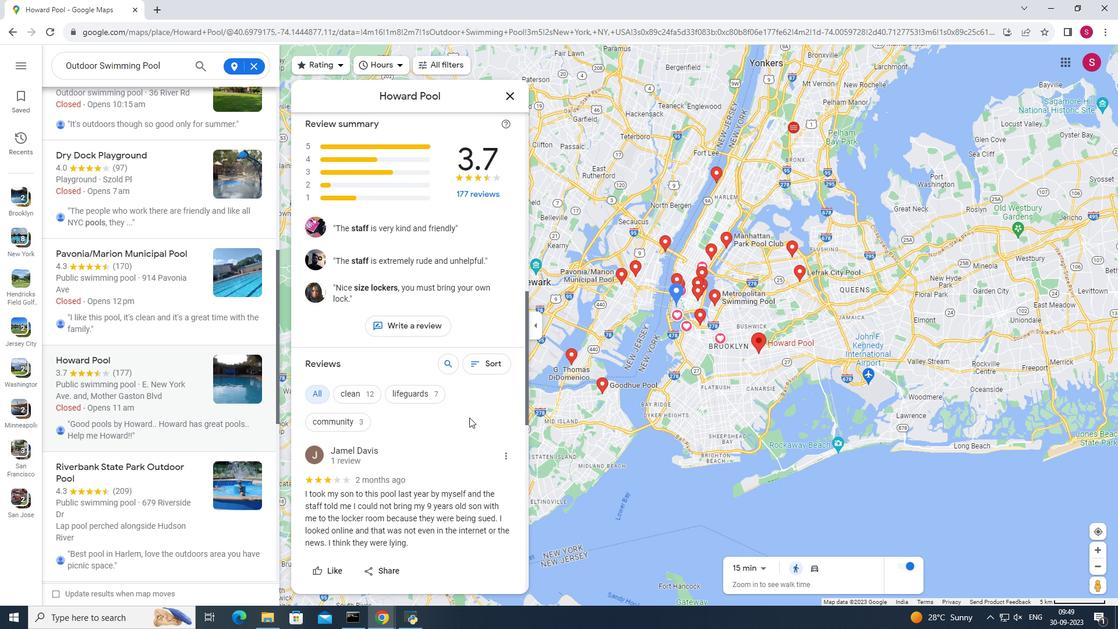
Action: Mouse scrolled (469, 418) with delta (0, 0)
Screenshot: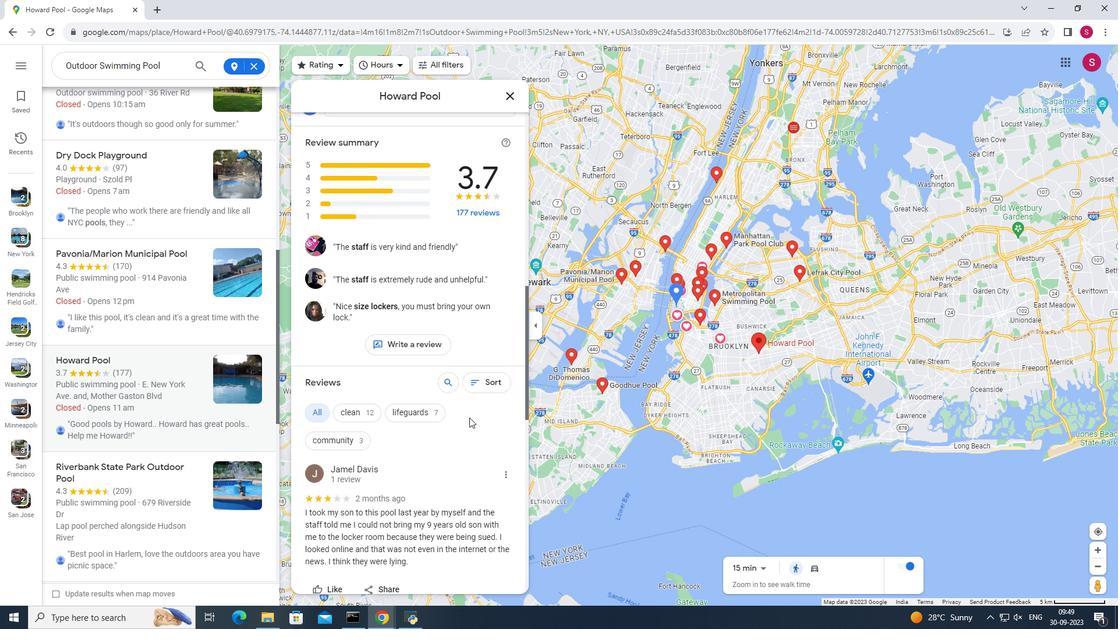 
Action: Mouse scrolled (469, 418) with delta (0, 0)
Screenshot: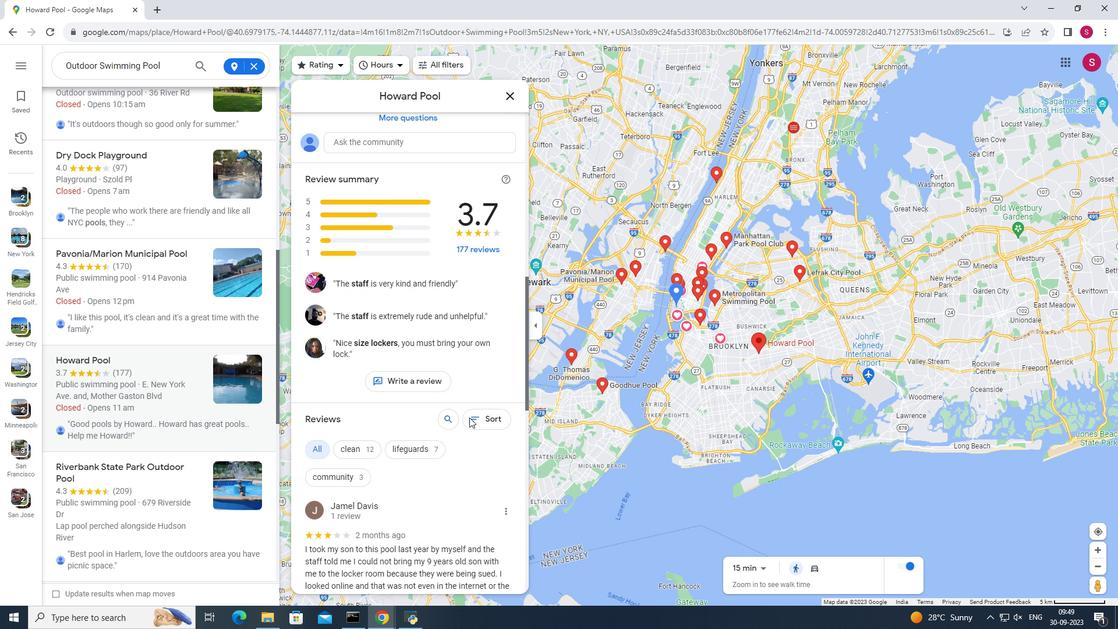 
Action: Mouse scrolled (469, 418) with delta (0, 0)
Screenshot: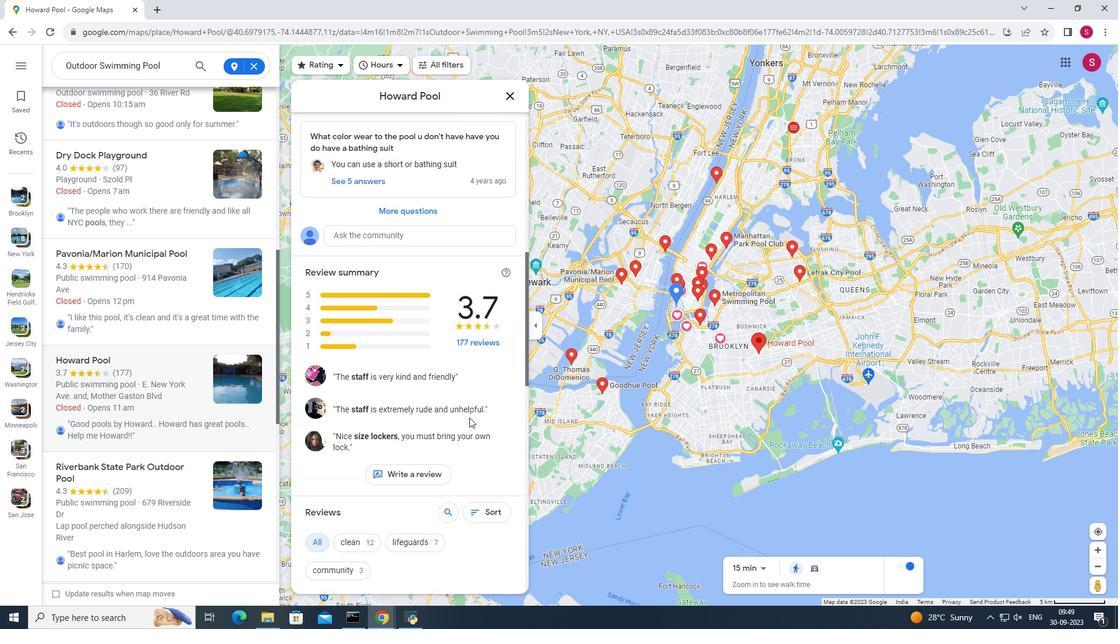 
Action: Mouse scrolled (469, 418) with delta (0, 0)
Screenshot: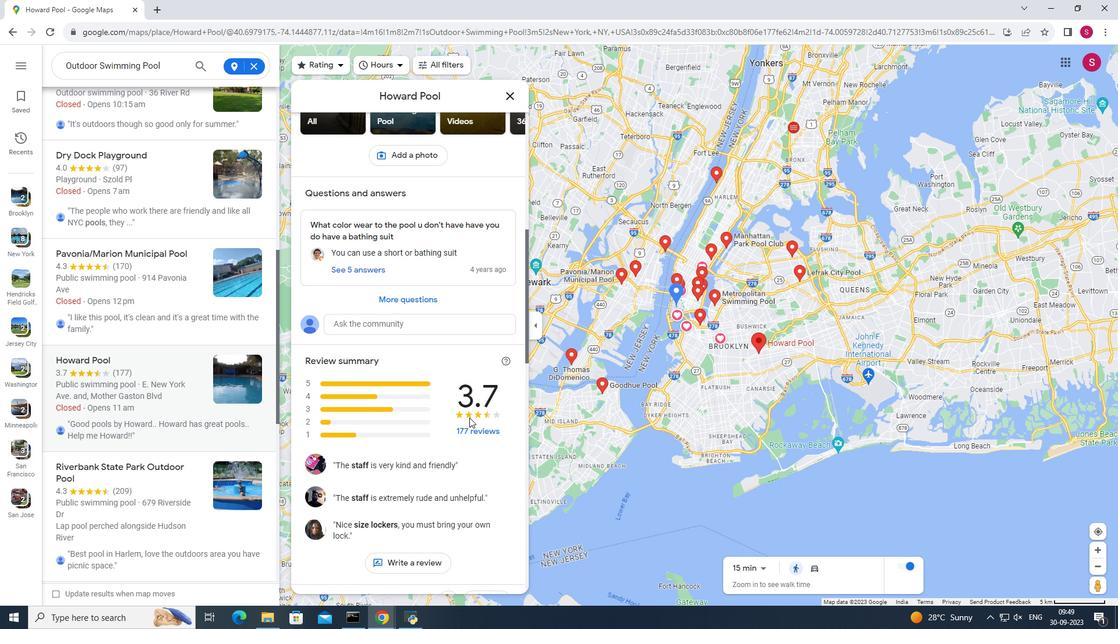 
Action: Mouse scrolled (469, 418) with delta (0, 0)
Screenshot: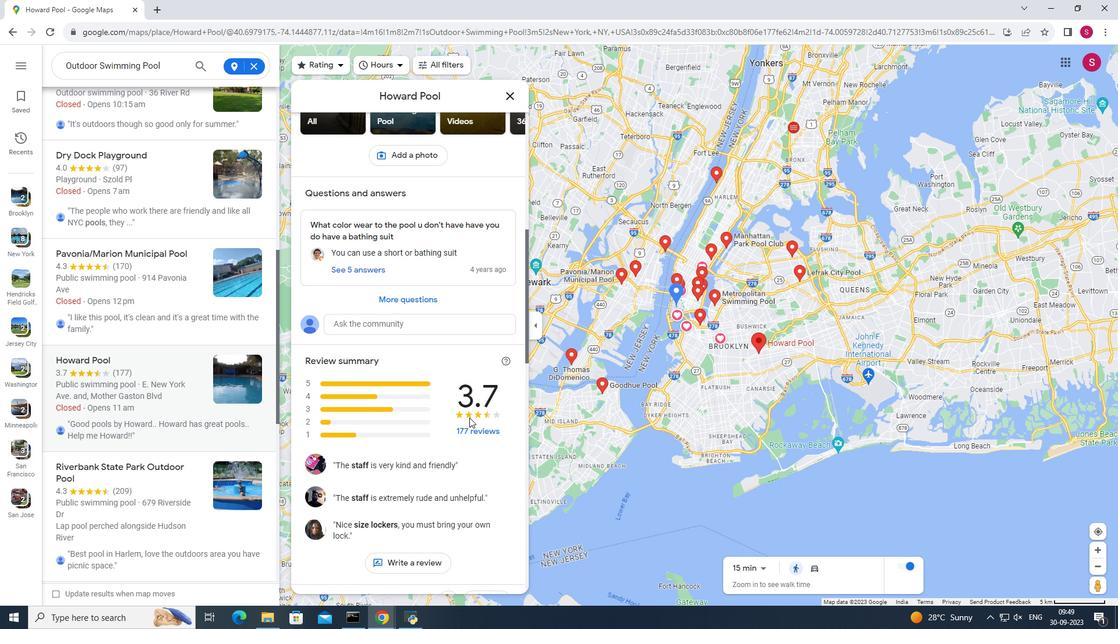 
Action: Mouse scrolled (469, 418) with delta (0, 0)
Screenshot: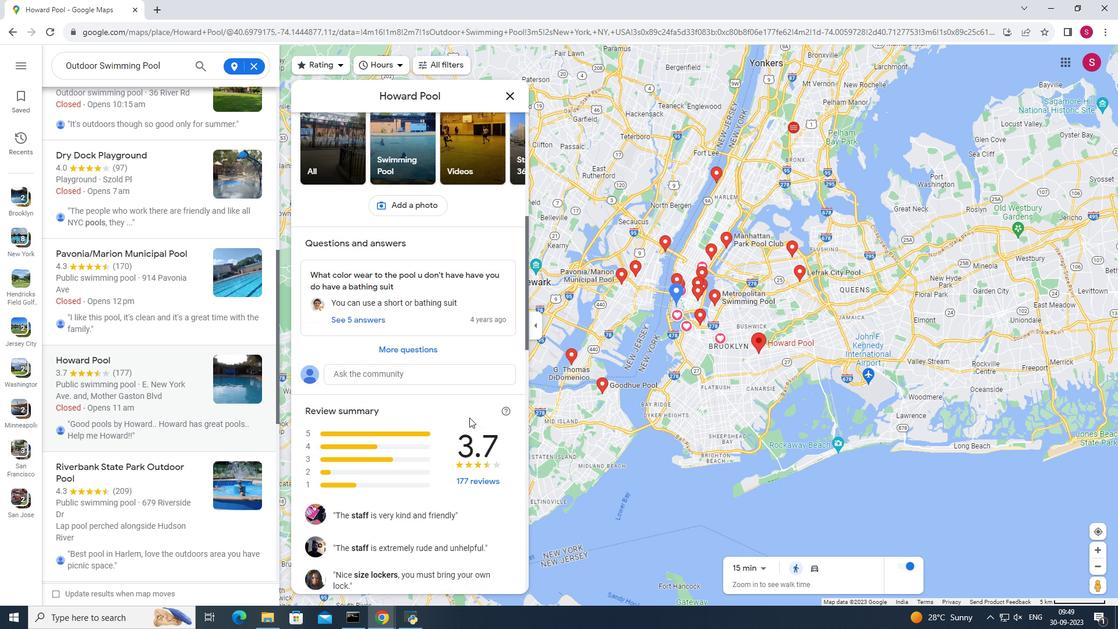 
Action: Mouse scrolled (469, 418) with delta (0, 0)
Screenshot: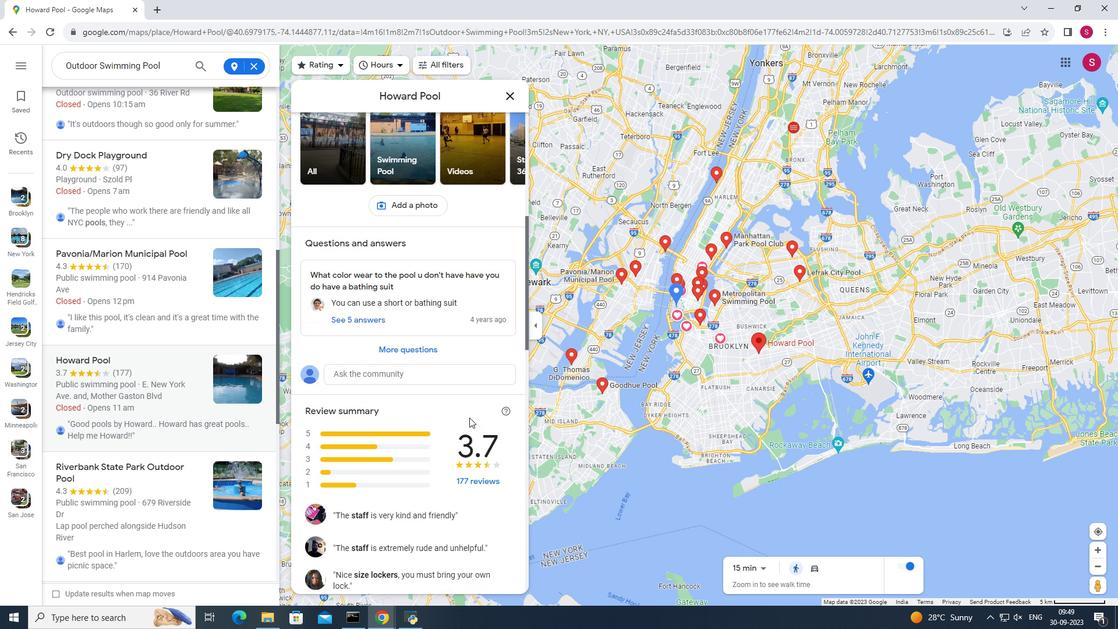 
Action: Mouse scrolled (469, 418) with delta (0, 0)
Screenshot: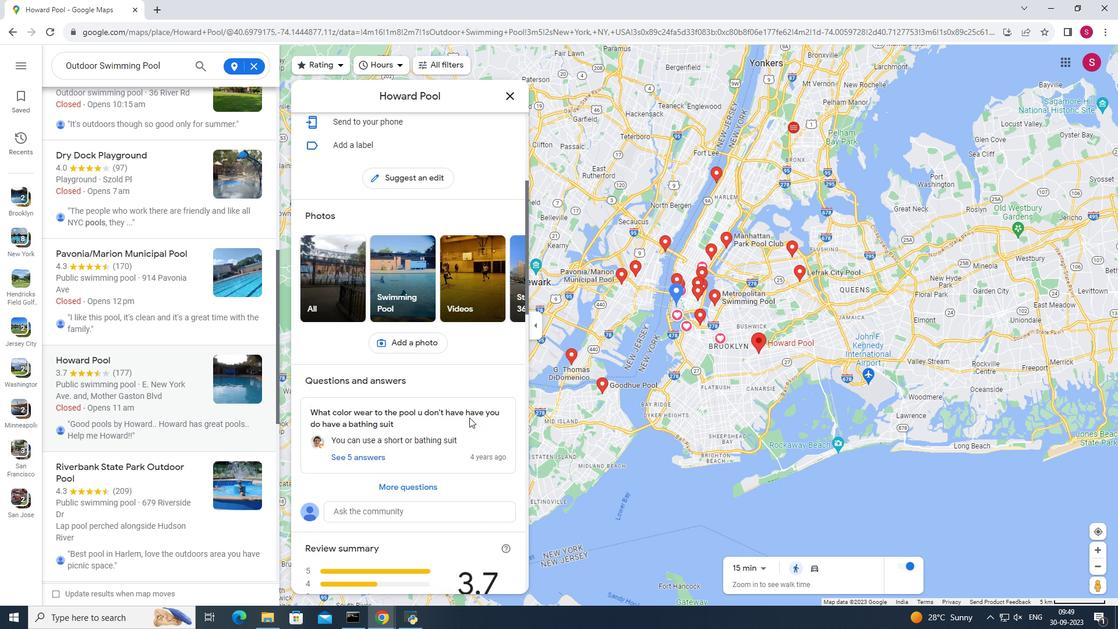
Action: Mouse scrolled (469, 418) with delta (0, 0)
Screenshot: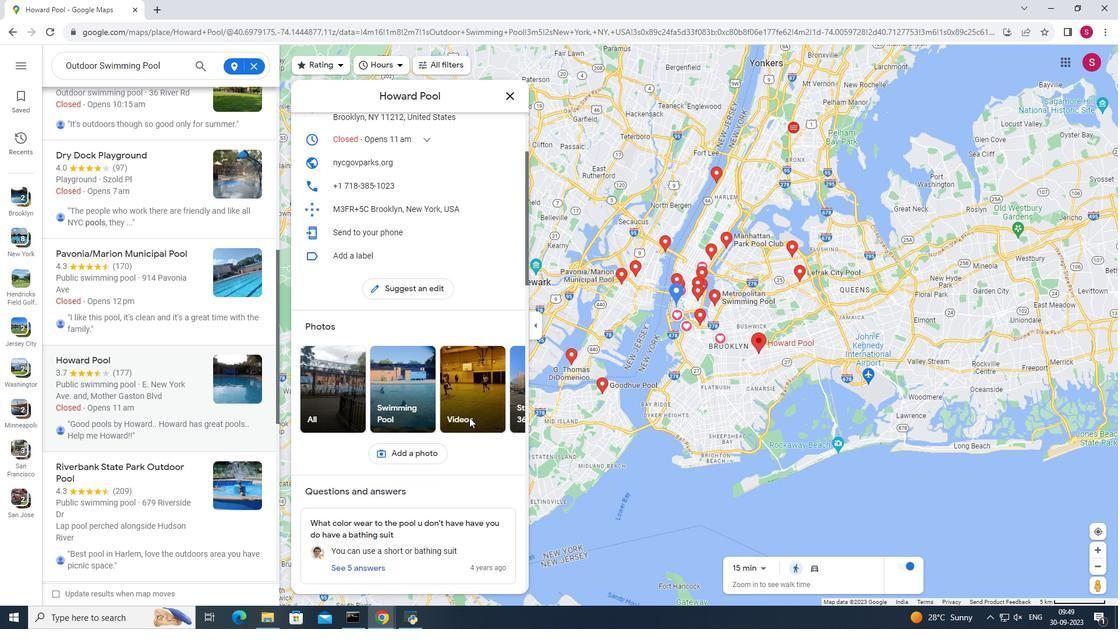 
Action: Mouse scrolled (469, 418) with delta (0, 0)
Screenshot: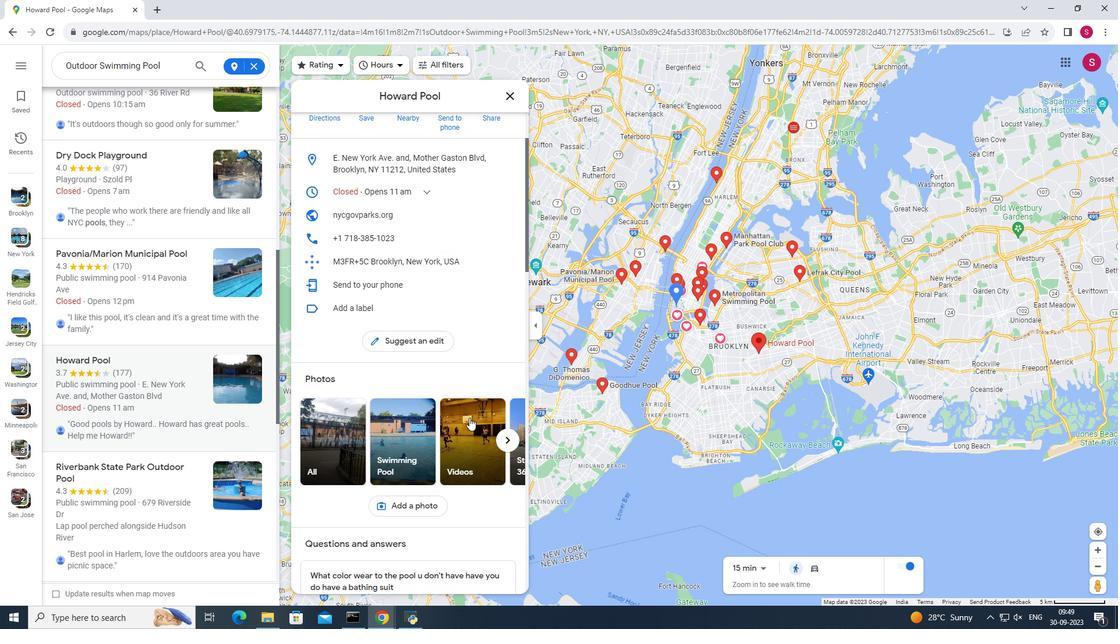 
Action: Mouse scrolled (469, 418) with delta (0, 0)
Screenshot: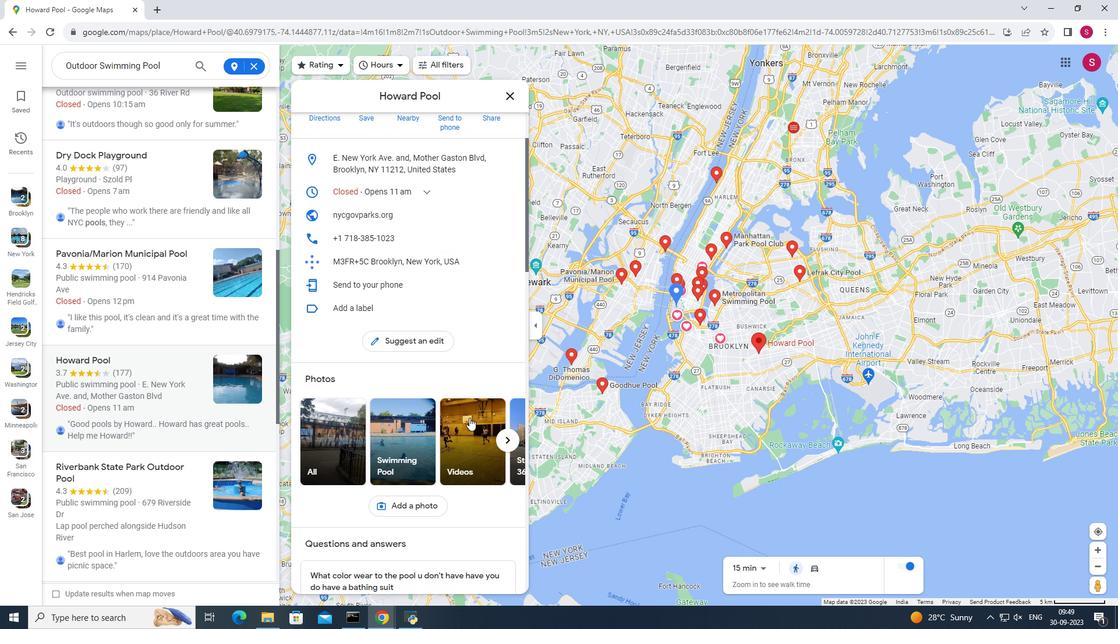 
Action: Mouse scrolled (469, 418) with delta (0, 0)
Screenshot: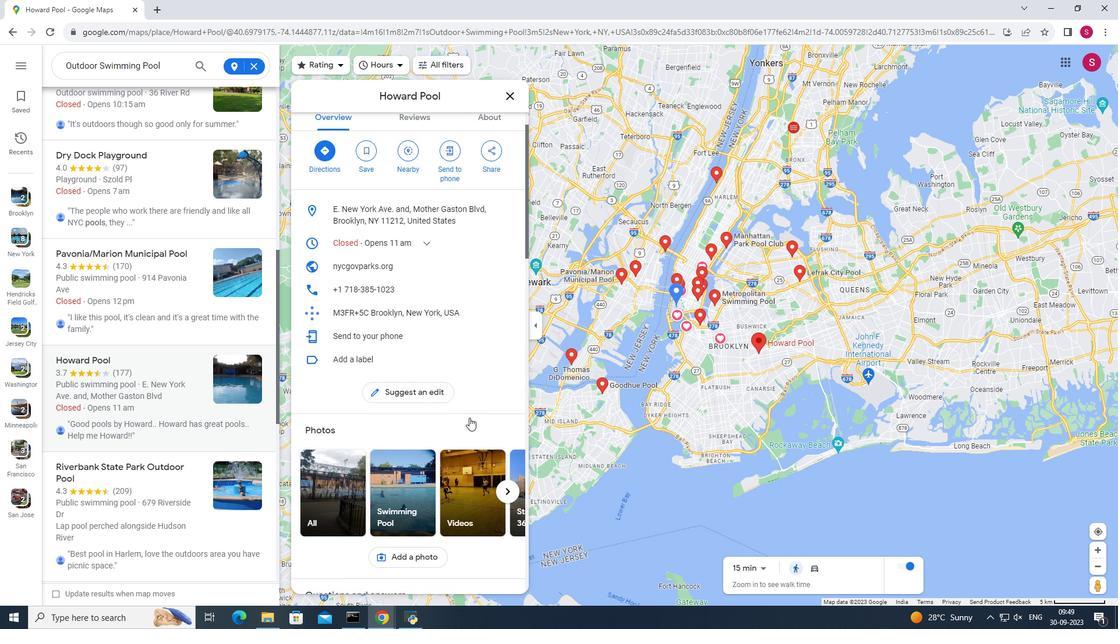 
Action: Mouse moved to (424, 234)
Screenshot: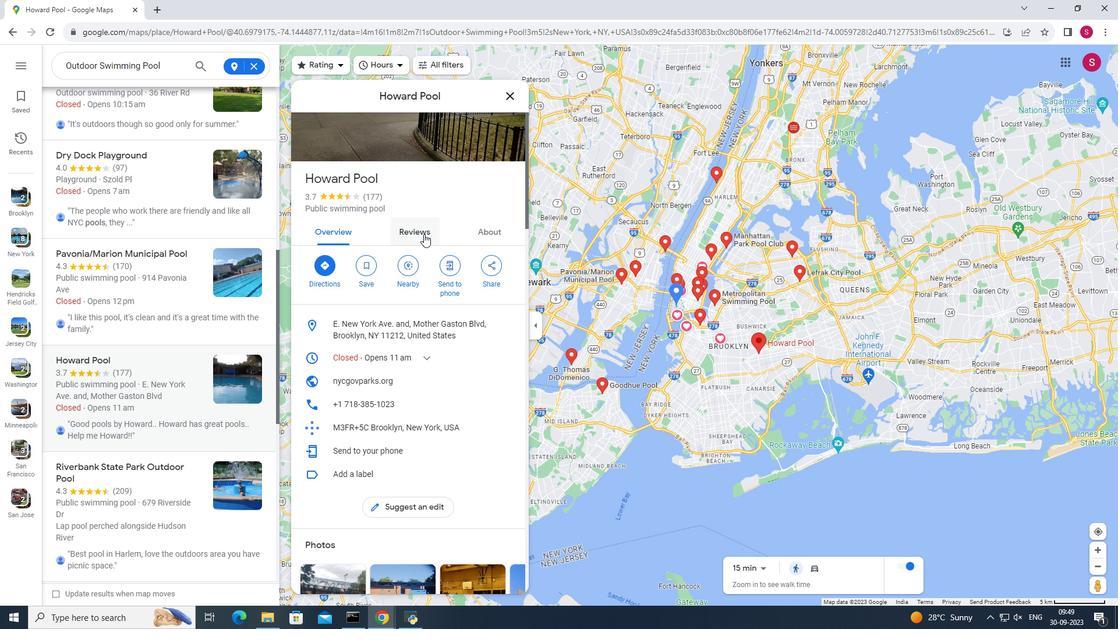 
Action: Mouse scrolled (424, 234) with delta (0, 0)
Screenshot: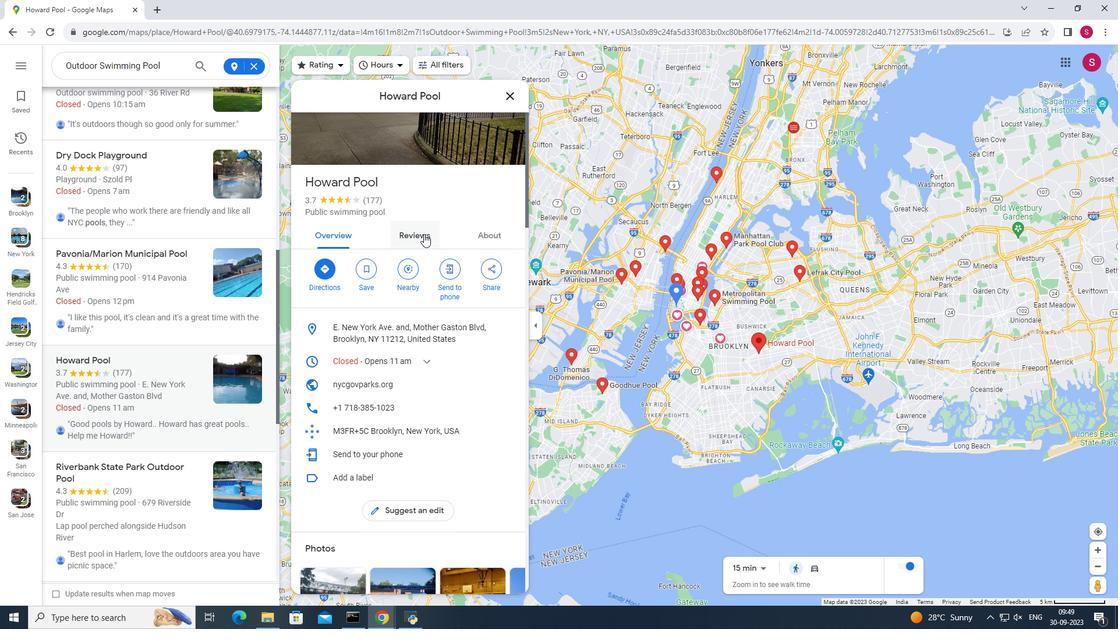 
Action: Mouse scrolled (424, 234) with delta (0, 0)
Screenshot: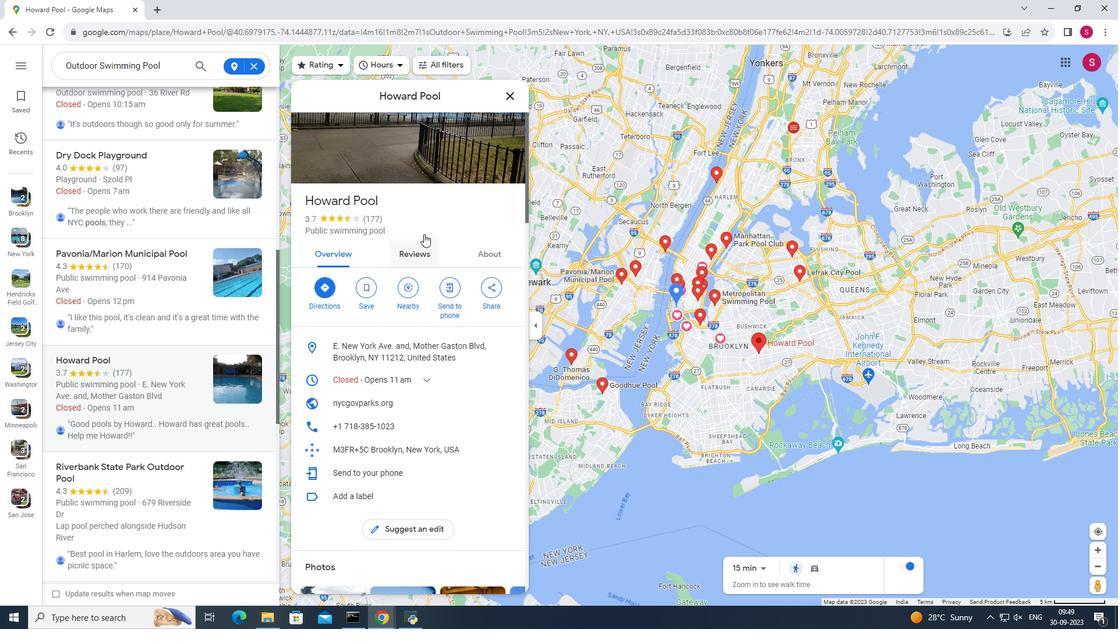 
Action: Mouse scrolled (424, 234) with delta (0, 0)
Screenshot: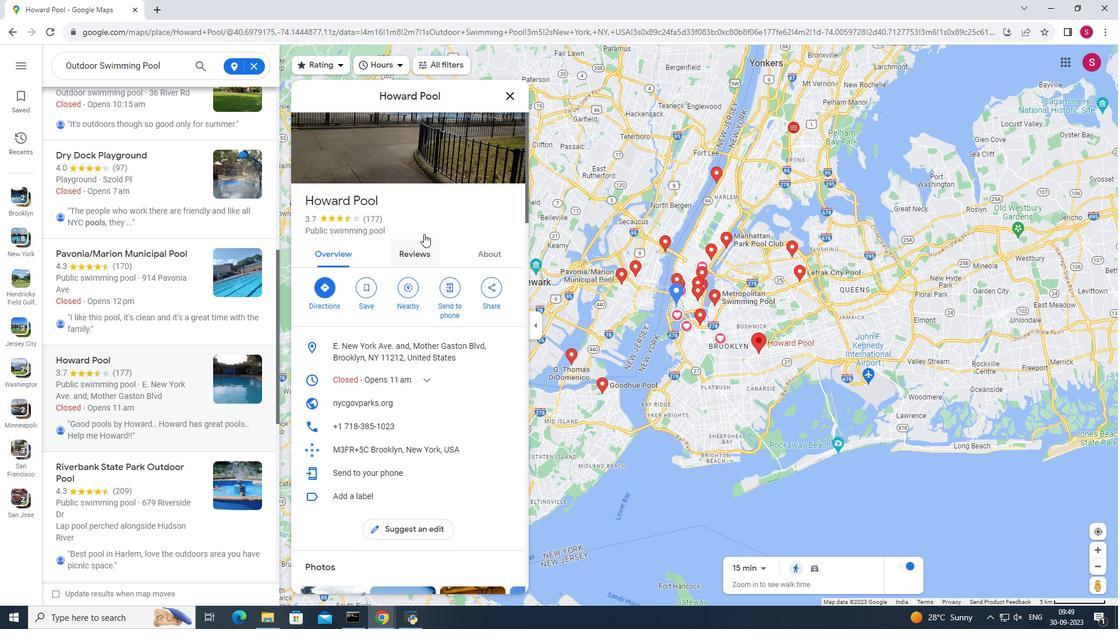 
Action: Mouse scrolled (424, 234) with delta (0, 0)
Screenshot: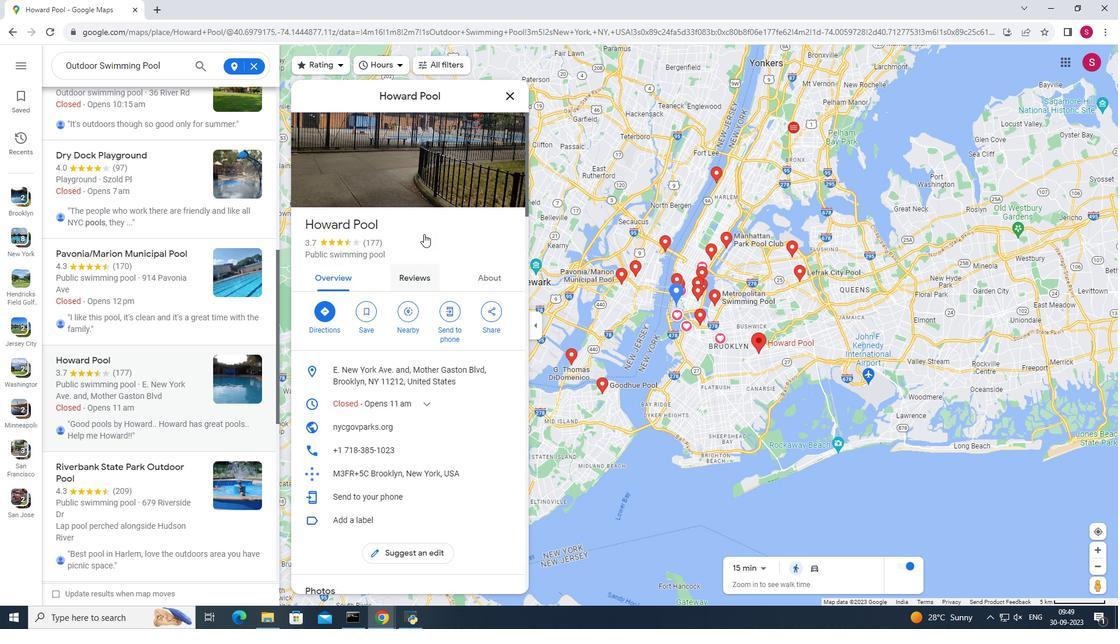 
Action: Mouse moved to (515, 96)
Screenshot: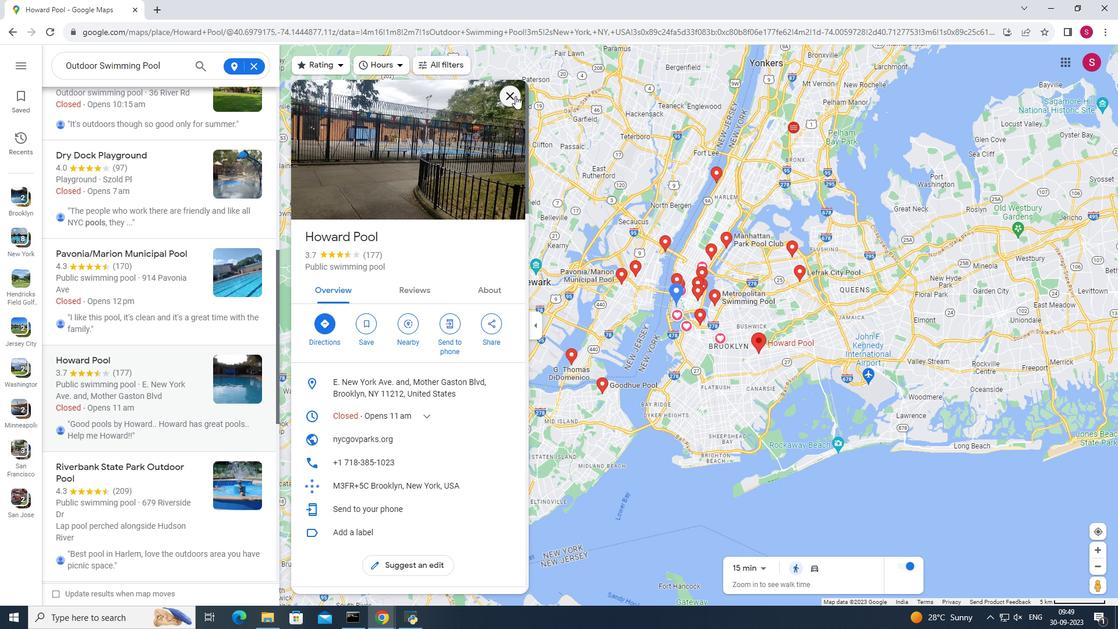 
Action: Mouse pressed left at (515, 96)
Screenshot: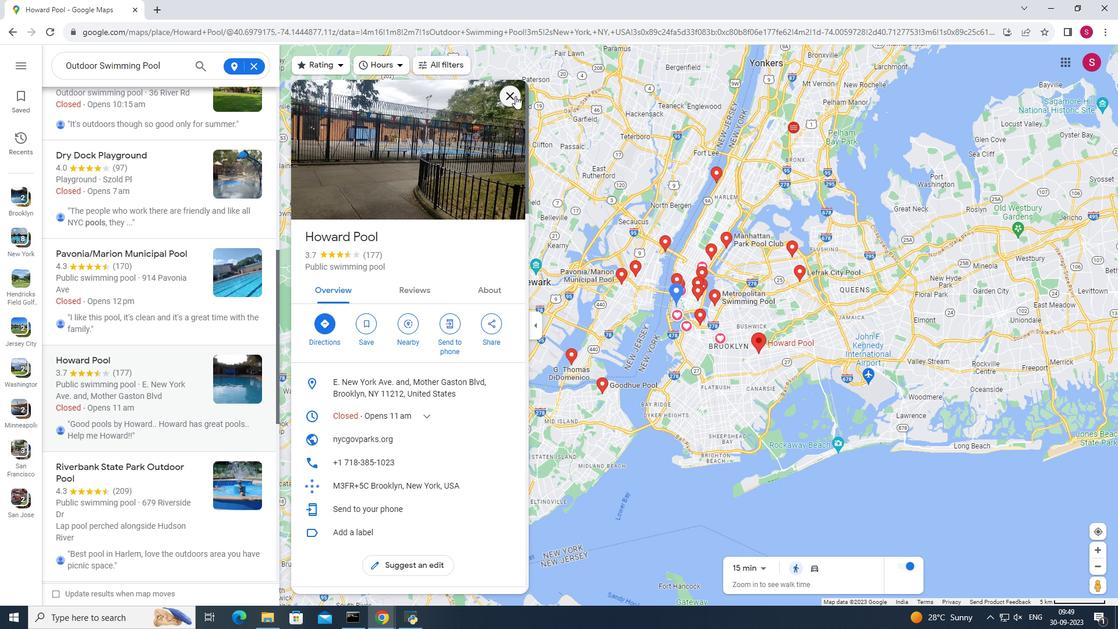 
Action: Mouse moved to (177, 354)
Screenshot: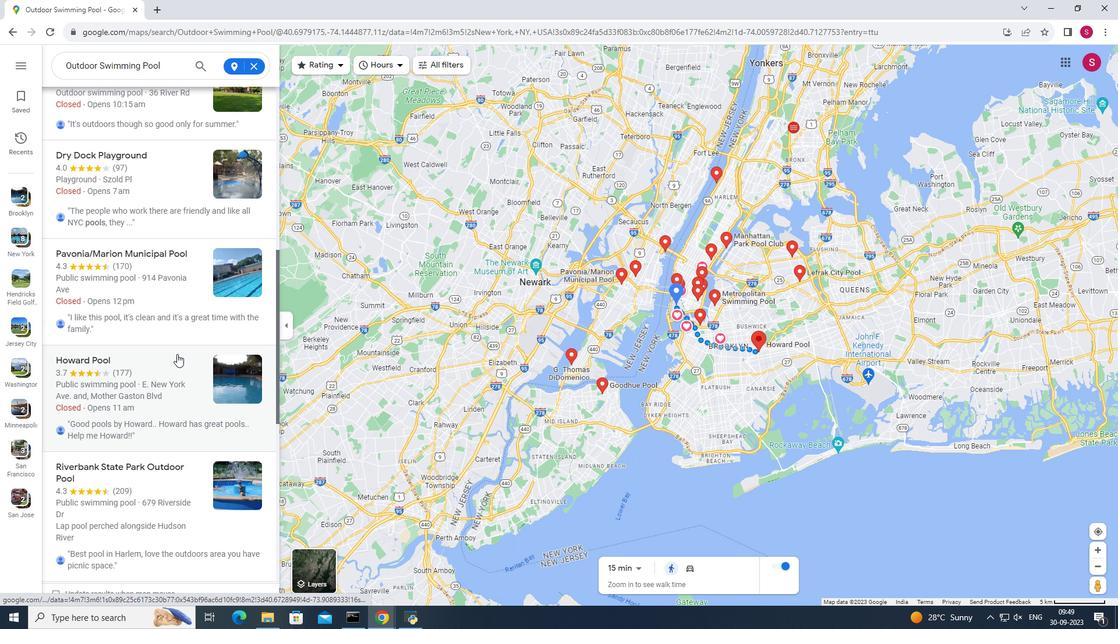 
Action: Mouse scrolled (177, 353) with delta (0, 0)
Screenshot: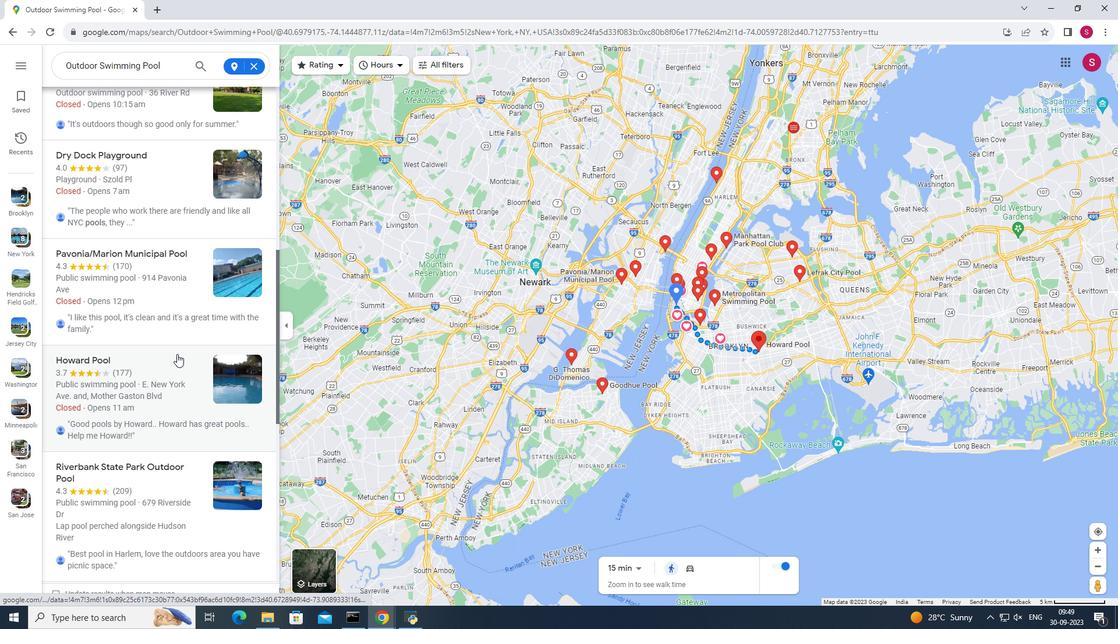 
Action: Mouse scrolled (177, 353) with delta (0, 0)
Screenshot: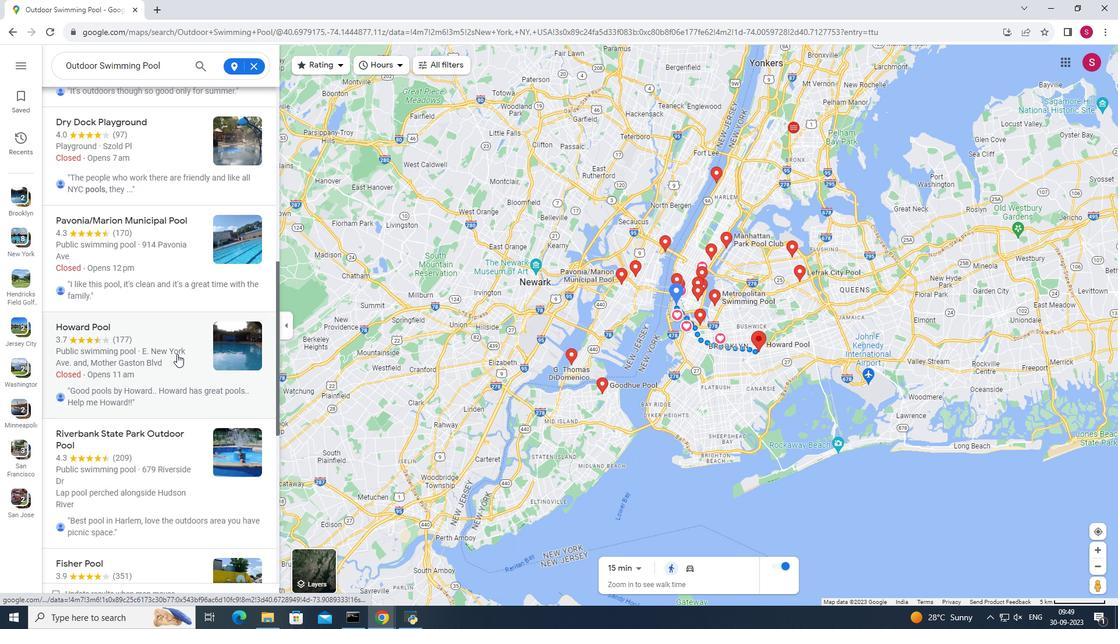 
Action: Mouse scrolled (177, 353) with delta (0, 0)
Screenshot: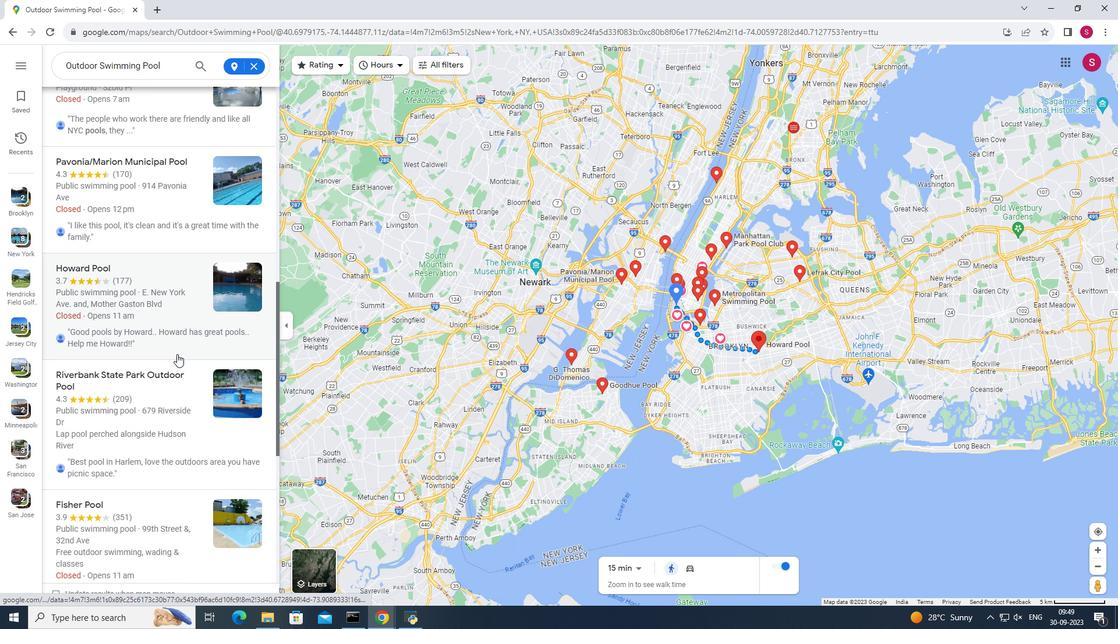 
Action: Mouse scrolled (177, 353) with delta (0, 0)
Screenshot: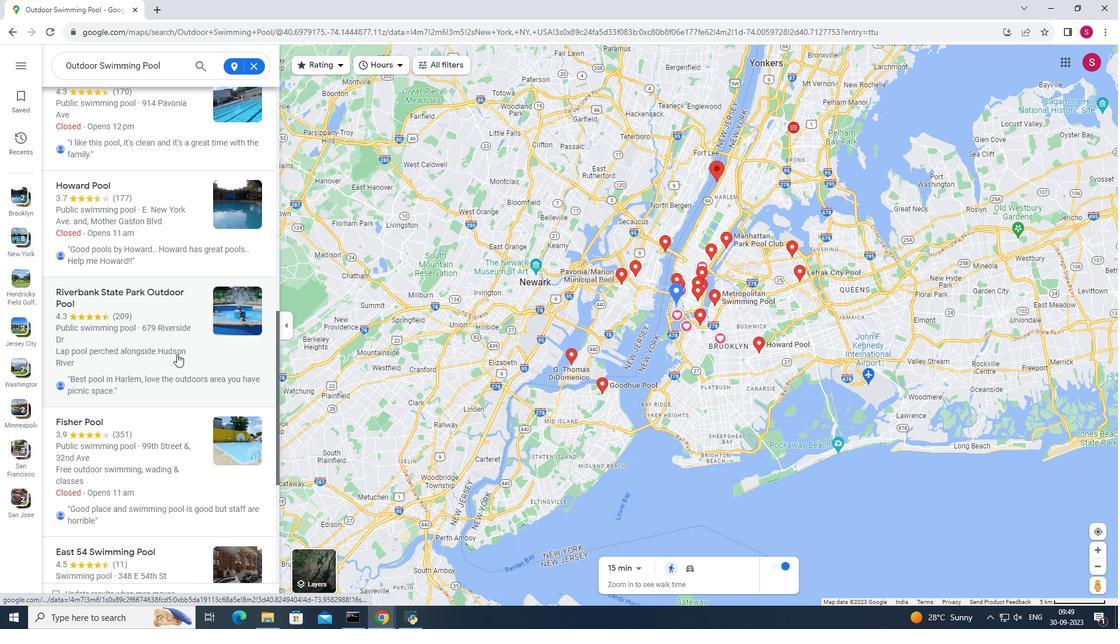 
Action: Mouse scrolled (177, 353) with delta (0, 0)
Screenshot: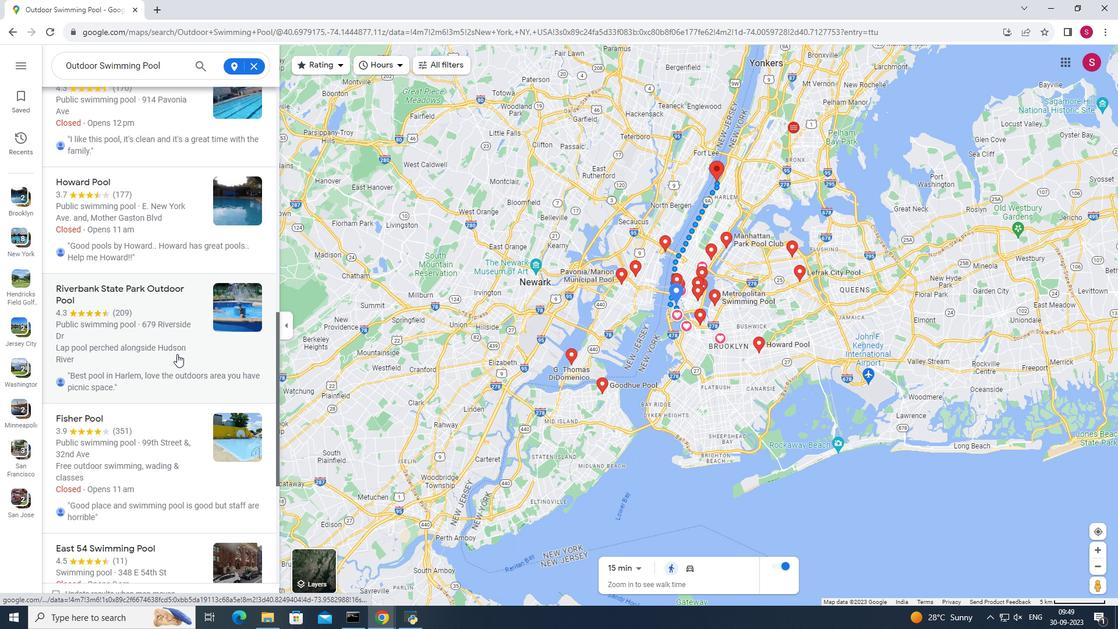 
Action: Mouse scrolled (177, 353) with delta (0, 0)
Screenshot: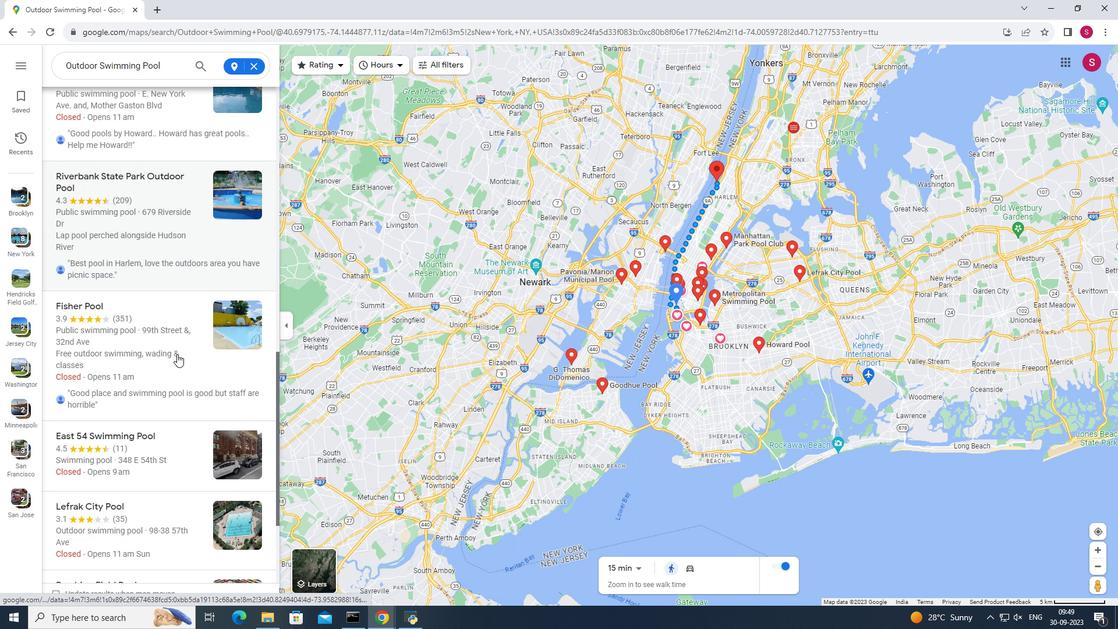 
Action: Mouse scrolled (177, 353) with delta (0, 0)
Screenshot: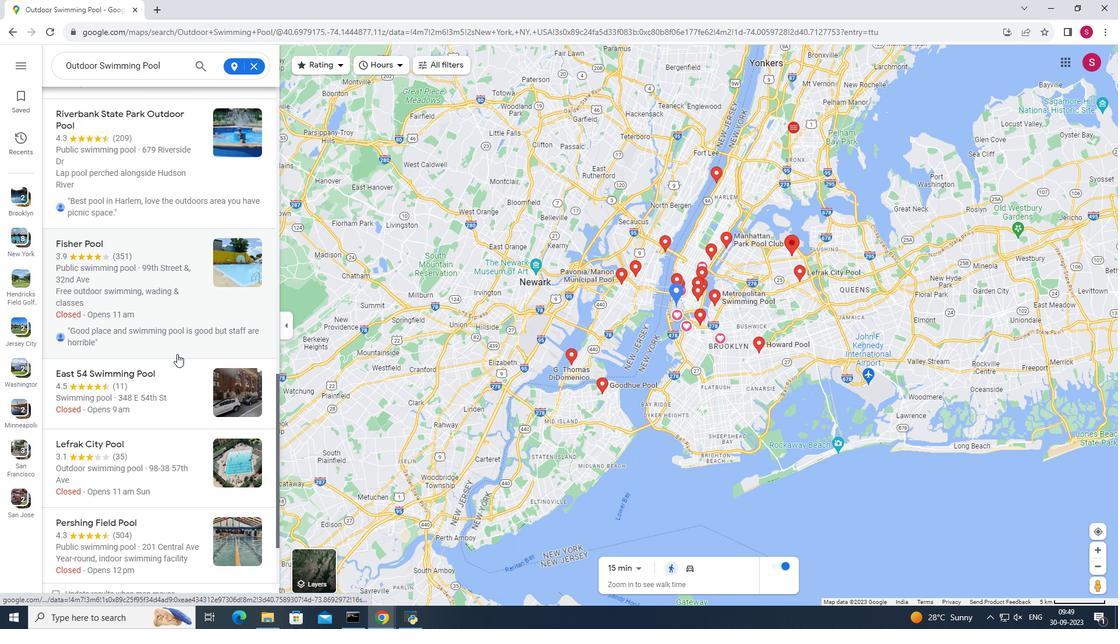 
Action: Mouse scrolled (177, 353) with delta (0, 0)
Screenshot: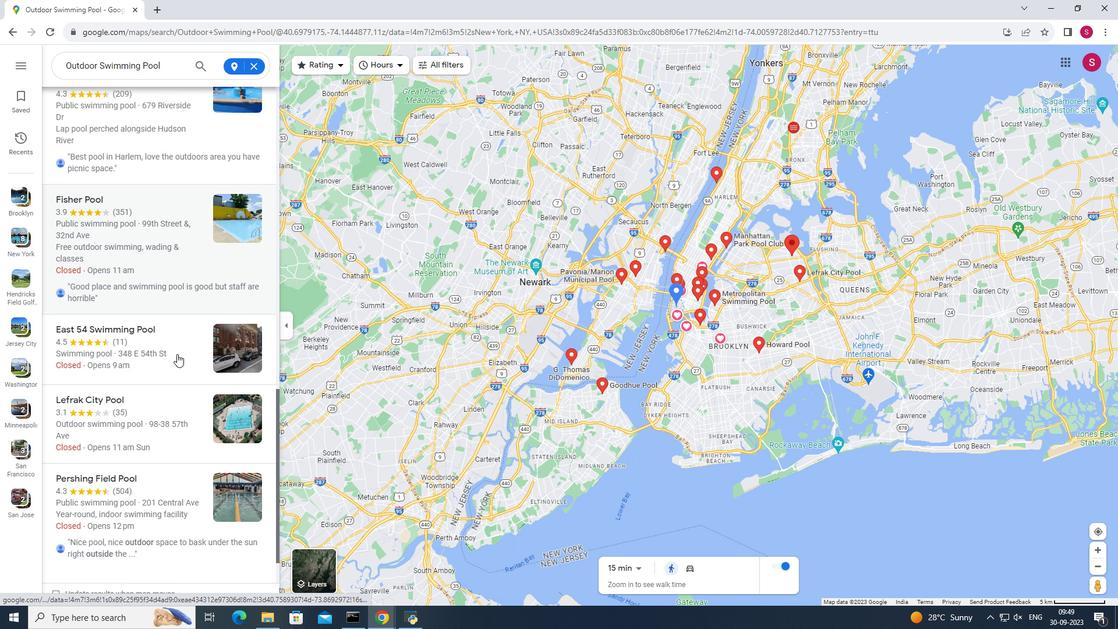 
Action: Mouse scrolled (177, 353) with delta (0, 0)
Screenshot: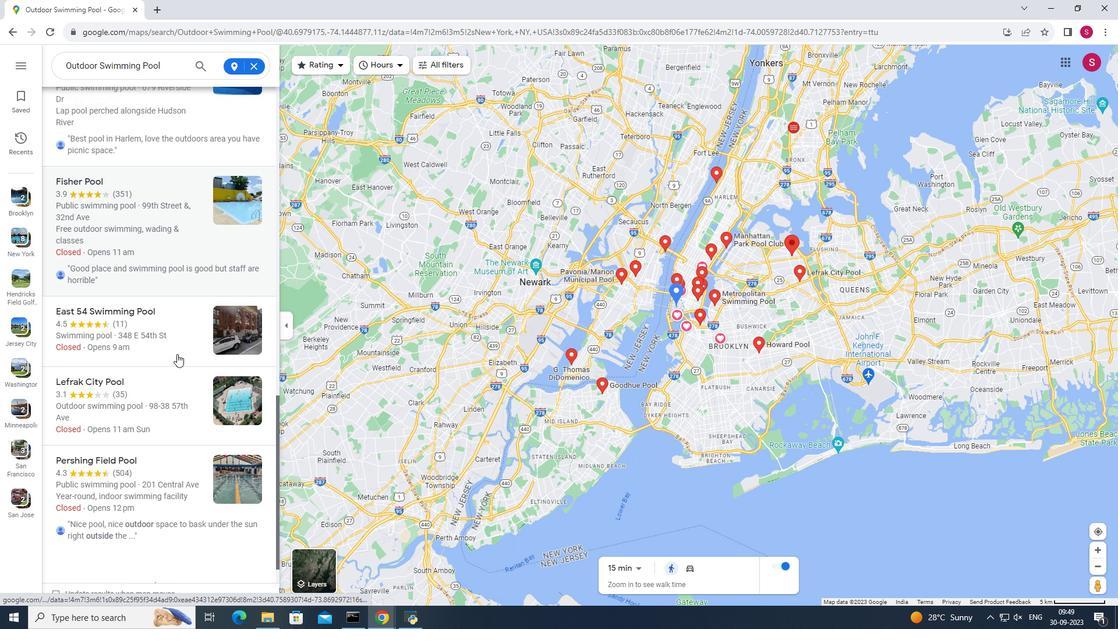
Action: Mouse moved to (177, 354)
Screenshot: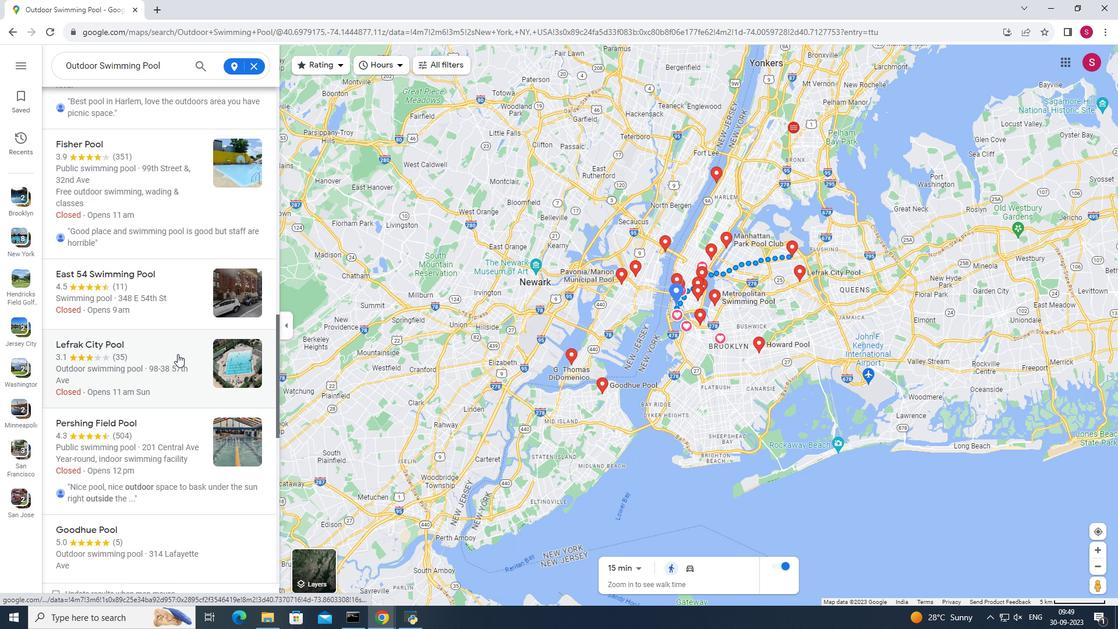 
Action: Mouse scrolled (177, 353) with delta (0, 0)
Screenshot: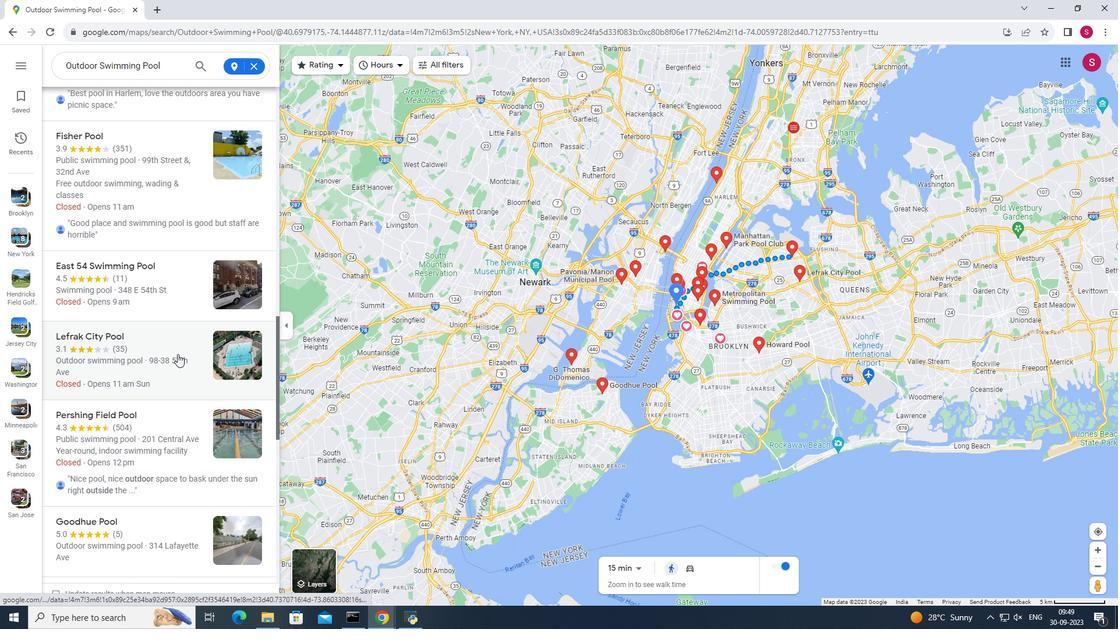 
Action: Mouse scrolled (177, 353) with delta (0, 0)
Screenshot: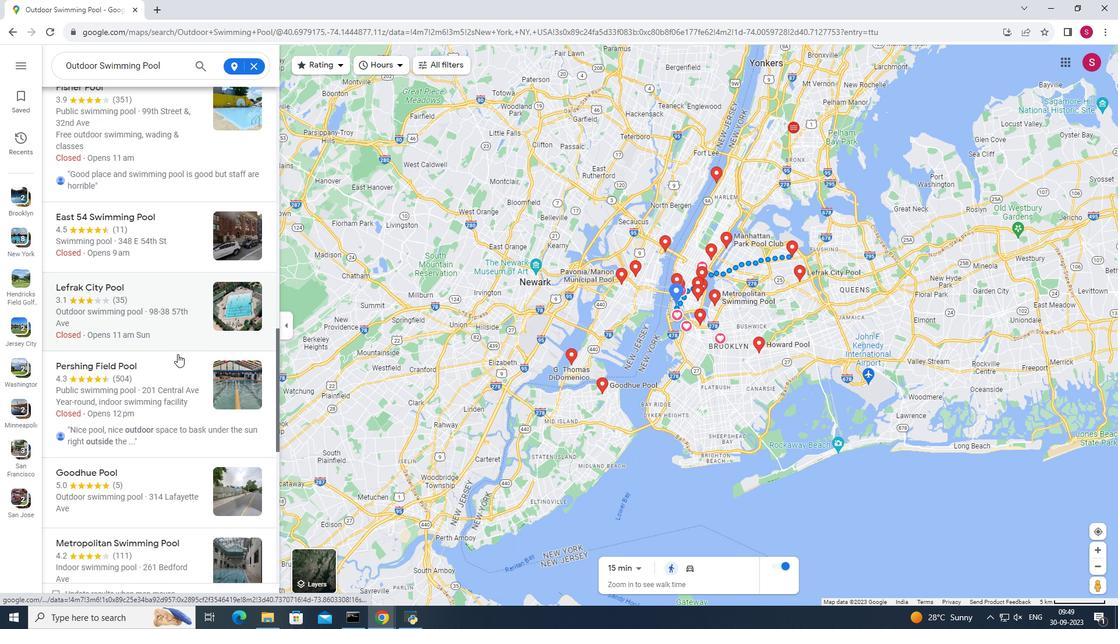 
Action: Mouse scrolled (177, 353) with delta (0, 0)
Screenshot: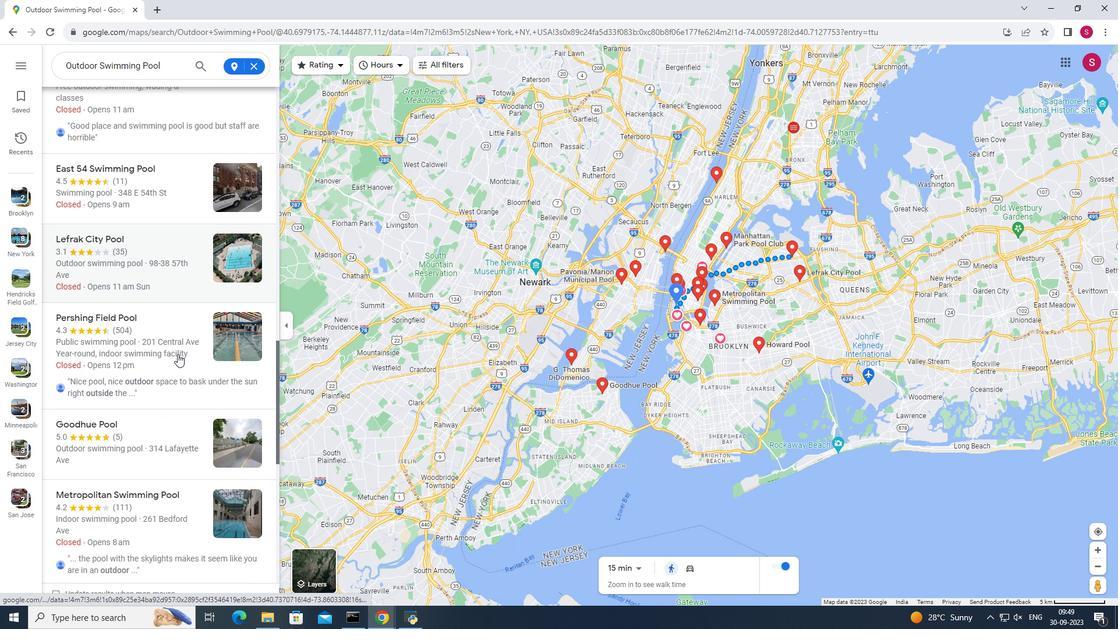 
Action: Mouse moved to (178, 354)
Screenshot: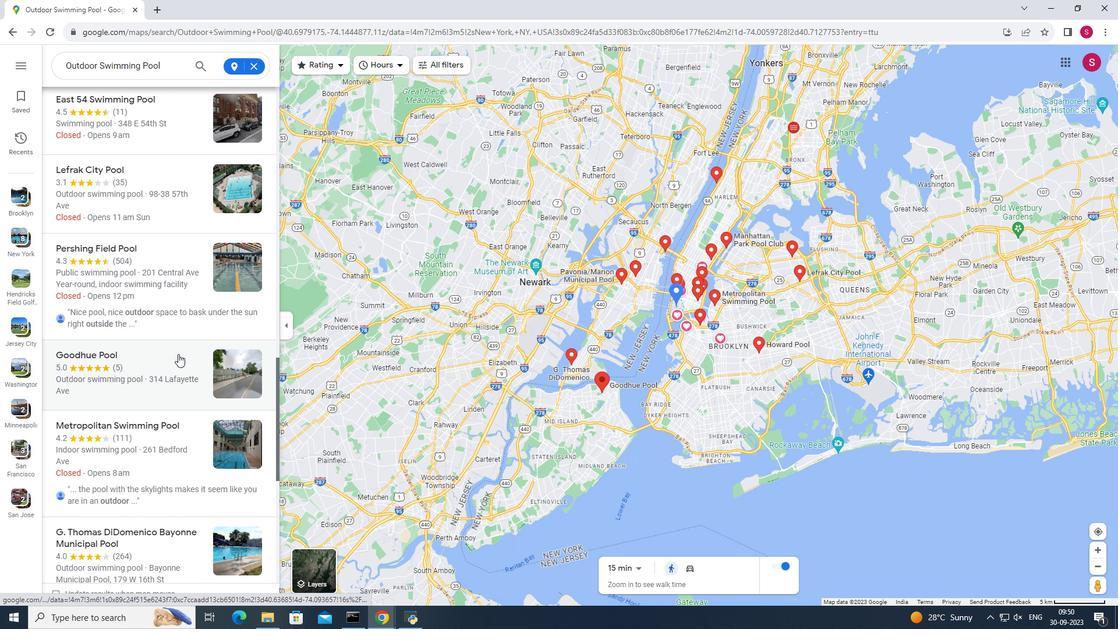 
Action: Mouse scrolled (178, 353) with delta (0, 0)
Screenshot: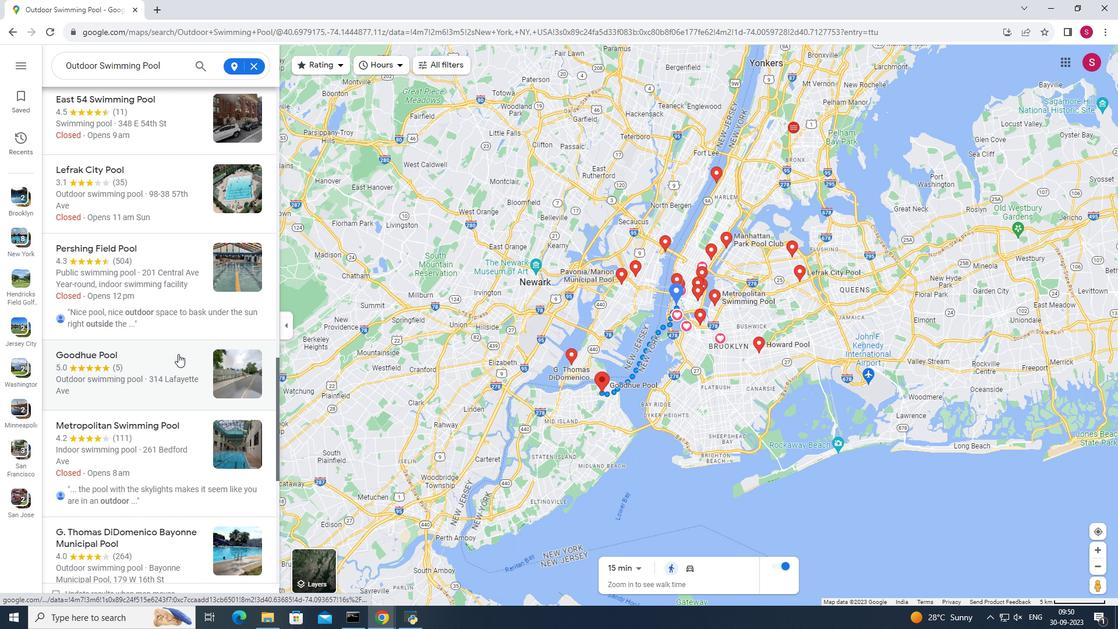
Action: Mouse scrolled (178, 353) with delta (0, 0)
Screenshot: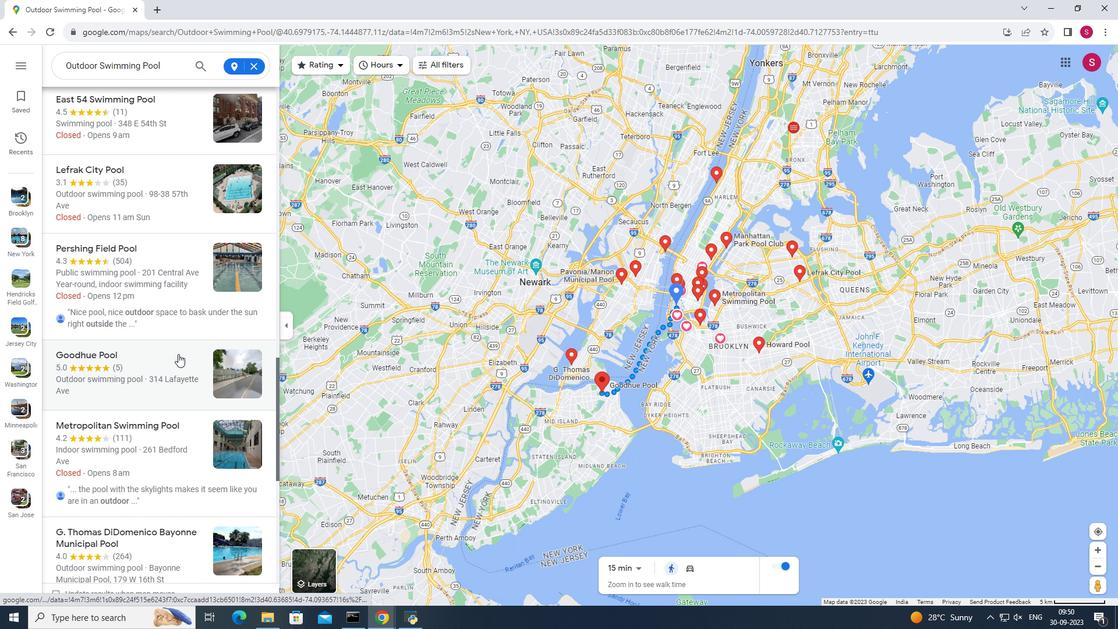 
Action: Mouse scrolled (178, 353) with delta (0, 0)
Screenshot: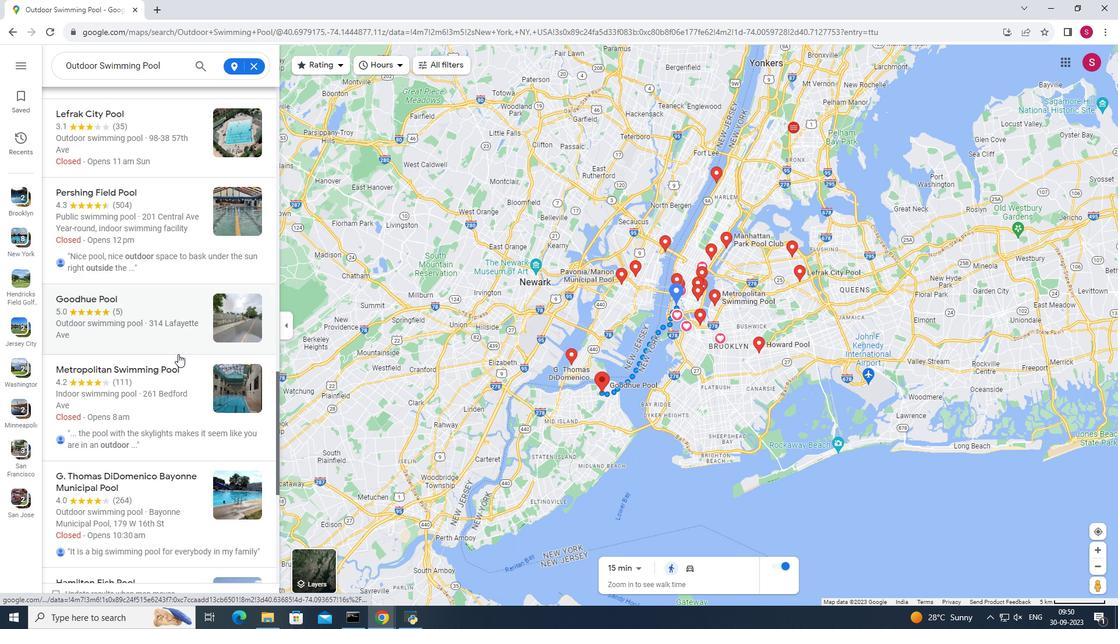 
Action: Mouse scrolled (178, 353) with delta (0, 0)
Screenshot: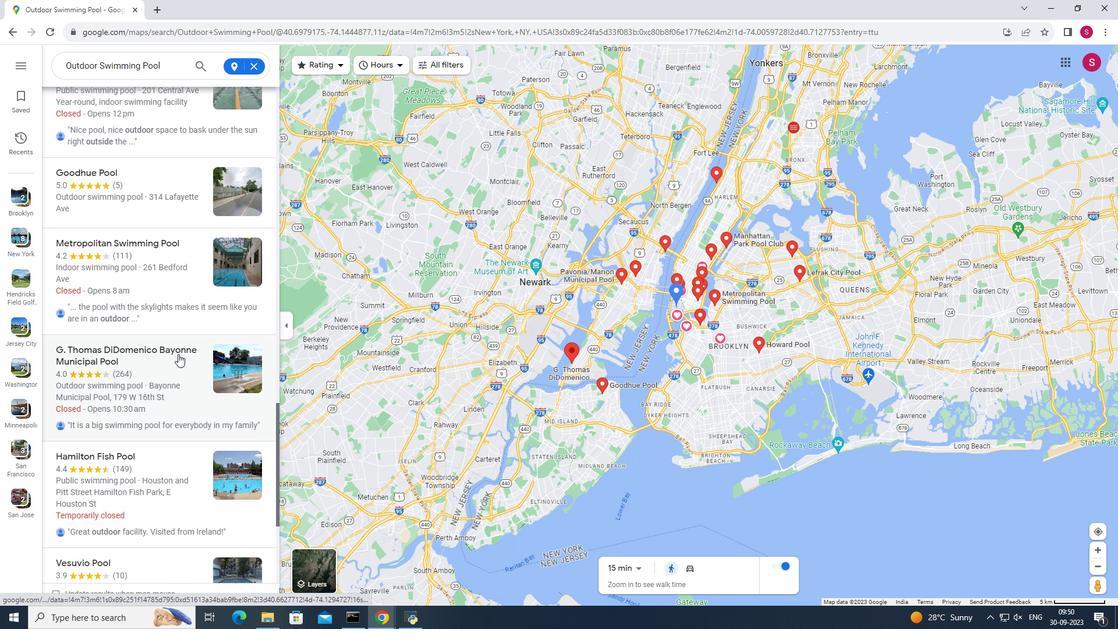 
Action: Mouse scrolled (178, 353) with delta (0, 0)
Screenshot: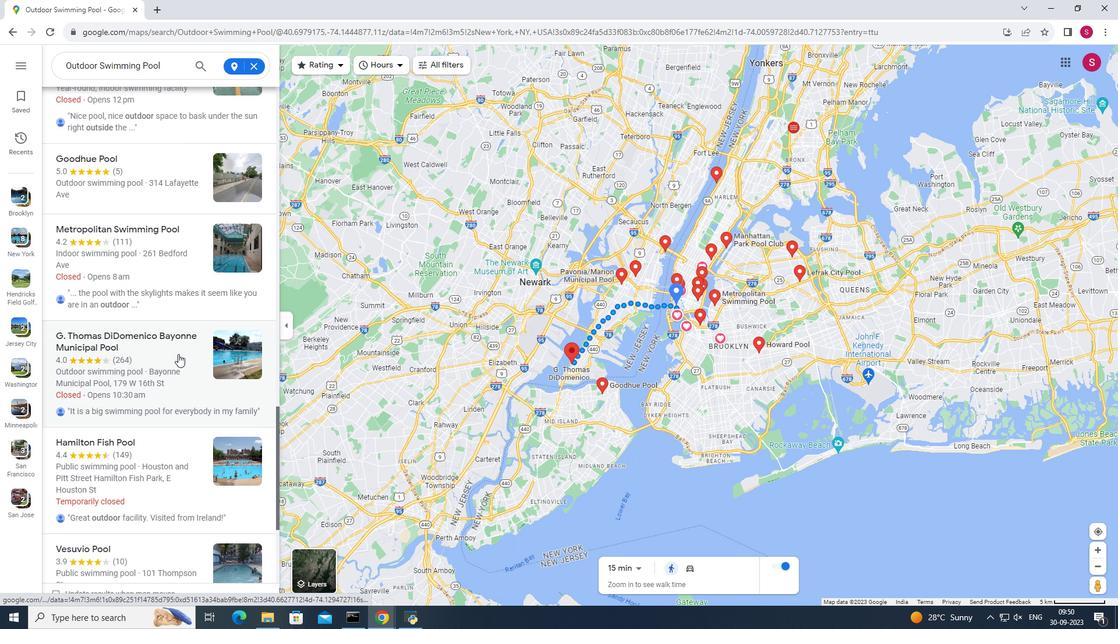 
Action: Mouse scrolled (178, 353) with delta (0, 0)
Screenshot: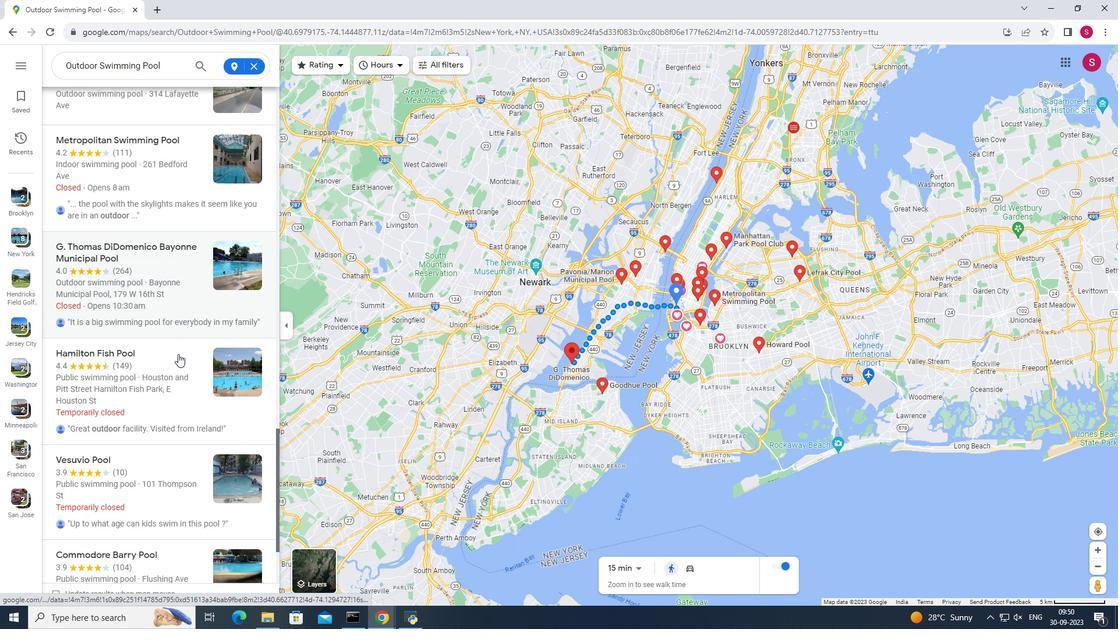 
Action: Mouse scrolled (178, 353) with delta (0, 0)
Screenshot: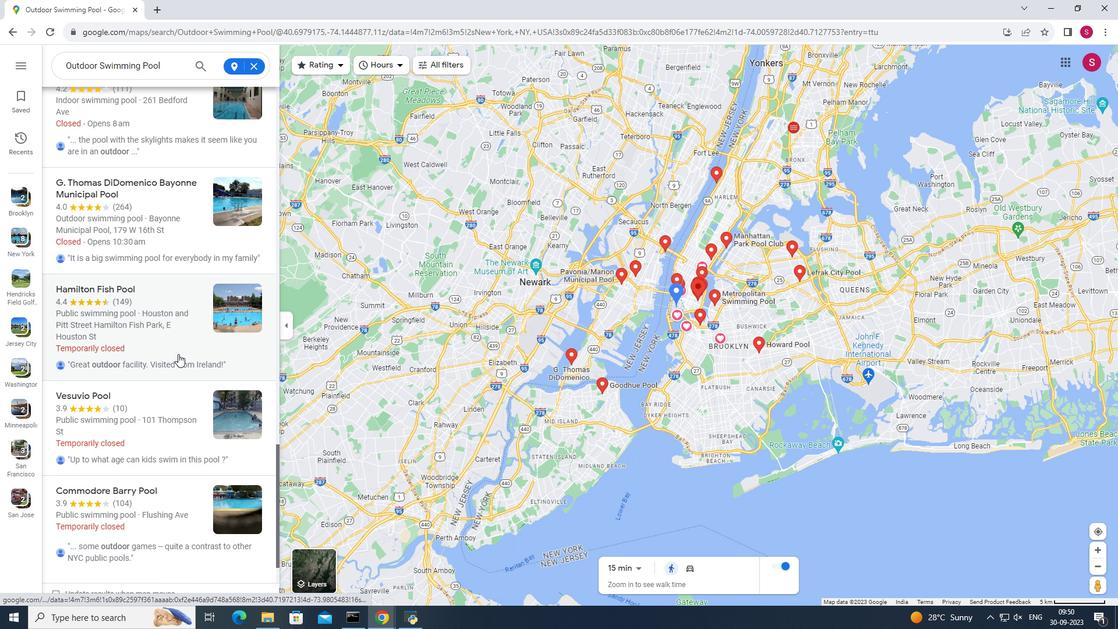 
Action: Mouse scrolled (178, 353) with delta (0, 0)
Screenshot: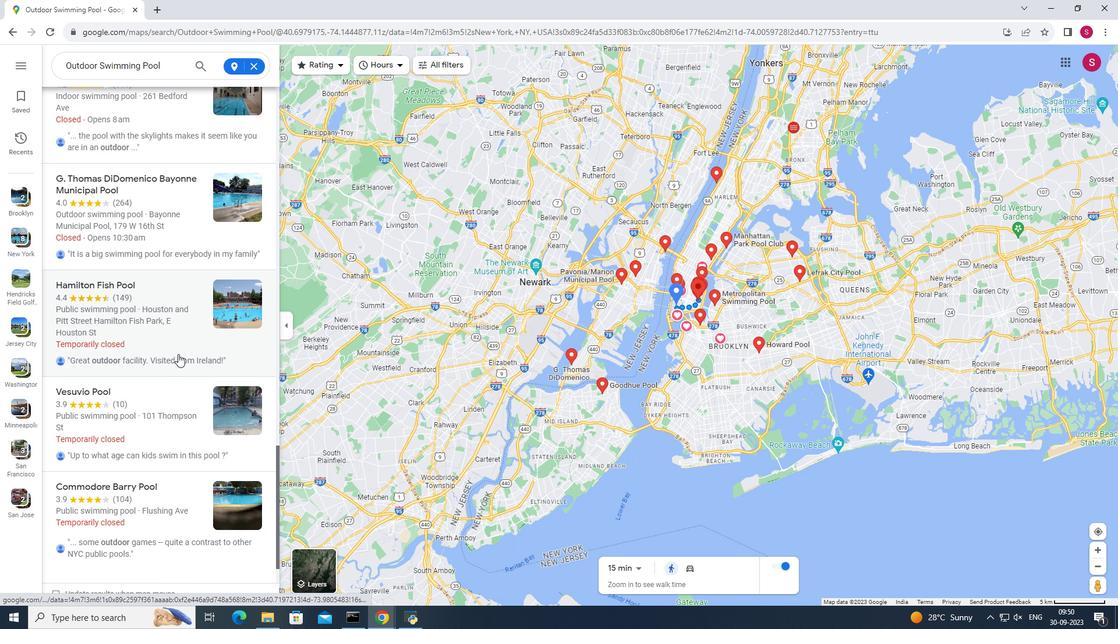 
Action: Mouse scrolled (178, 353) with delta (0, 0)
Screenshot: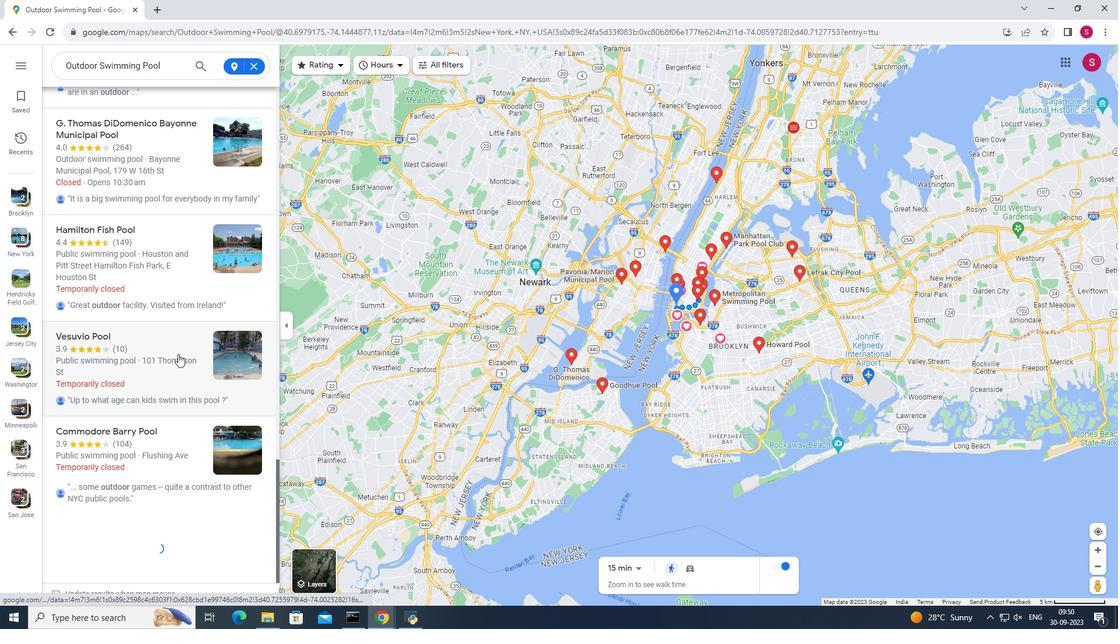 
Action: Mouse scrolled (178, 353) with delta (0, 0)
Screenshot: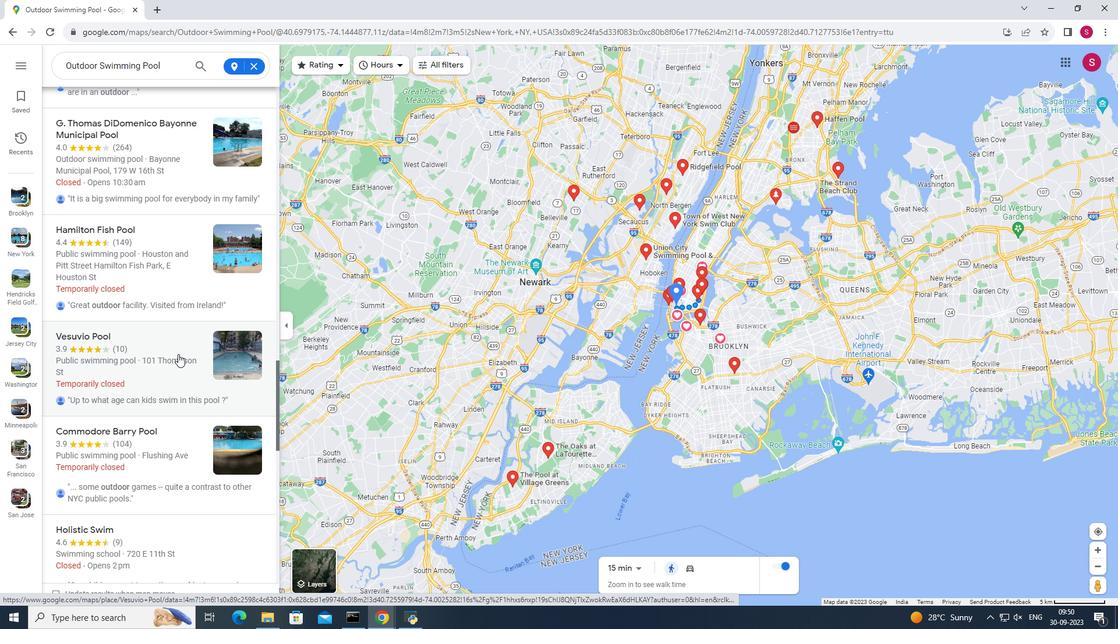 
Action: Mouse scrolled (178, 353) with delta (0, 0)
Screenshot: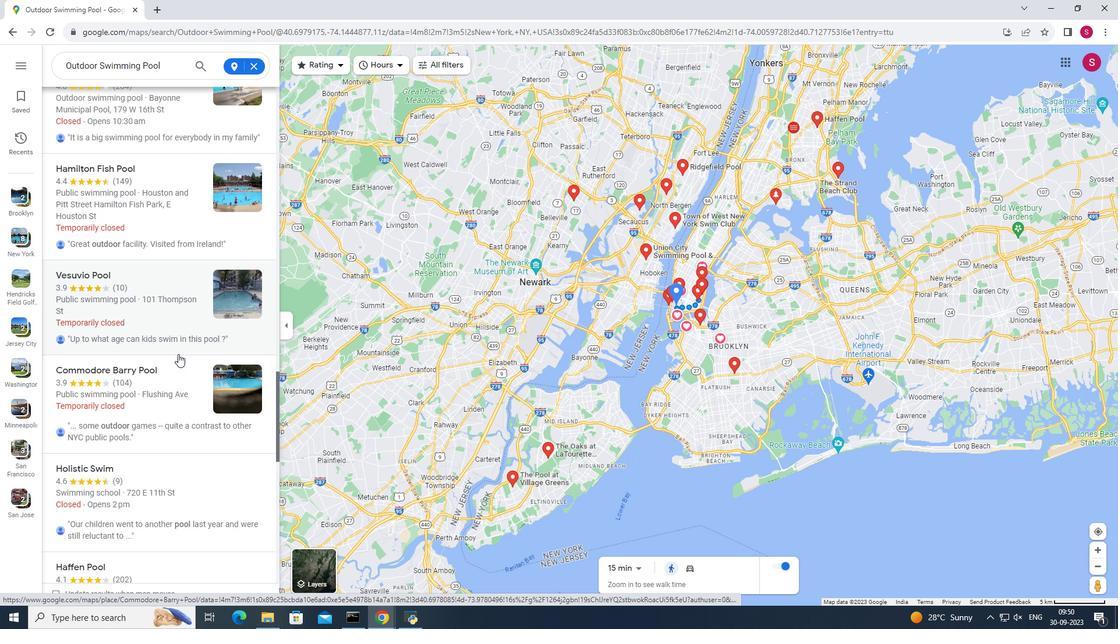
Action: Mouse scrolled (178, 353) with delta (0, 0)
Screenshot: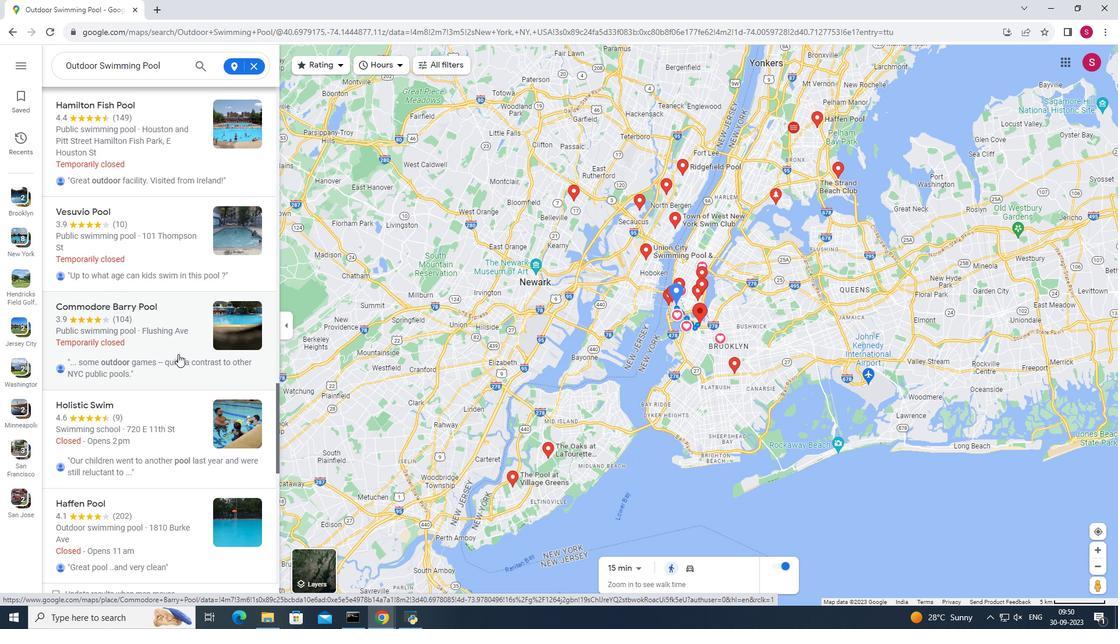 
Action: Mouse scrolled (178, 353) with delta (0, 0)
Screenshot: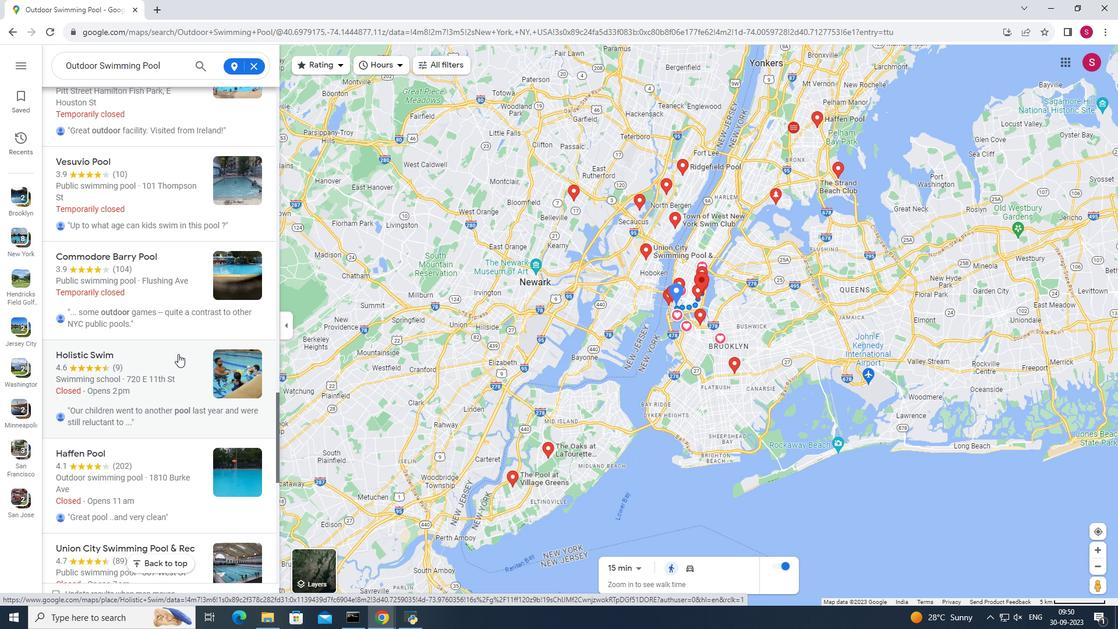 
Action: Mouse scrolled (178, 353) with delta (0, 0)
Screenshot: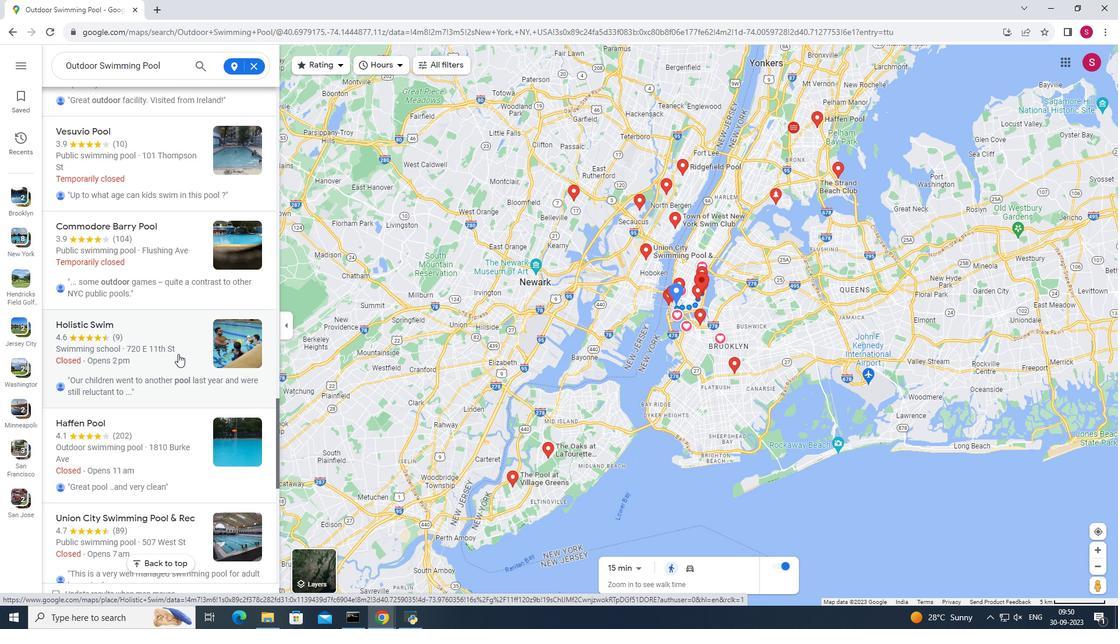 
Action: Mouse scrolled (178, 353) with delta (0, 0)
Screenshot: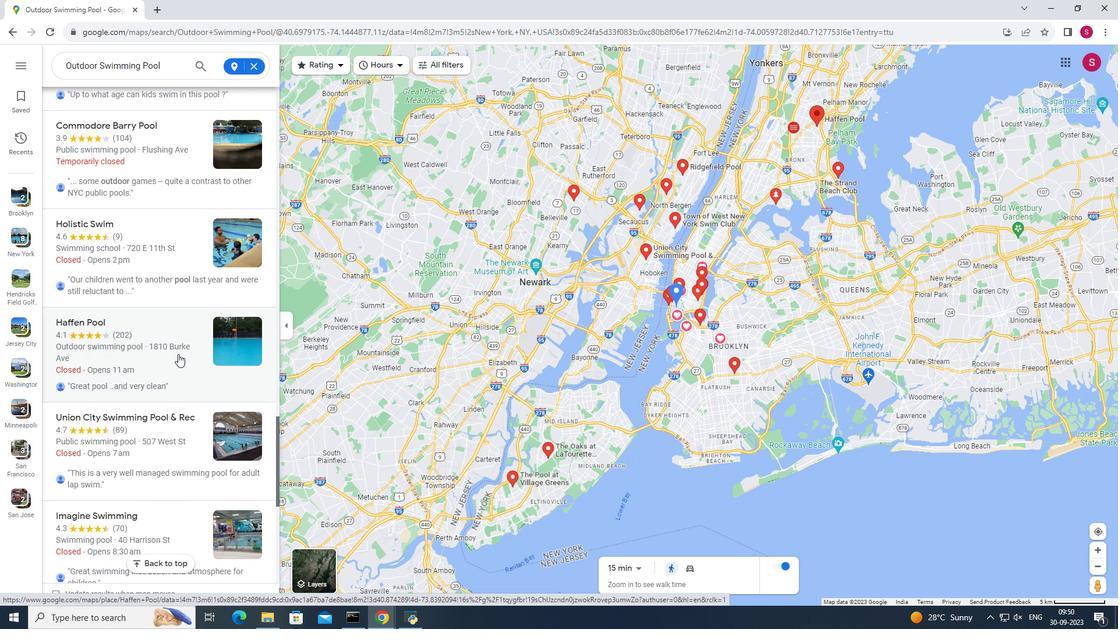 
Action: Mouse scrolled (178, 353) with delta (0, 0)
Screenshot: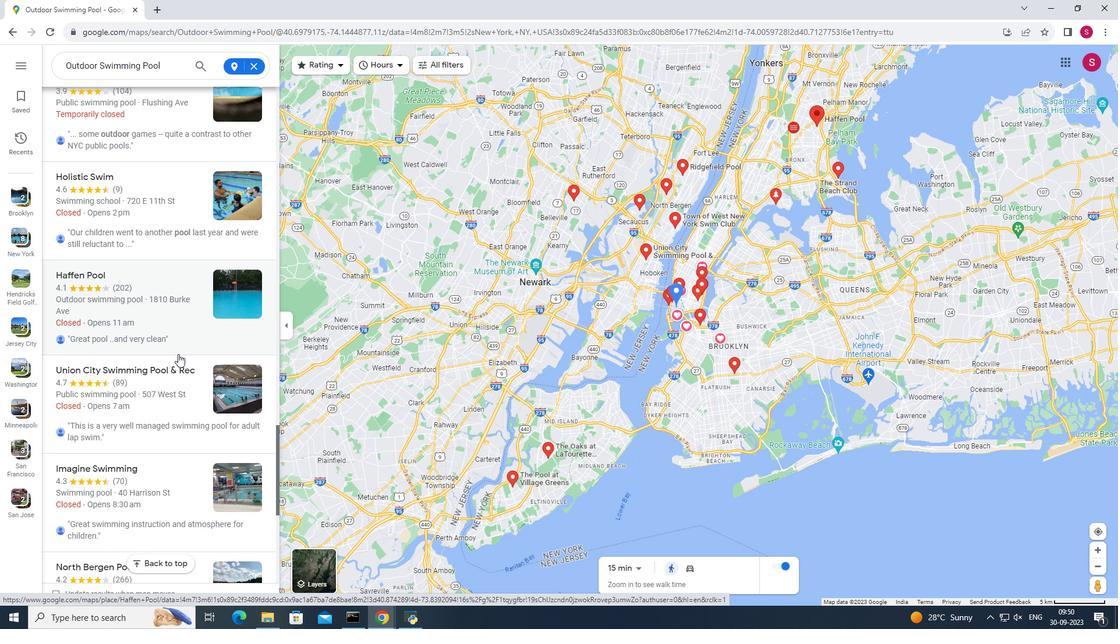 
Action: Mouse scrolled (178, 353) with delta (0, 0)
Screenshot: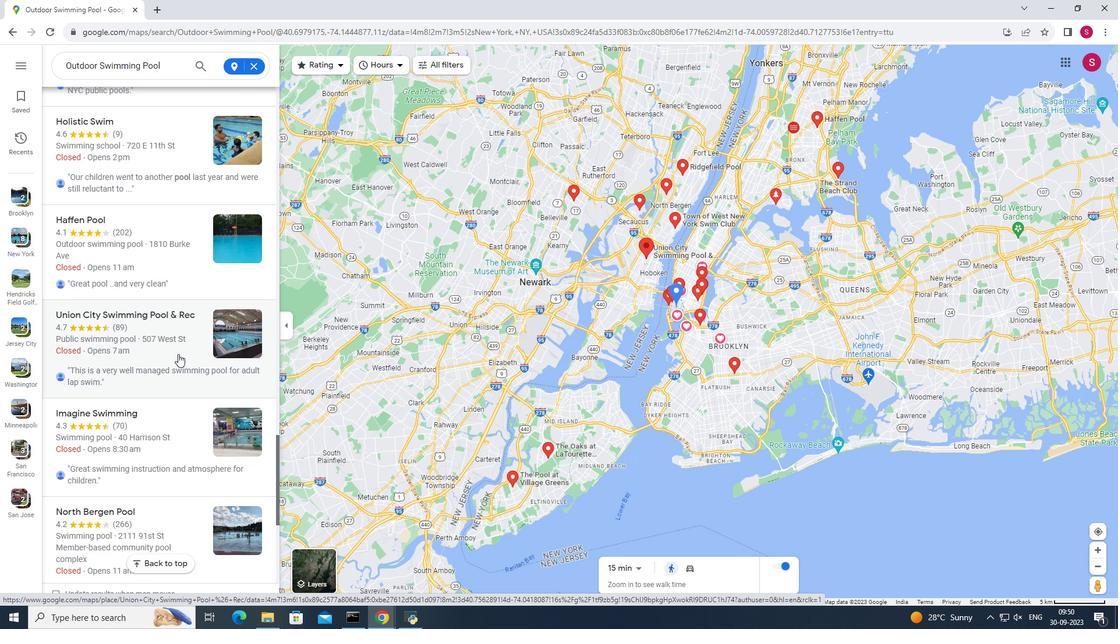 
Action: Mouse scrolled (178, 353) with delta (0, 0)
Screenshot: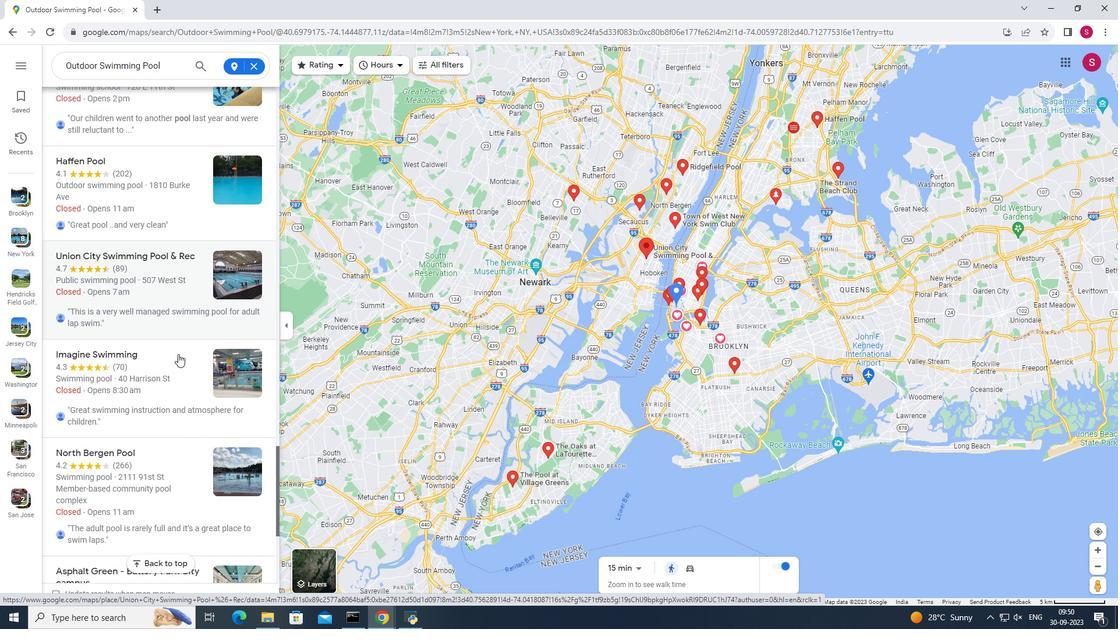 
Action: Mouse scrolled (178, 353) with delta (0, 0)
Screenshot: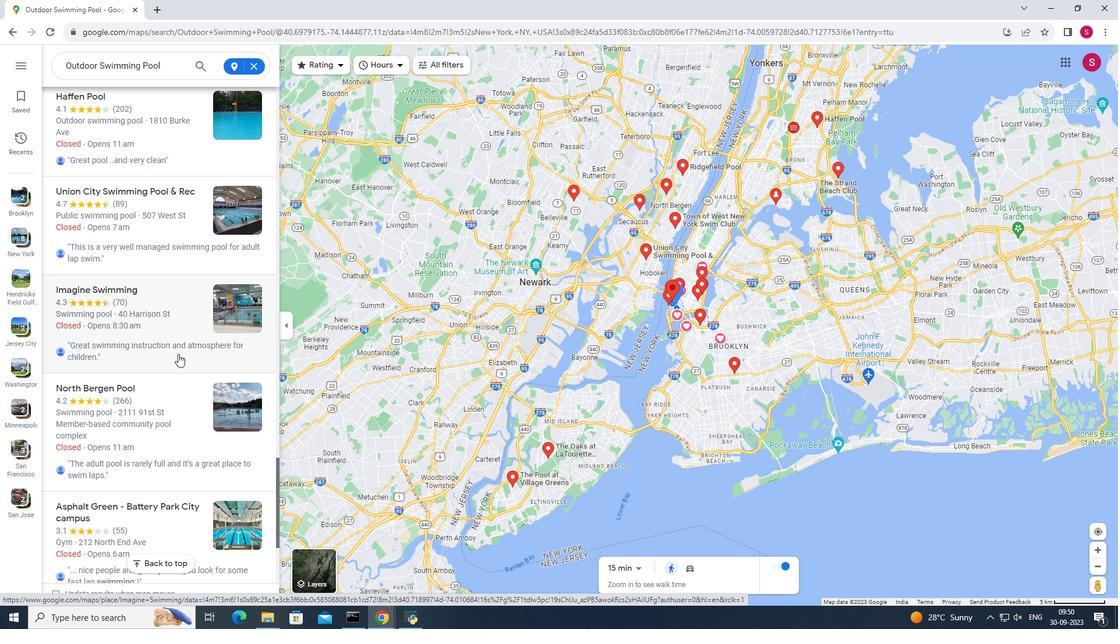 
Action: Mouse scrolled (178, 353) with delta (0, 0)
Screenshot: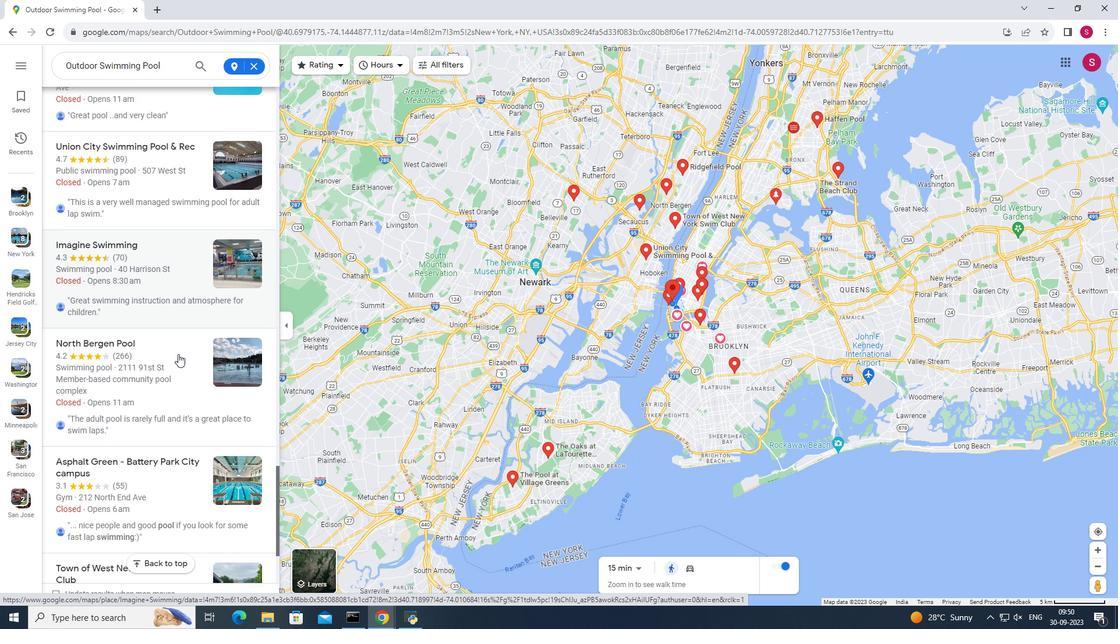 
Action: Mouse scrolled (178, 353) with delta (0, 0)
Screenshot: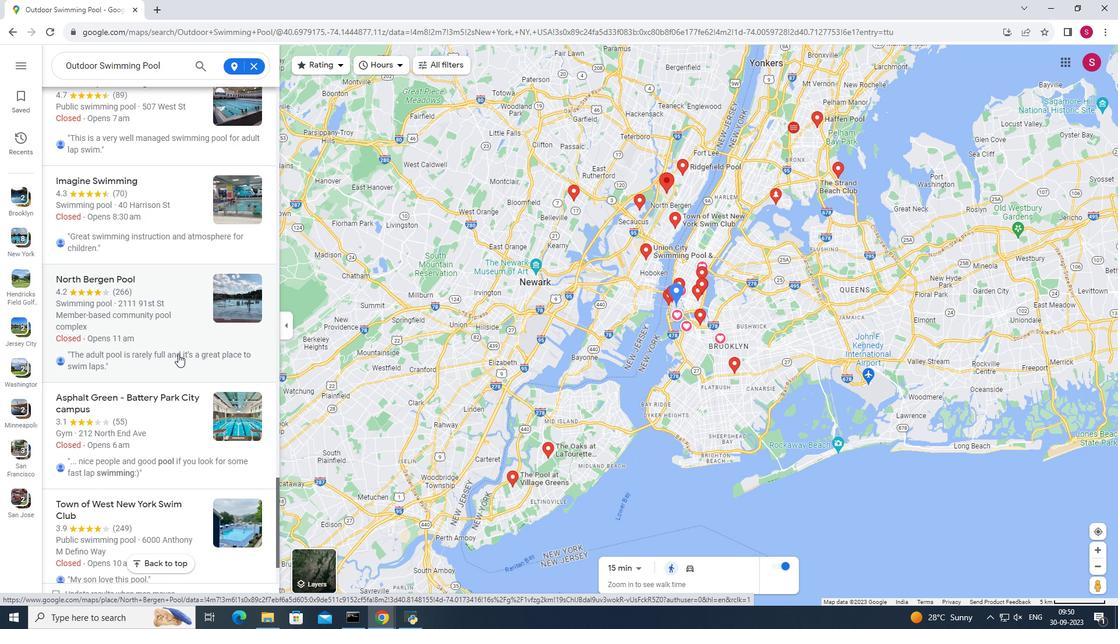 
Action: Mouse scrolled (178, 353) with delta (0, 0)
Screenshot: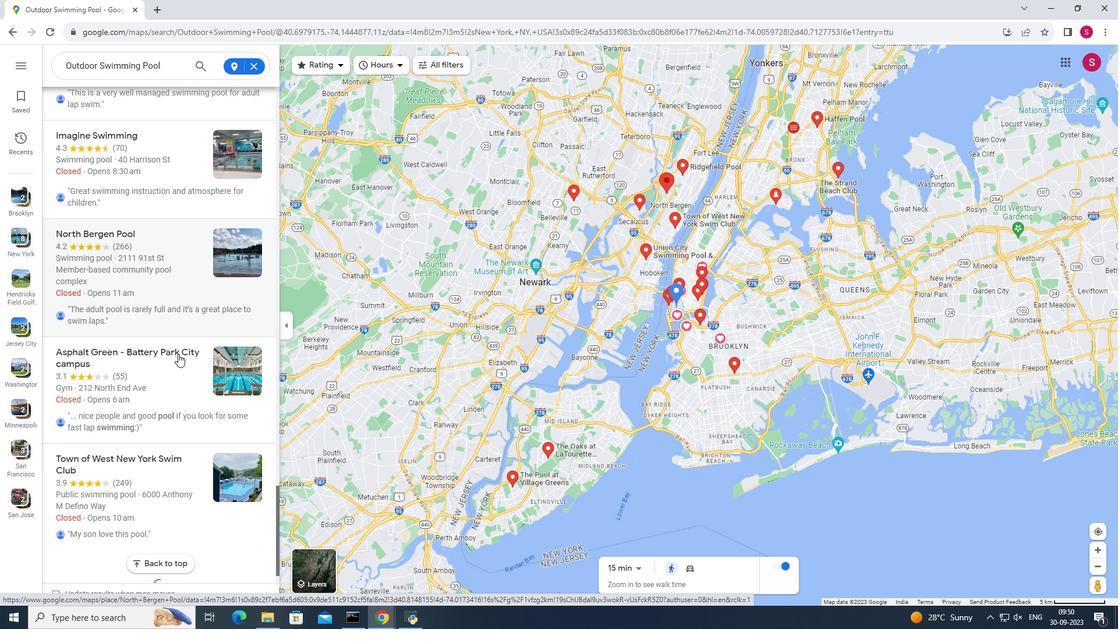 
Action: Mouse moved to (180, 354)
Screenshot: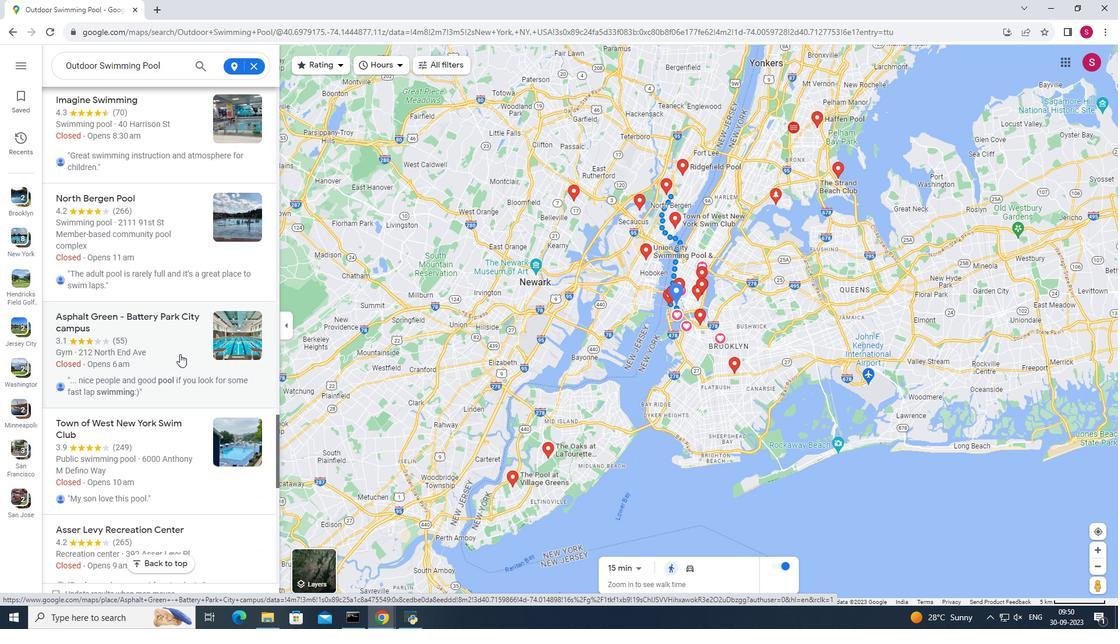 
Action: Mouse scrolled (180, 353) with delta (0, 0)
Screenshot: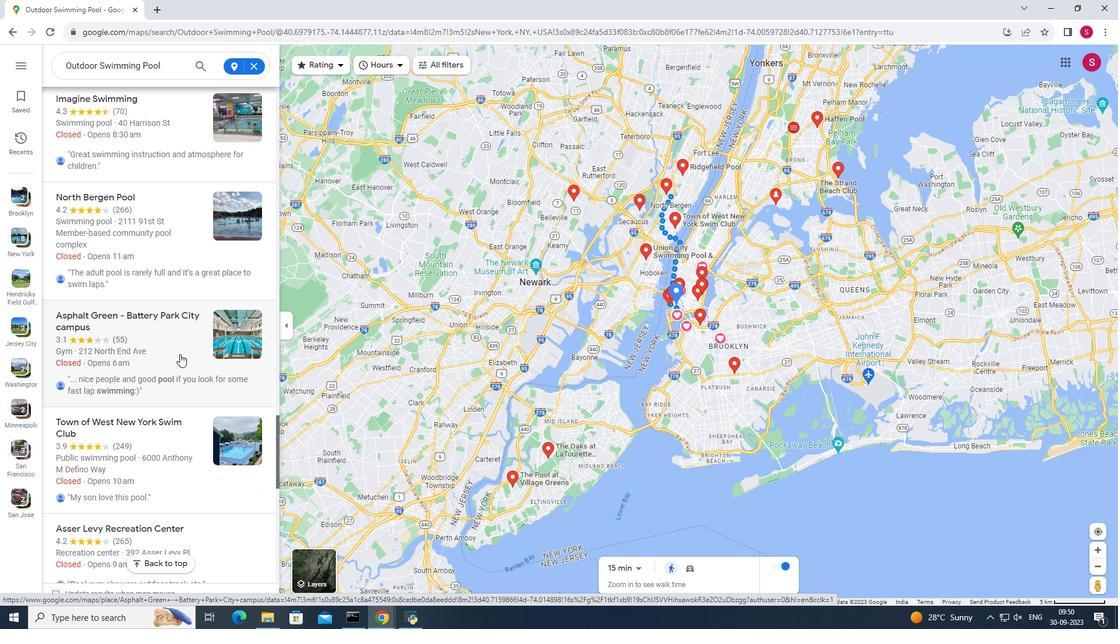 
Action: Mouse scrolled (180, 353) with delta (0, 0)
Screenshot: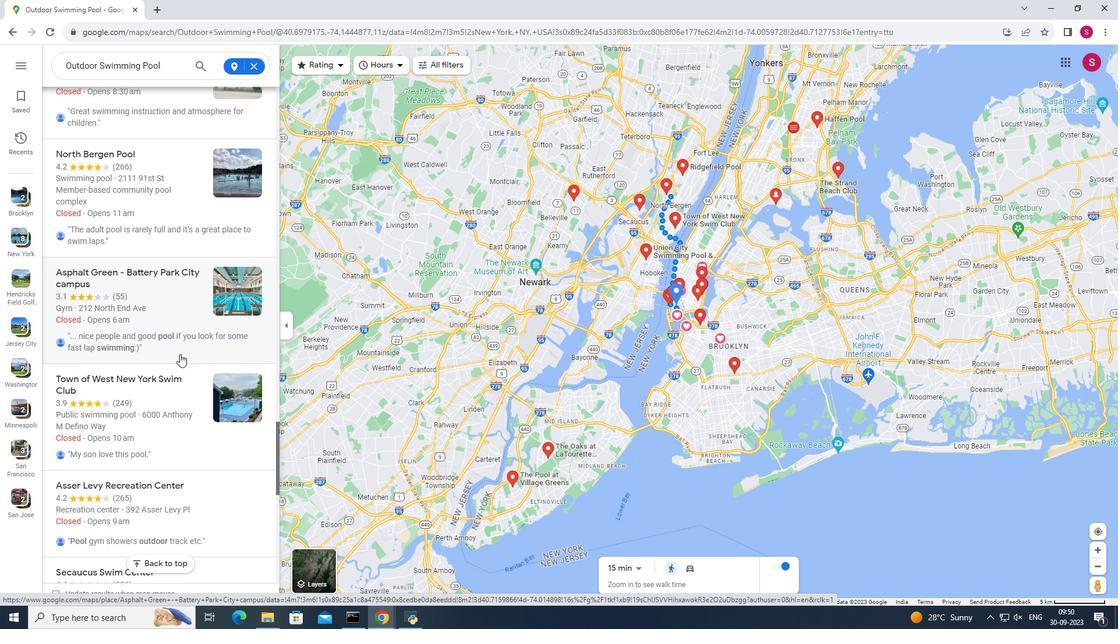 
Action: Mouse moved to (207, 382)
Screenshot: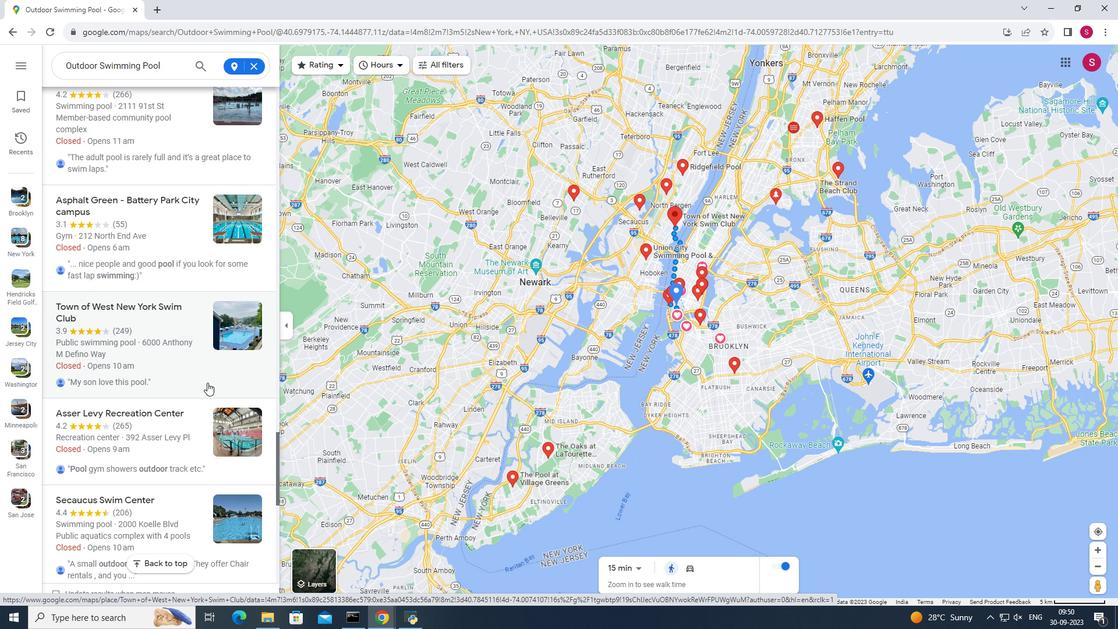 
Action: Mouse scrolled (207, 382) with delta (0, 0)
Screenshot: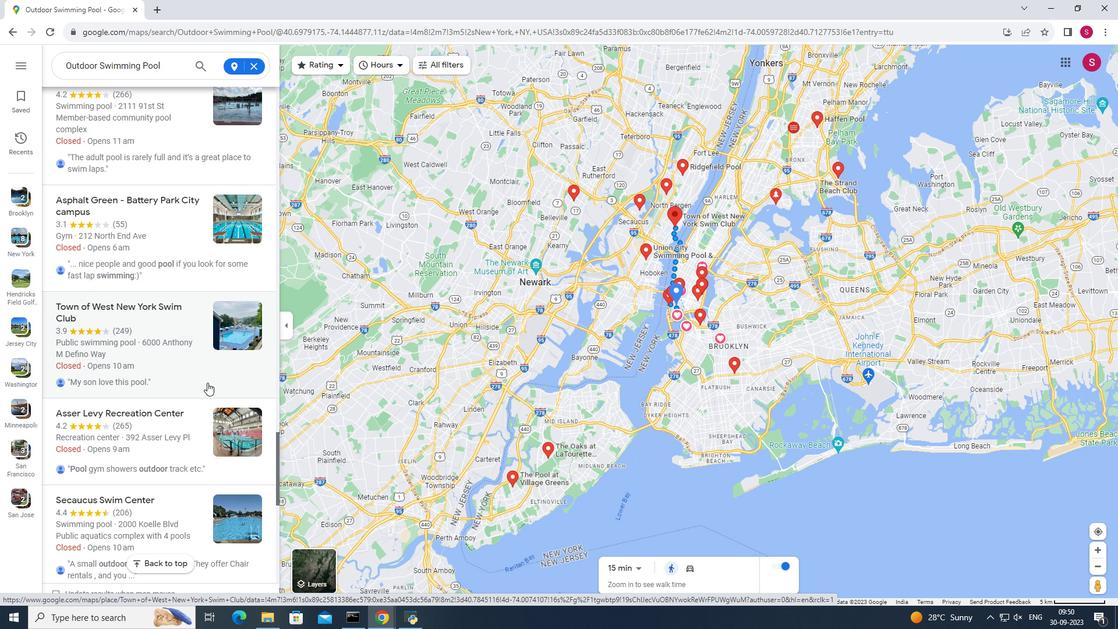 
Action: Mouse scrolled (207, 382) with delta (0, 0)
